 Task: Plan a trip to Kesabpur, Bangladesh from 6th December, 2023 to 8th December, 2023 for 2 adults.1  bedroom having 2 beds and 1 bathroom. Property type can be flat. Amenities needed are: air conditioning. Look for 4 properties as per requirement.
Action: Mouse pressed left at (491, 109)
Screenshot: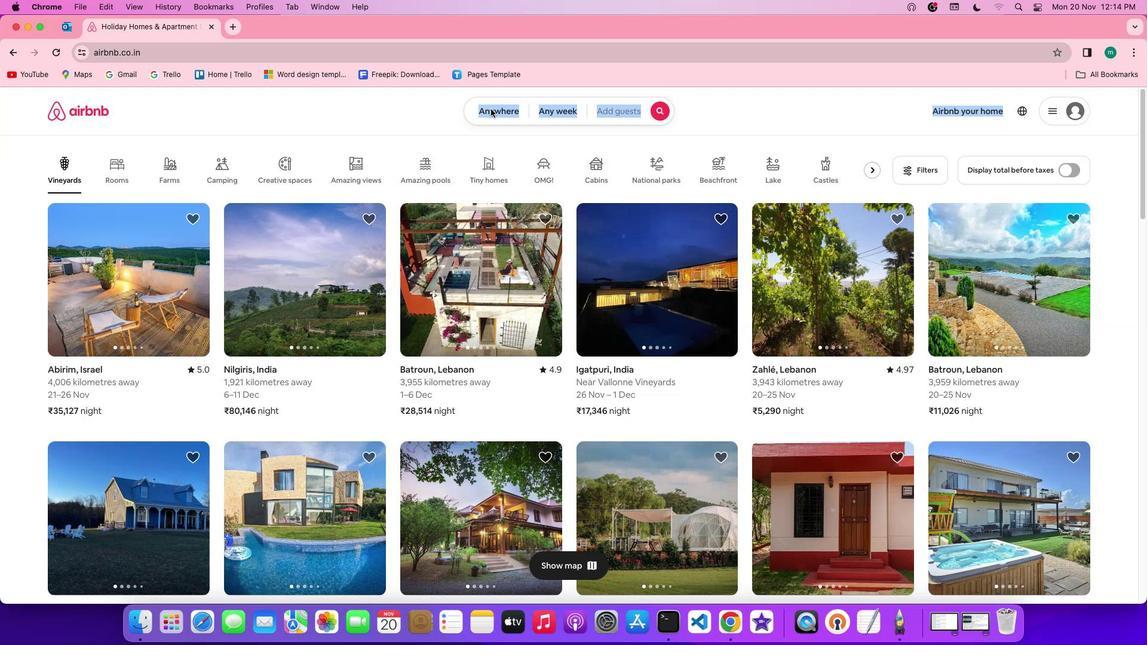 
Action: Mouse pressed left at (491, 109)
Screenshot: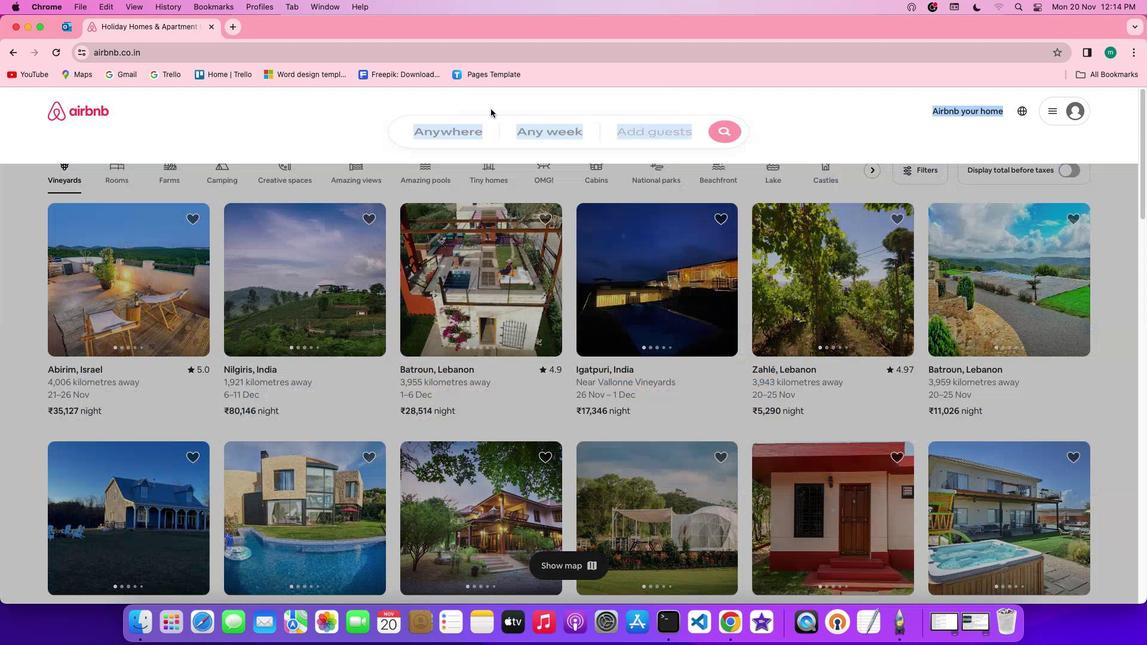 
Action: Mouse moved to (459, 161)
Screenshot: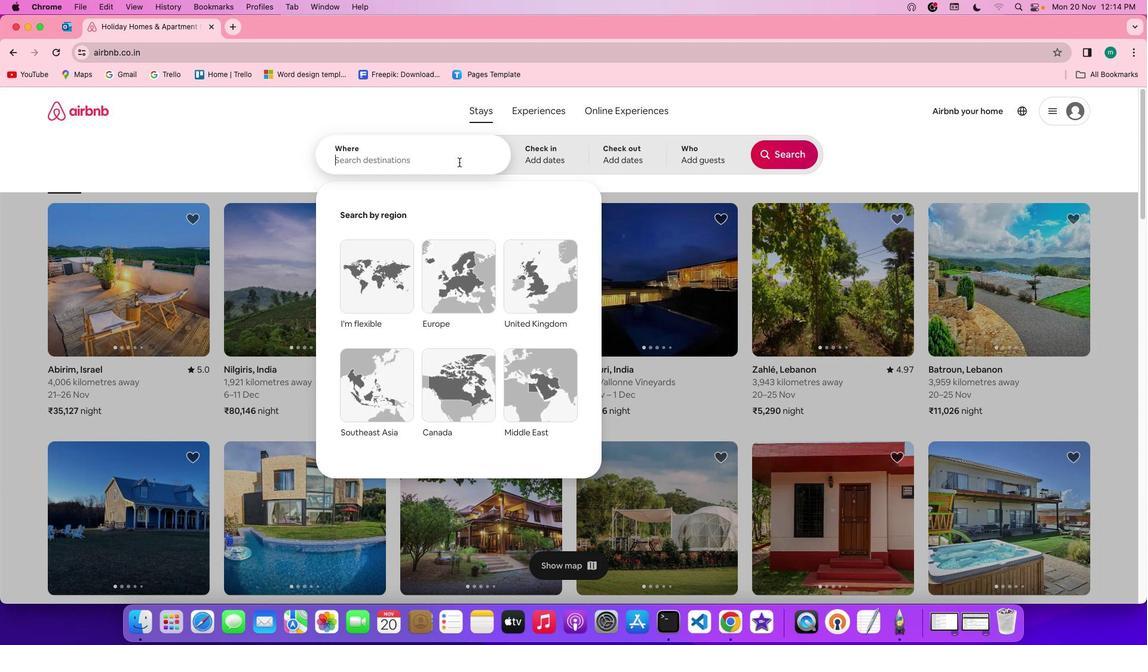 
Action: Mouse pressed left at (459, 161)
Screenshot: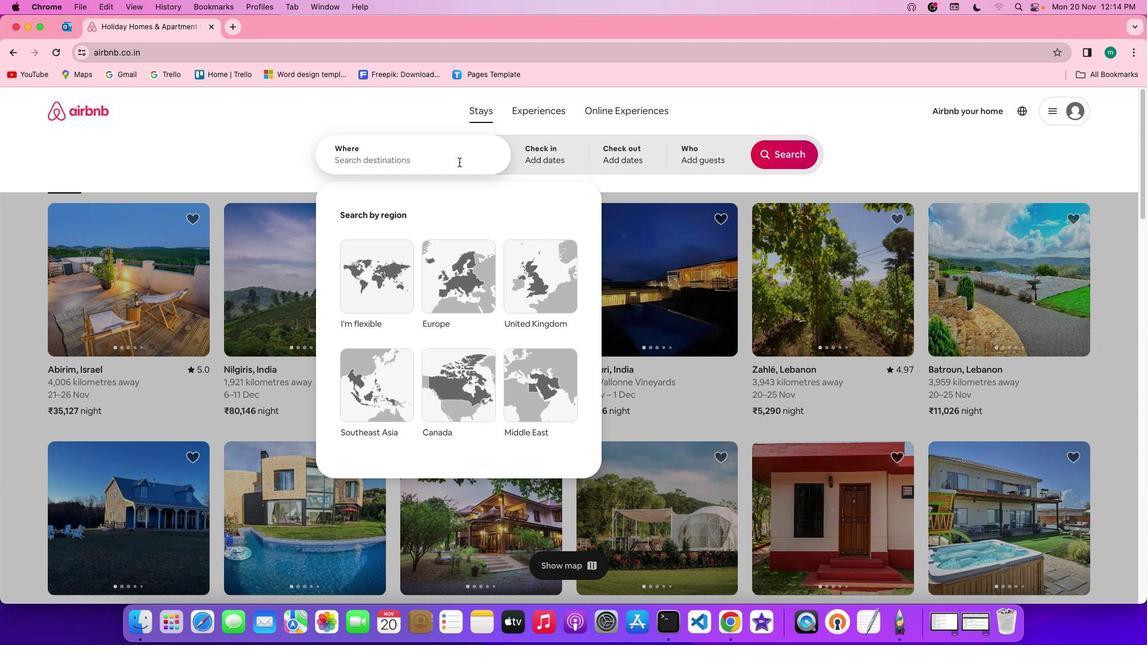 
Action: Mouse moved to (435, 161)
Screenshot: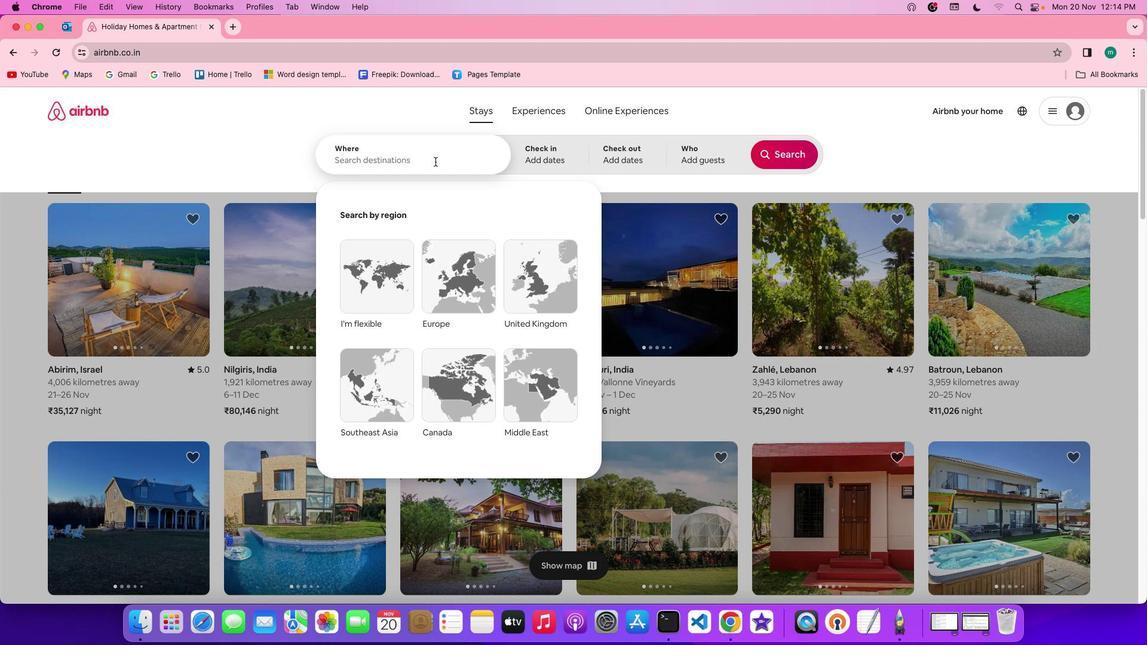 
Action: Key pressed Key.shift'k''e''s''a''b''p''u''r'','Key.spaceKey.shift'b''a''n''g''l''a''d''e''s''h'
Screenshot: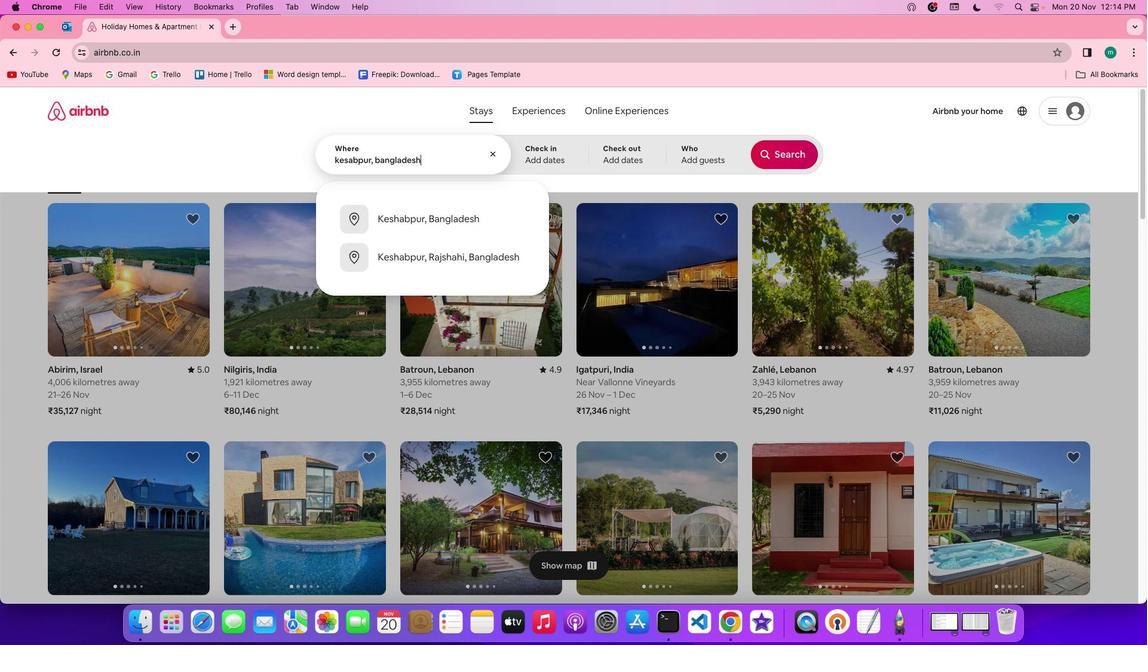 
Action: Mouse moved to (540, 145)
Screenshot: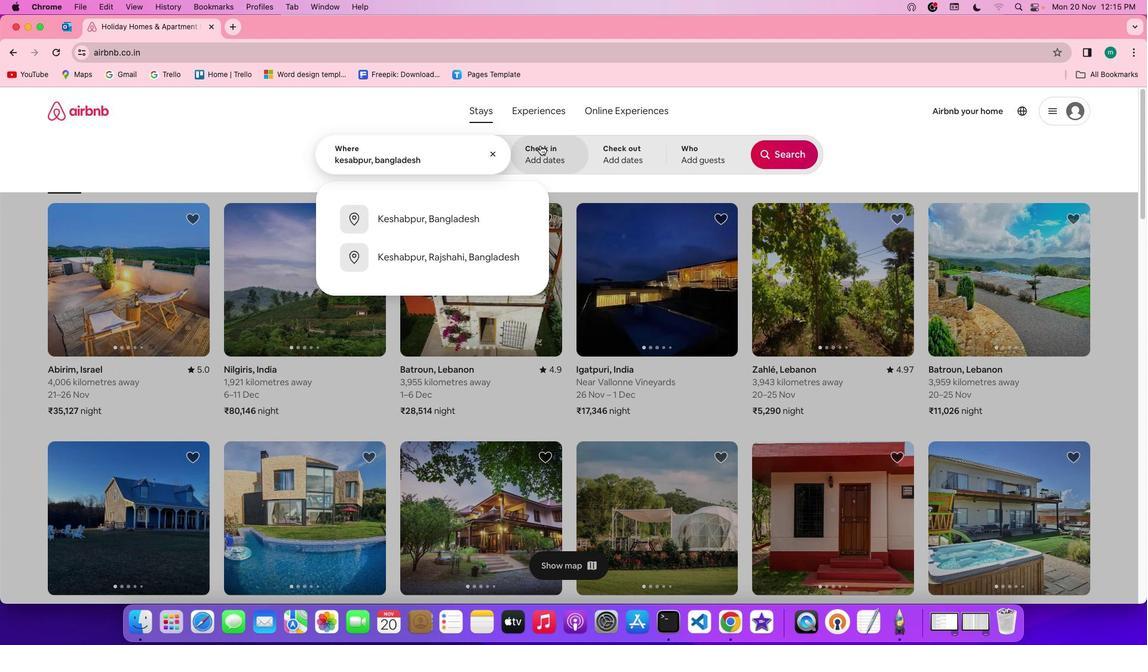 
Action: Mouse pressed left at (540, 145)
Screenshot: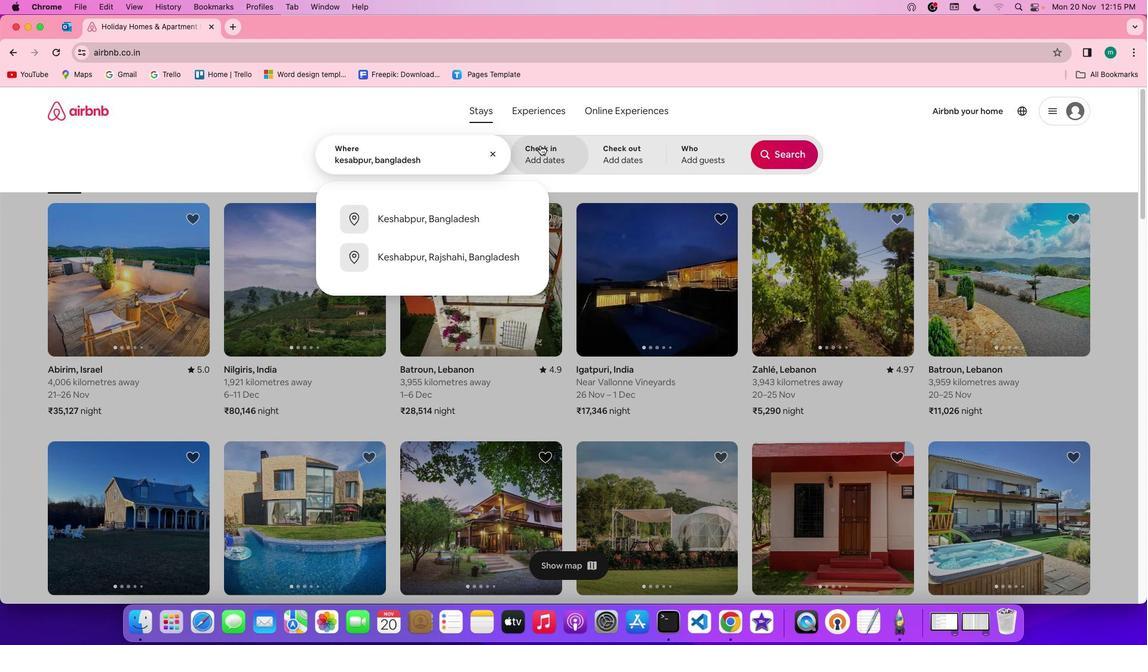 
Action: Mouse moved to (685, 323)
Screenshot: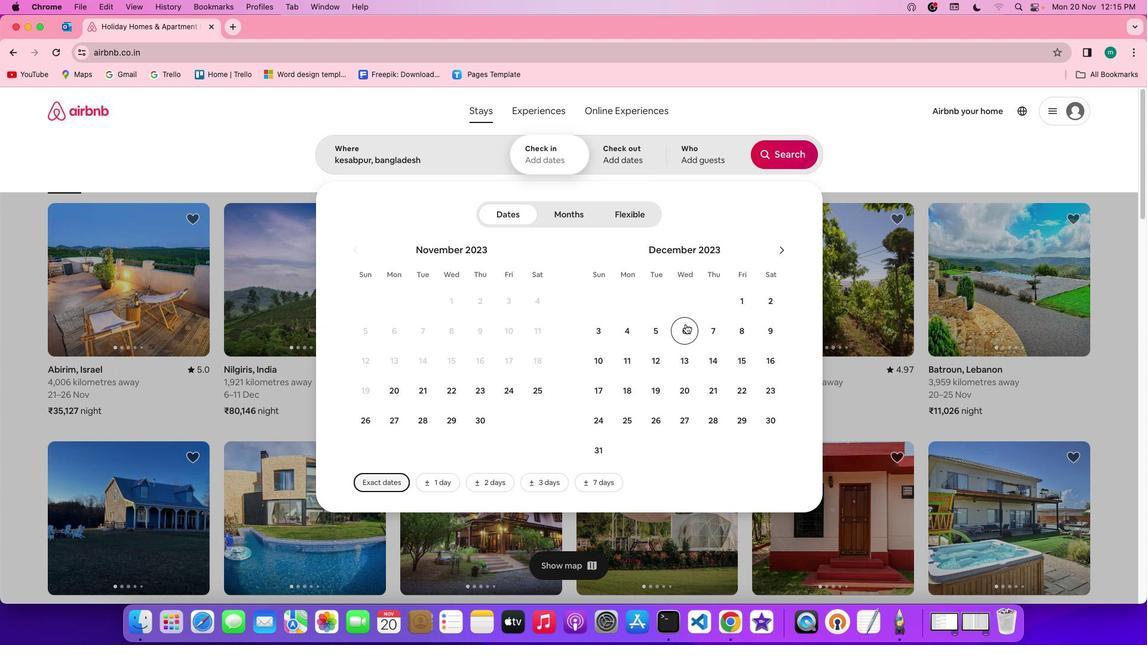 
Action: Mouse pressed left at (685, 323)
Screenshot: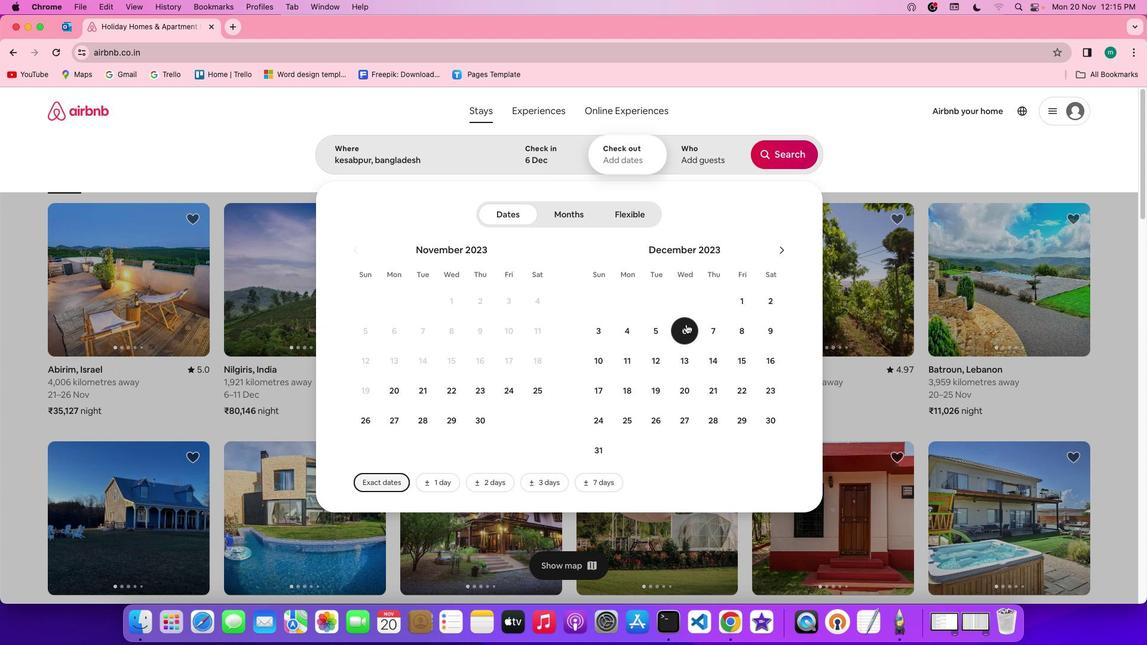 
Action: Mouse moved to (750, 323)
Screenshot: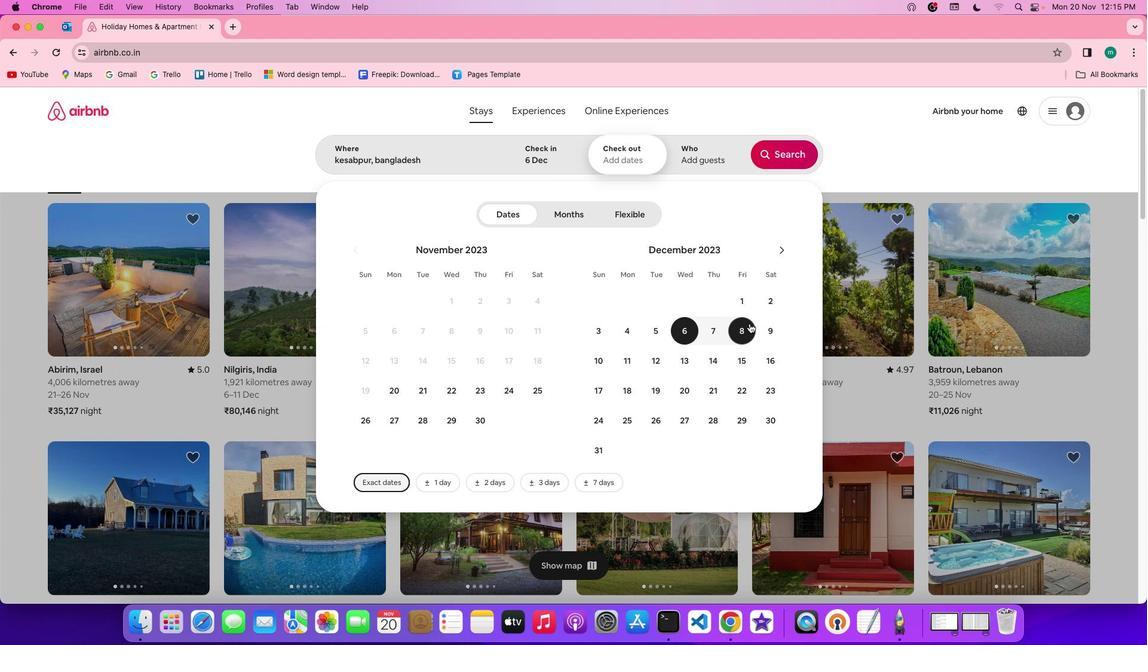 
Action: Mouse pressed left at (750, 323)
Screenshot: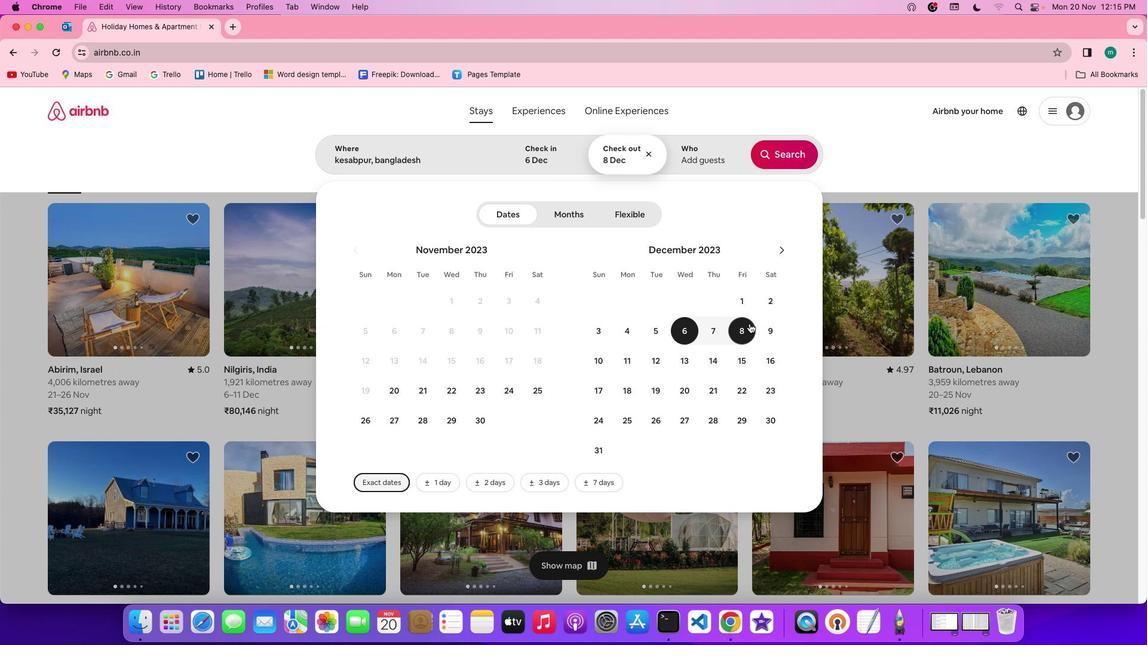 
Action: Mouse moved to (710, 162)
Screenshot: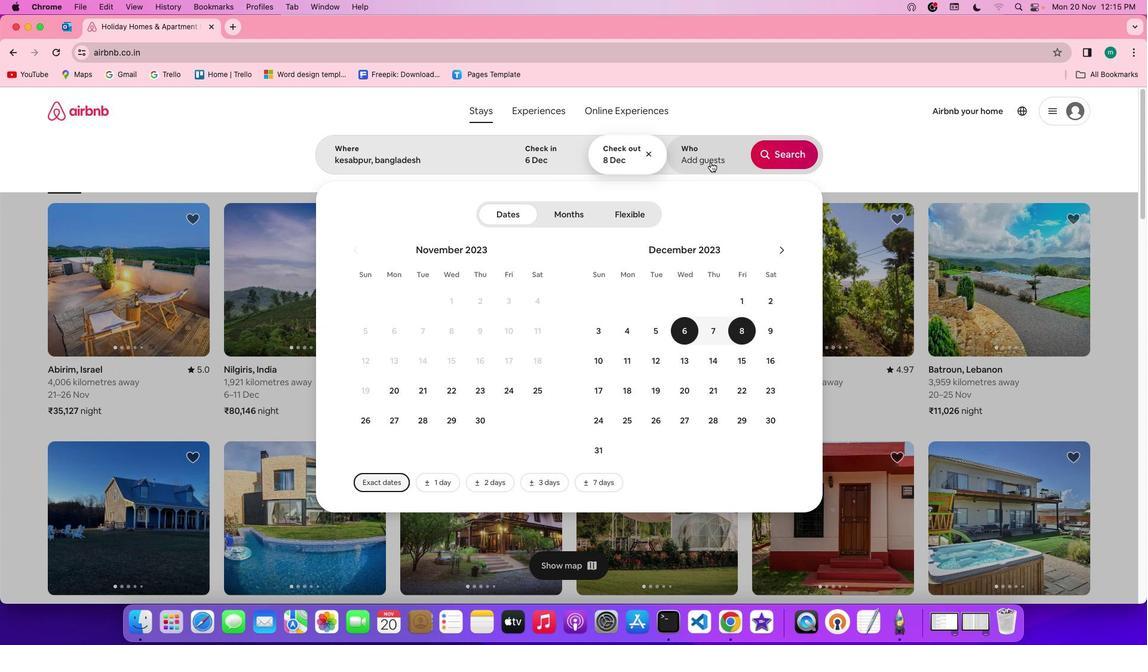 
Action: Mouse pressed left at (710, 162)
Screenshot: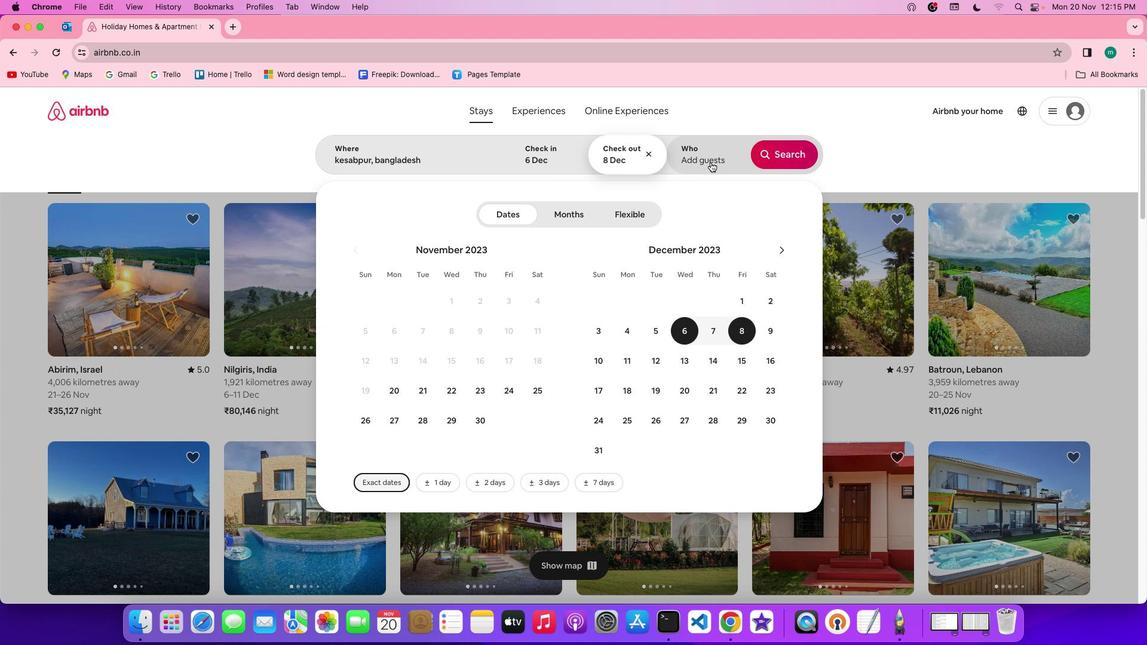 
Action: Mouse moved to (791, 217)
Screenshot: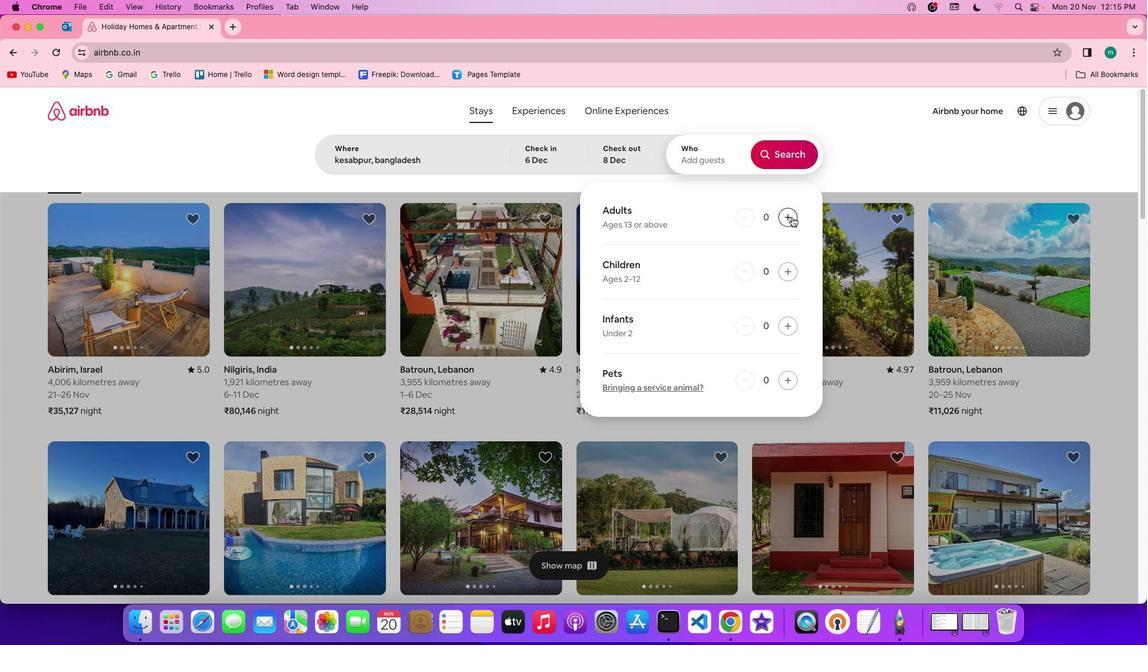 
Action: Mouse pressed left at (791, 217)
Screenshot: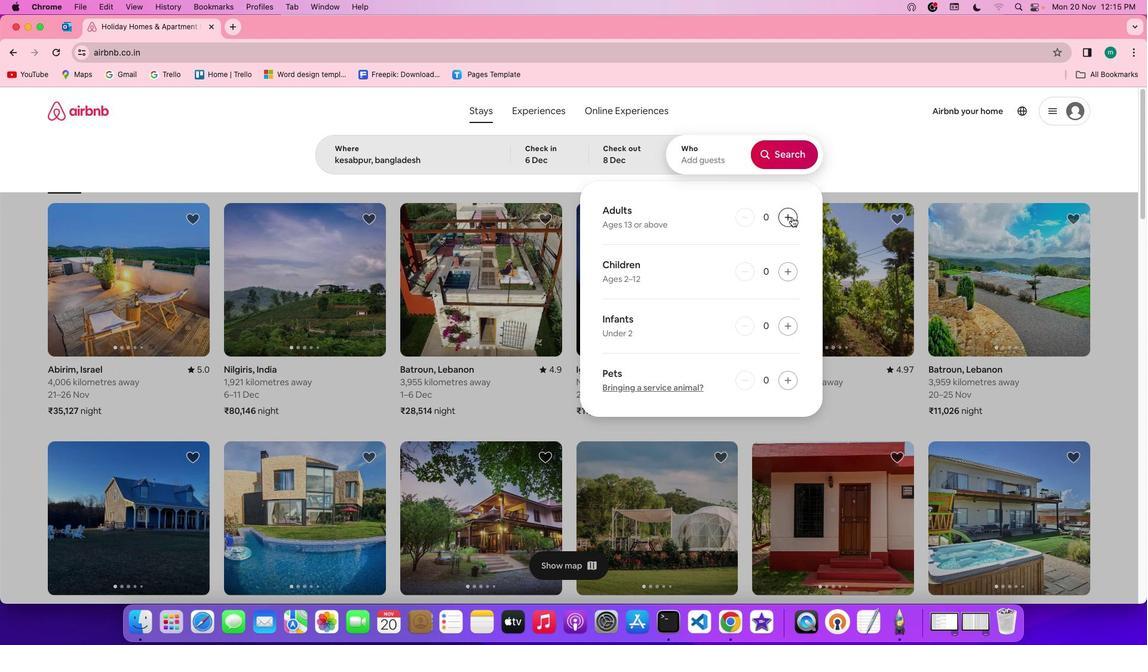 
Action: Mouse pressed left at (791, 217)
Screenshot: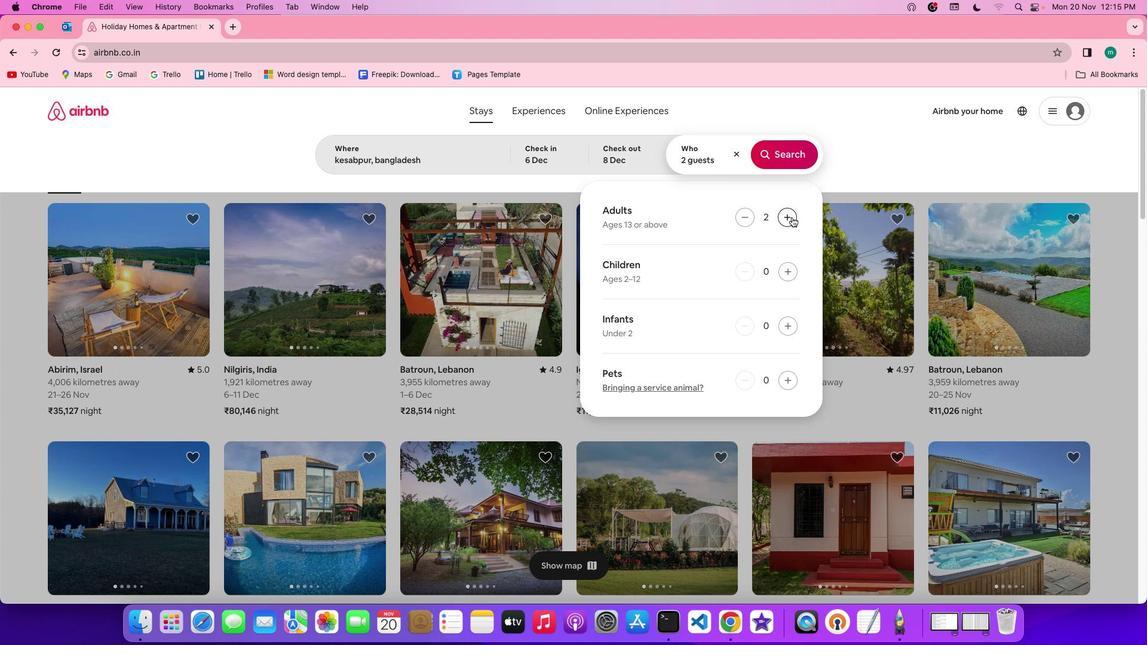 
Action: Mouse moved to (778, 156)
Screenshot: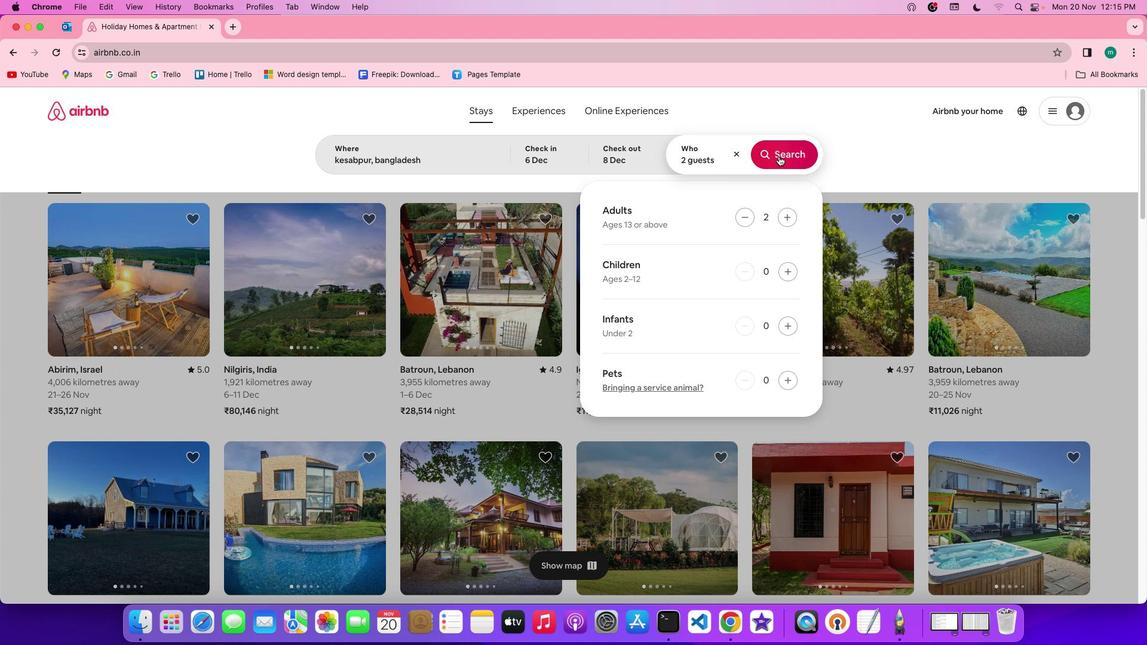 
Action: Mouse pressed left at (778, 156)
Screenshot: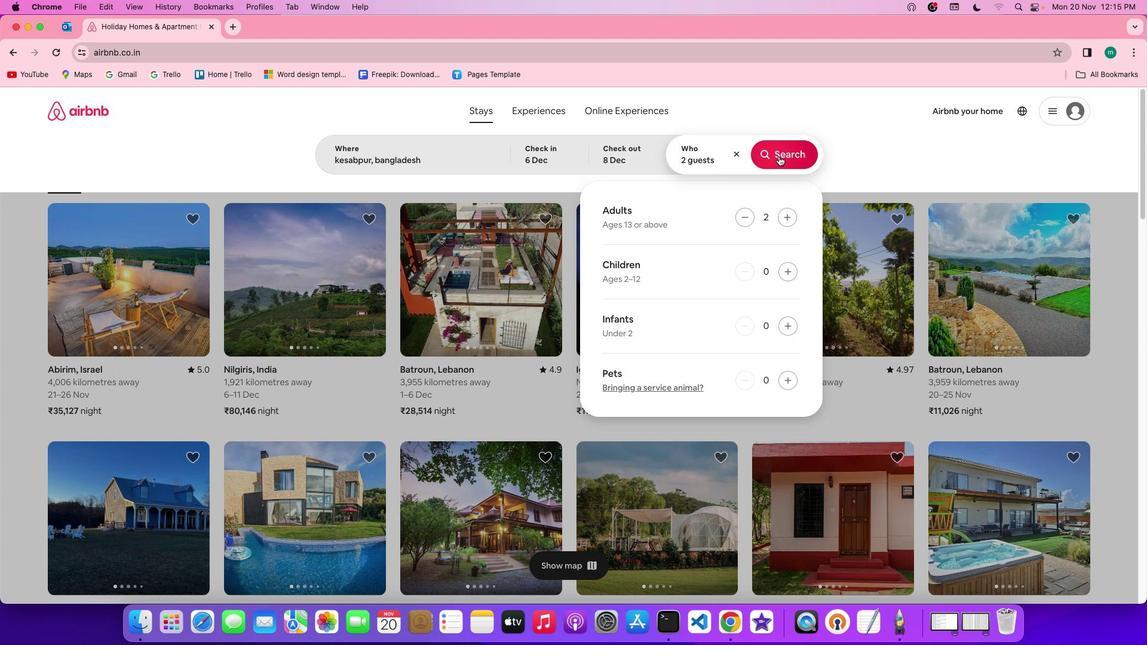 
Action: Mouse moved to (968, 159)
Screenshot: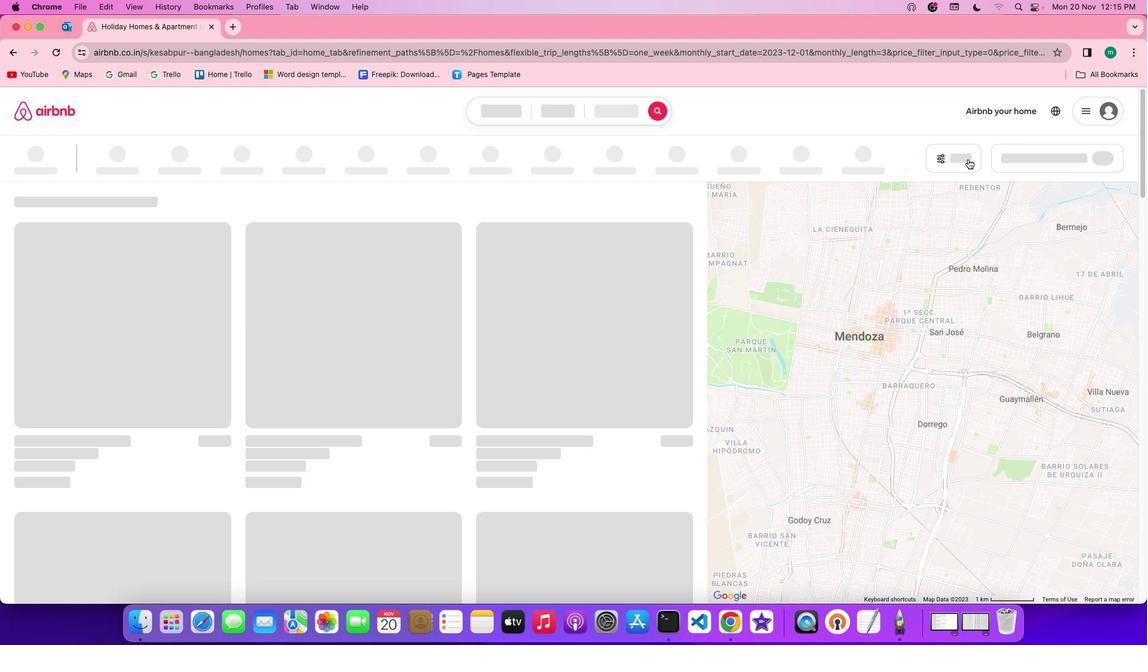 
Action: Mouse pressed left at (968, 159)
Screenshot: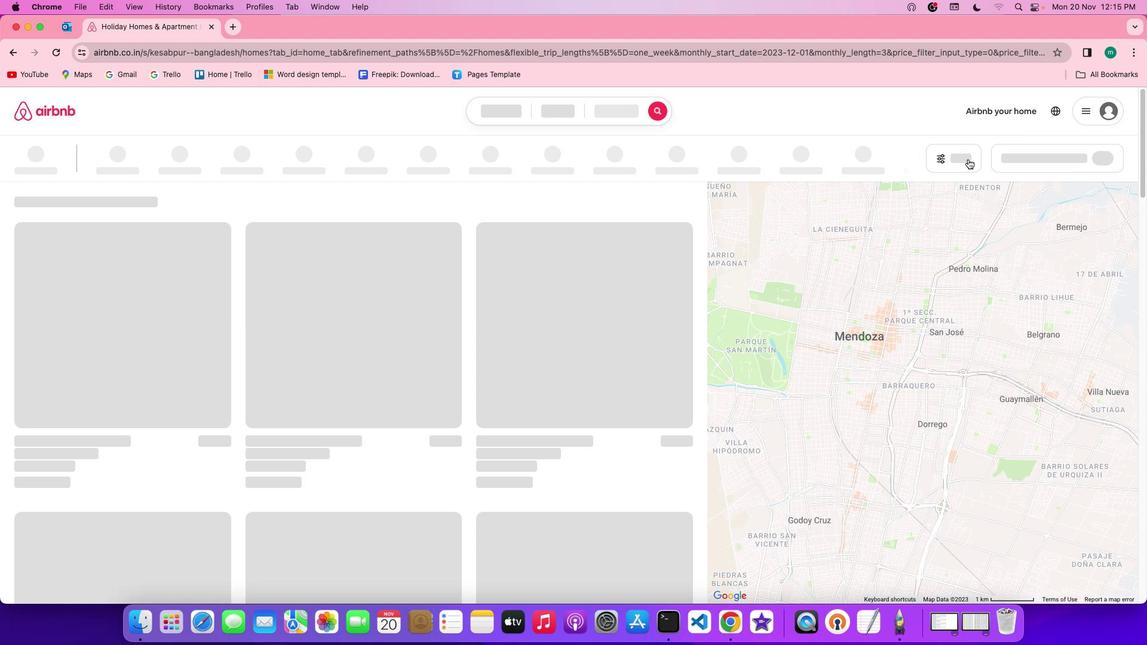 
Action: Mouse moved to (721, 276)
Screenshot: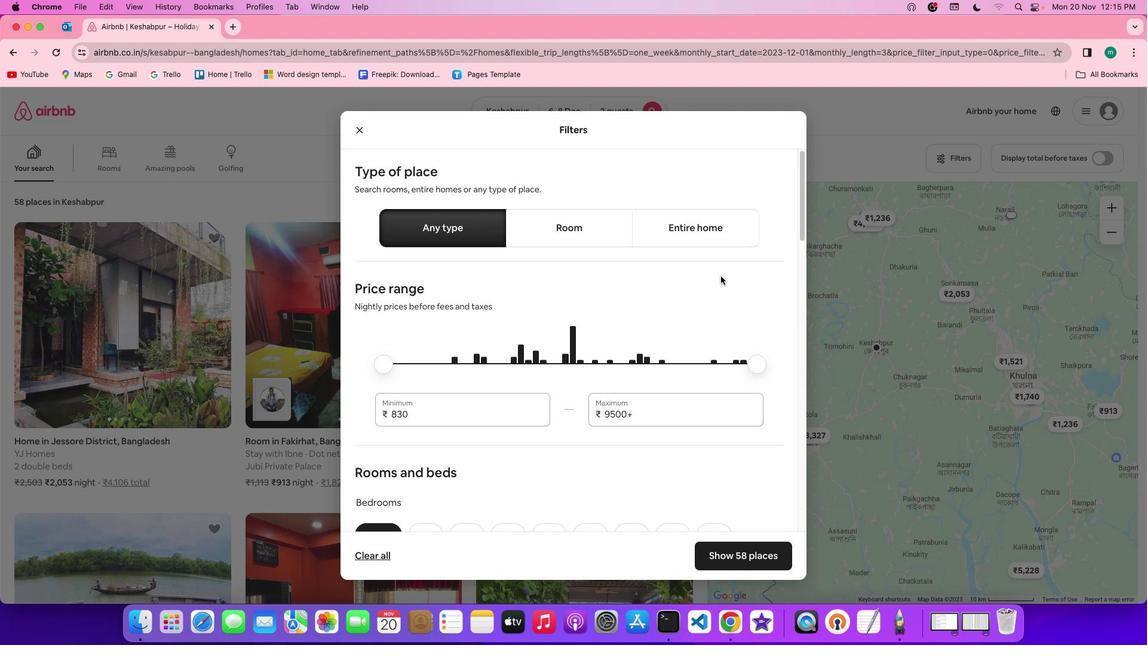 
Action: Mouse scrolled (721, 276) with delta (0, 0)
Screenshot: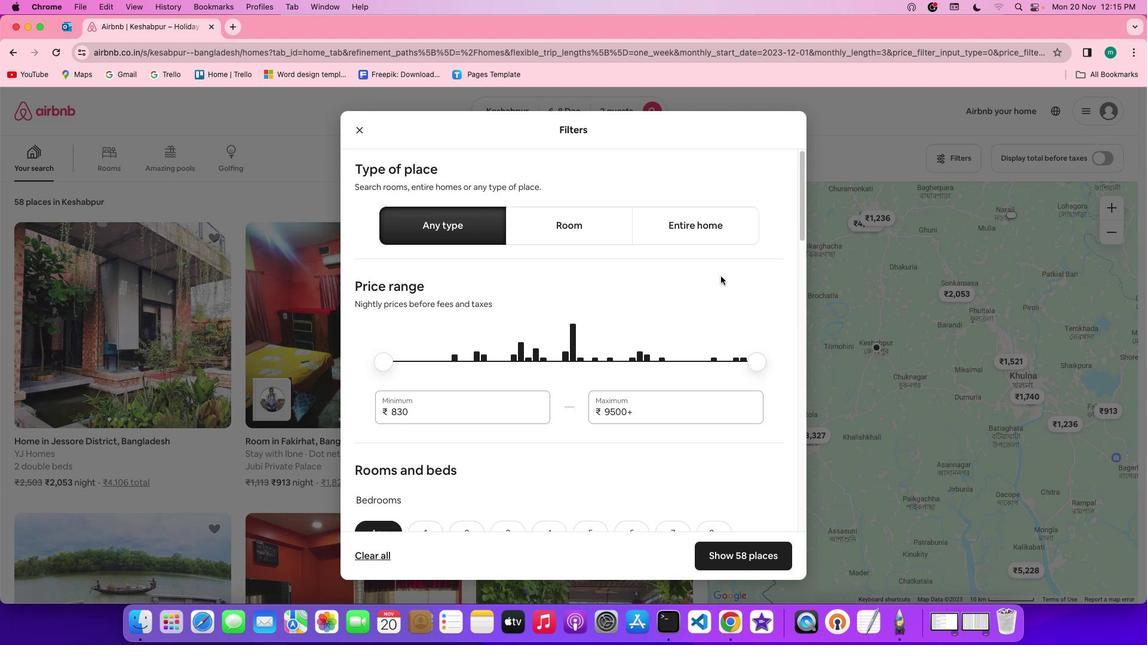 
Action: Mouse scrolled (721, 276) with delta (0, 0)
Screenshot: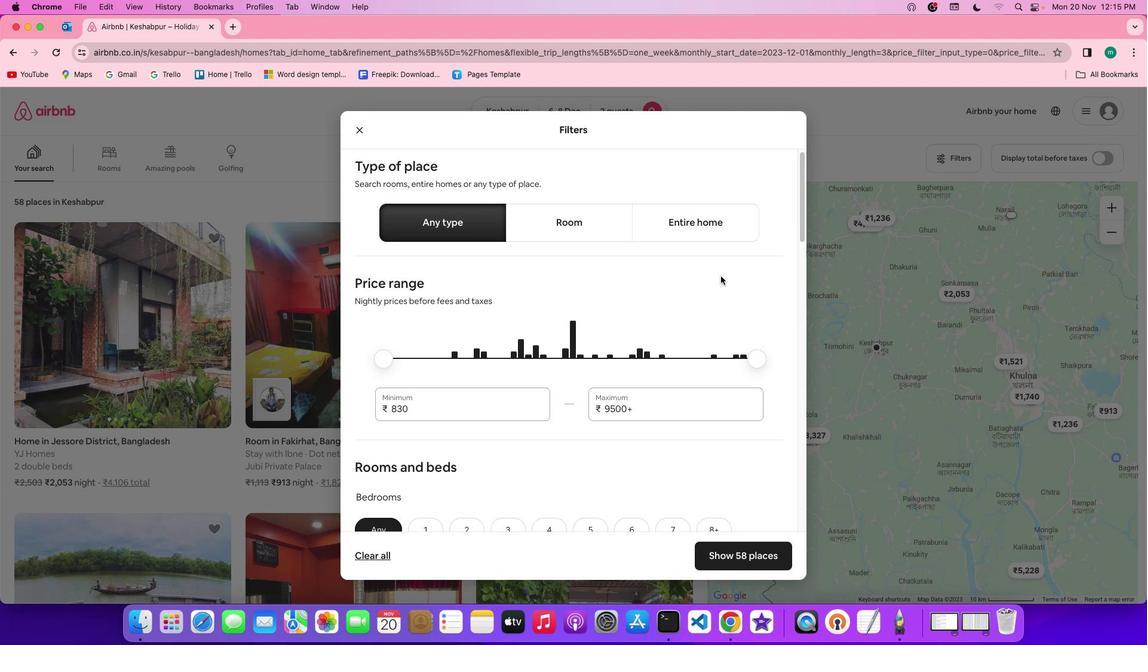 
Action: Mouse scrolled (721, 276) with delta (0, 0)
Screenshot: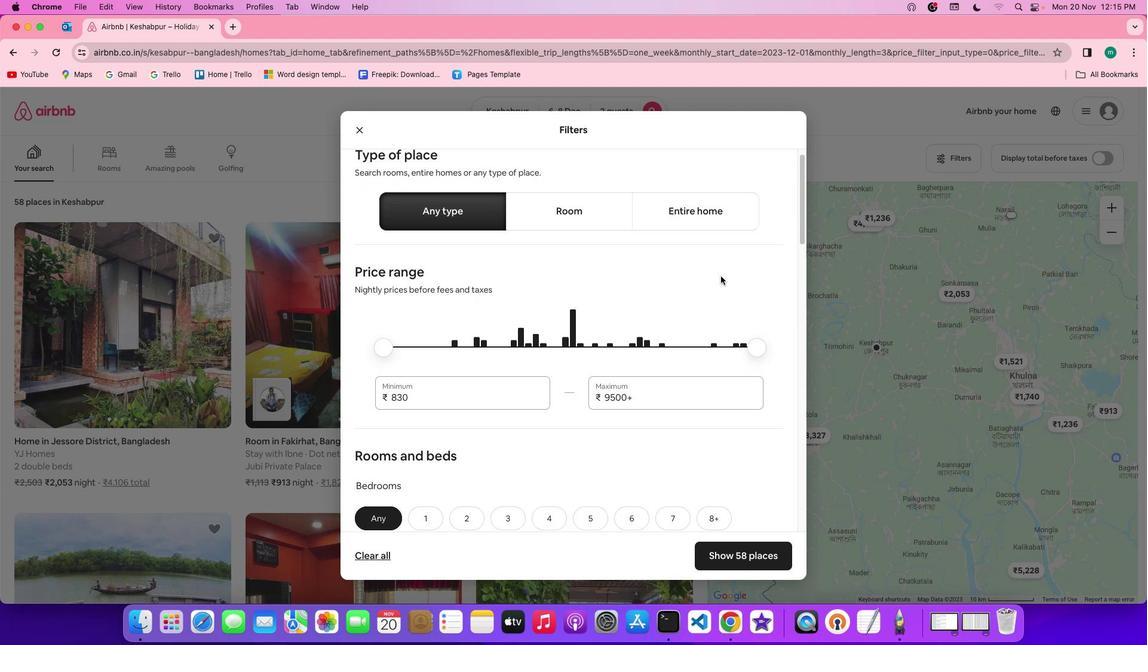 
Action: Mouse scrolled (721, 276) with delta (0, 0)
Screenshot: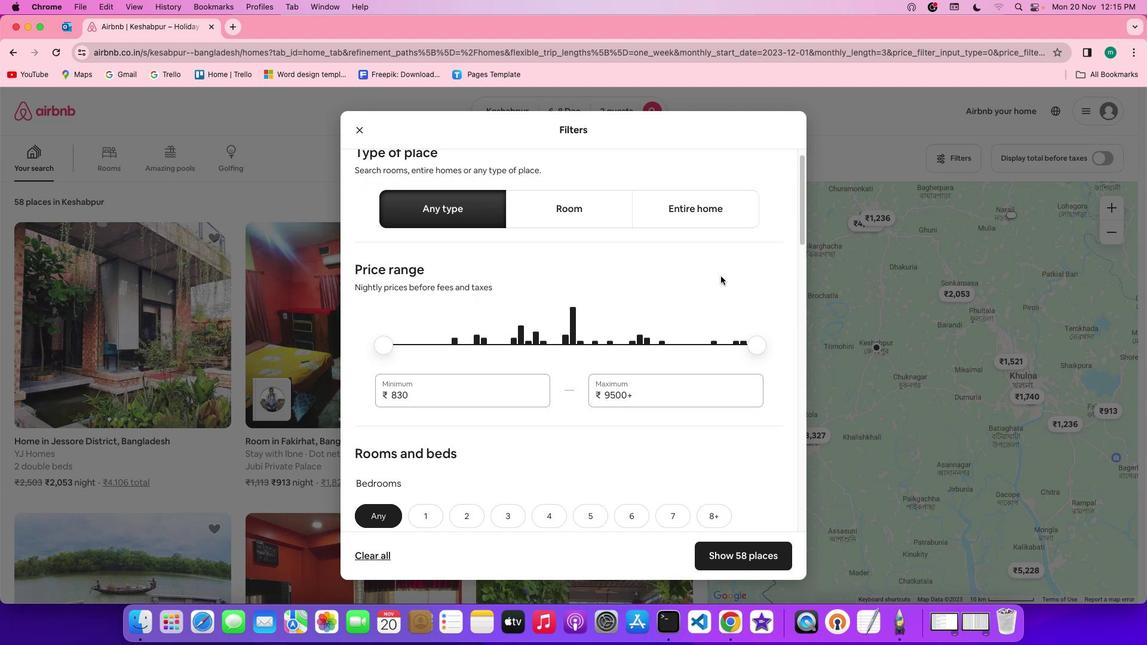 
Action: Mouse scrolled (721, 276) with delta (0, 0)
Screenshot: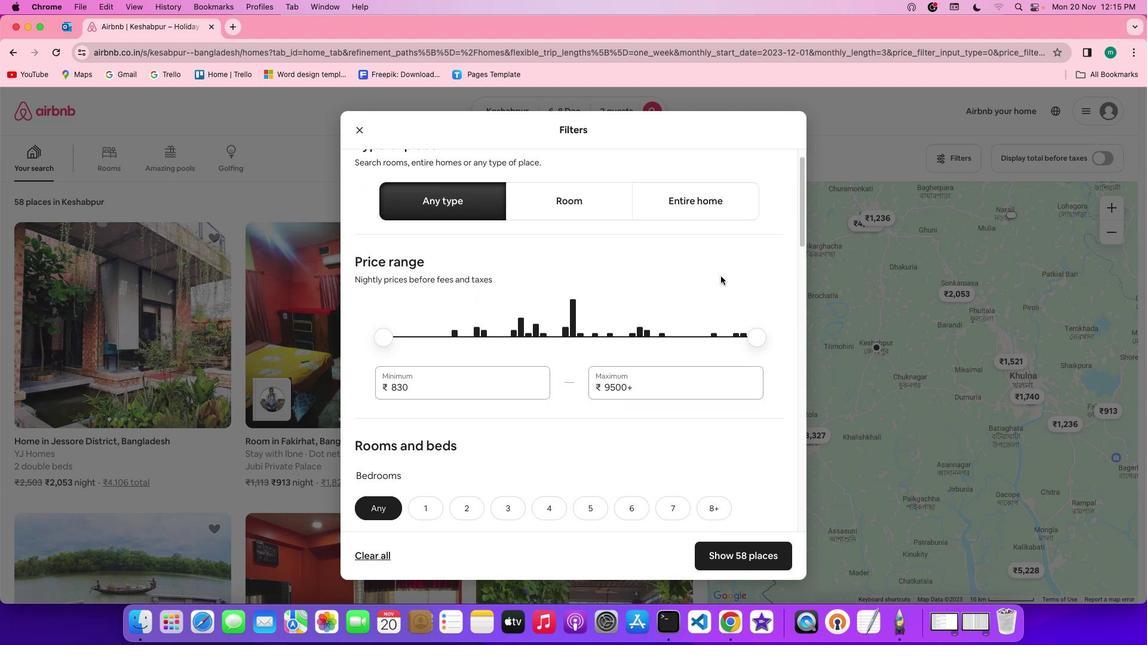 
Action: Mouse scrolled (721, 276) with delta (0, 0)
Screenshot: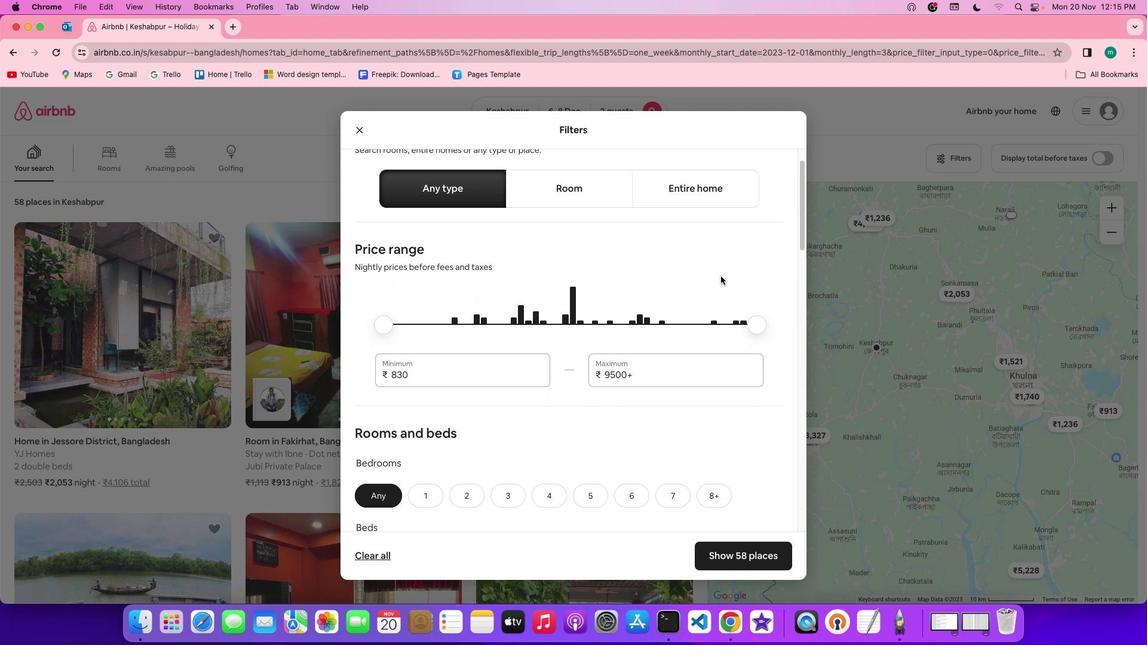 
Action: Mouse scrolled (721, 276) with delta (0, 0)
Screenshot: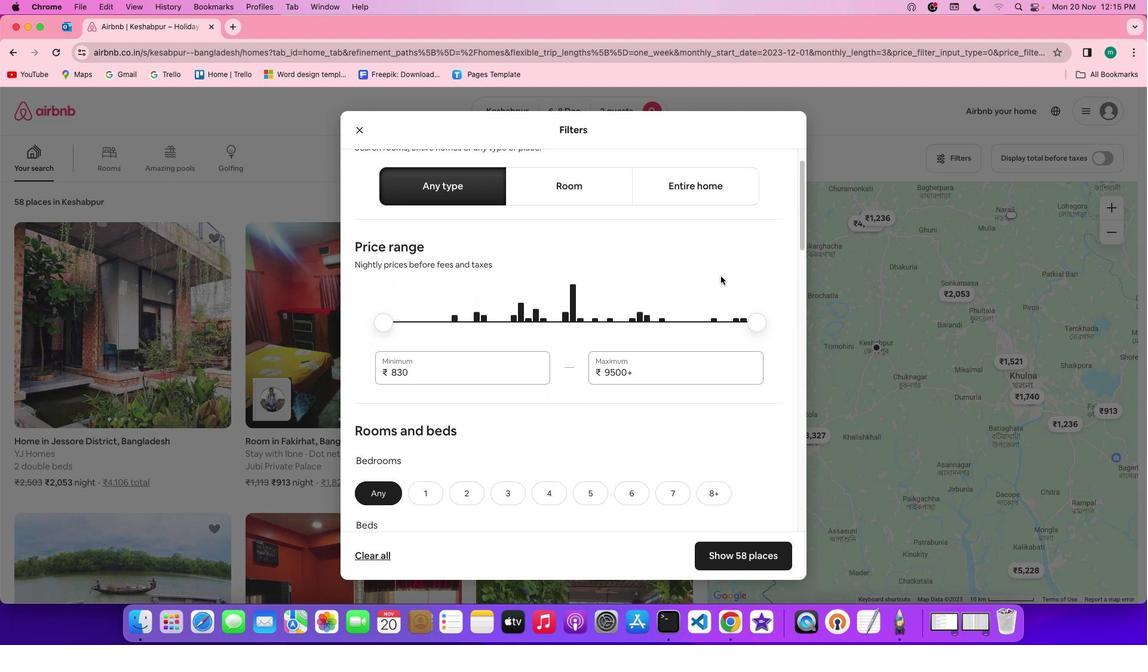 
Action: Mouse scrolled (721, 276) with delta (0, 0)
Screenshot: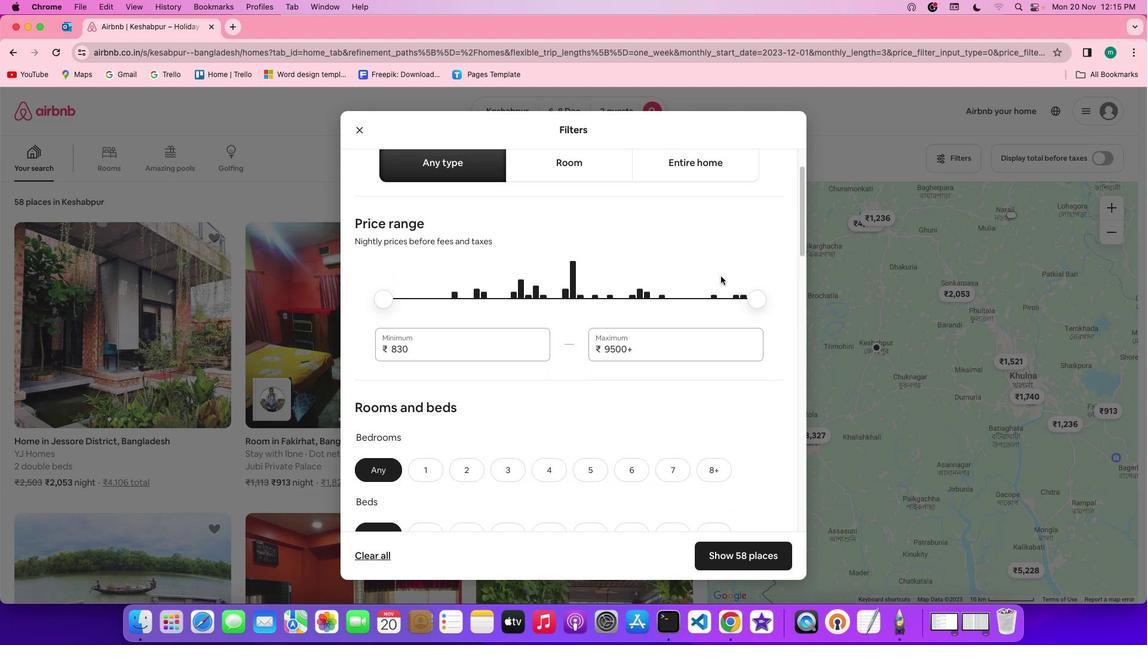 
Action: Mouse scrolled (721, 276) with delta (0, 0)
Screenshot: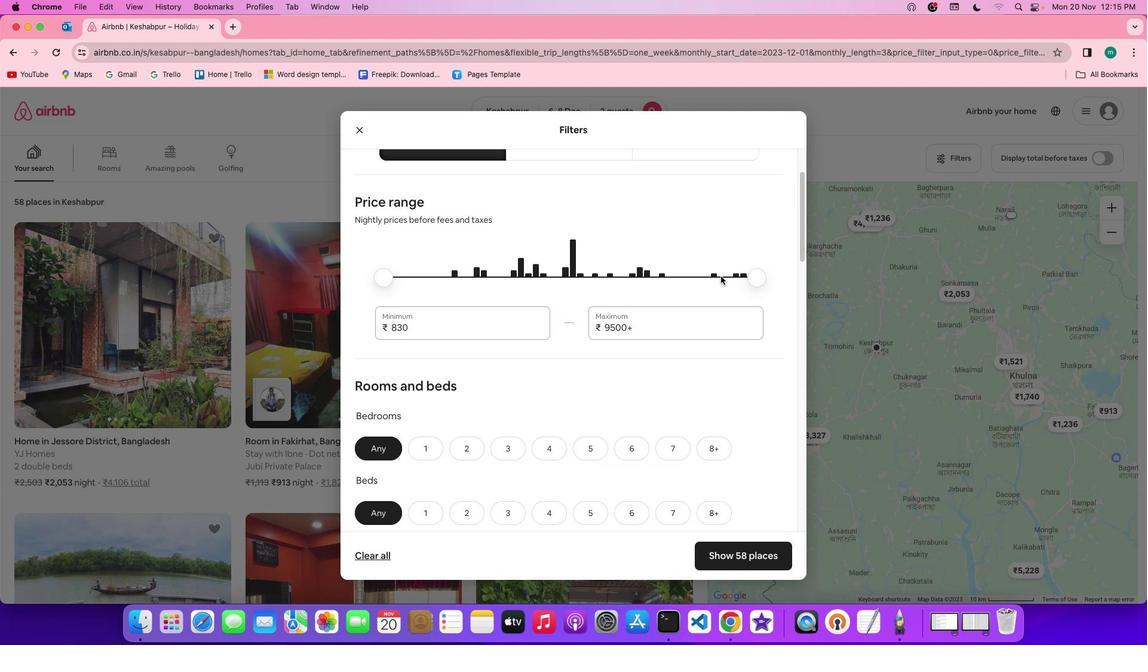 
Action: Mouse scrolled (721, 276) with delta (0, 0)
Screenshot: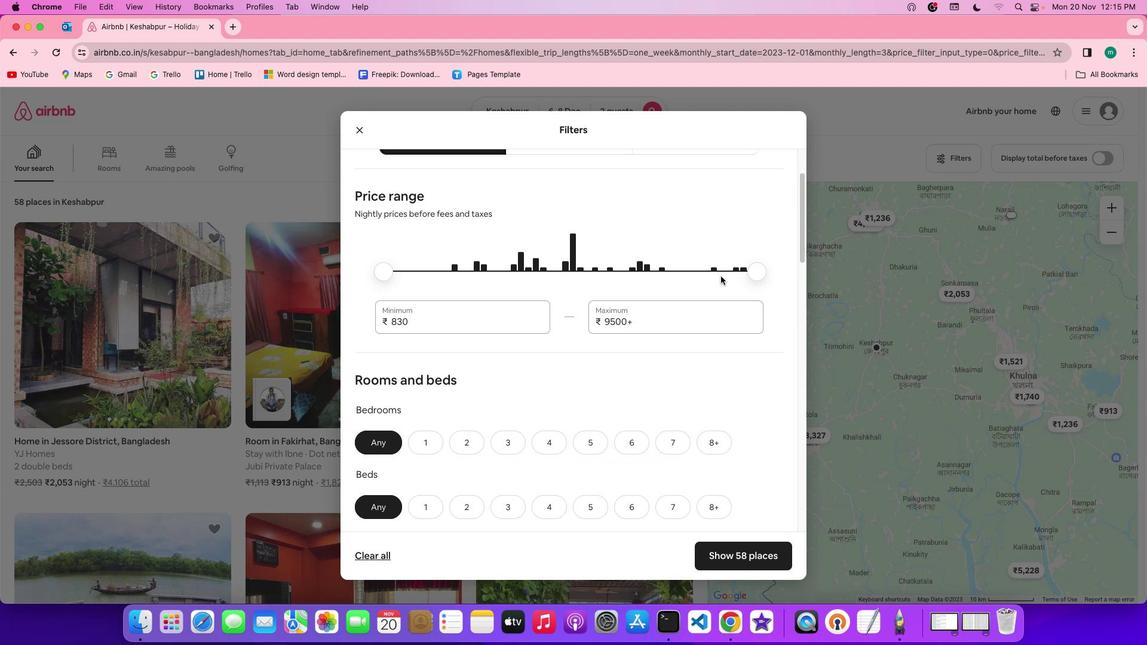 
Action: Mouse scrolled (721, 276) with delta (0, 0)
Screenshot: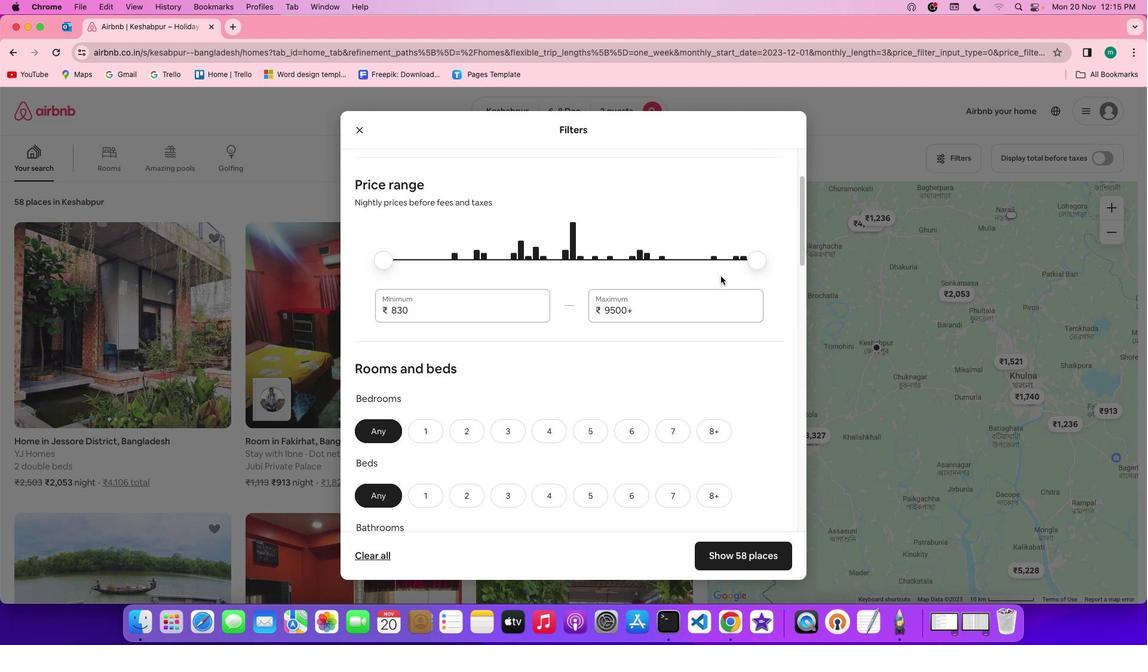 
Action: Mouse scrolled (721, 276) with delta (0, 0)
Screenshot: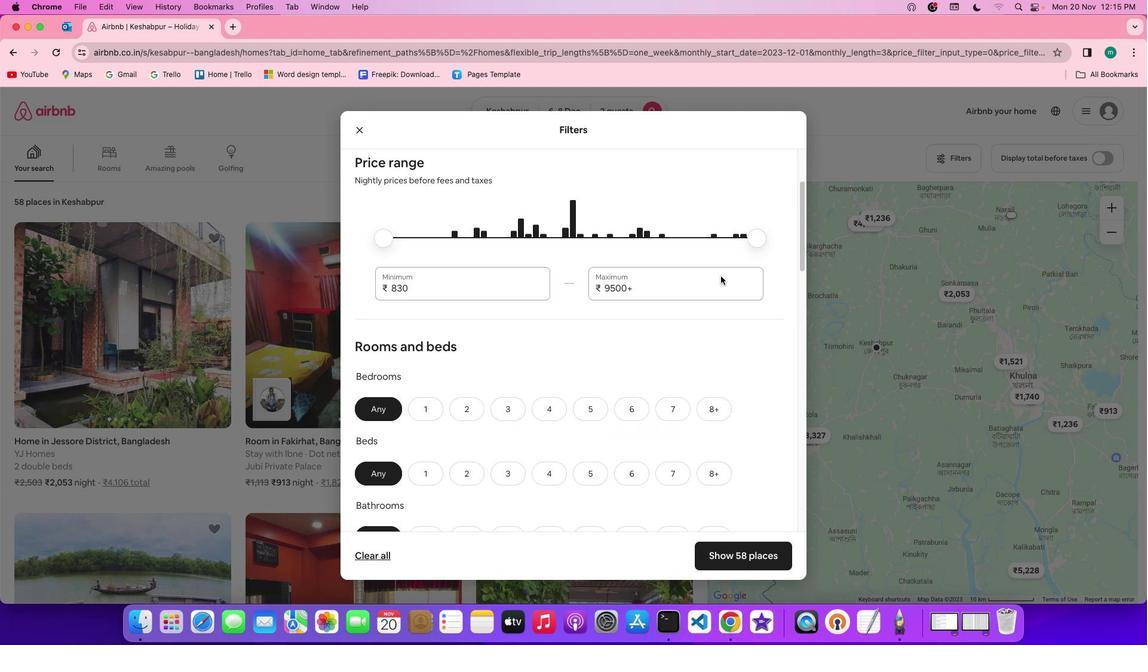 
Action: Mouse scrolled (721, 276) with delta (0, 0)
Screenshot: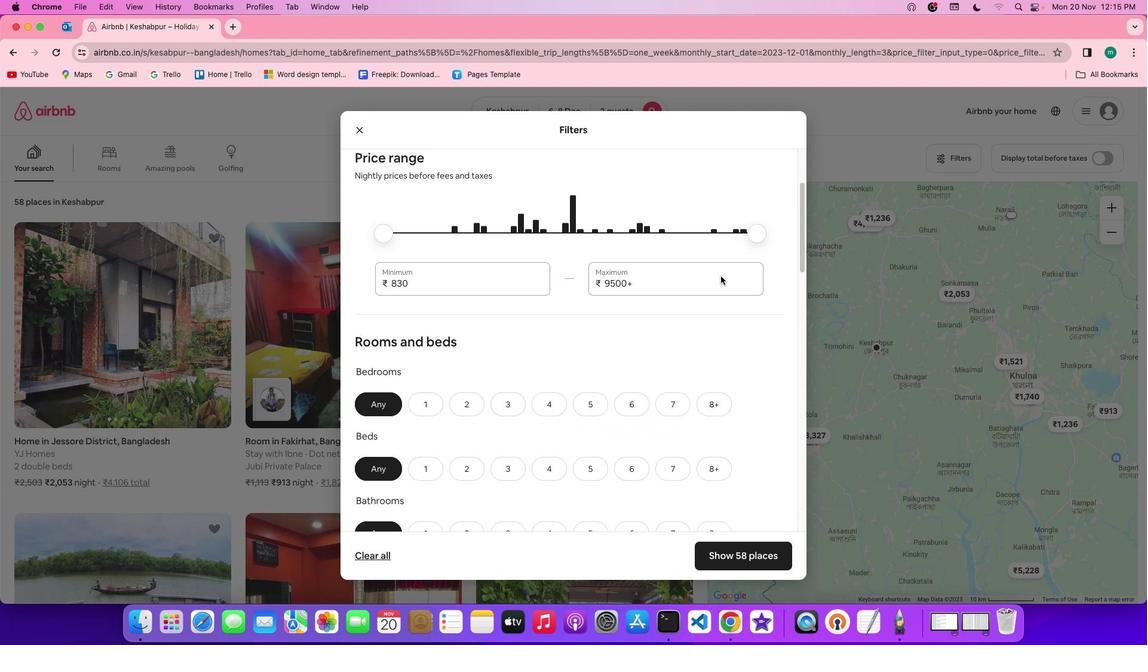 
Action: Mouse scrolled (721, 276) with delta (0, 0)
Screenshot: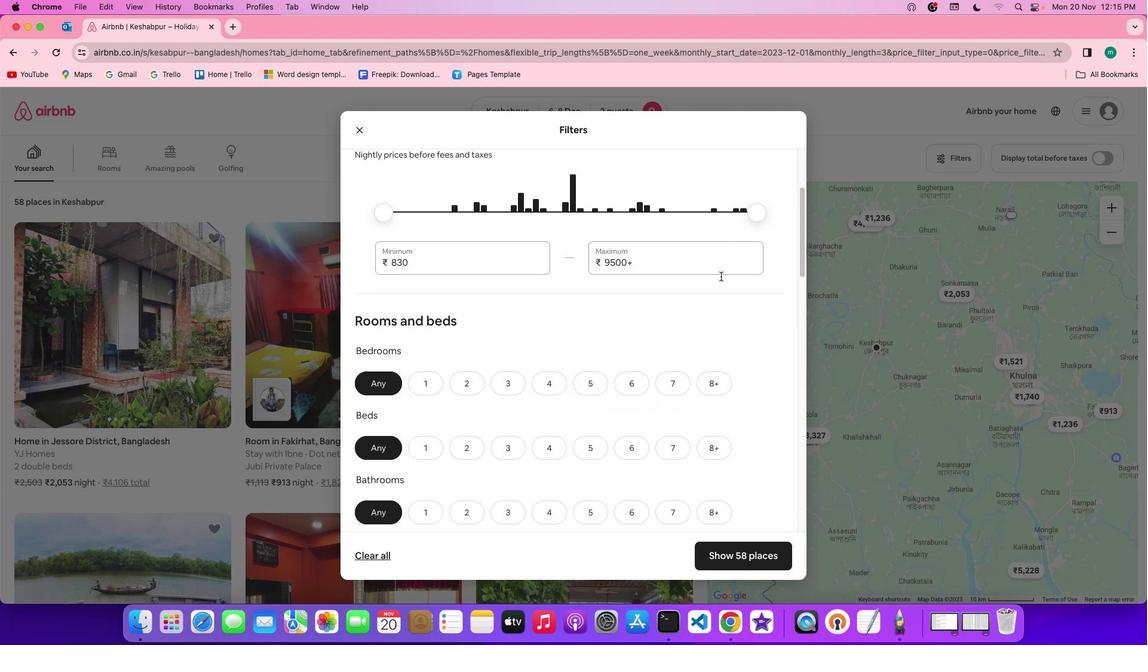 
Action: Mouse moved to (435, 356)
Screenshot: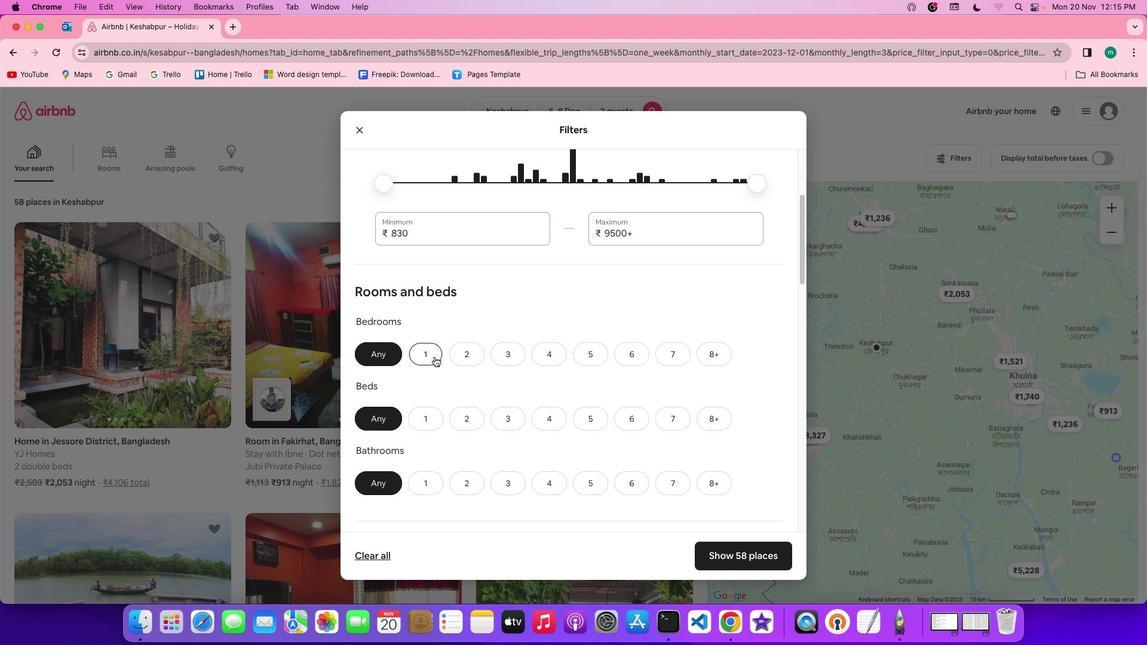
Action: Mouse pressed left at (435, 356)
Screenshot: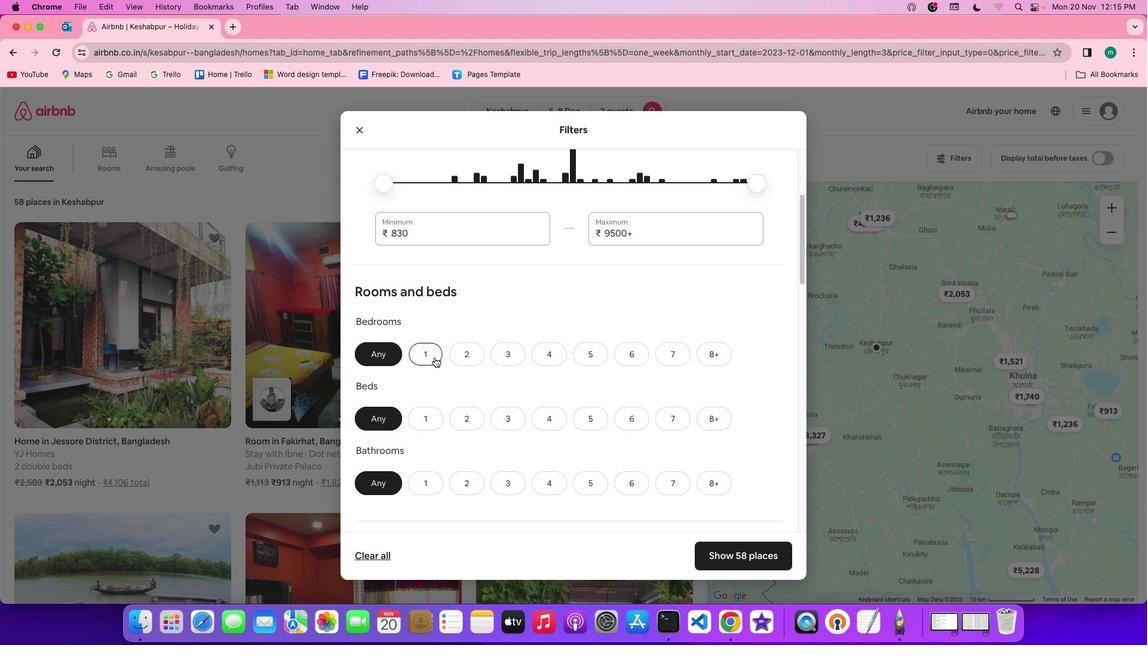 
Action: Mouse moved to (462, 421)
Screenshot: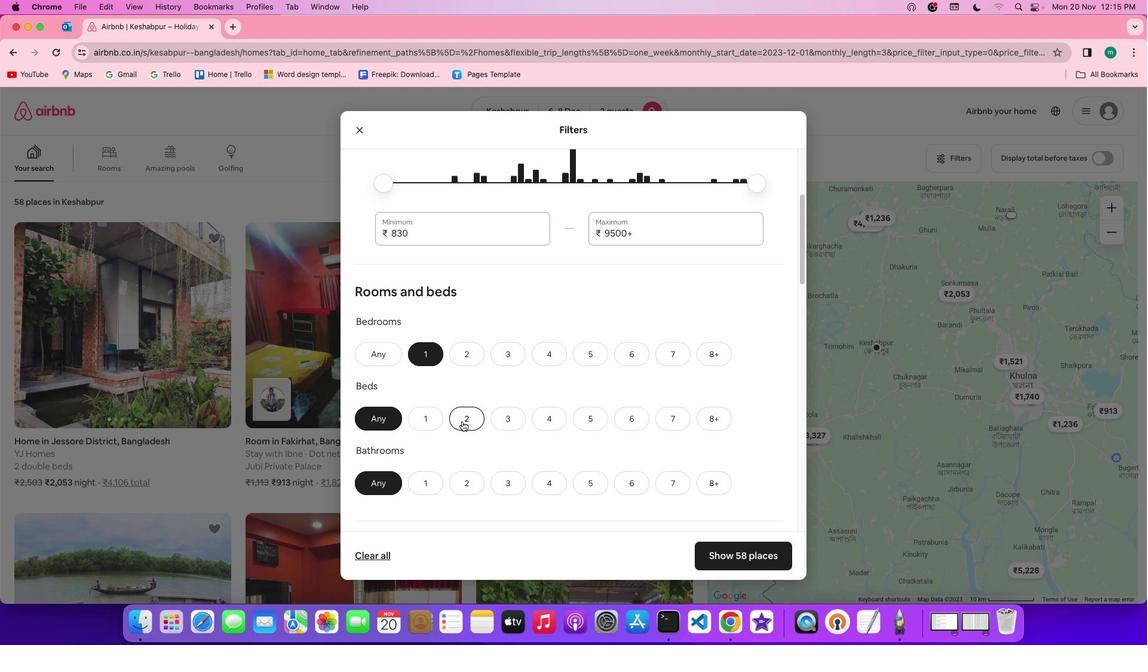 
Action: Mouse pressed left at (462, 421)
Screenshot: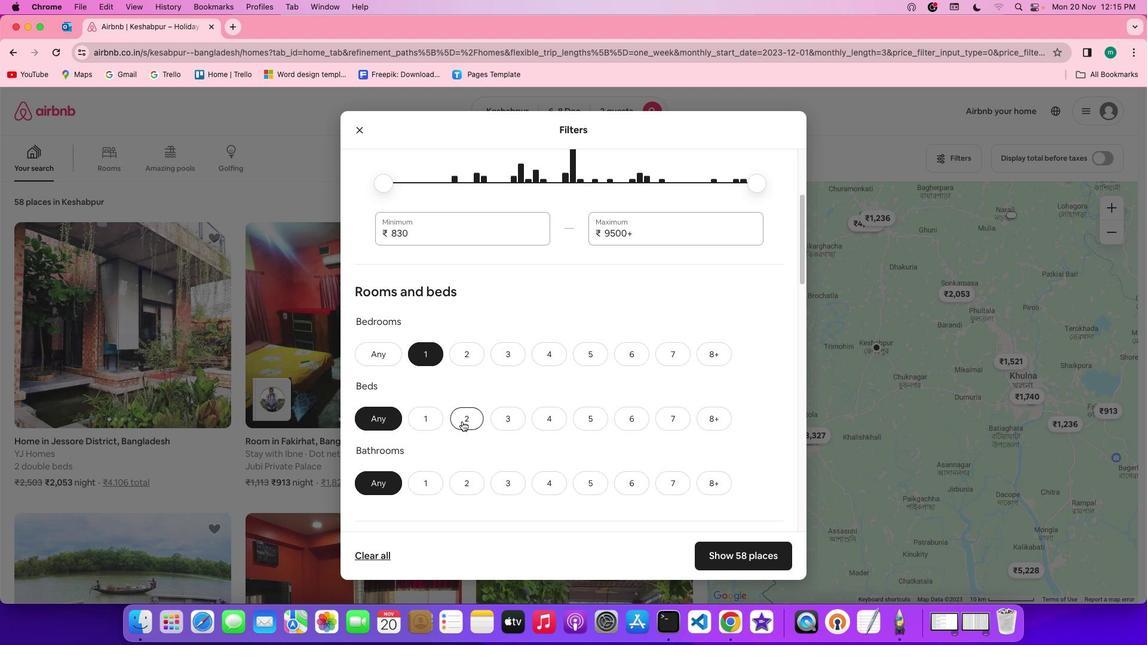 
Action: Mouse moved to (435, 483)
Screenshot: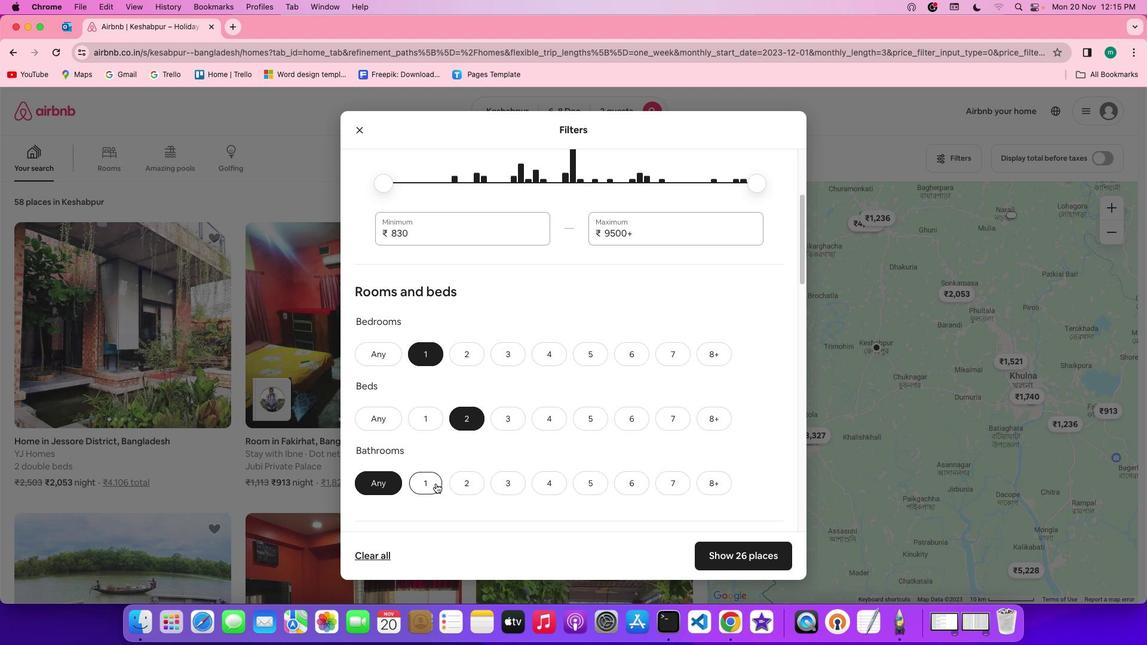 
Action: Mouse pressed left at (435, 483)
Screenshot: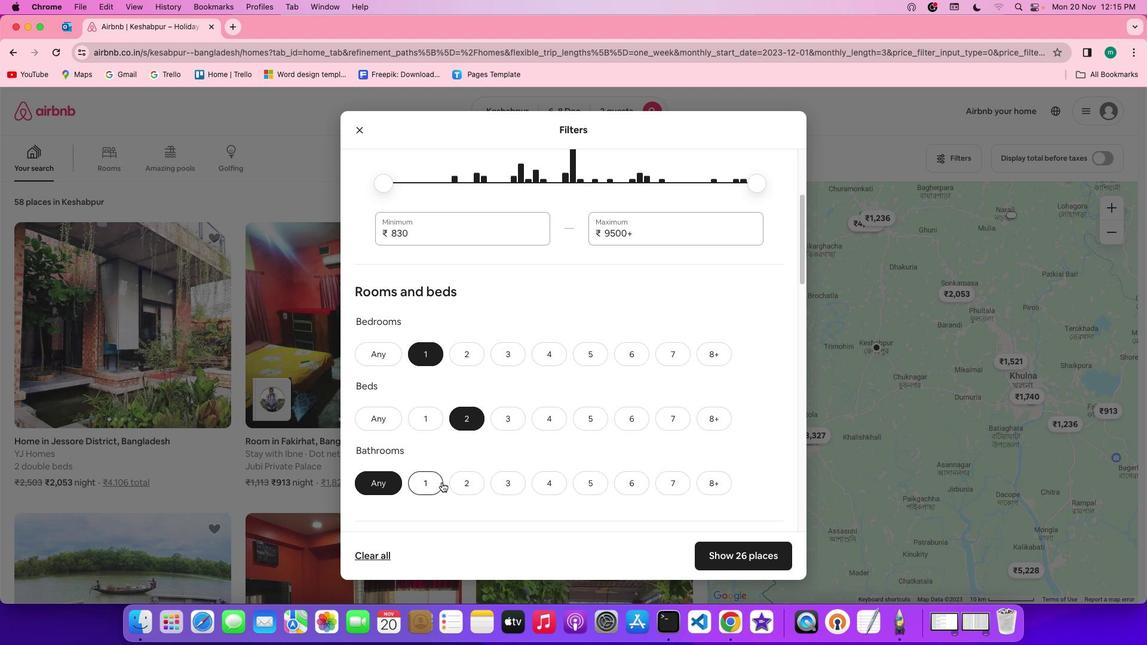 
Action: Mouse moved to (563, 462)
Screenshot: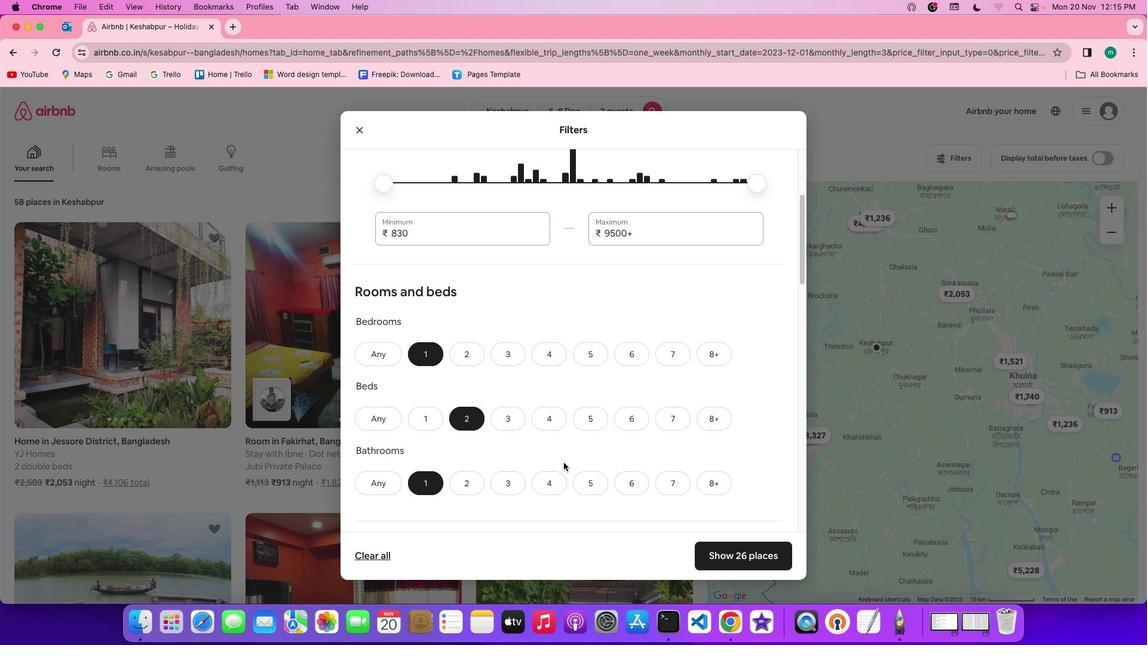 
Action: Mouse scrolled (563, 462) with delta (0, 0)
Screenshot: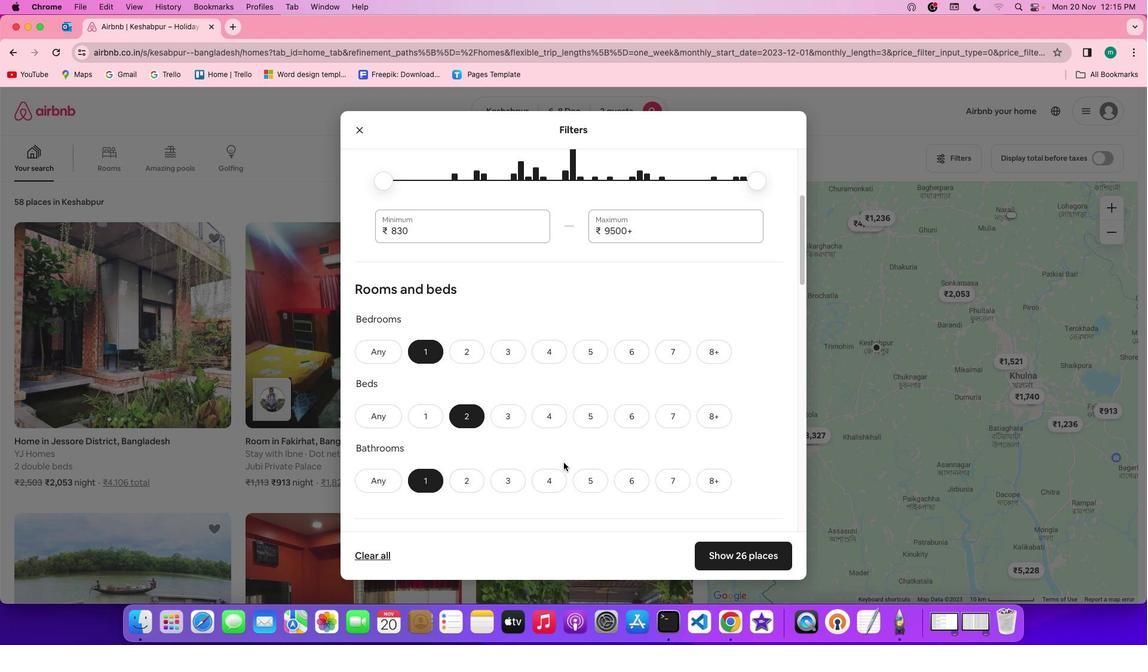 
Action: Mouse scrolled (563, 462) with delta (0, 0)
Screenshot: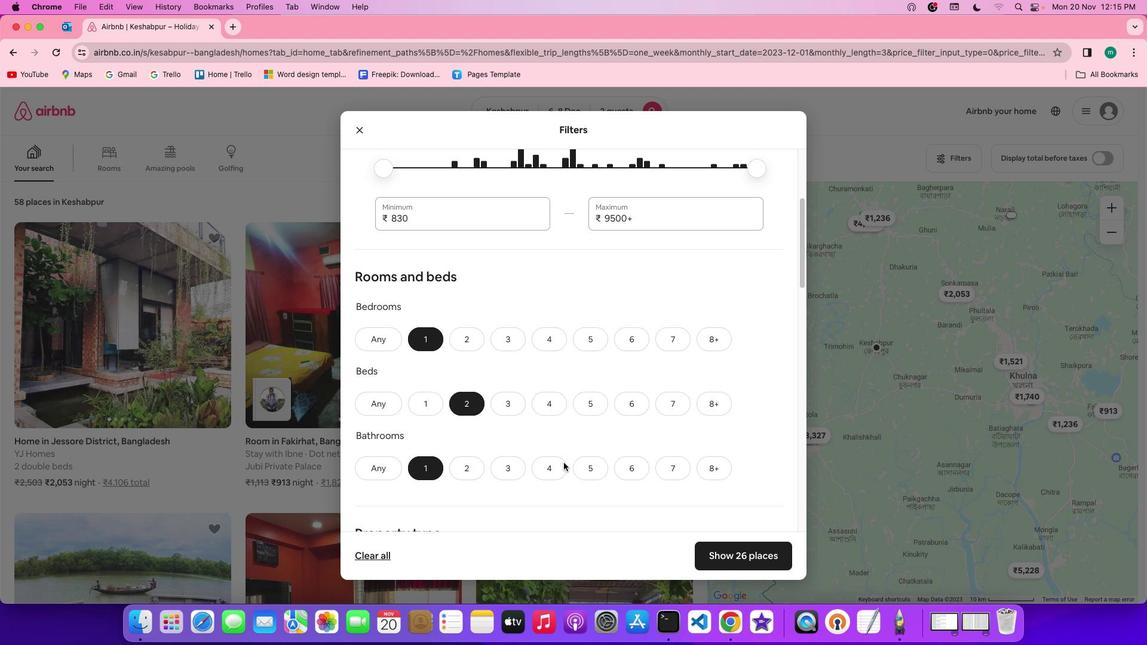 
Action: Mouse scrolled (563, 462) with delta (0, -1)
Screenshot: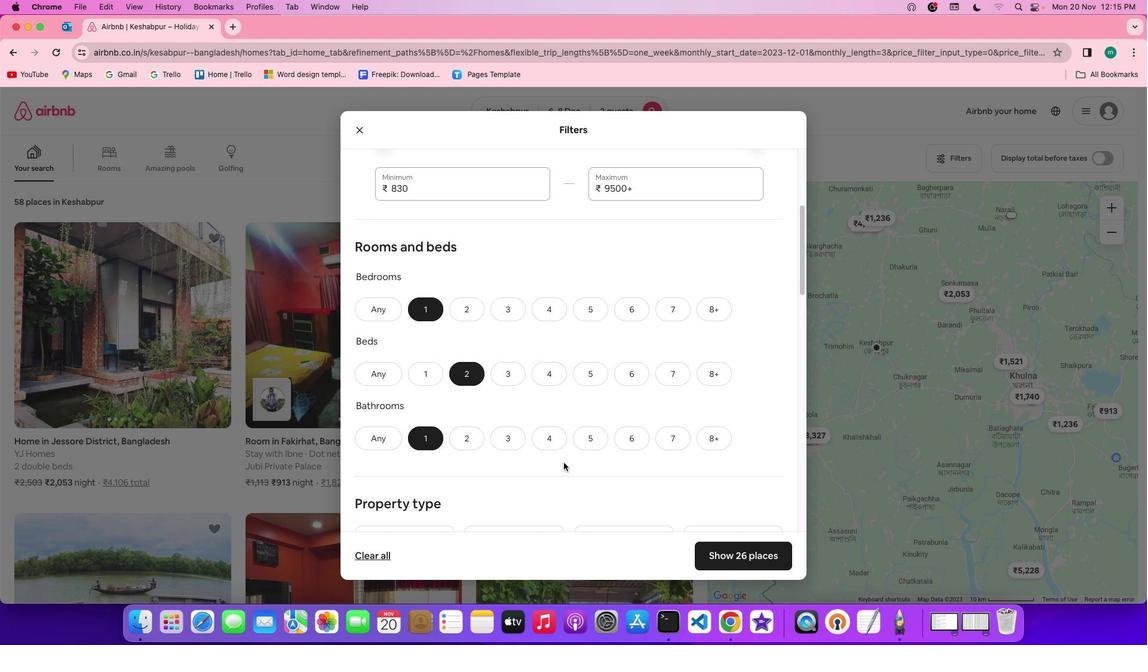 
Action: Mouse scrolled (563, 462) with delta (0, 0)
Screenshot: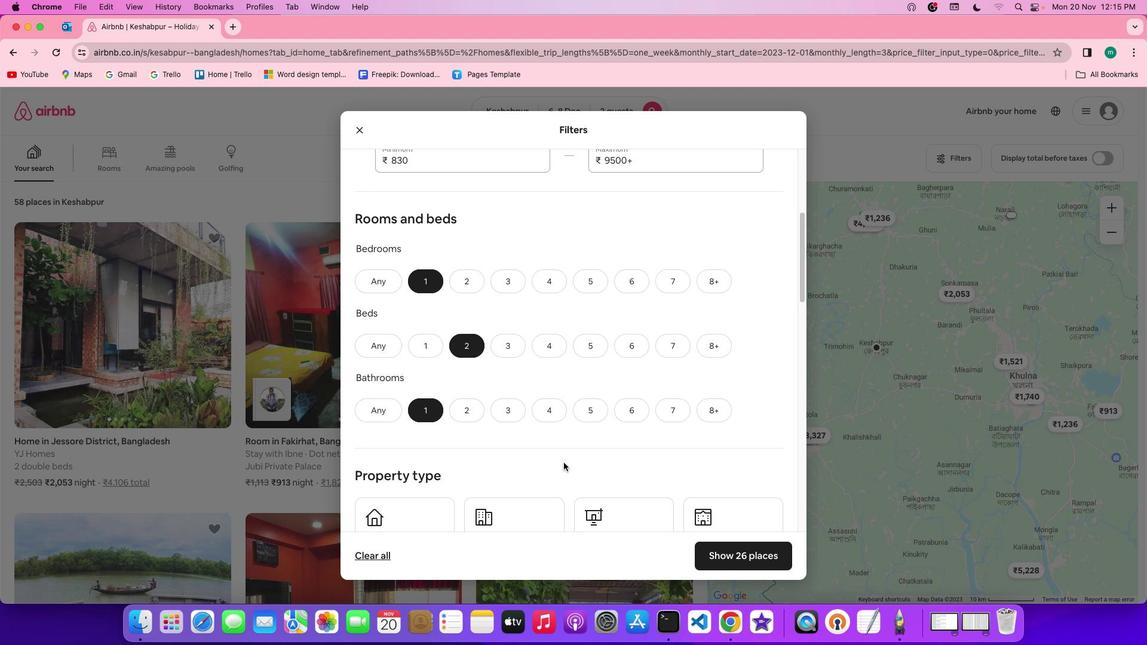 
Action: Mouse moved to (563, 462)
Screenshot: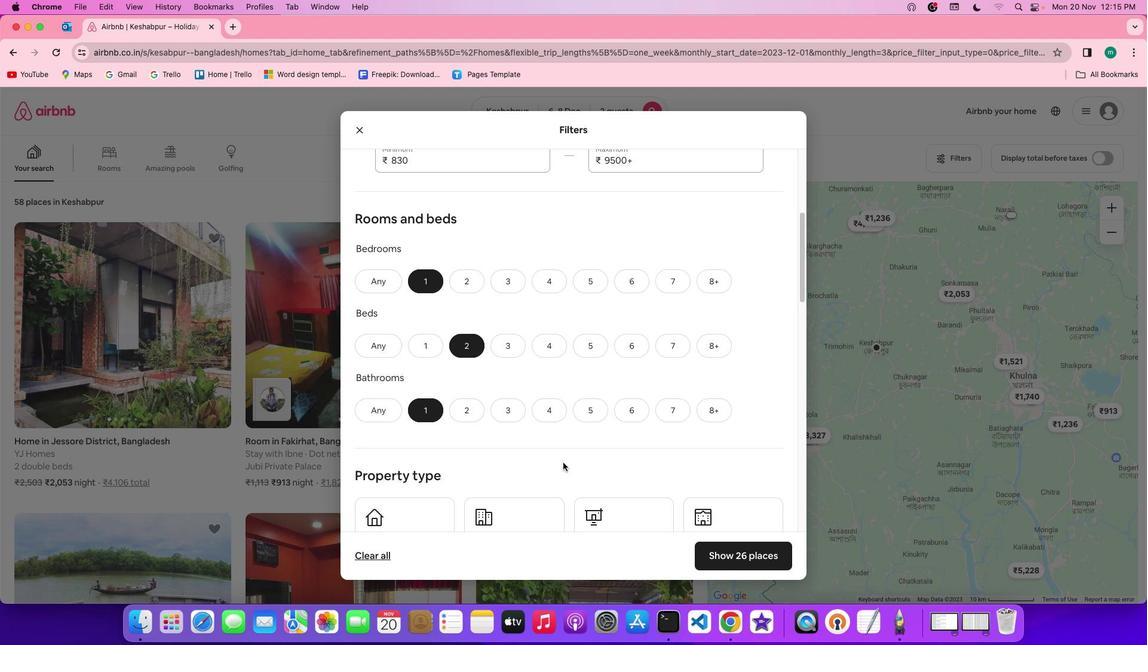
Action: Mouse scrolled (563, 462) with delta (0, 0)
Screenshot: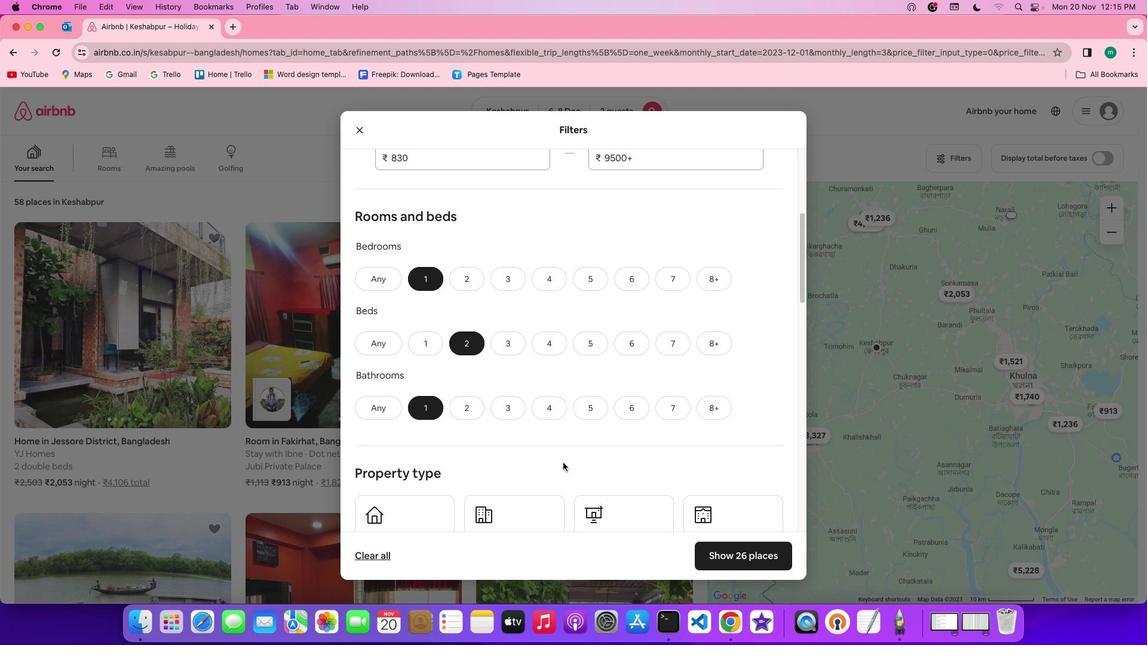 
Action: Mouse scrolled (563, 462) with delta (0, 0)
Screenshot: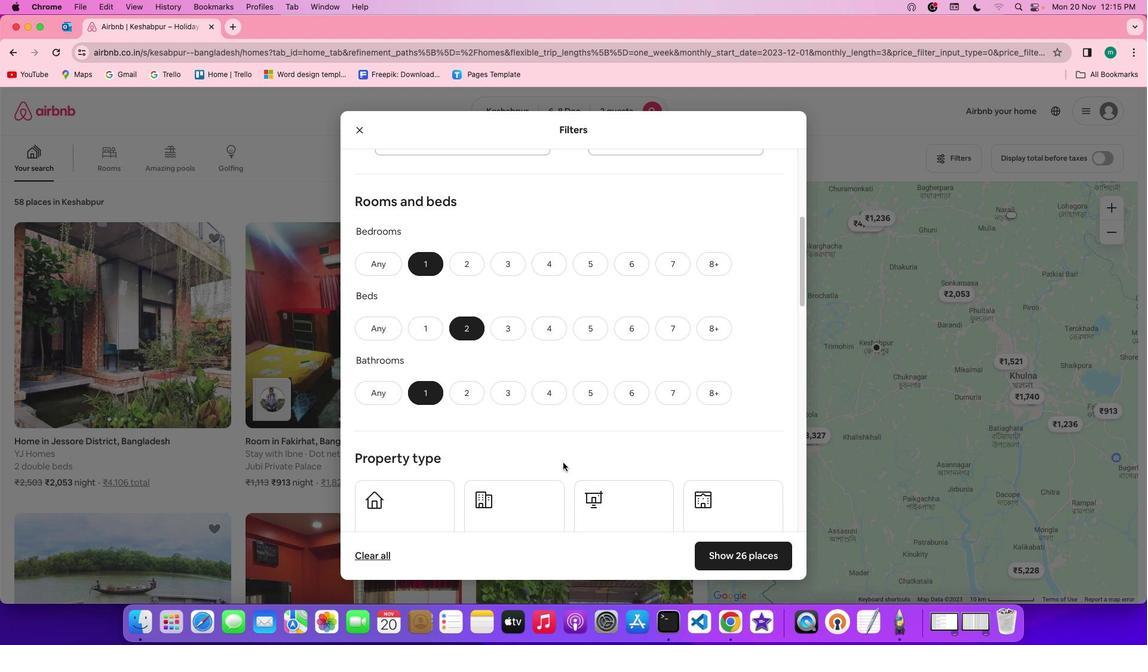 
Action: Mouse scrolled (563, 462) with delta (0, -1)
Screenshot: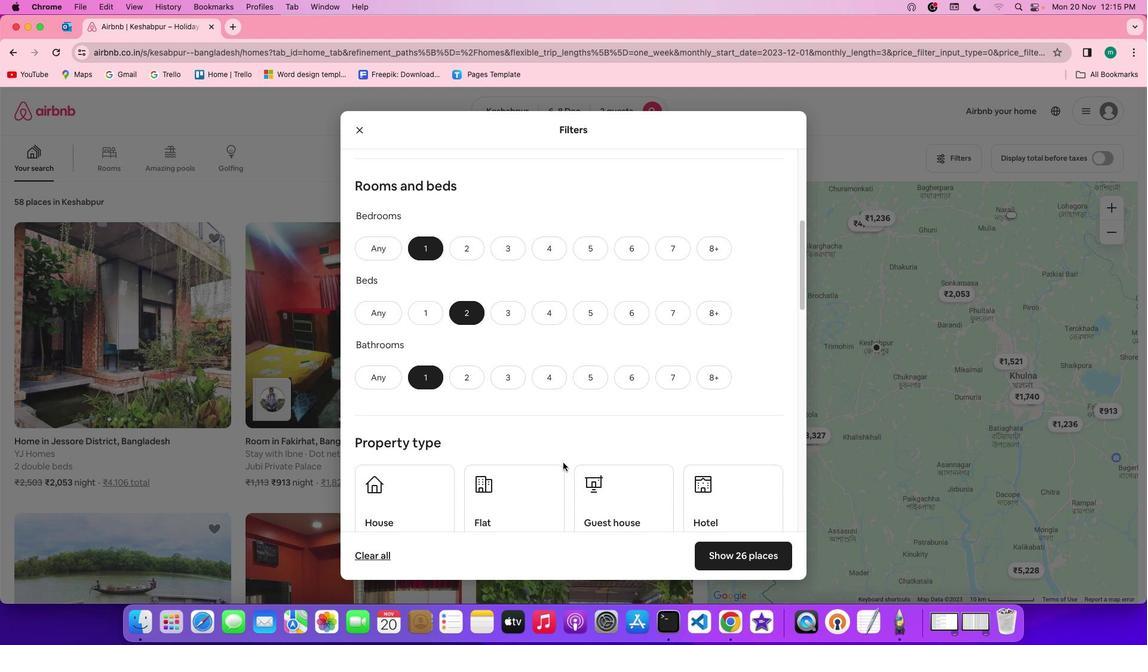 
Action: Mouse scrolled (563, 462) with delta (0, 0)
Screenshot: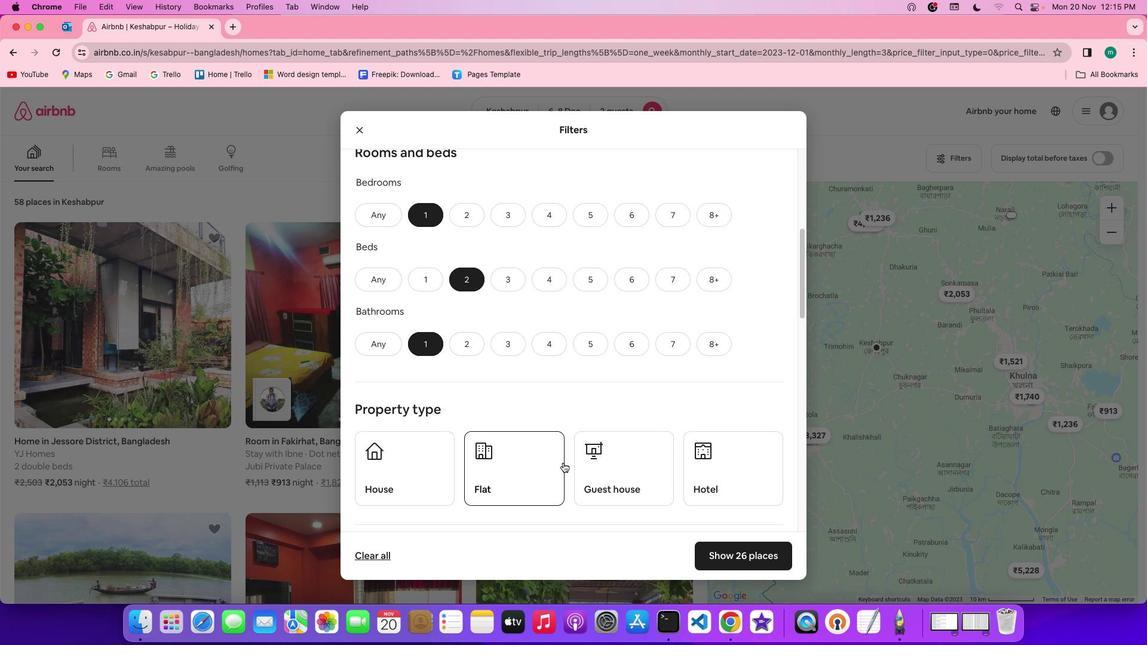 
Action: Mouse scrolled (563, 462) with delta (0, 0)
Screenshot: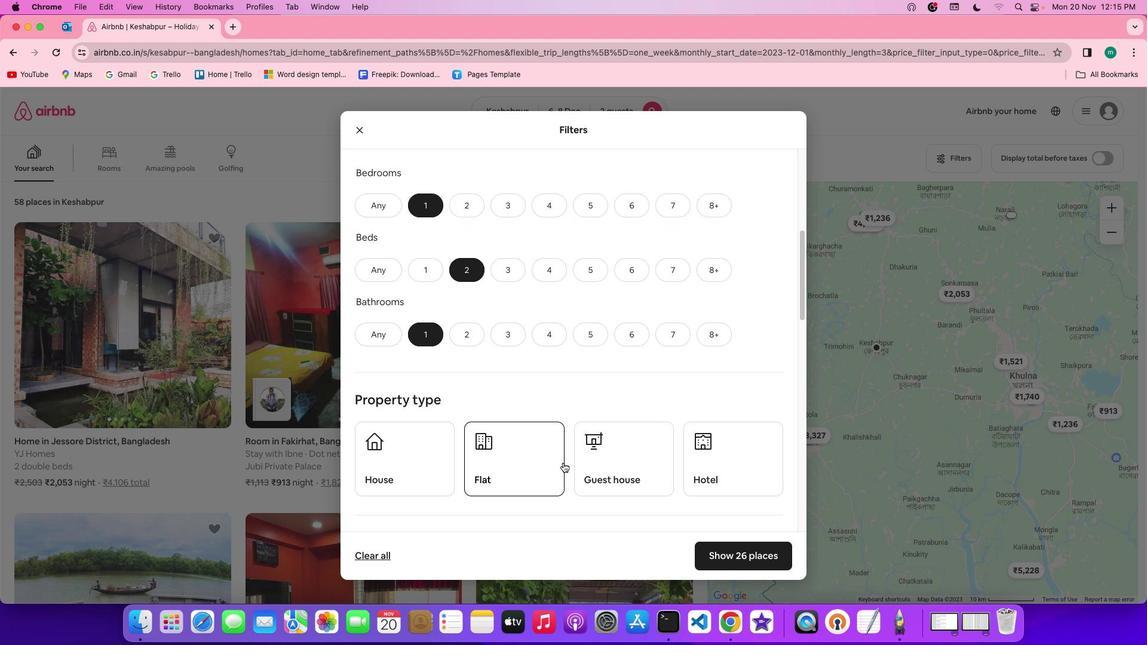 
Action: Mouse scrolled (563, 462) with delta (0, 0)
Screenshot: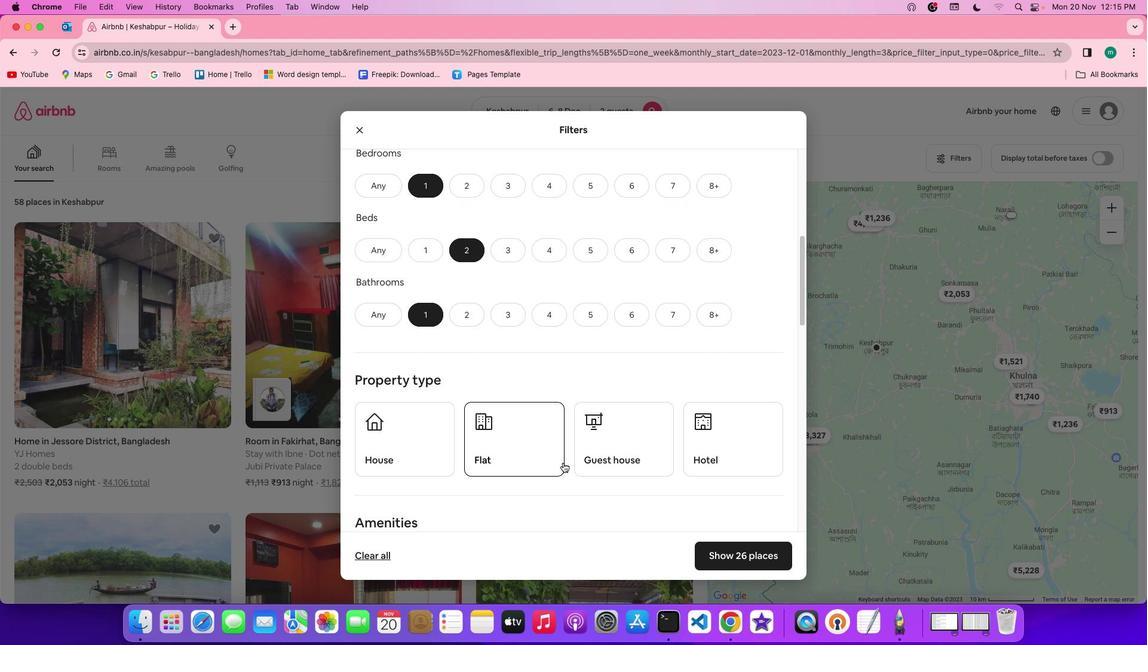 
Action: Mouse scrolled (563, 462) with delta (0, 0)
Screenshot: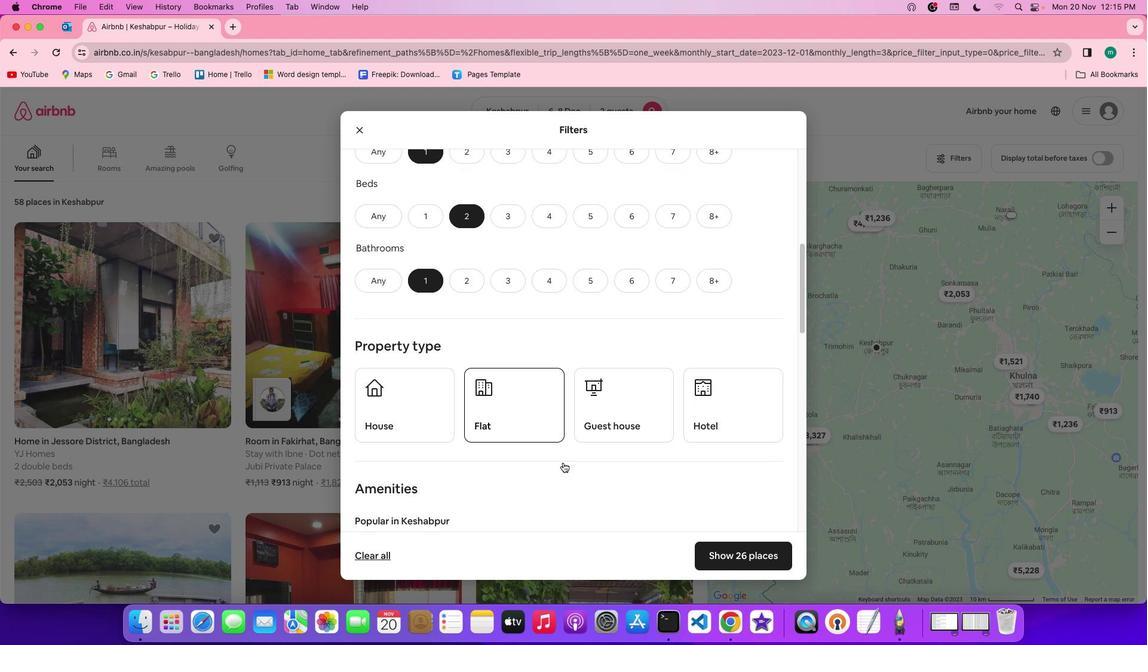 
Action: Mouse moved to (525, 404)
Screenshot: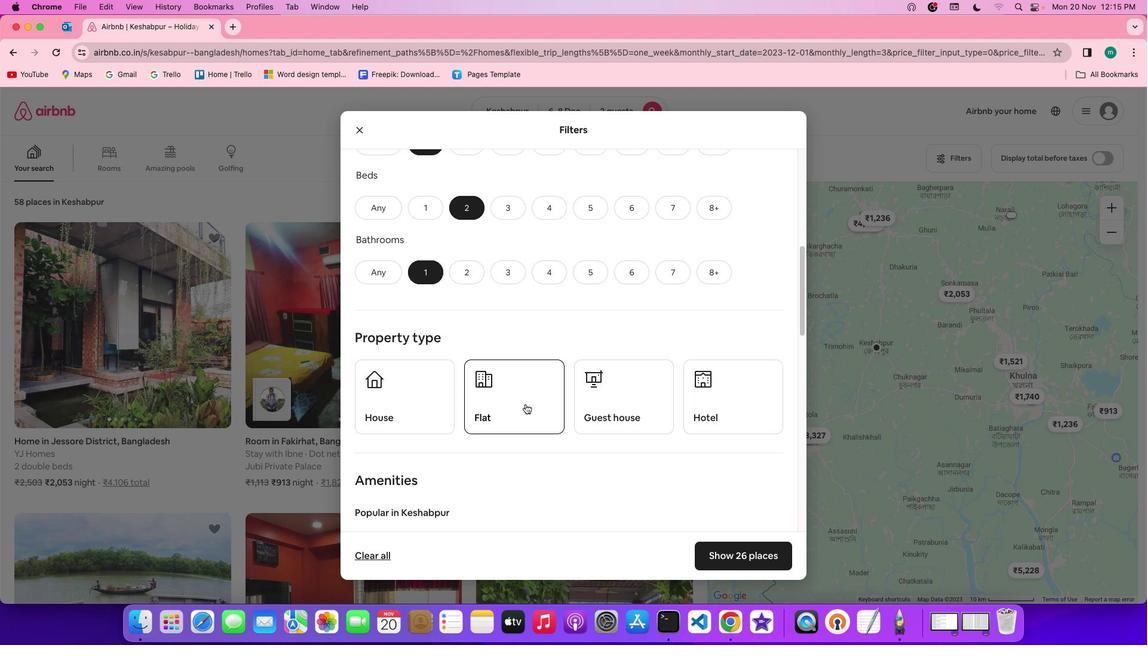 
Action: Mouse pressed left at (525, 404)
Screenshot: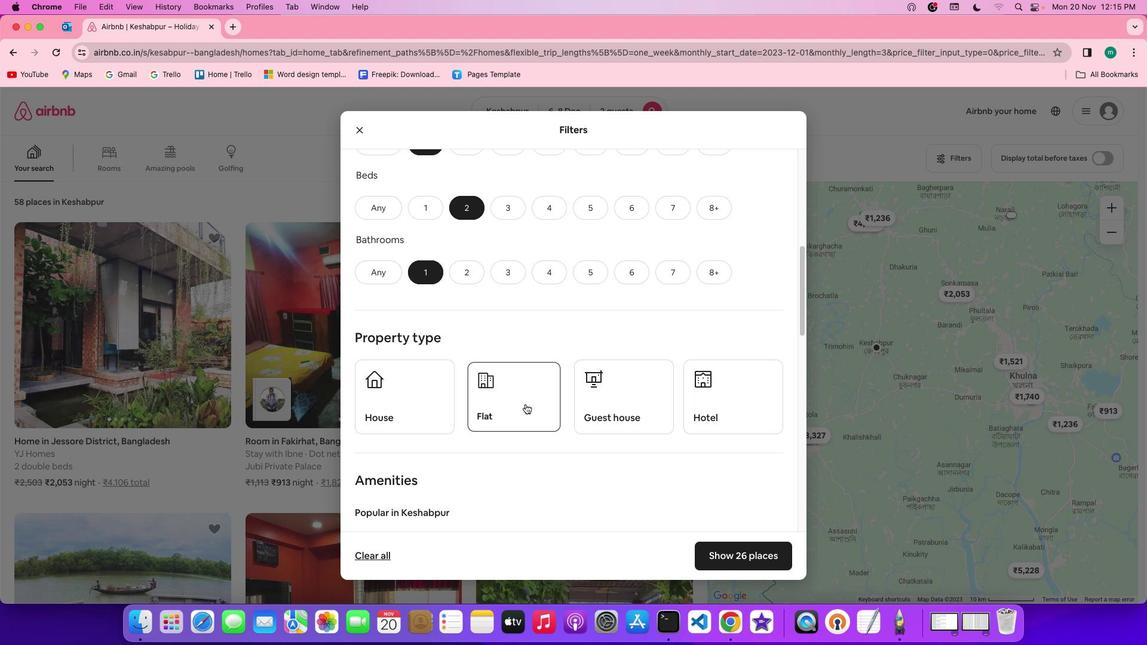 
Action: Mouse moved to (629, 411)
Screenshot: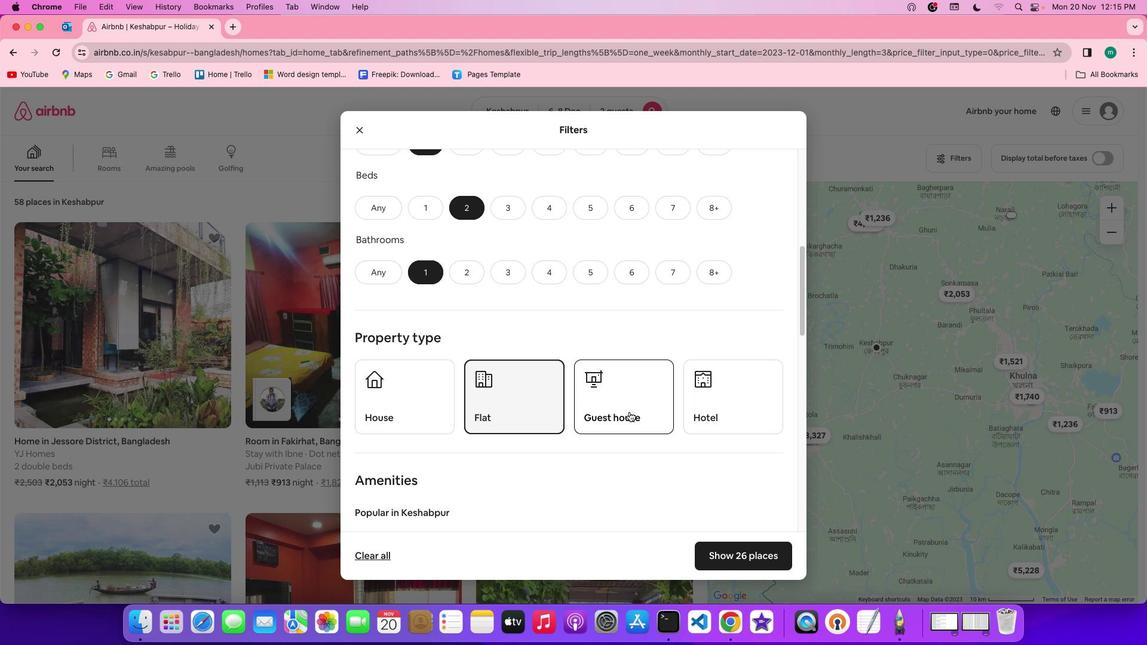 
Action: Mouse scrolled (629, 411) with delta (0, 0)
Screenshot: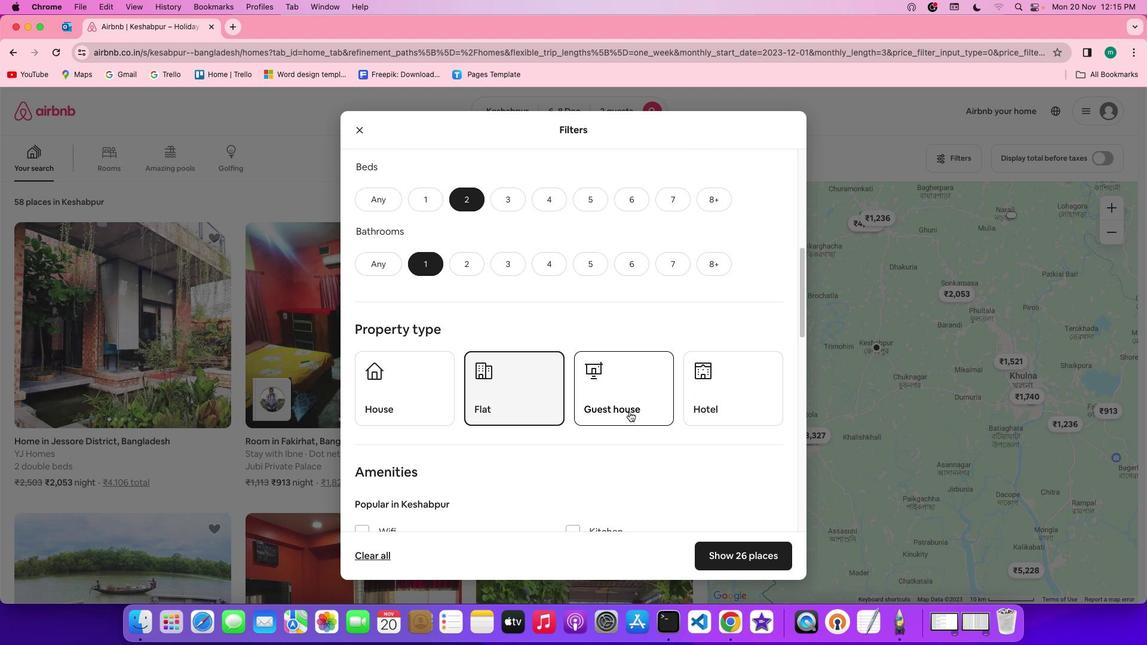 
Action: Mouse scrolled (629, 411) with delta (0, 0)
Screenshot: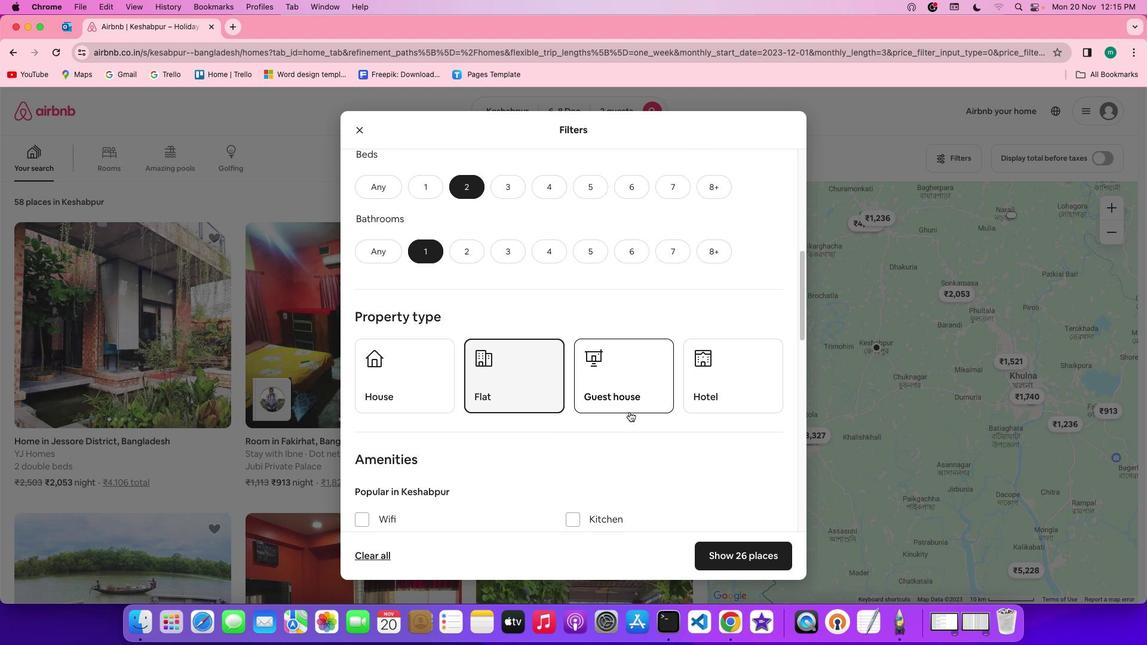 
Action: Mouse scrolled (629, 411) with delta (0, -1)
Screenshot: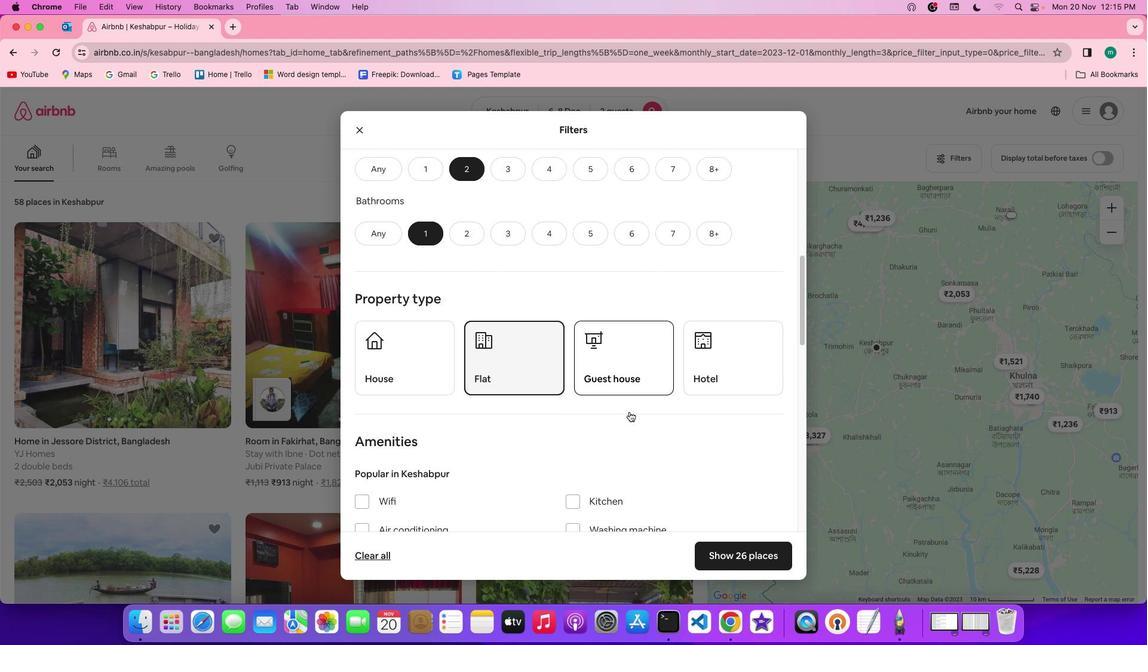 
Action: Mouse scrolled (629, 411) with delta (0, 0)
Screenshot: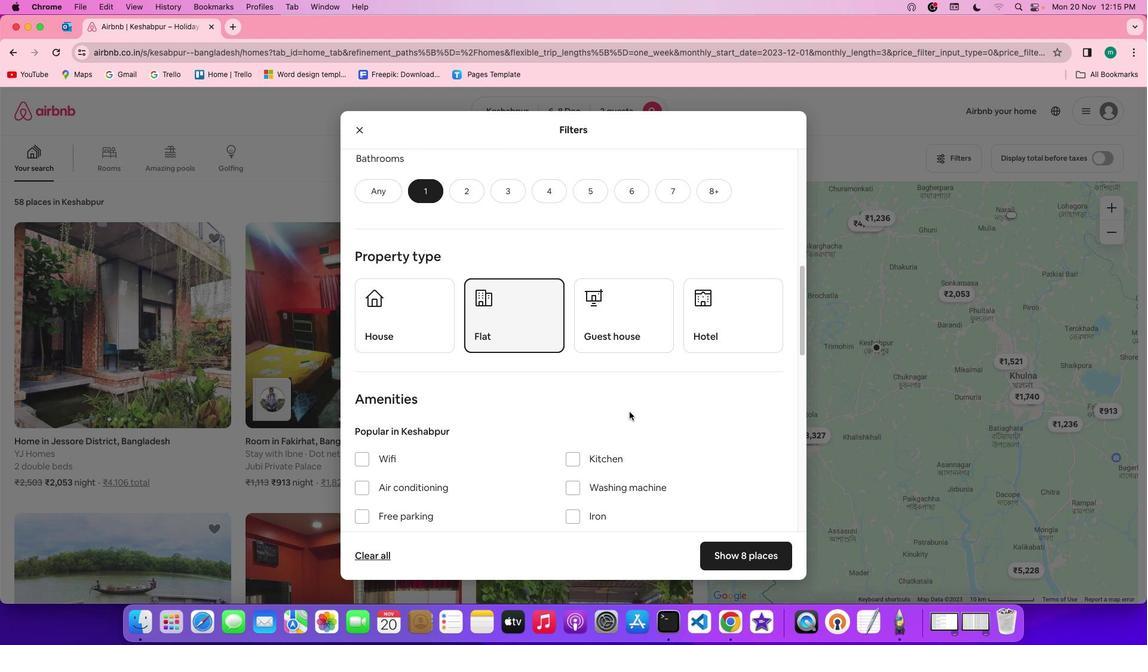 
Action: Mouse scrolled (629, 411) with delta (0, 0)
Screenshot: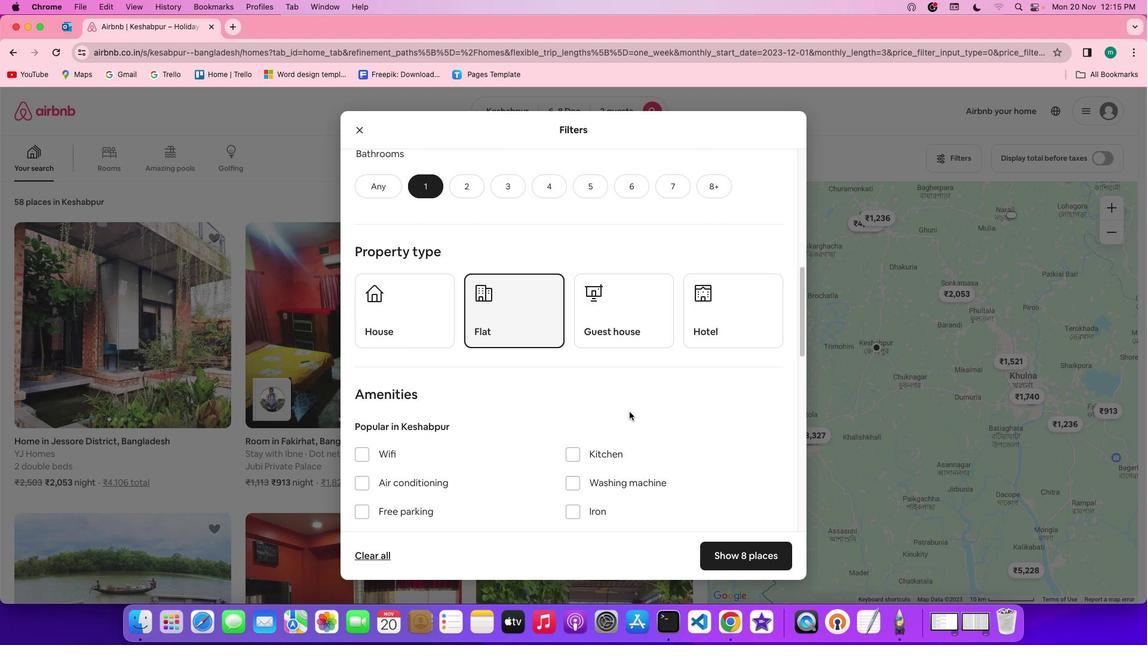 
Action: Mouse scrolled (629, 411) with delta (0, 0)
Screenshot: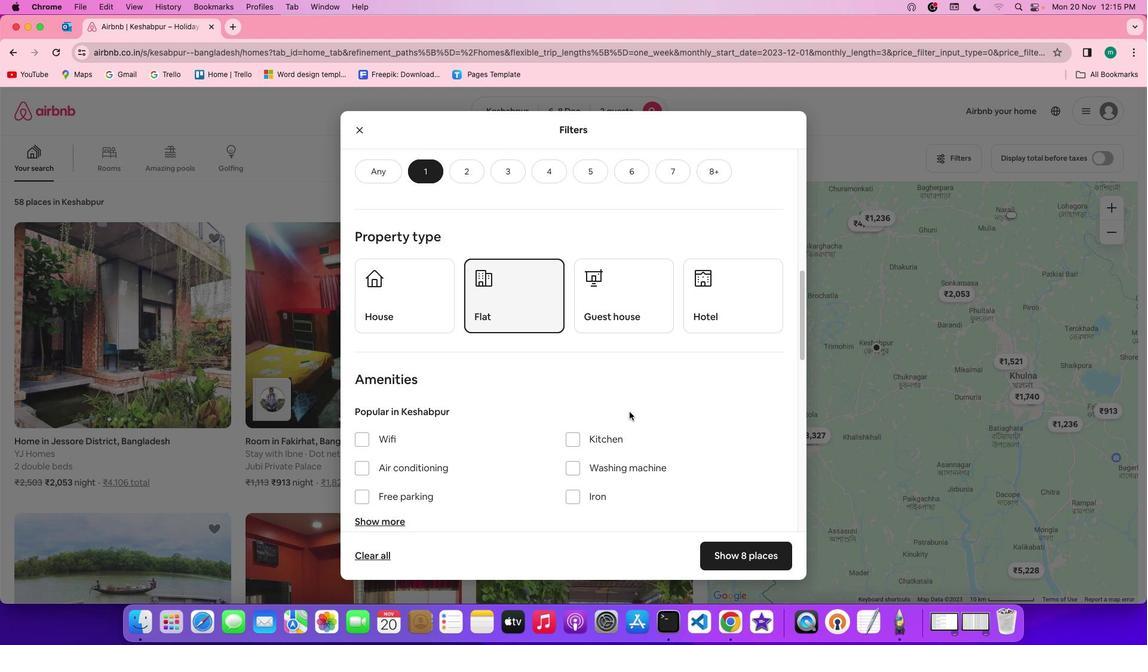 
Action: Mouse scrolled (629, 411) with delta (0, 0)
Screenshot: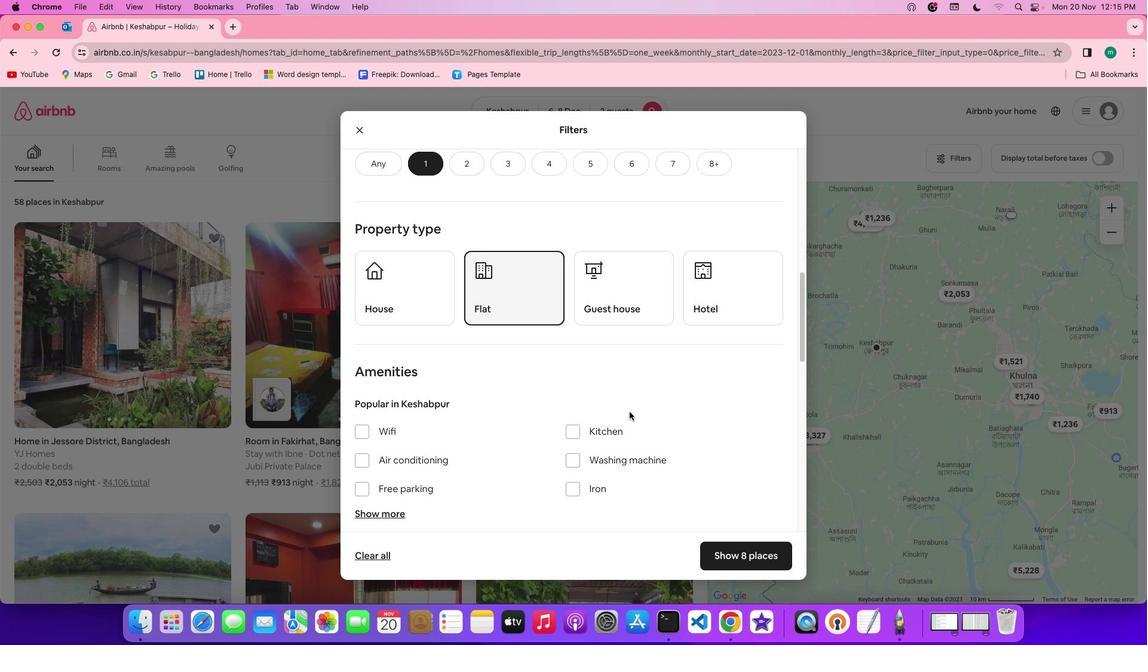 
Action: Mouse scrolled (629, 411) with delta (0, 0)
Screenshot: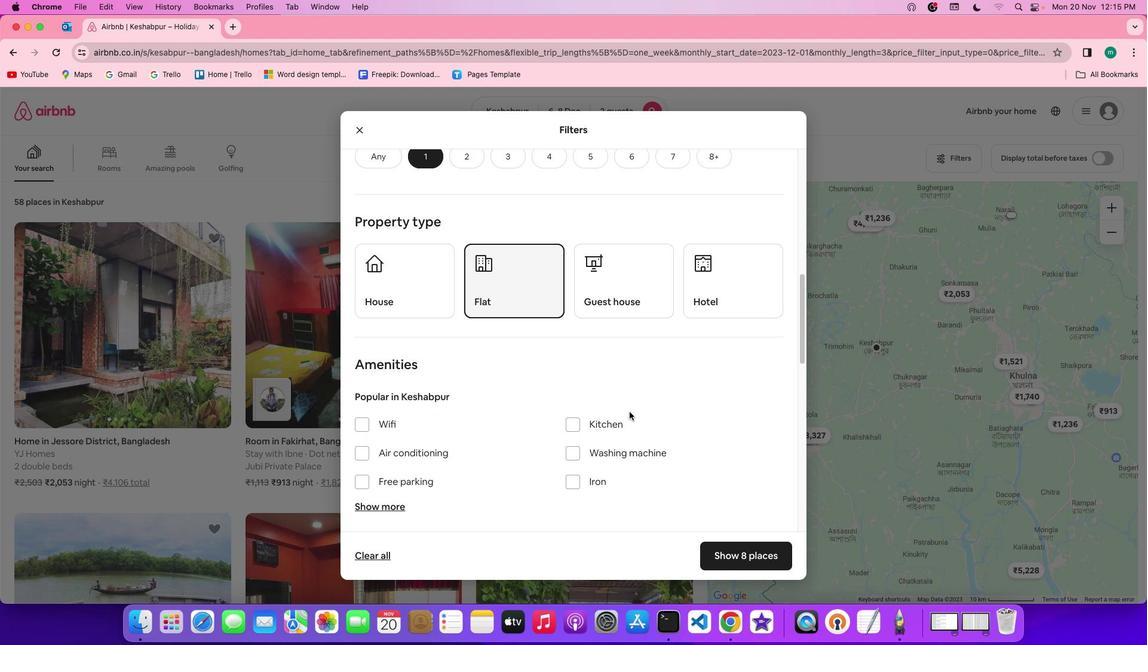 
Action: Mouse scrolled (629, 411) with delta (0, 0)
Screenshot: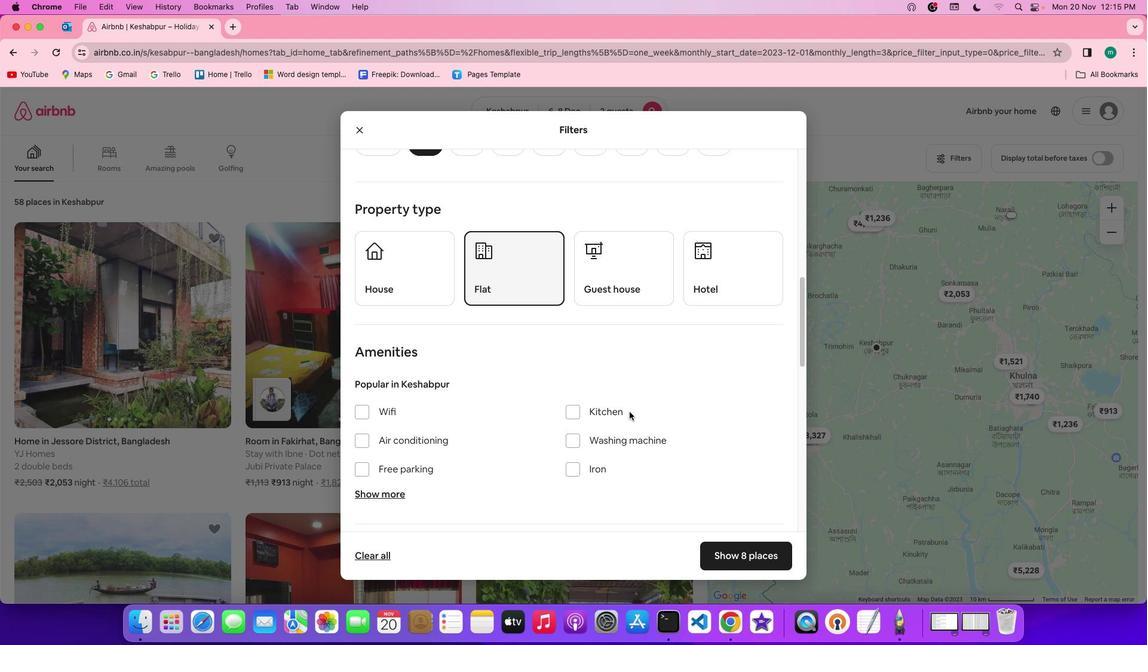 
Action: Mouse scrolled (629, 411) with delta (0, 0)
Screenshot: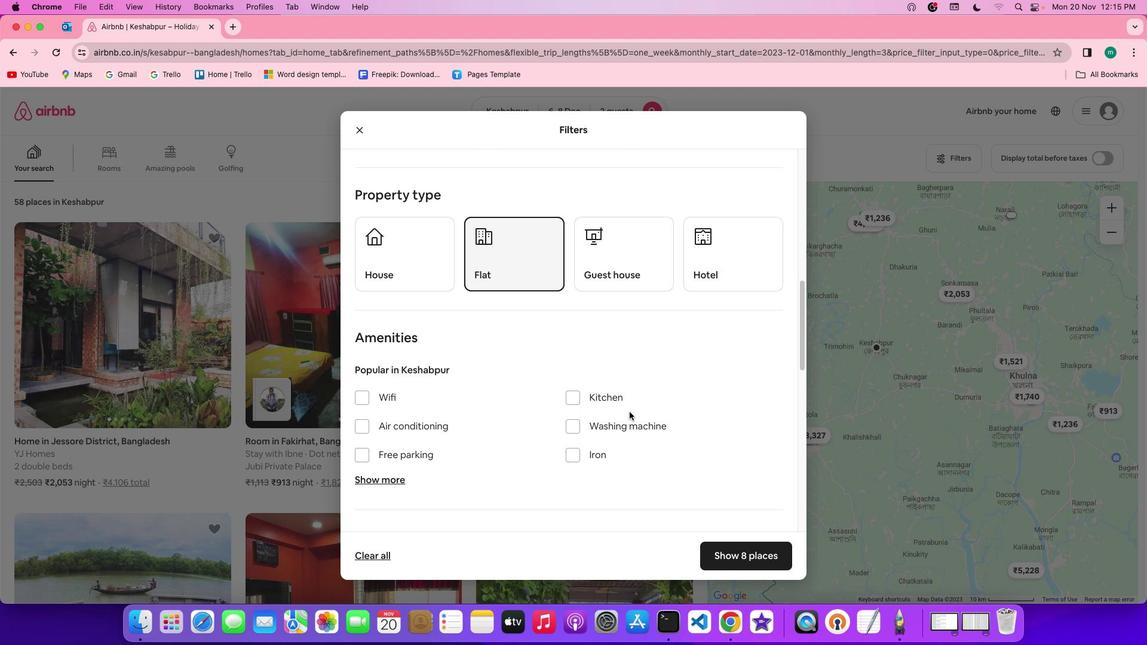 
Action: Mouse moved to (629, 411)
Screenshot: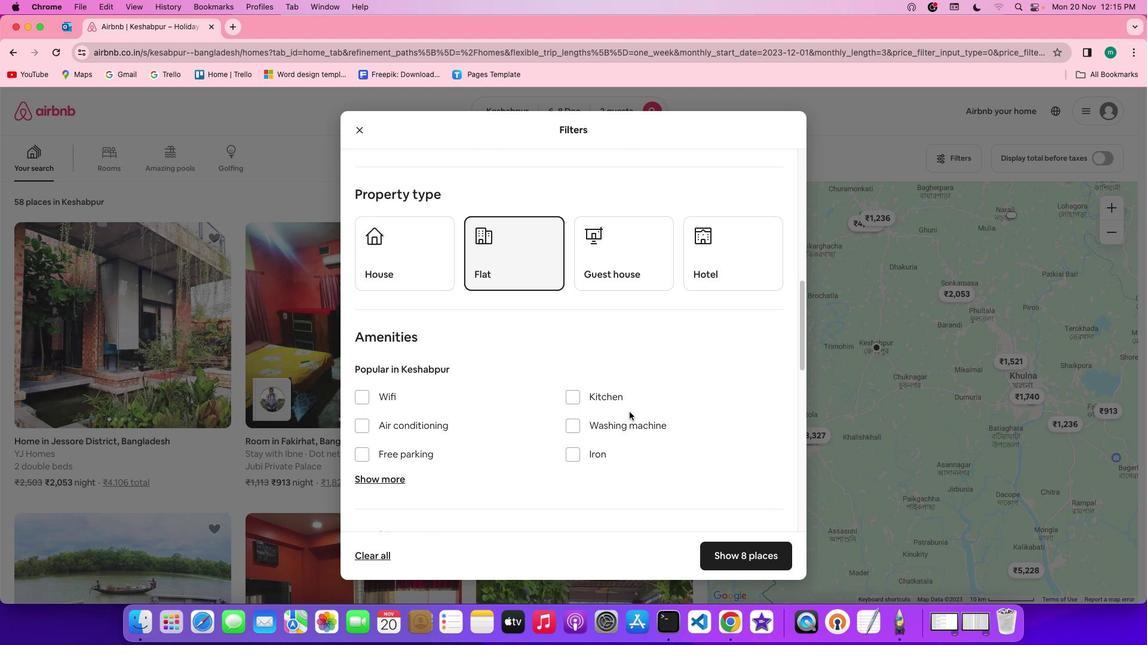 
Action: Mouse scrolled (629, 411) with delta (0, 0)
Screenshot: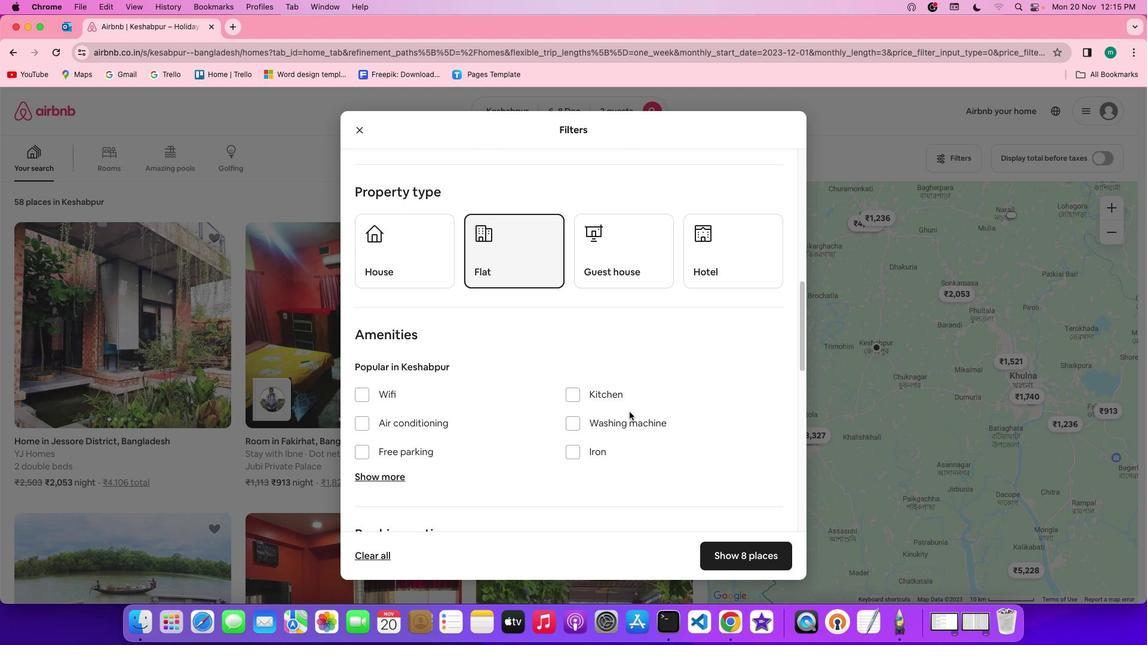 
Action: Mouse scrolled (629, 411) with delta (0, 0)
Screenshot: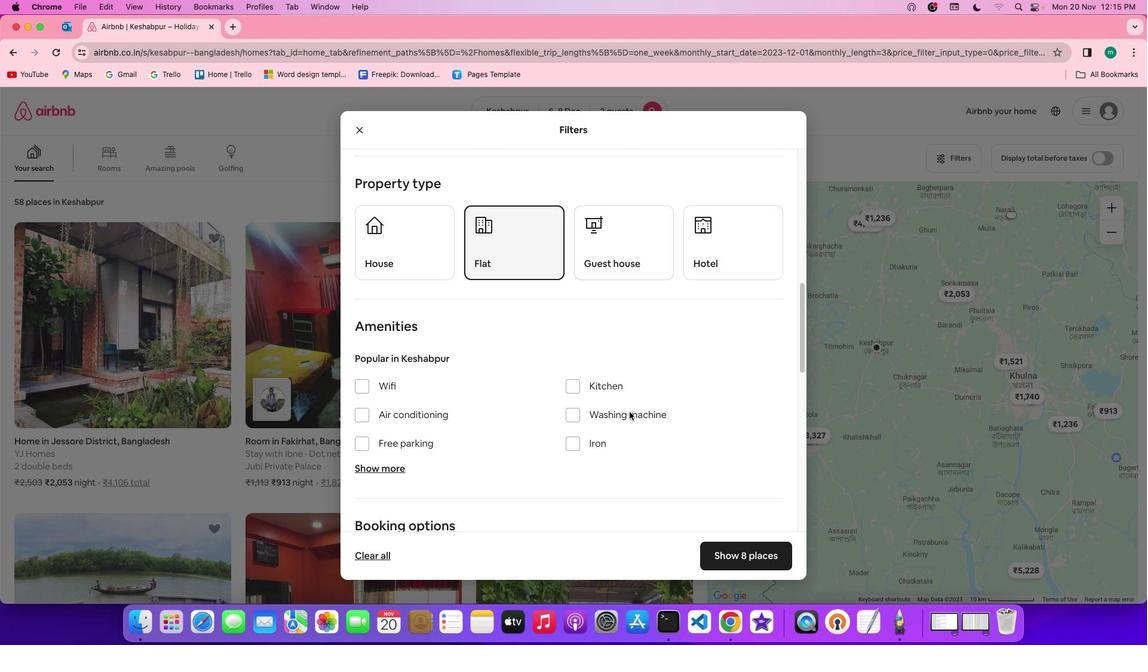 
Action: Mouse scrolled (629, 411) with delta (0, 0)
Screenshot: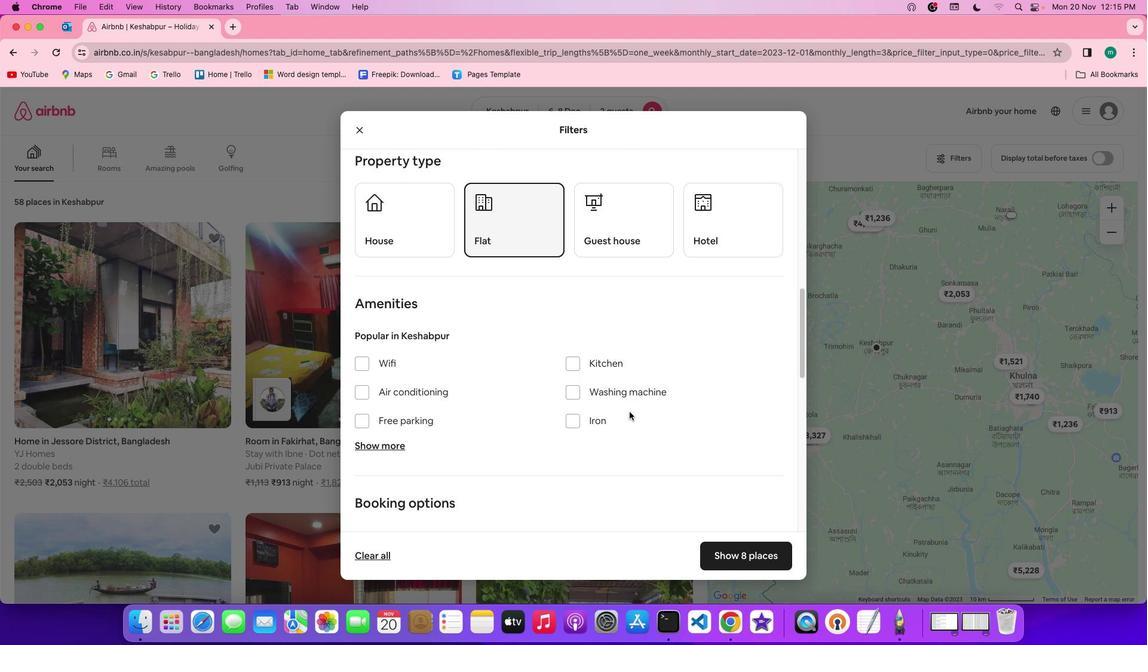 
Action: Mouse scrolled (629, 411) with delta (0, 0)
Screenshot: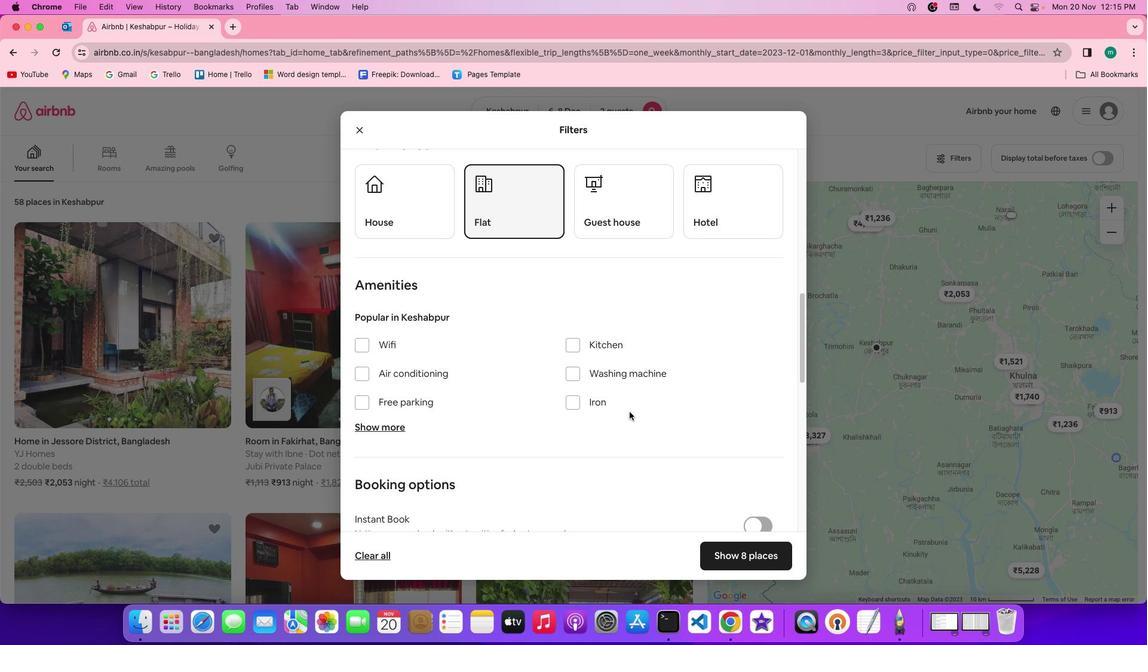 
Action: Mouse scrolled (629, 411) with delta (0, 0)
Screenshot: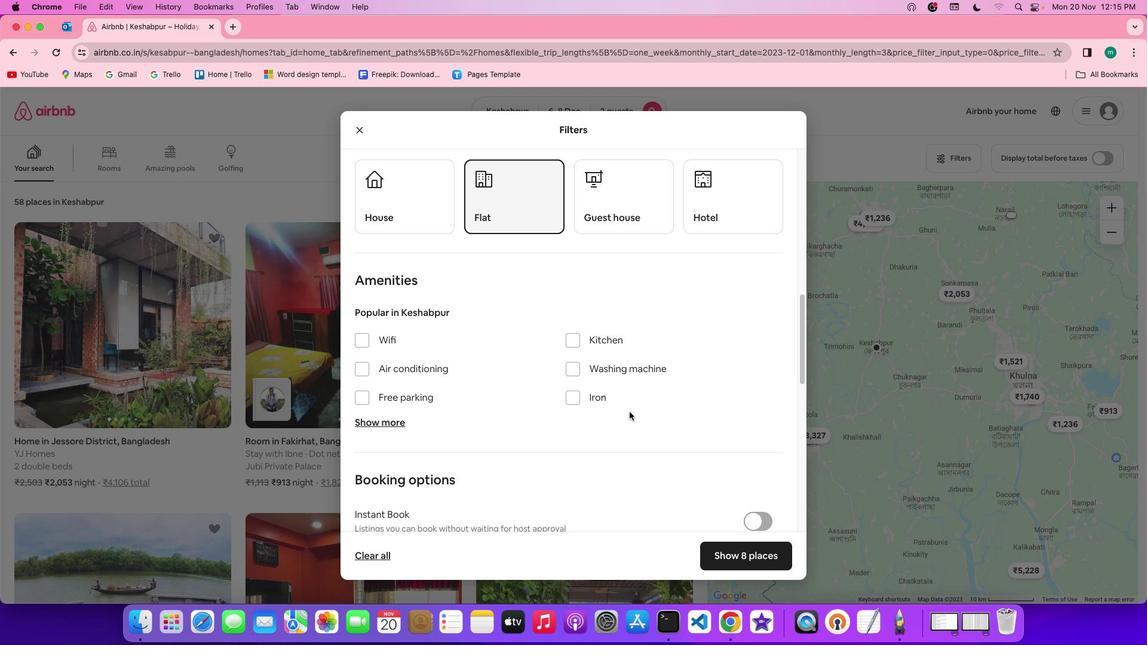
Action: Mouse scrolled (629, 411) with delta (0, 0)
Screenshot: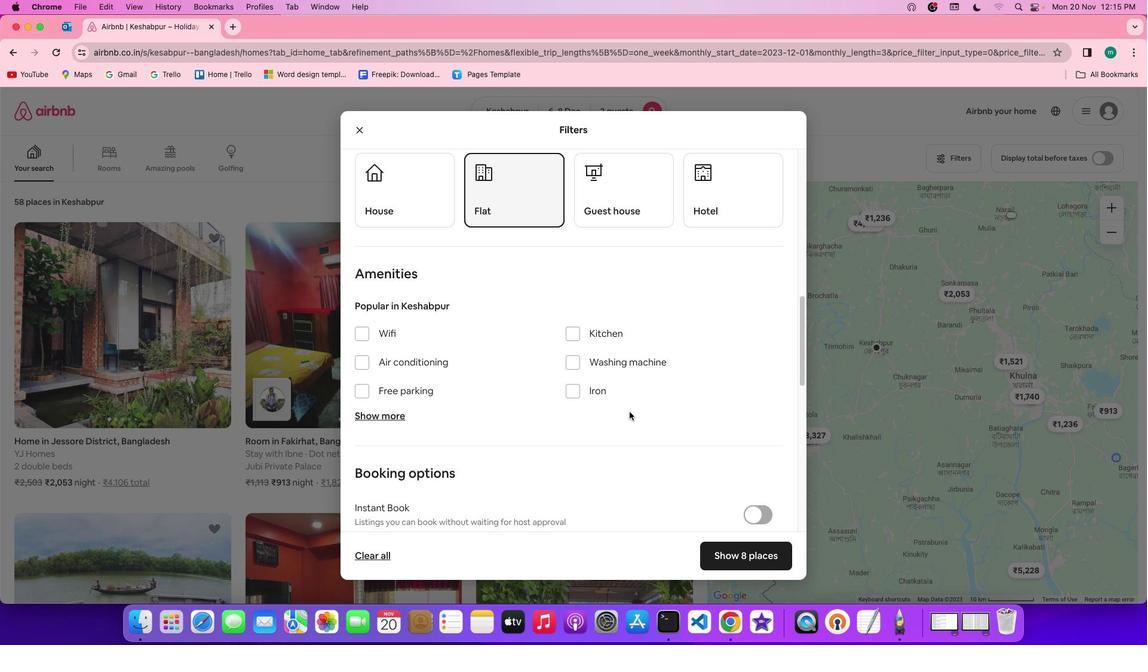 
Action: Mouse scrolled (629, 411) with delta (0, 0)
Screenshot: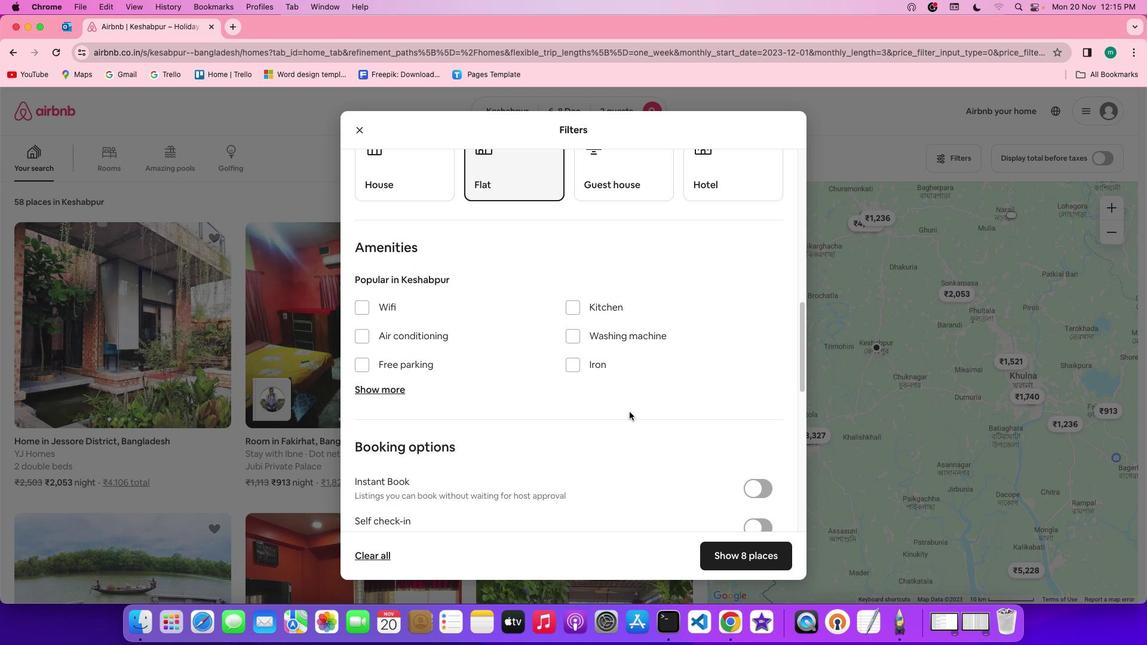 
Action: Mouse moved to (419, 312)
Screenshot: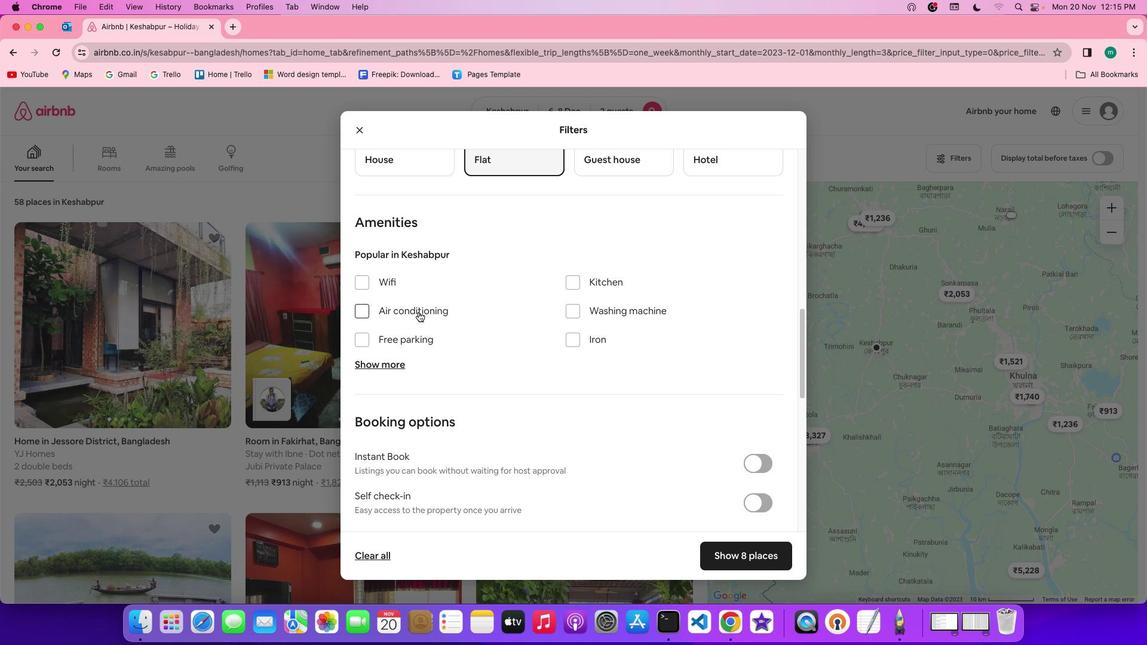 
Action: Mouse pressed left at (419, 312)
Screenshot: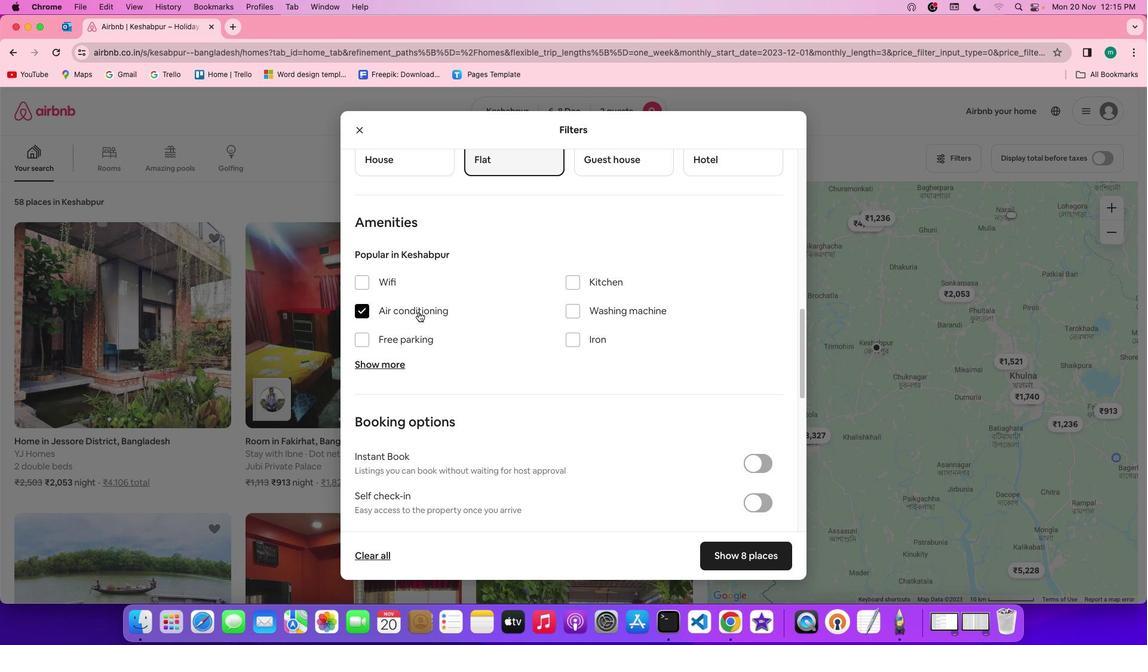 
Action: Mouse moved to (591, 410)
Screenshot: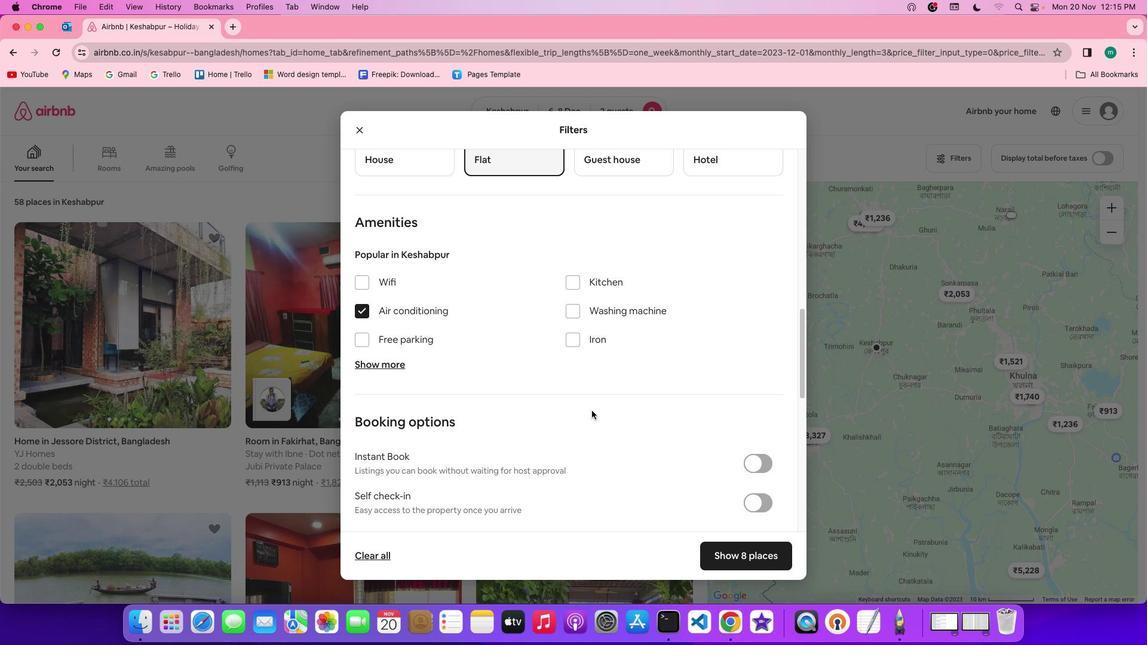 
Action: Mouse scrolled (591, 410) with delta (0, 0)
Screenshot: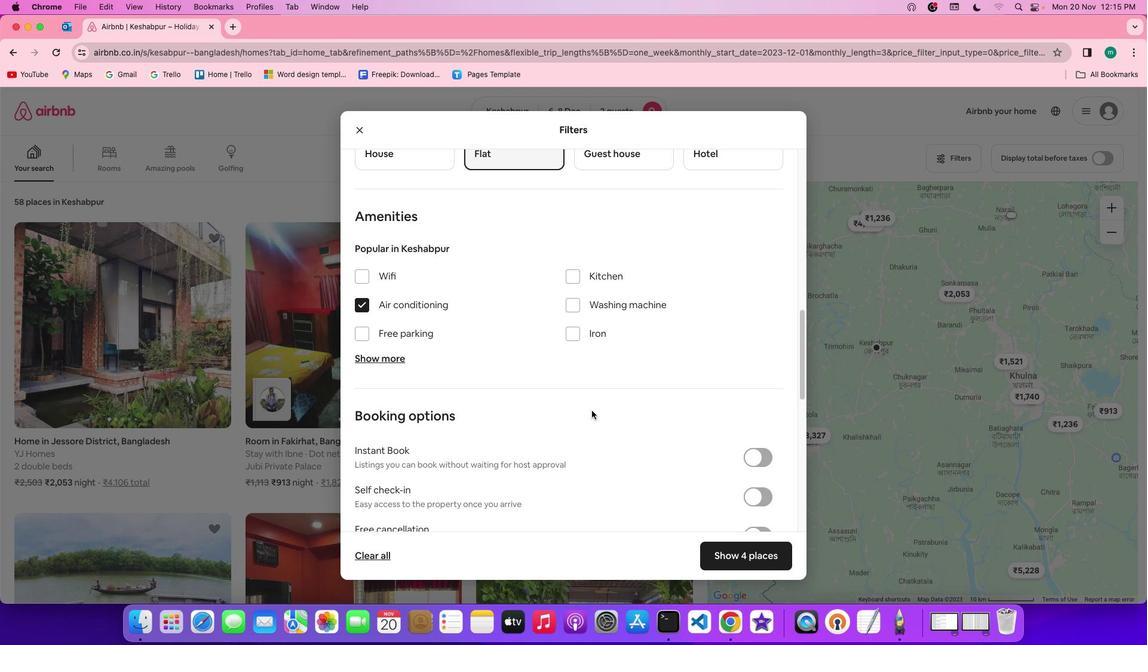 
Action: Mouse scrolled (591, 410) with delta (0, 0)
Screenshot: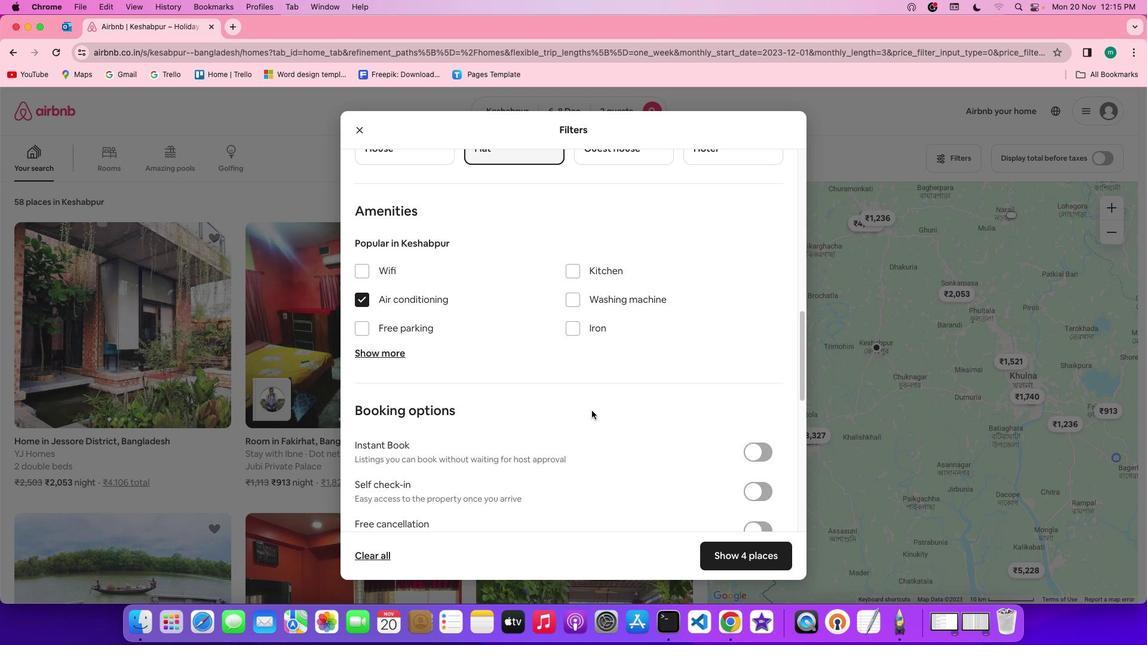 
Action: Mouse scrolled (591, 410) with delta (0, 0)
Screenshot: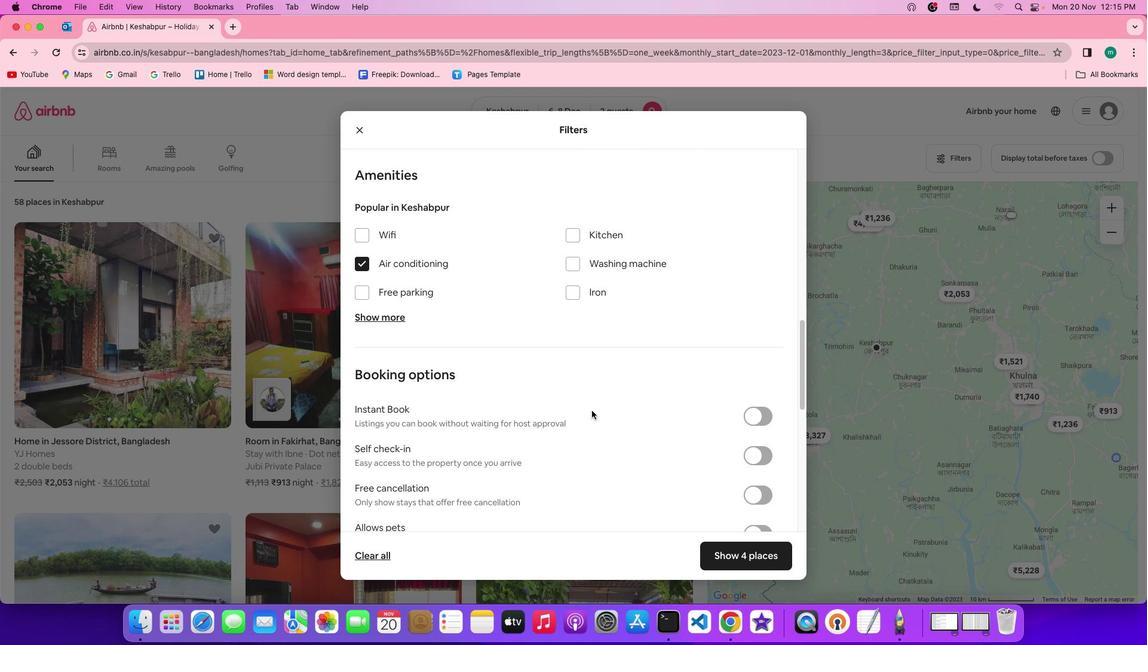 
Action: Mouse scrolled (591, 410) with delta (0, 0)
Screenshot: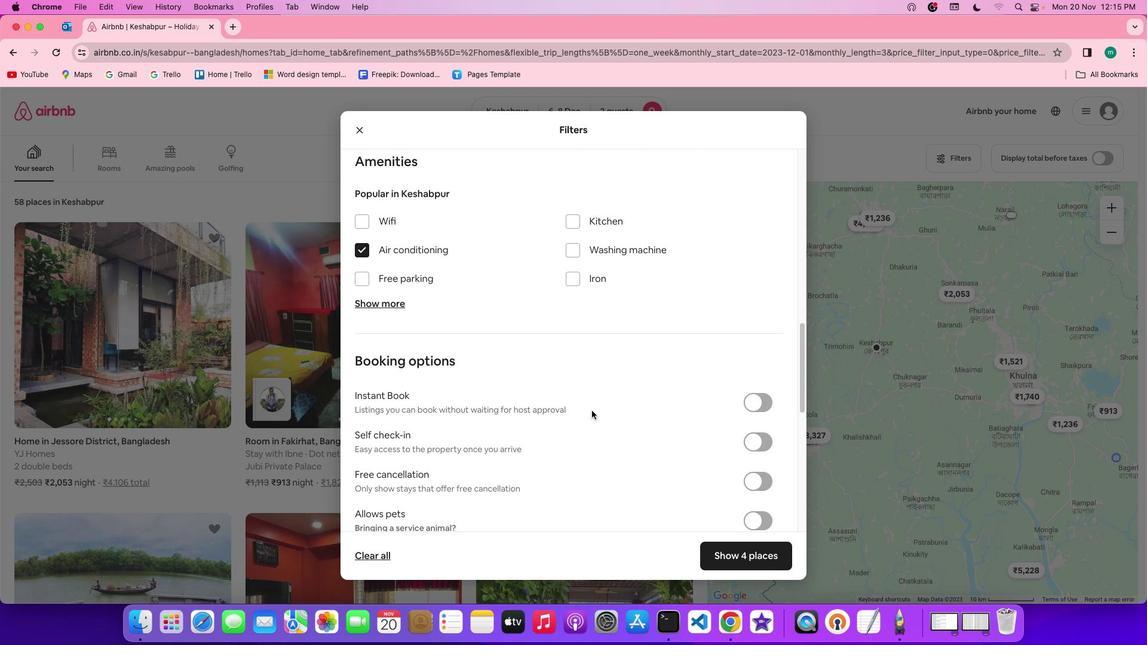 
Action: Mouse scrolled (591, 410) with delta (0, 0)
Screenshot: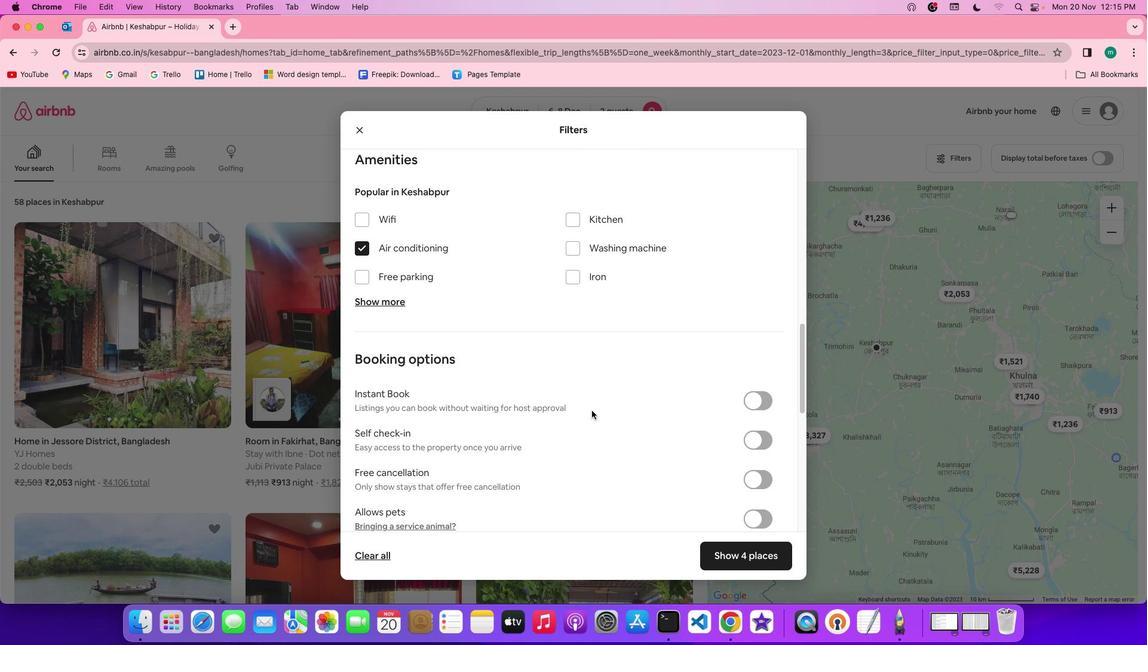 
Action: Mouse scrolled (591, 410) with delta (0, 0)
Screenshot: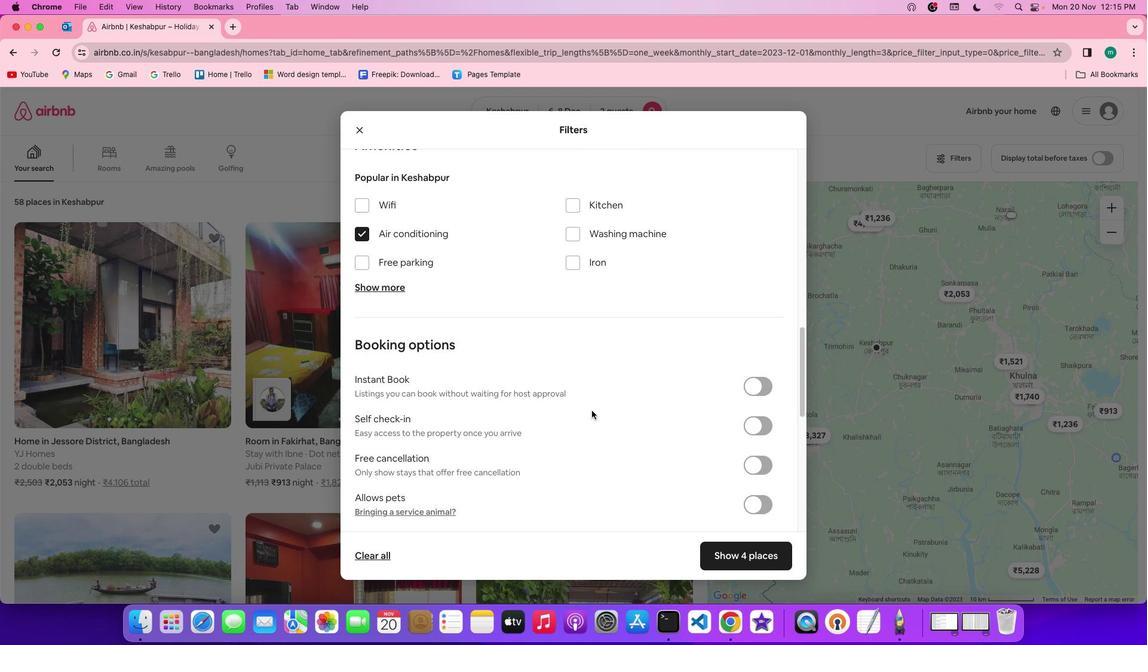
Action: Mouse scrolled (591, 410) with delta (0, -1)
Screenshot: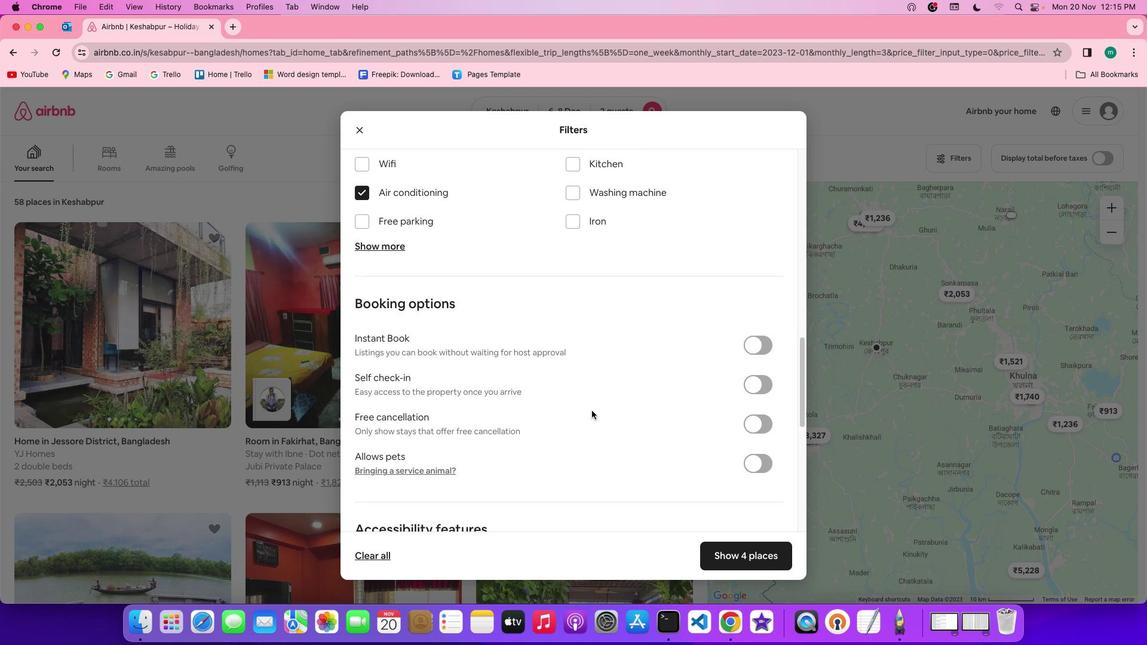 
Action: Mouse scrolled (591, 410) with delta (0, -1)
Screenshot: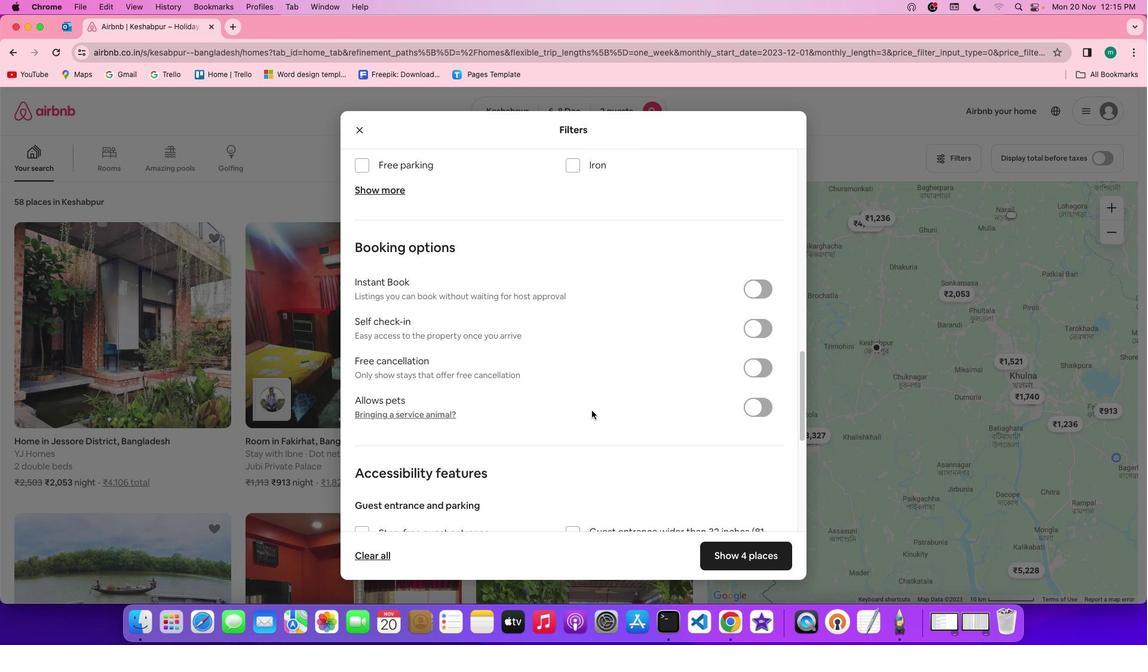 
Action: Mouse scrolled (591, 410) with delta (0, 0)
Screenshot: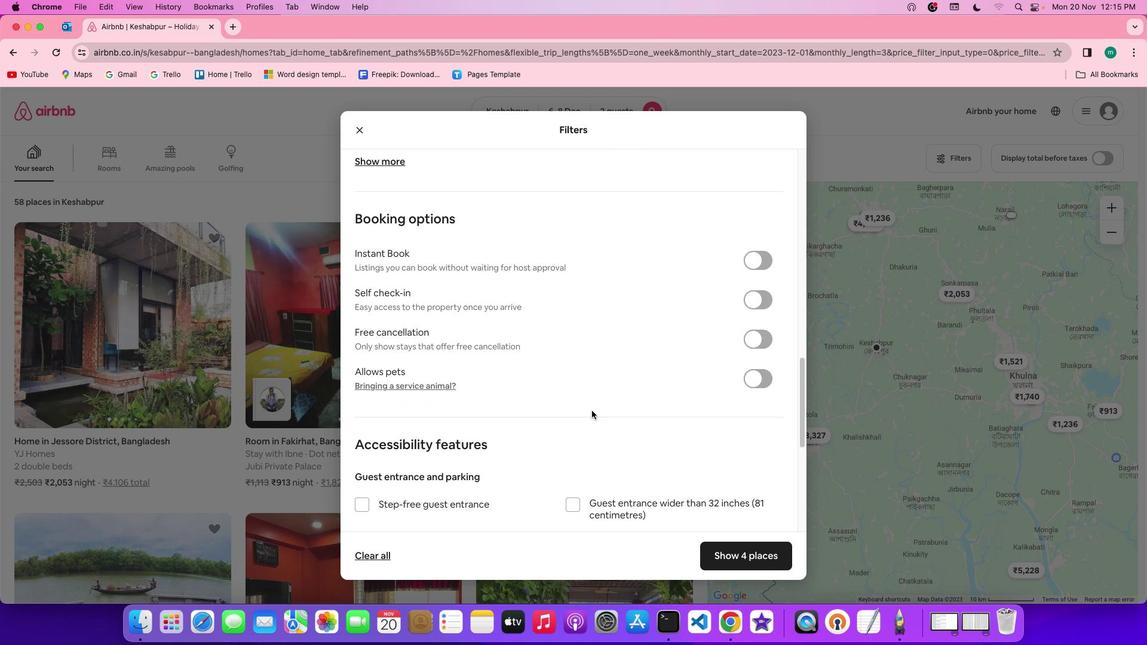 
Action: Mouse scrolled (591, 410) with delta (0, 0)
Screenshot: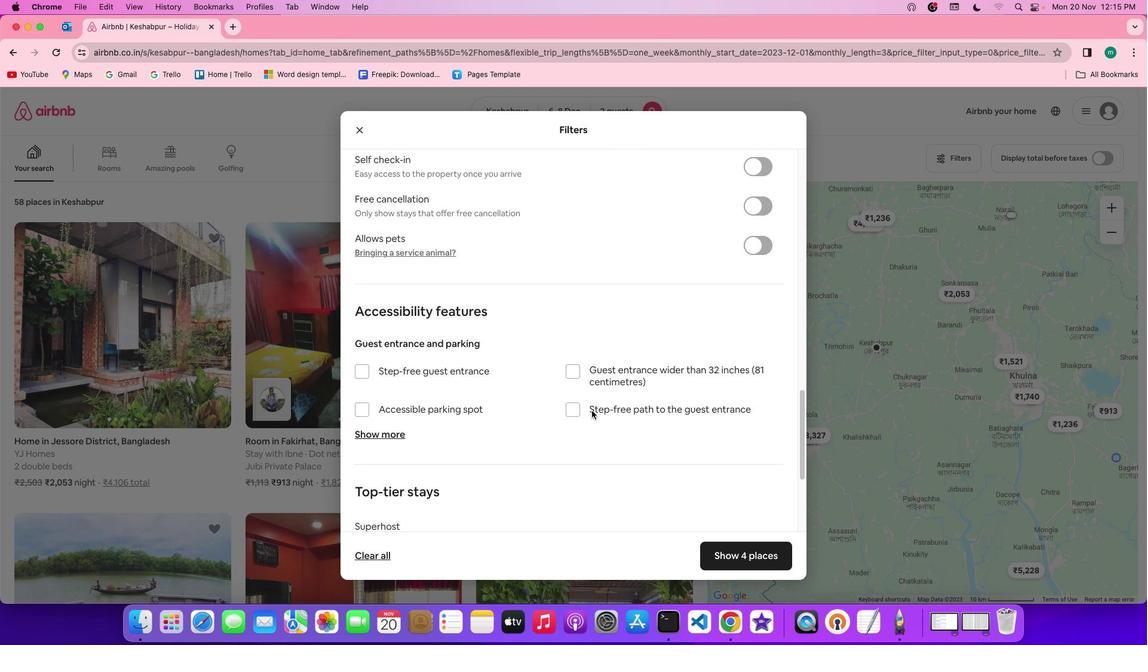 
Action: Mouse scrolled (591, 410) with delta (0, -1)
Screenshot: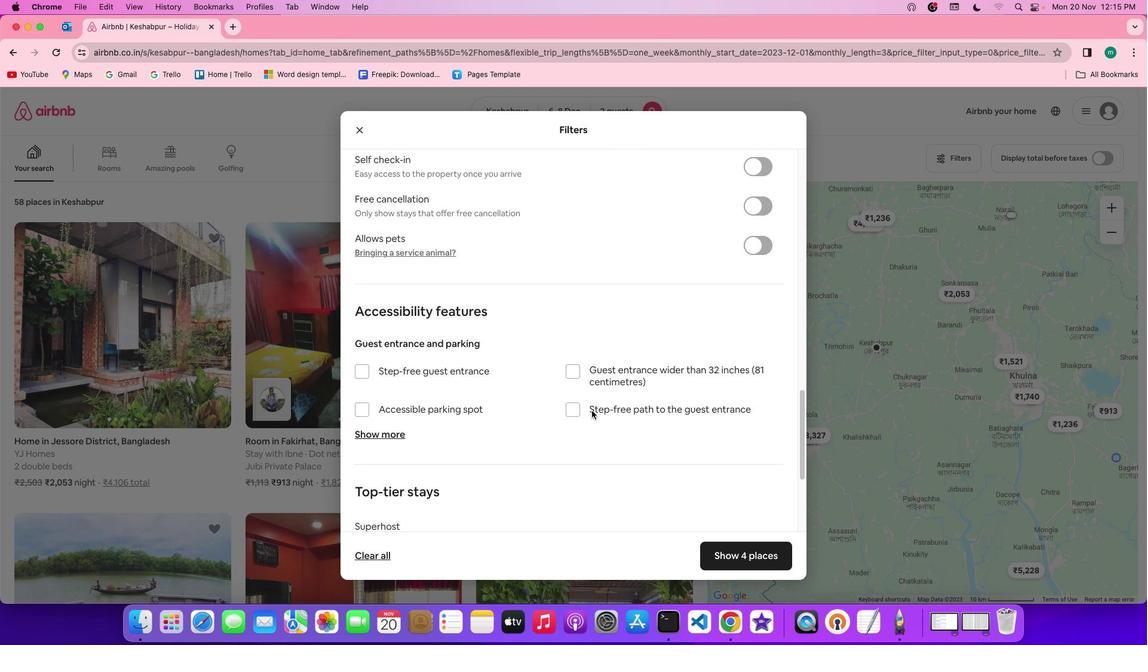 
Action: Mouse scrolled (591, 410) with delta (0, -2)
Screenshot: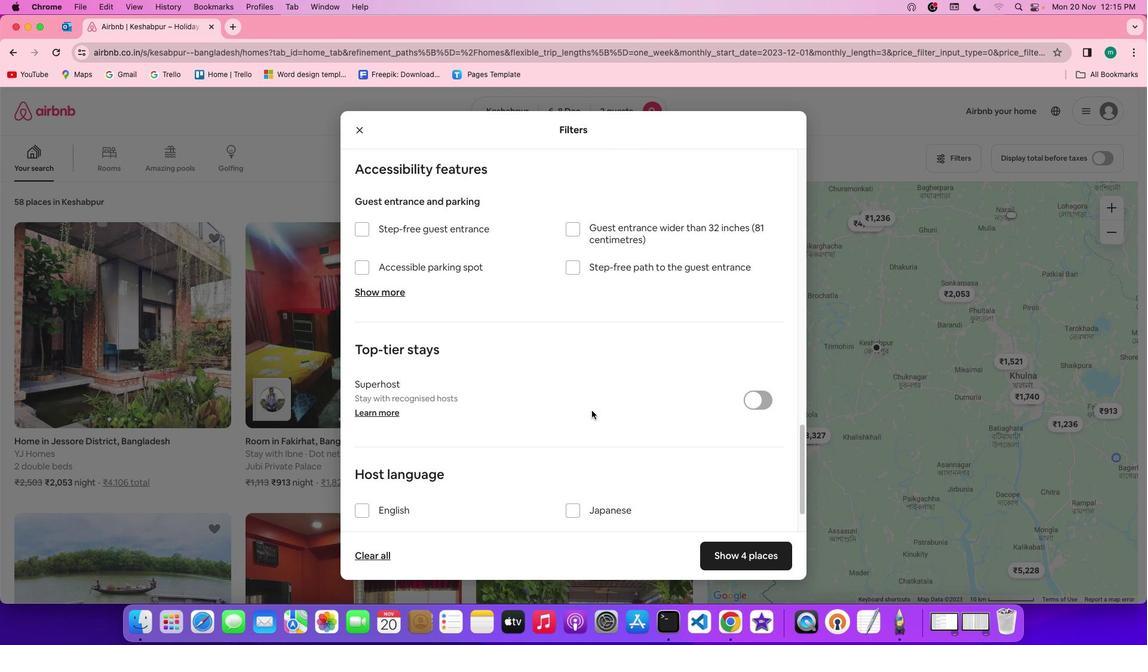 
Action: Mouse scrolled (591, 410) with delta (0, -2)
Screenshot: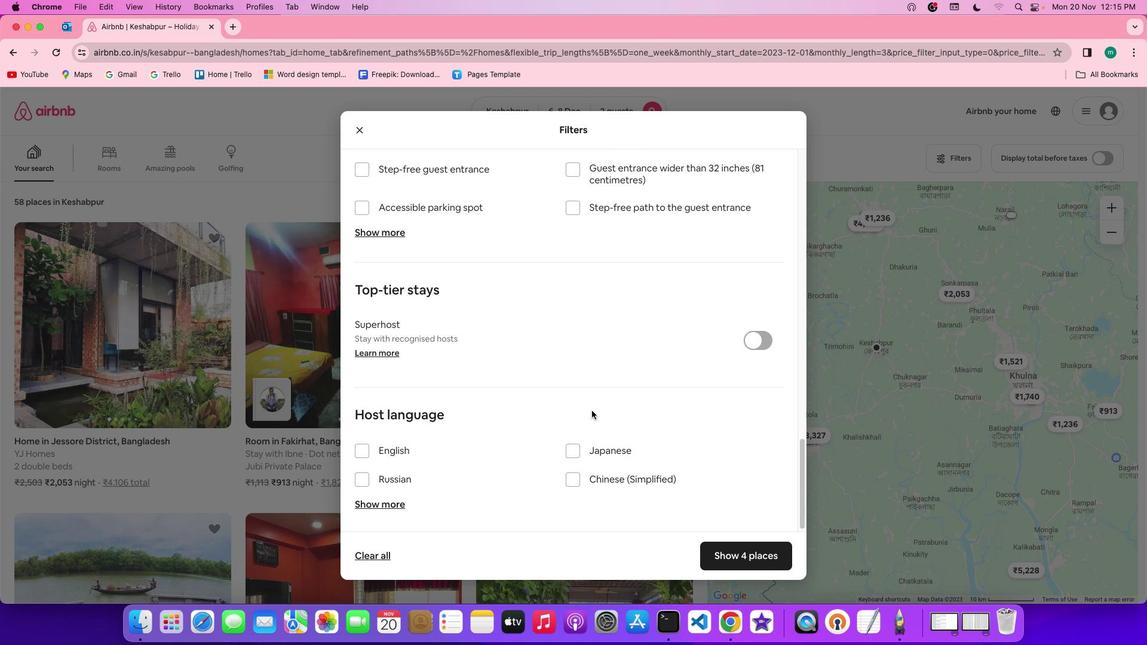 
Action: Mouse scrolled (591, 410) with delta (0, -2)
Screenshot: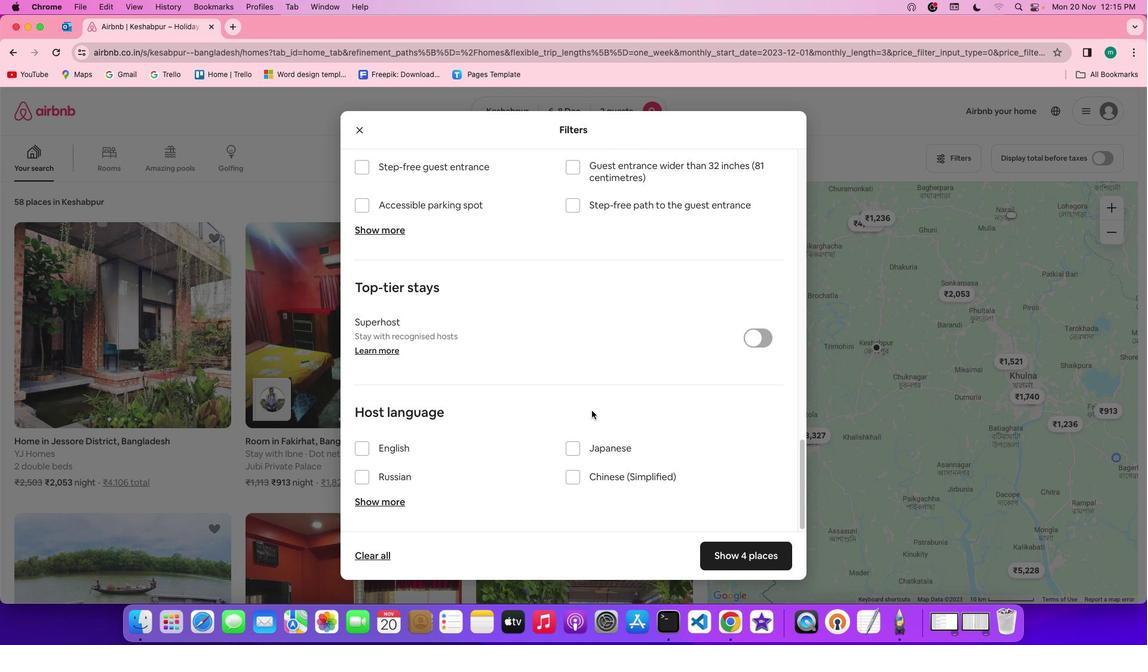 
Action: Mouse scrolled (591, 410) with delta (0, 0)
Screenshot: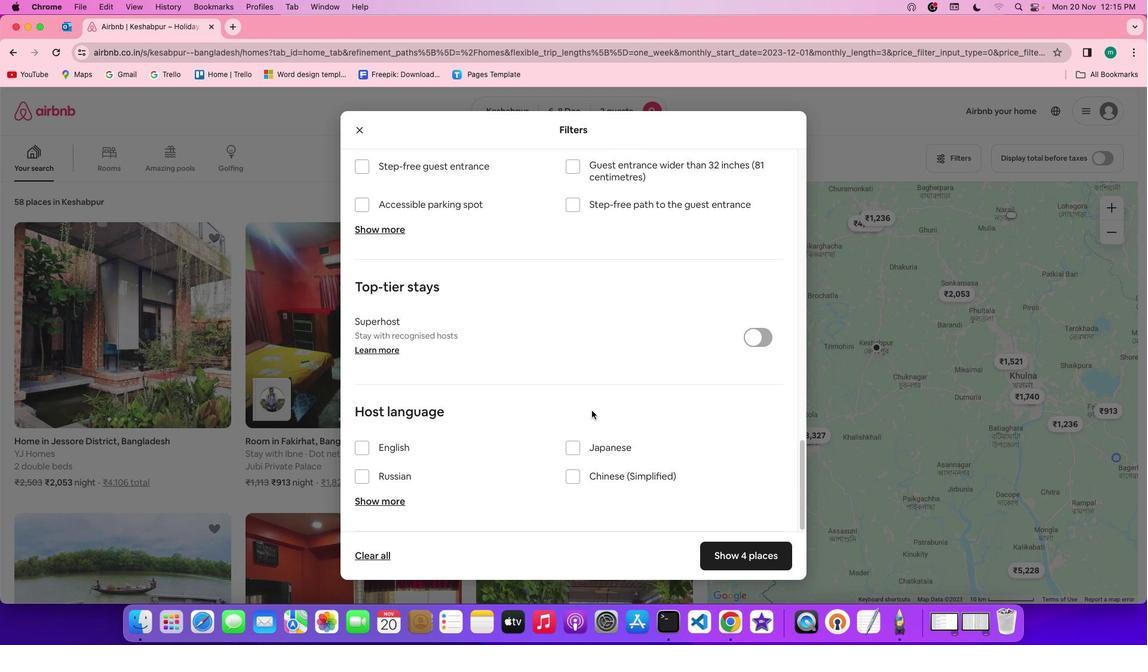 
Action: Mouse scrolled (591, 410) with delta (0, 0)
Screenshot: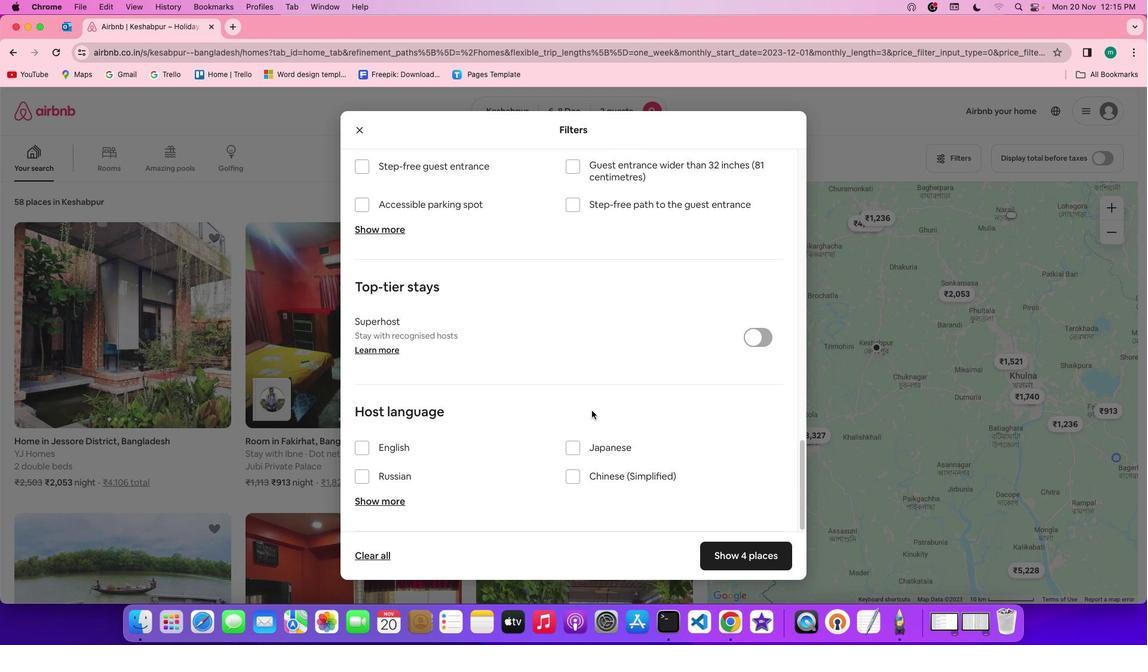 
Action: Mouse scrolled (591, 410) with delta (0, -1)
Screenshot: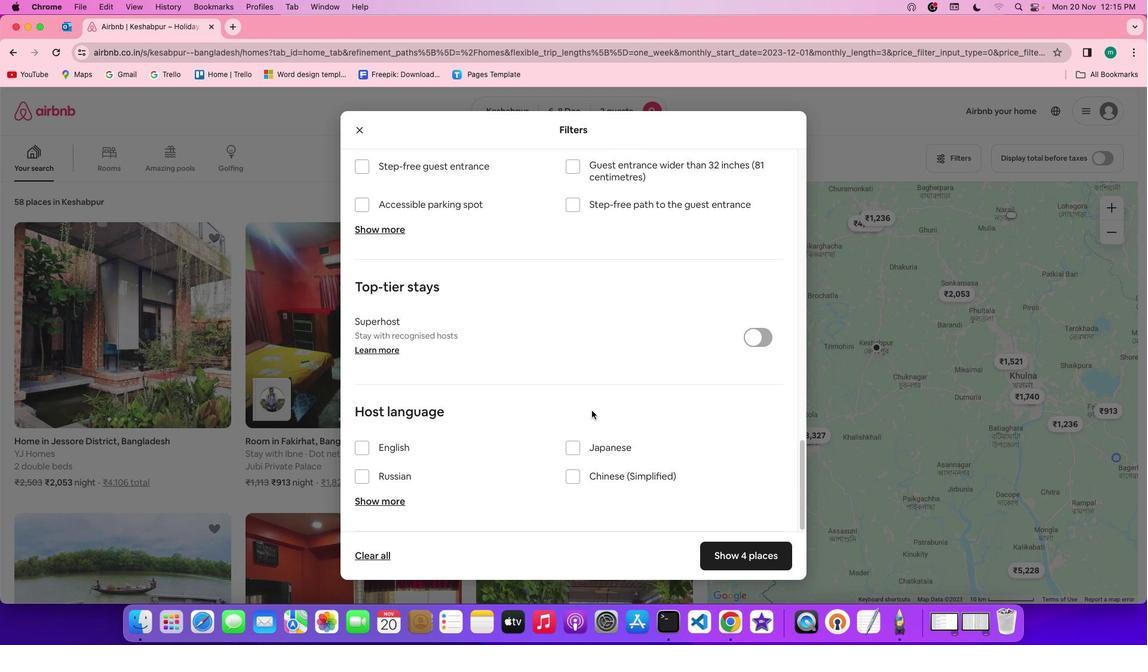 
Action: Mouse scrolled (591, 410) with delta (0, -2)
Screenshot: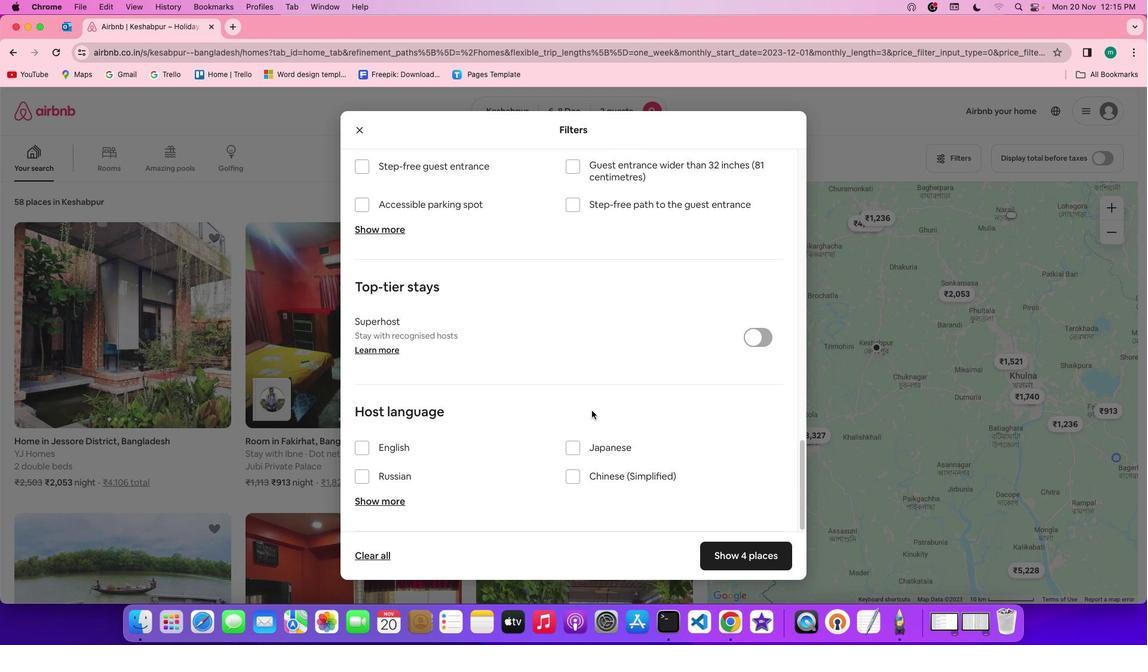 
Action: Mouse scrolled (591, 410) with delta (0, -3)
Screenshot: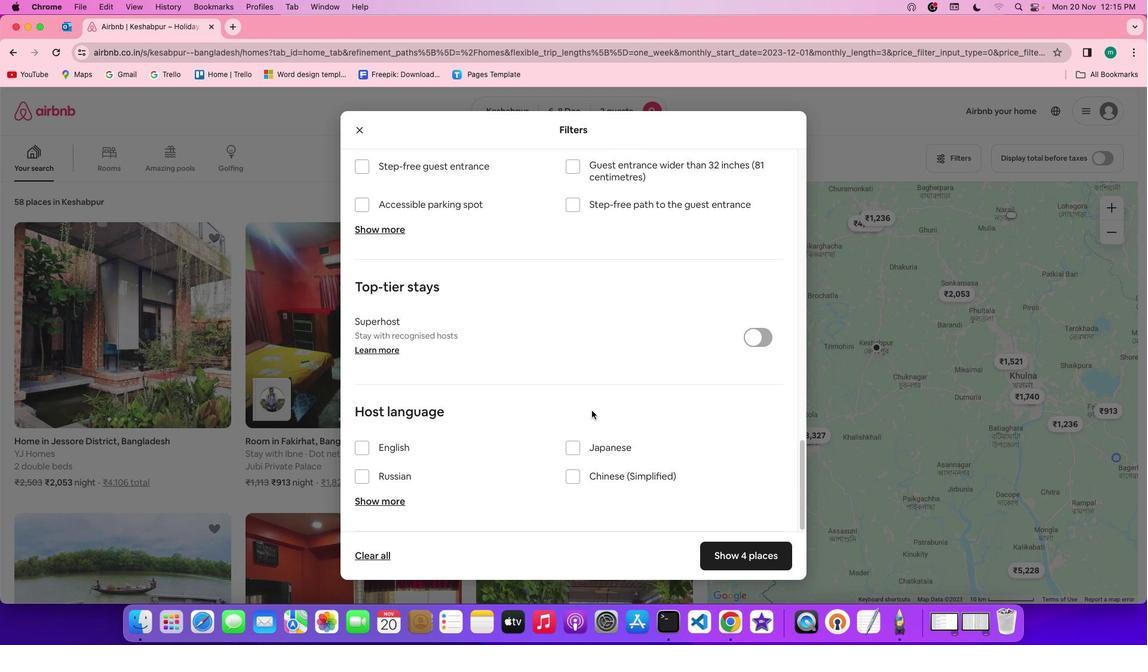
Action: Mouse scrolled (591, 410) with delta (0, -3)
Screenshot: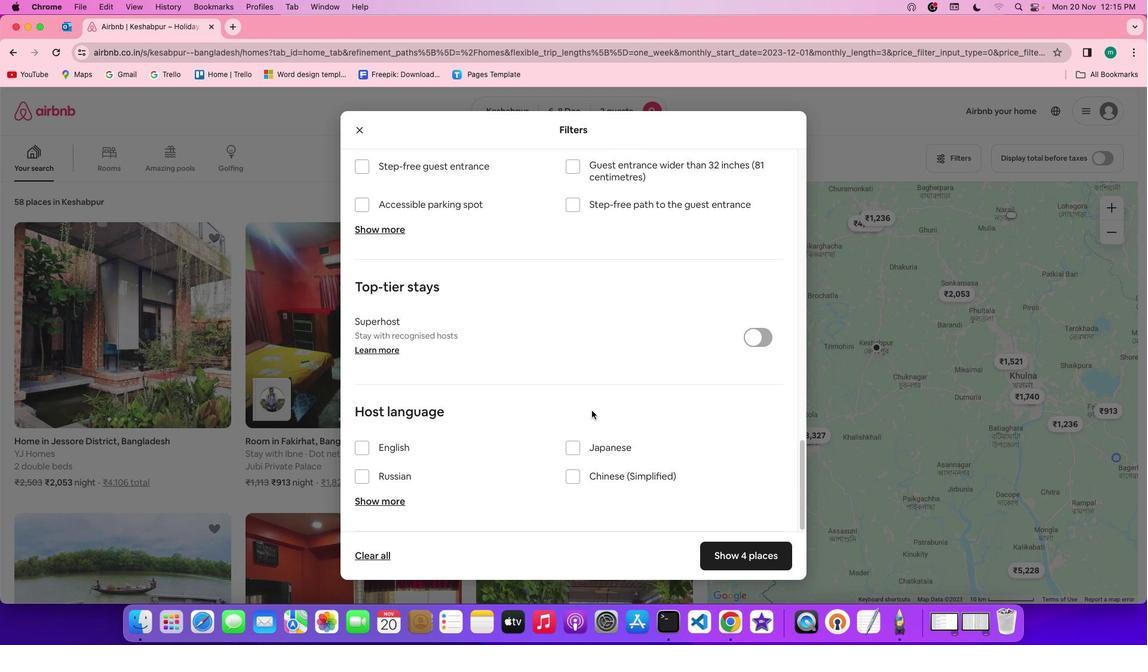 
Action: Mouse moved to (720, 553)
Screenshot: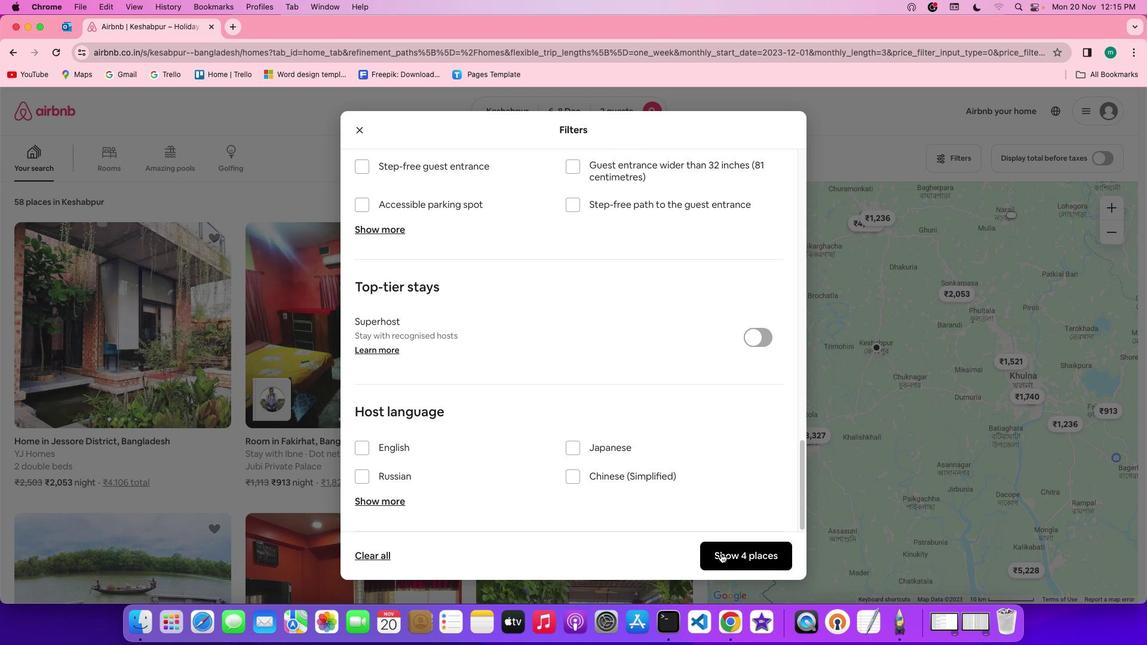 
Action: Mouse pressed left at (720, 553)
Screenshot: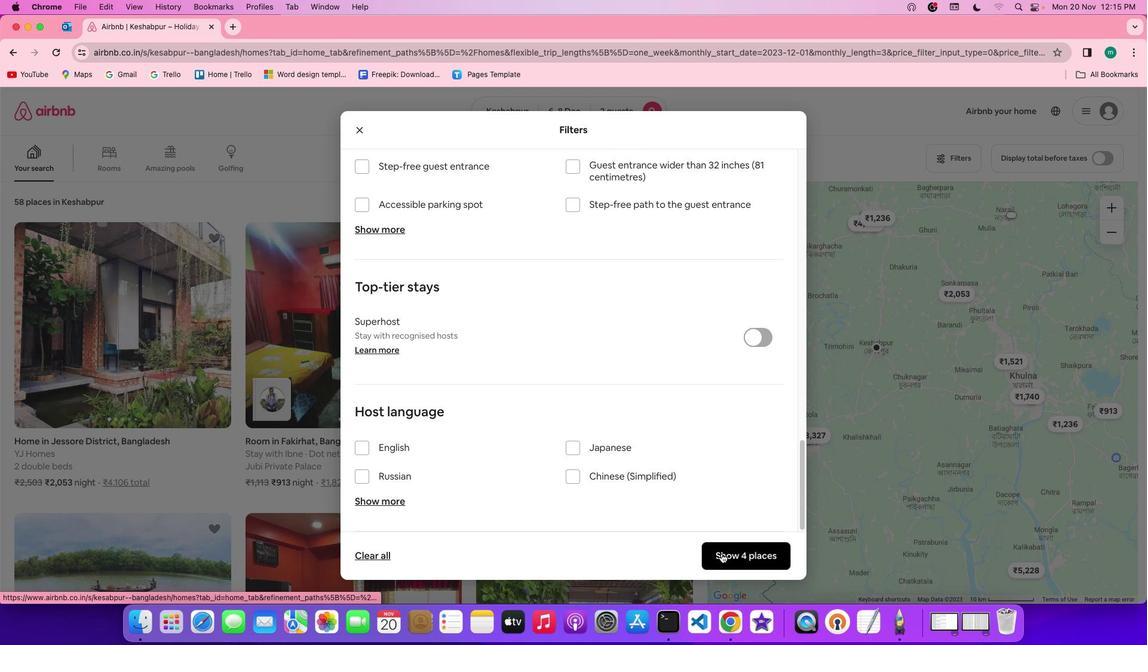 
Action: Mouse moved to (144, 326)
Screenshot: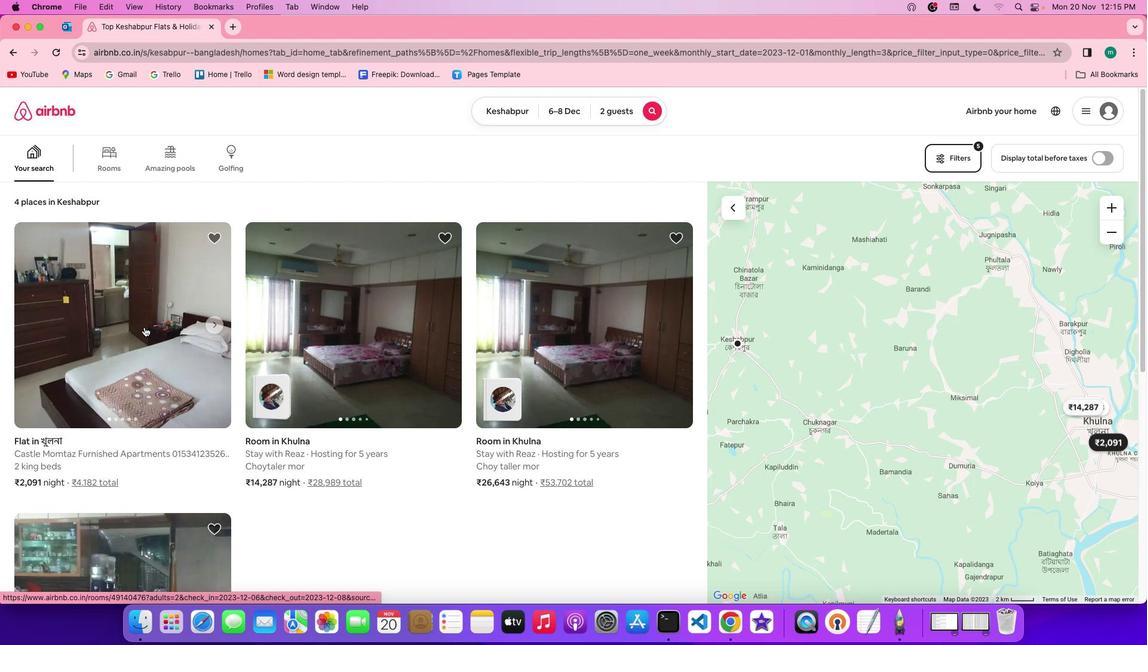 
Action: Mouse pressed left at (144, 326)
Screenshot: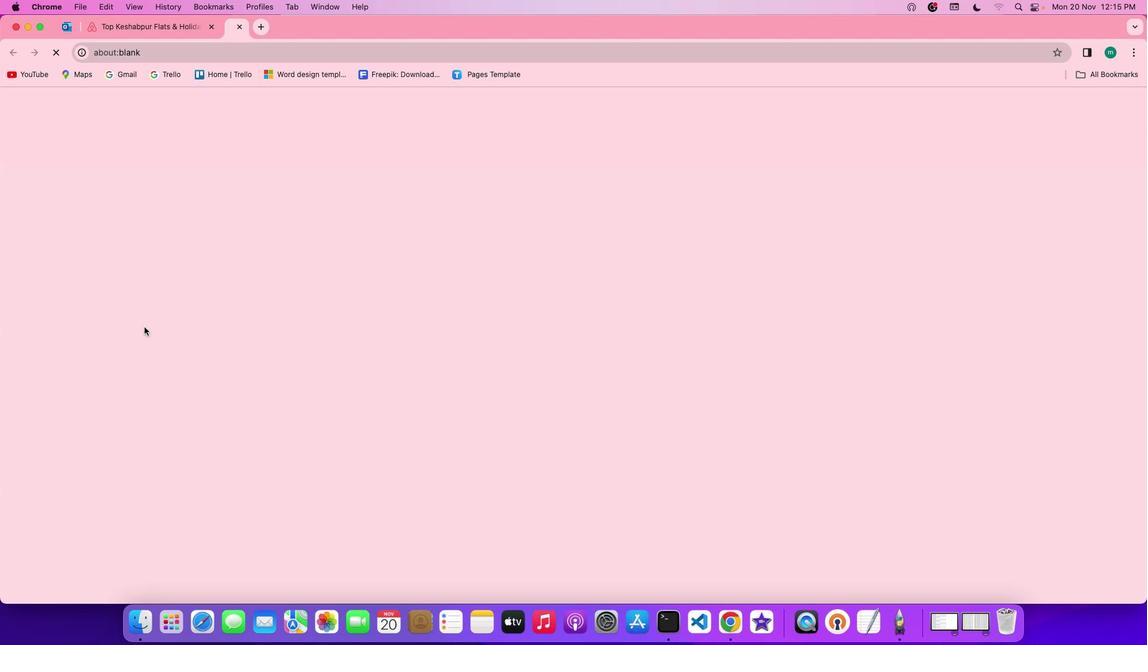 
Action: Mouse moved to (148, 342)
Screenshot: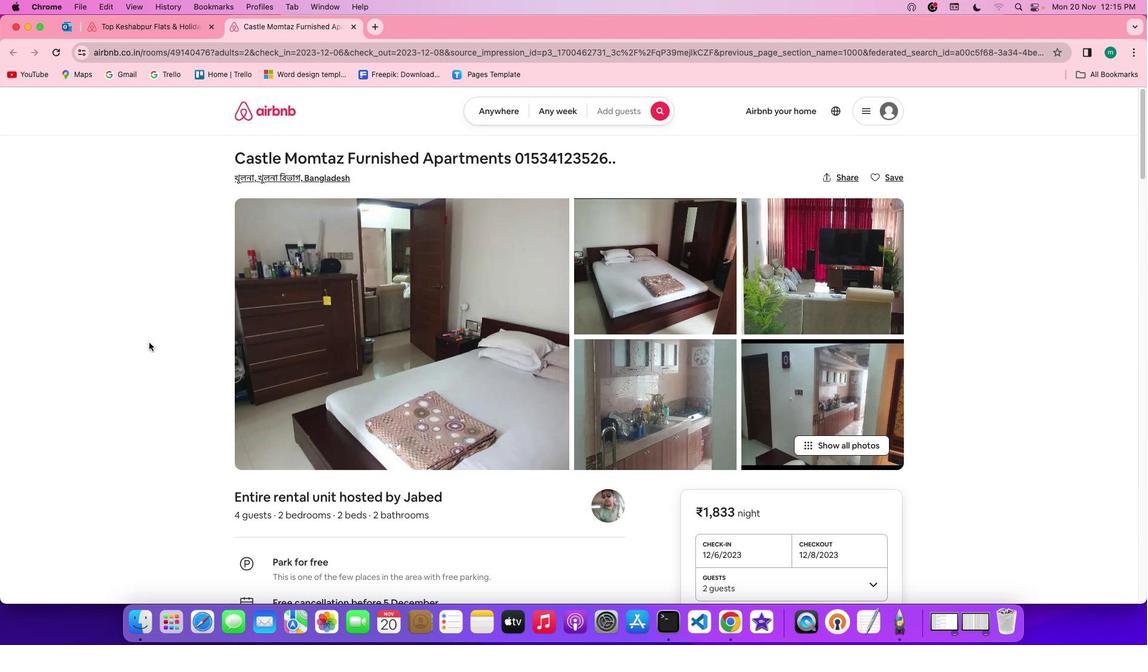 
Action: Mouse scrolled (148, 342) with delta (0, 0)
Screenshot: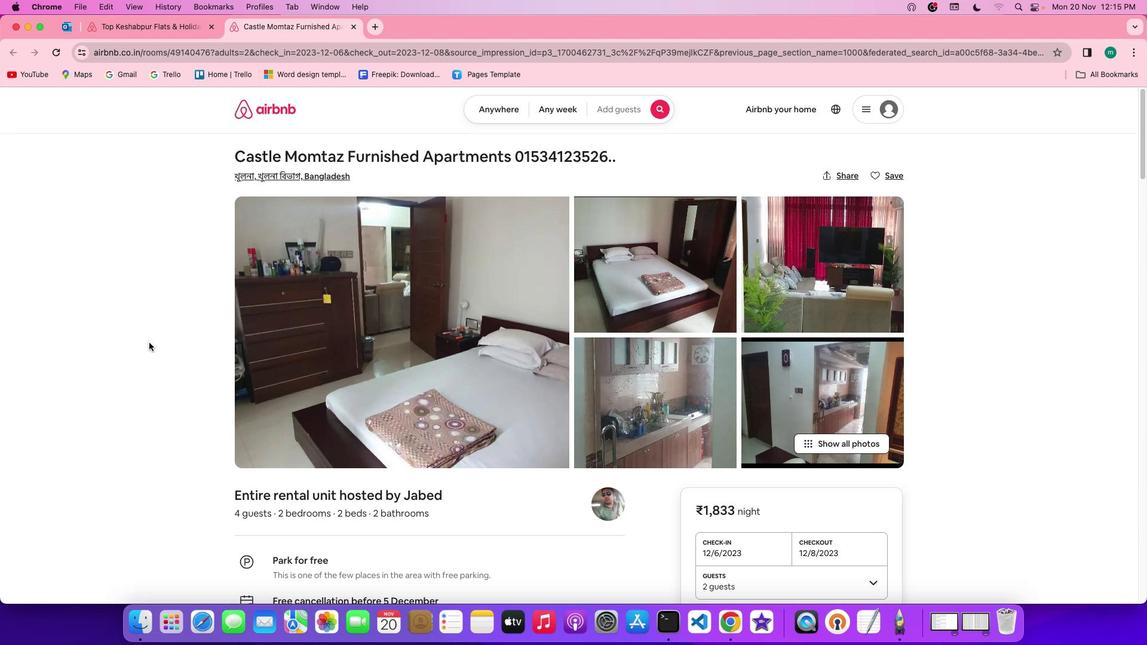 
Action: Mouse scrolled (148, 342) with delta (0, 0)
Screenshot: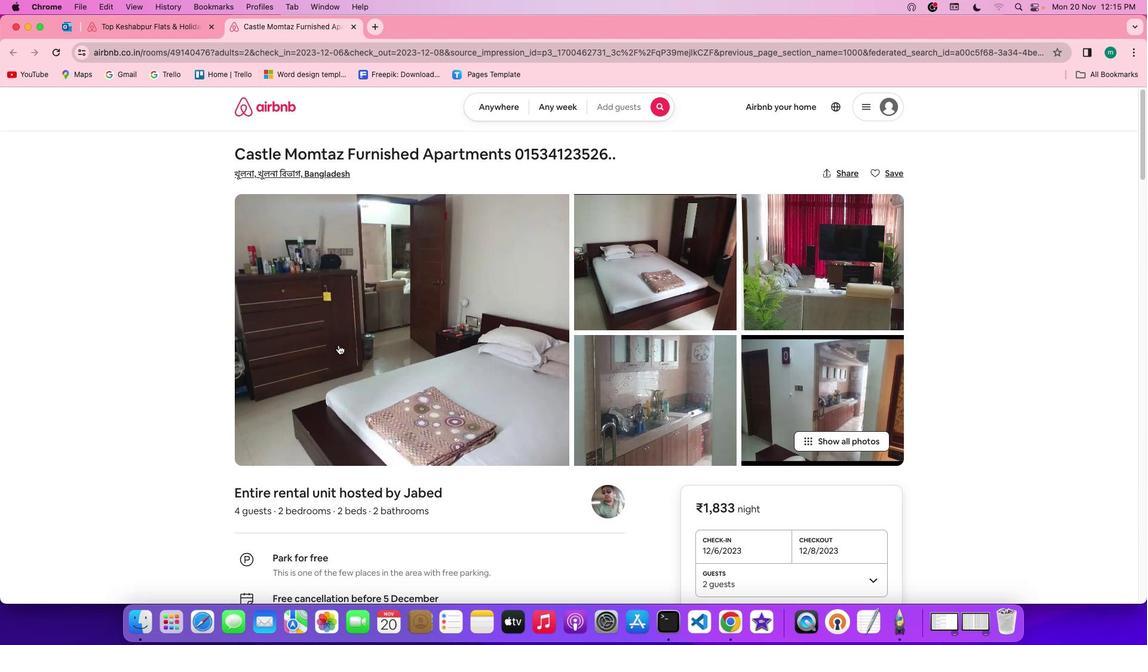 
Action: Mouse moved to (827, 435)
Screenshot: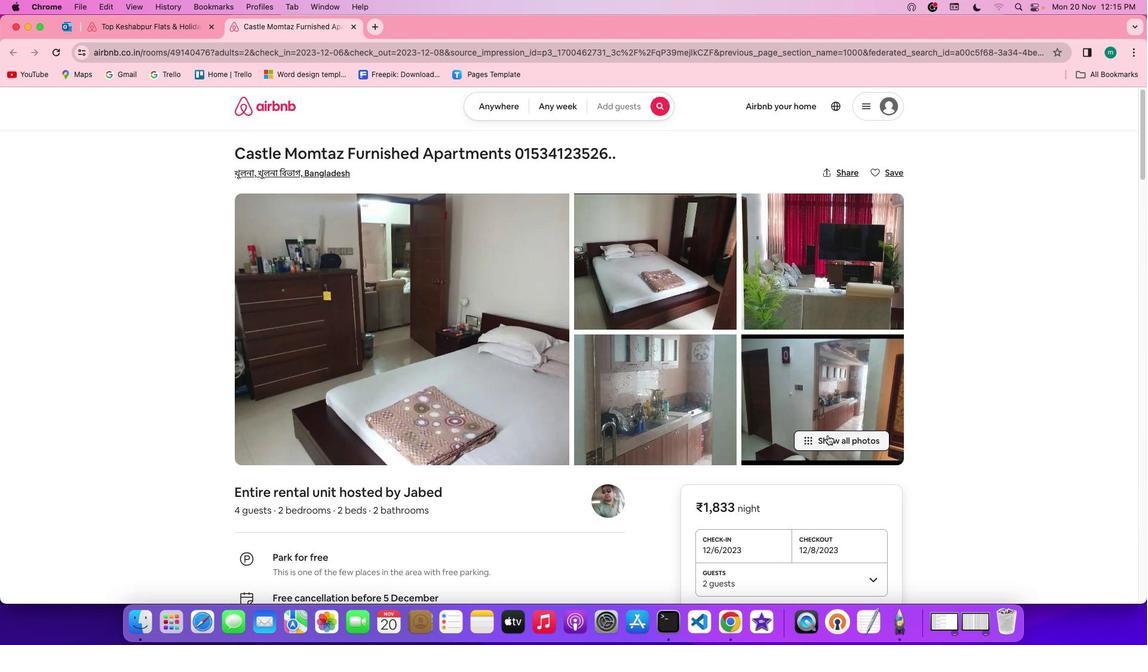 
Action: Mouse pressed left at (827, 435)
Screenshot: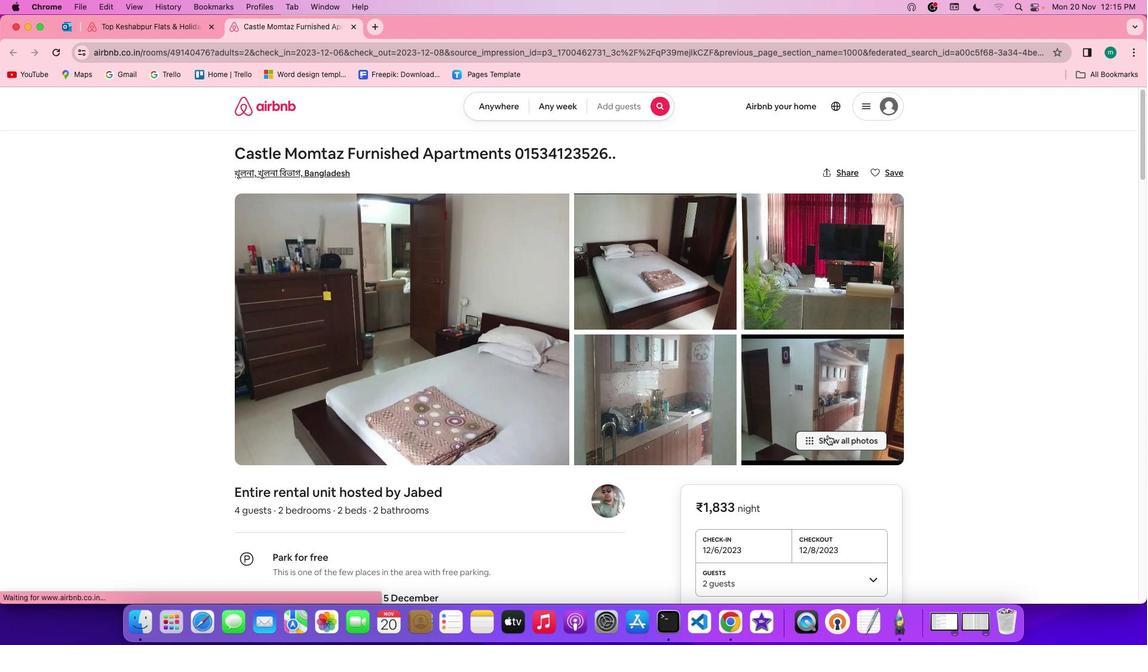 
Action: Mouse moved to (695, 465)
Screenshot: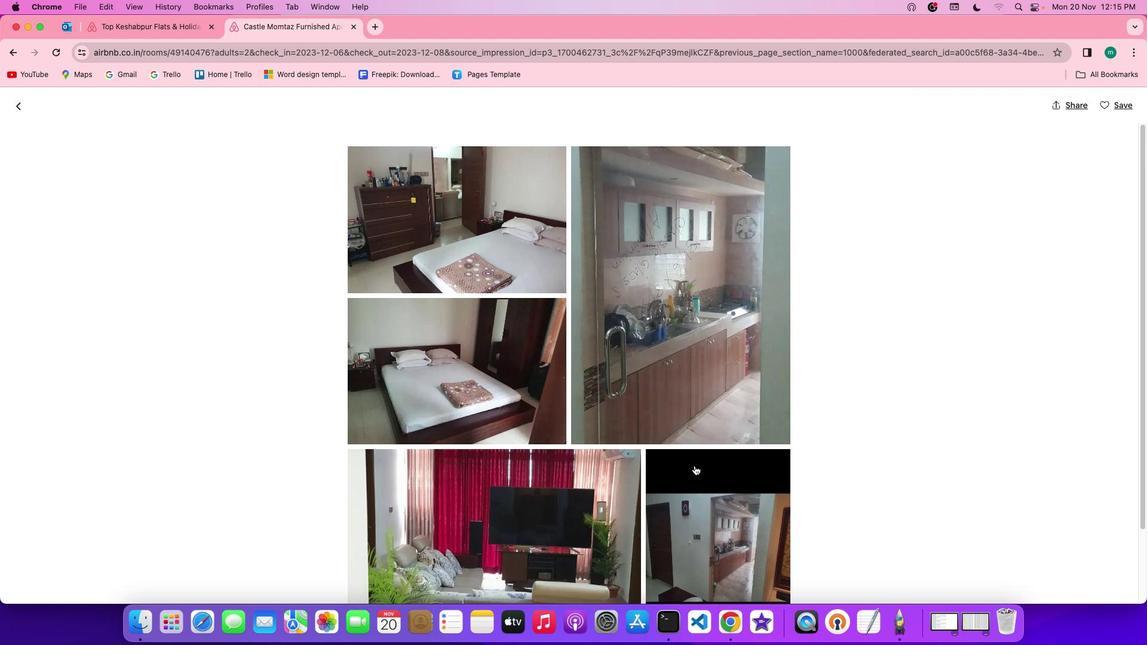
Action: Mouse scrolled (695, 465) with delta (0, 0)
Screenshot: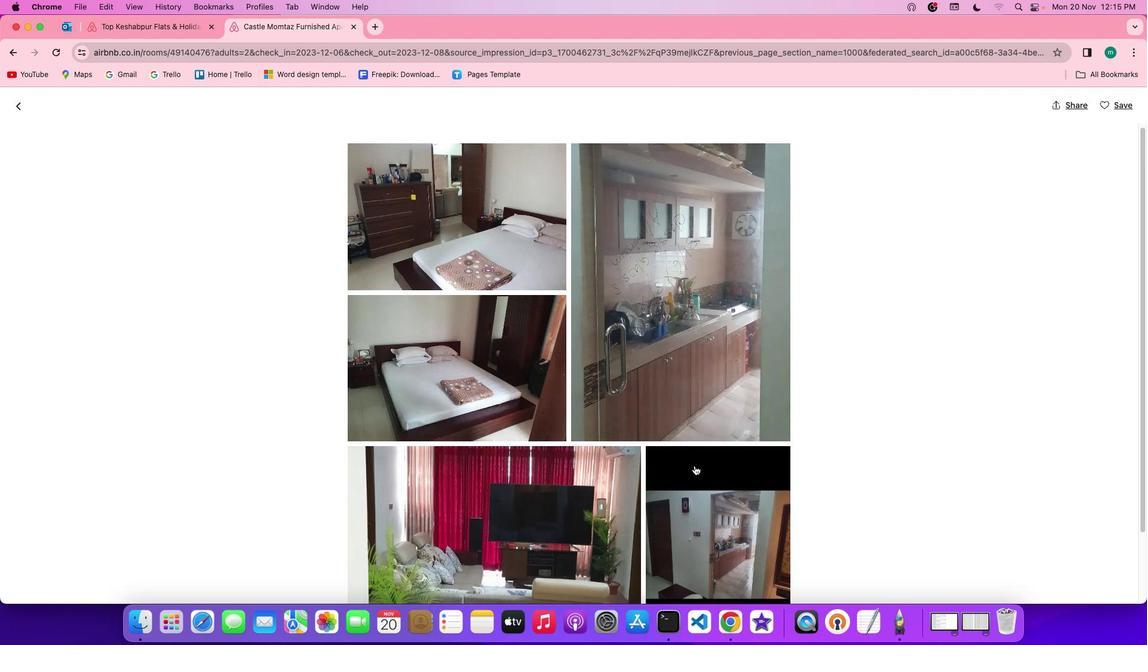 
Action: Mouse scrolled (695, 465) with delta (0, 0)
Screenshot: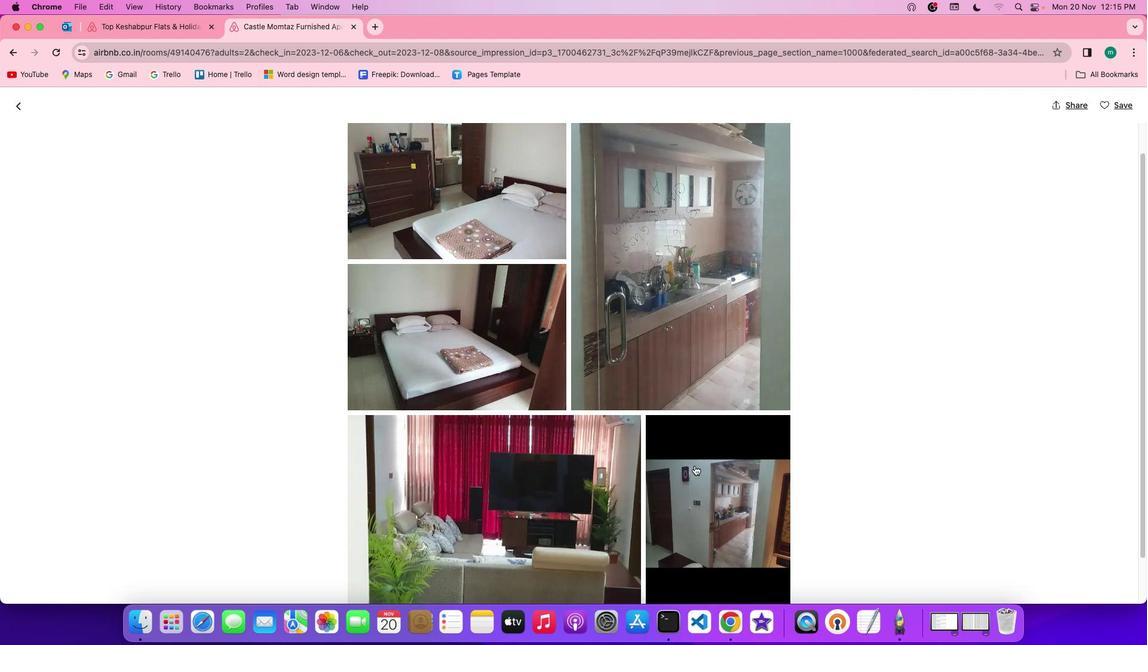 
Action: Mouse scrolled (695, 465) with delta (0, -1)
Screenshot: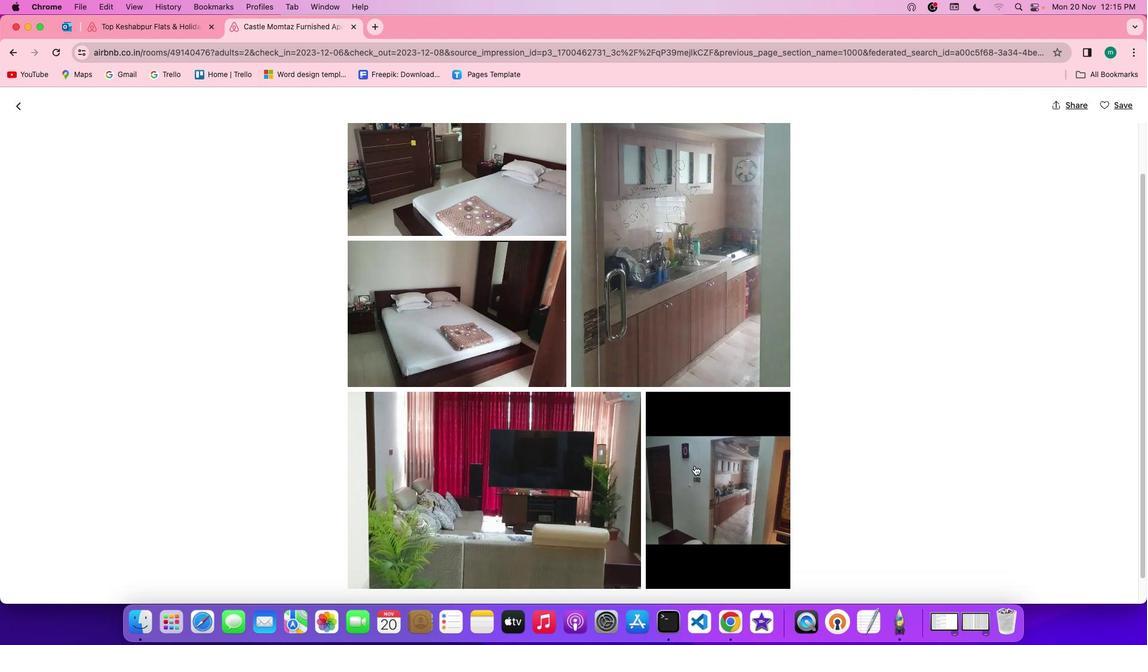
Action: Mouse scrolled (695, 465) with delta (0, -2)
Screenshot: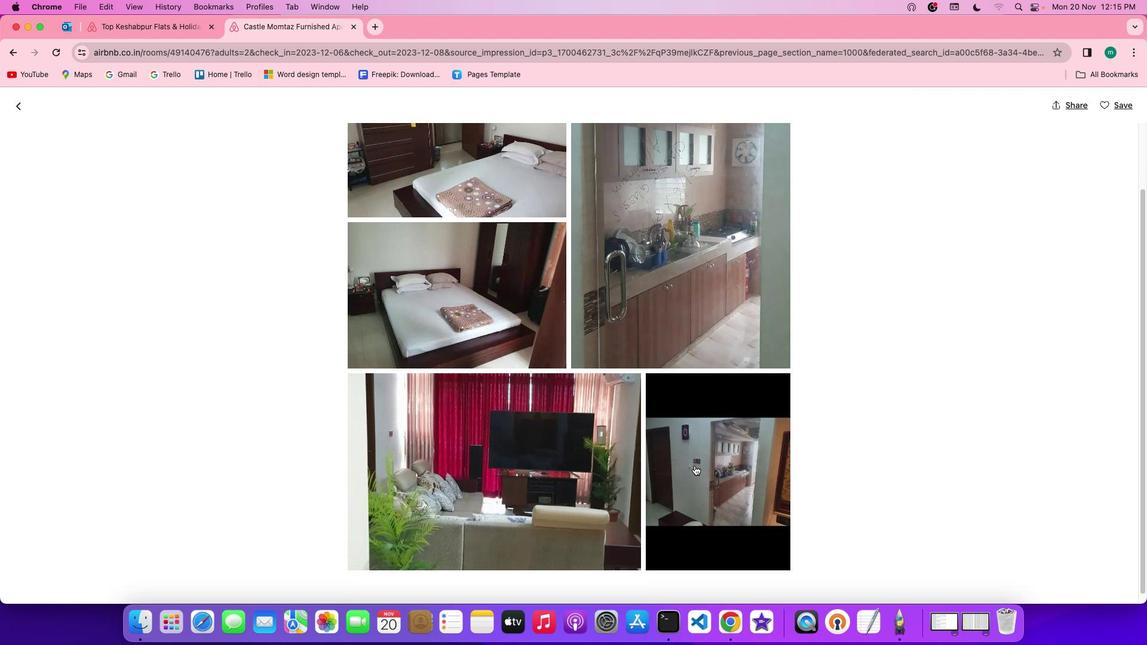 
Action: Mouse scrolled (695, 465) with delta (0, 0)
Screenshot: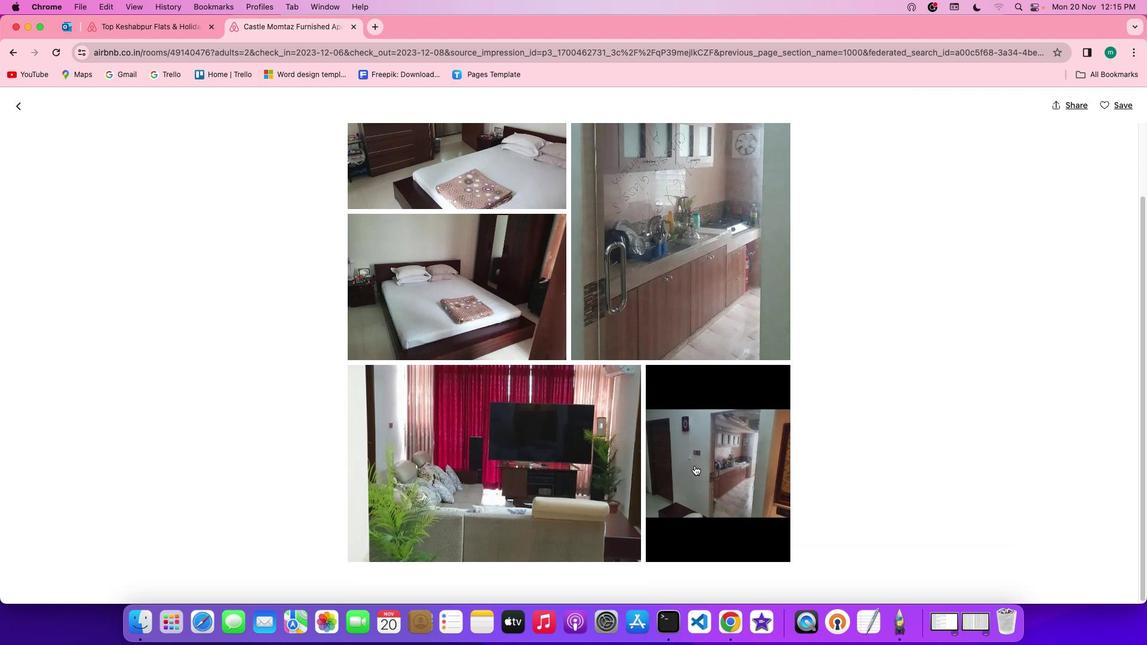 
Action: Mouse scrolled (695, 465) with delta (0, 0)
Screenshot: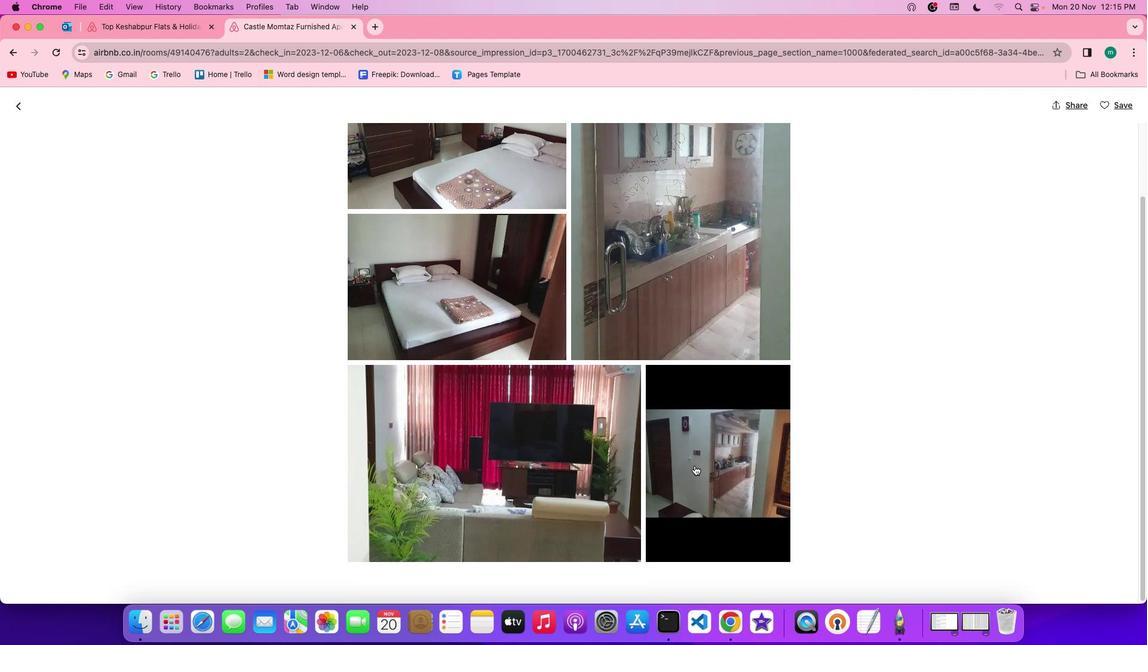 
Action: Mouse scrolled (695, 465) with delta (0, 0)
Screenshot: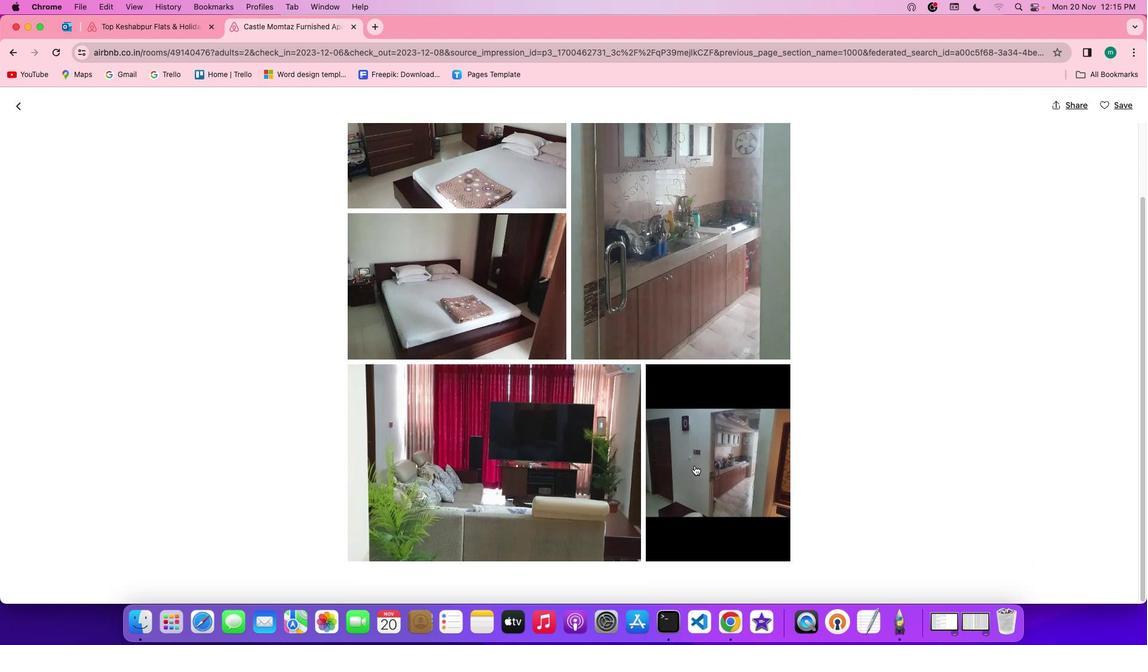 
Action: Mouse scrolled (695, 465) with delta (0, -1)
Screenshot: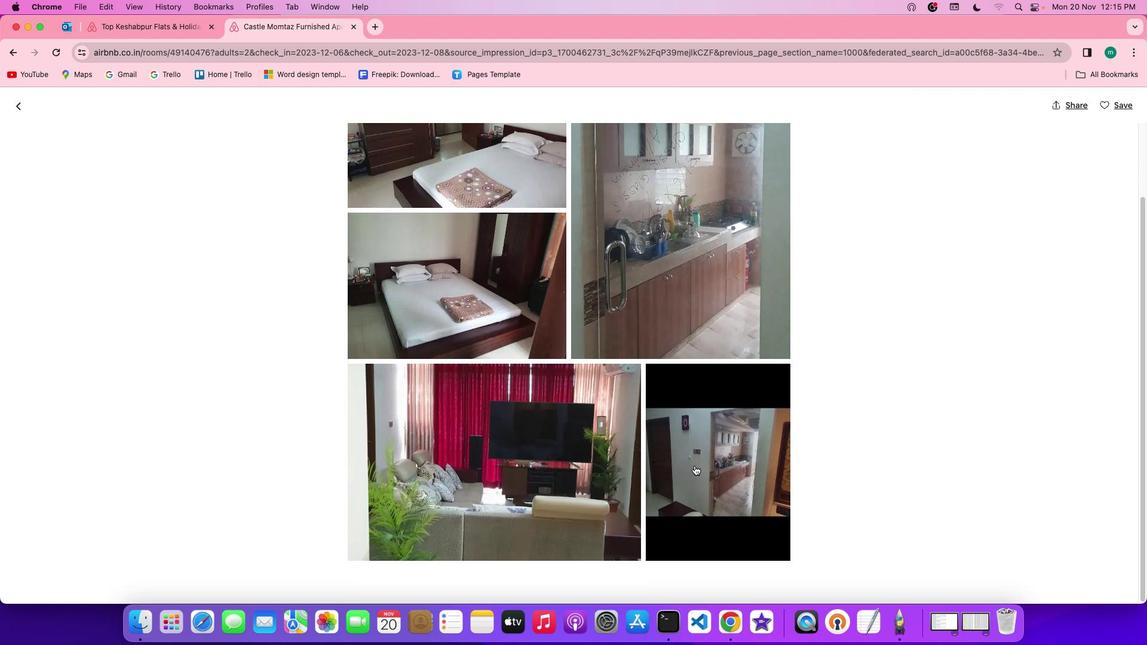 
Action: Mouse scrolled (695, 465) with delta (0, -1)
Screenshot: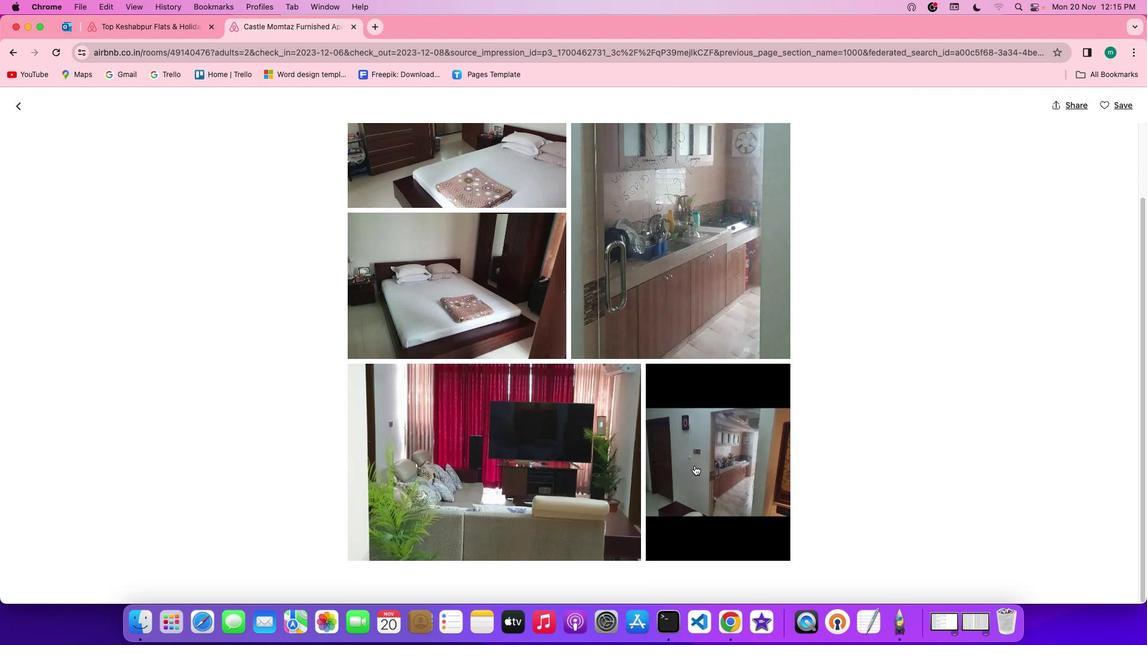 
Action: Mouse scrolled (695, 465) with delta (0, 0)
Screenshot: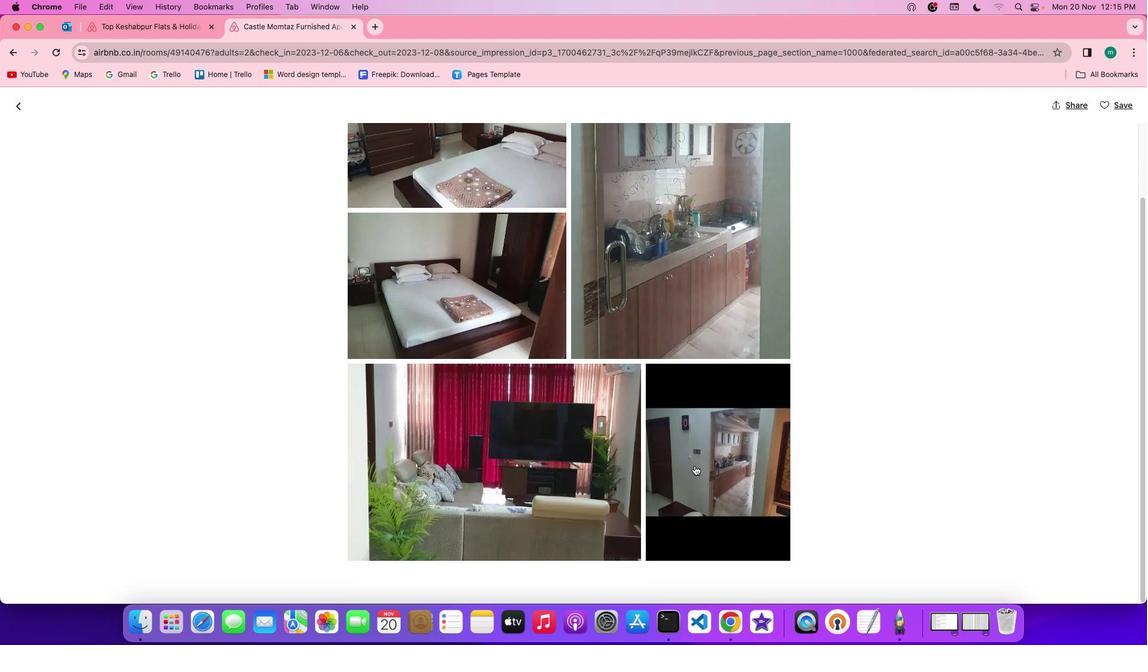 
Action: Mouse scrolled (695, 465) with delta (0, 0)
Screenshot: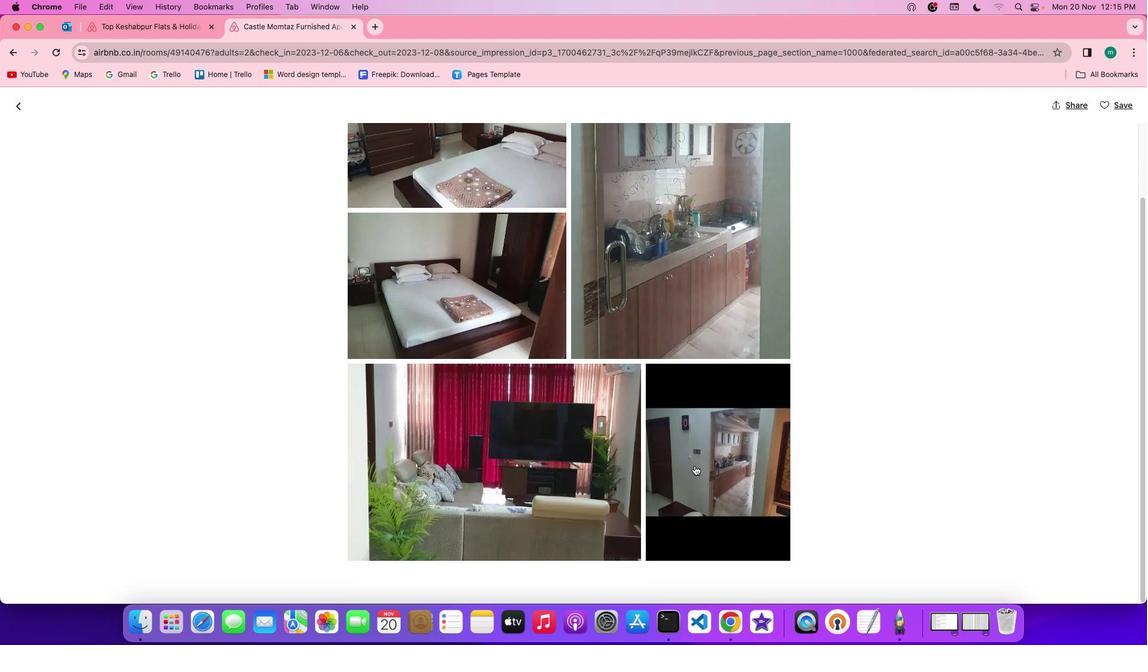 
Action: Mouse scrolled (695, 465) with delta (0, -1)
Screenshot: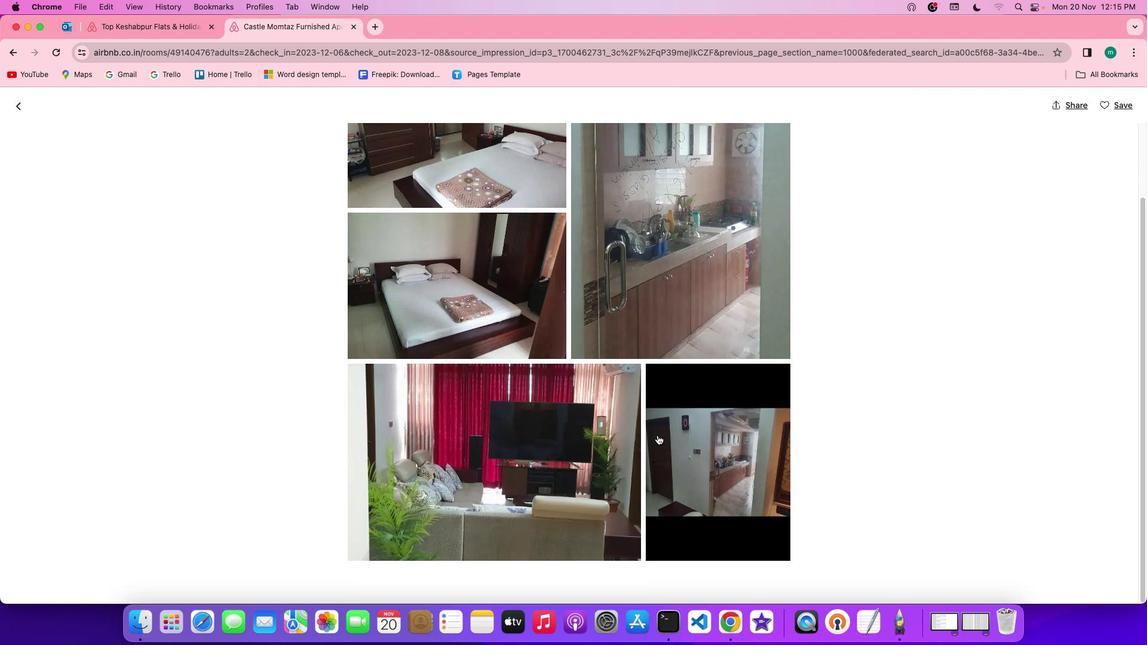 
Action: Mouse scrolled (695, 465) with delta (0, -2)
Screenshot: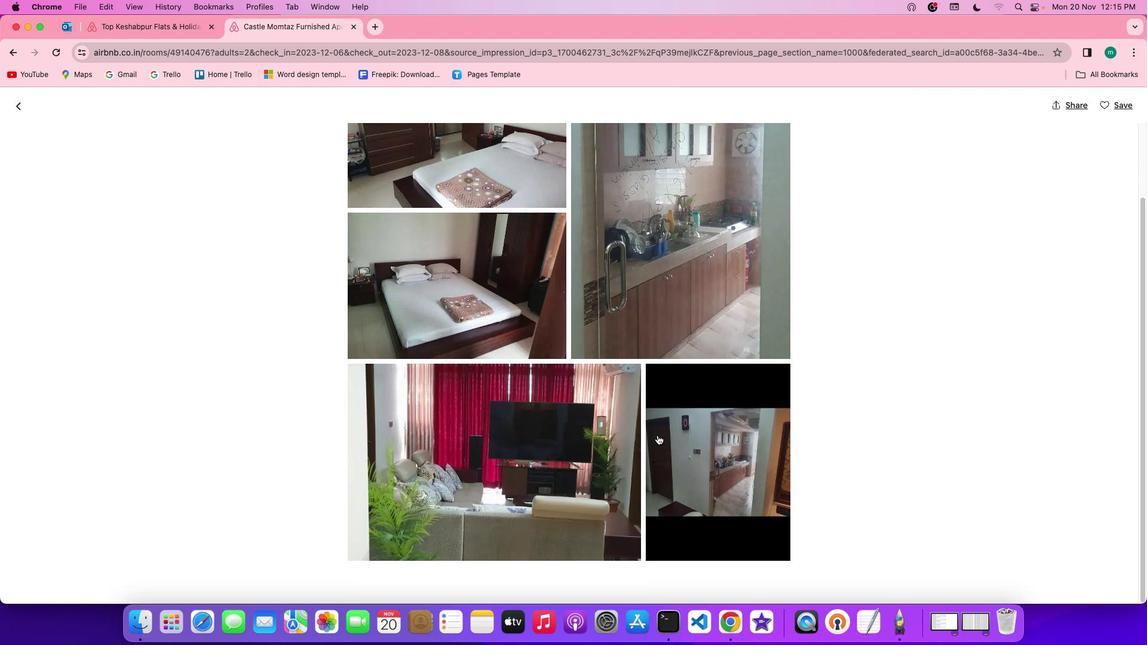 
Action: Mouse moved to (18, 110)
Screenshot: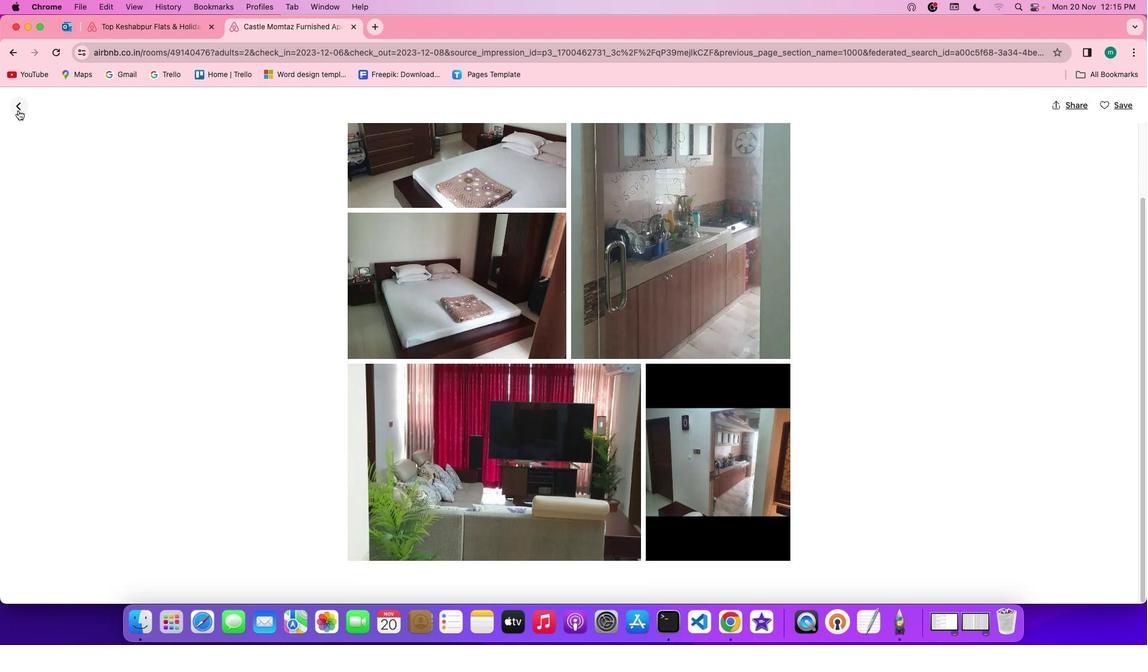 
Action: Mouse pressed left at (18, 110)
Screenshot: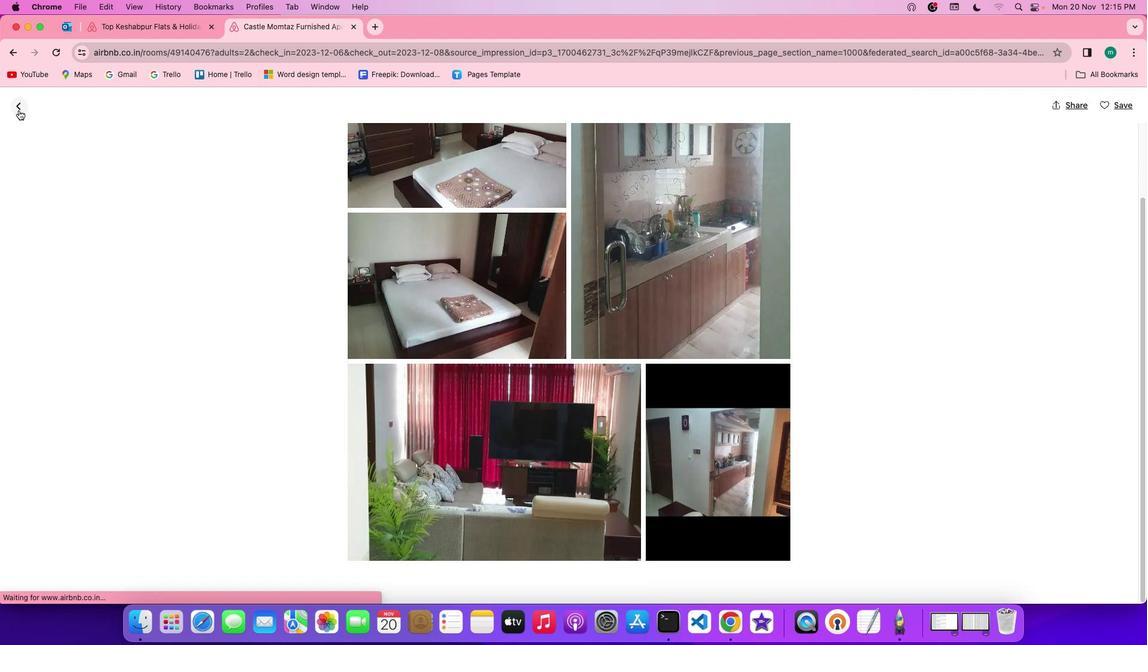 
Action: Mouse moved to (462, 345)
Screenshot: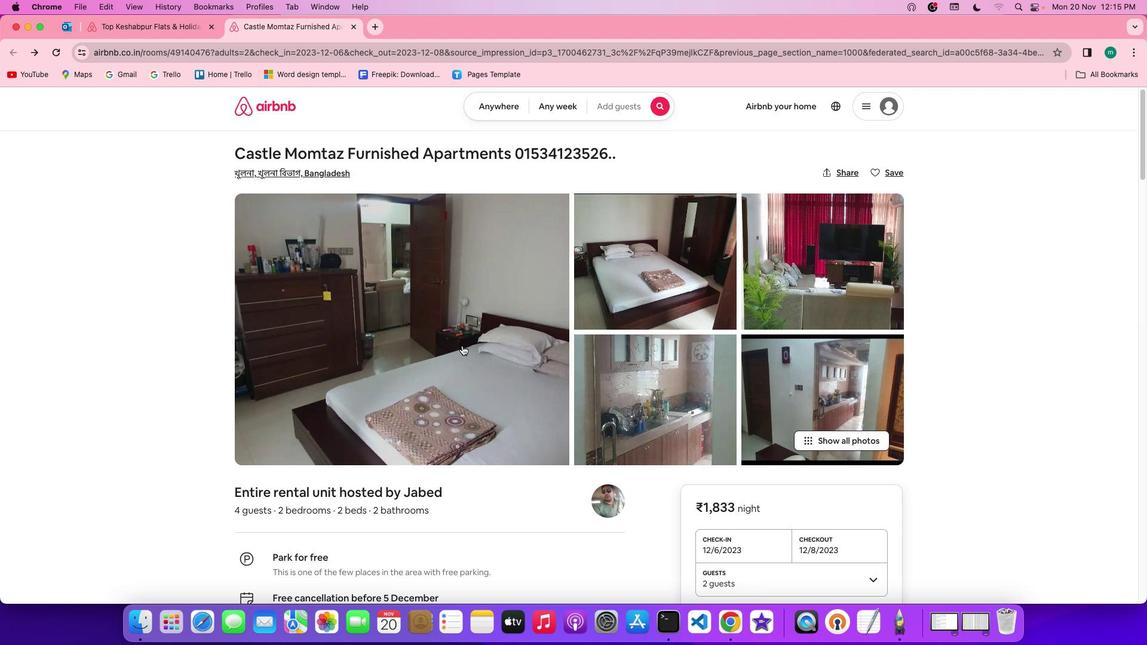 
Action: Mouse scrolled (462, 345) with delta (0, 0)
Screenshot: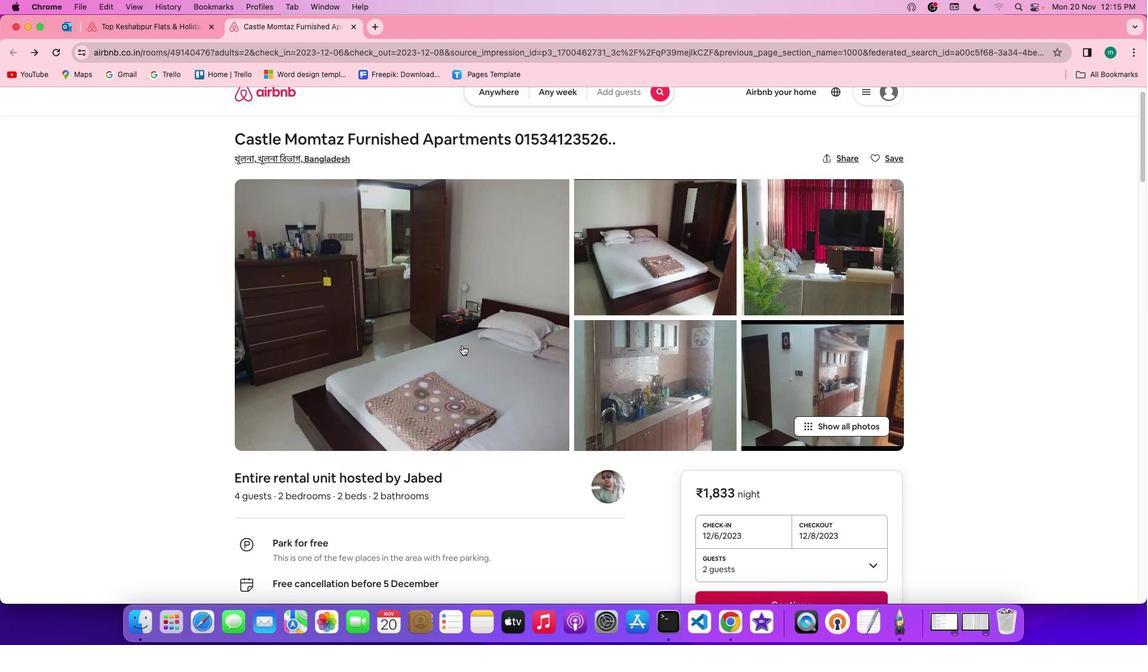 
Action: Mouse scrolled (462, 345) with delta (0, 0)
Screenshot: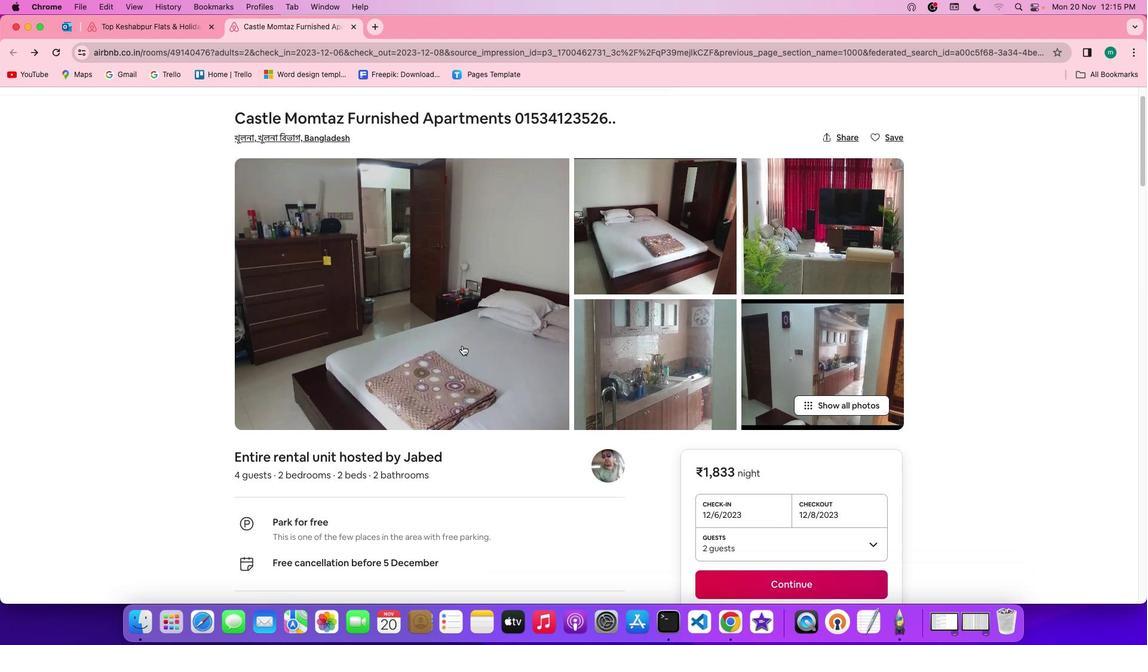 
Action: Mouse scrolled (462, 345) with delta (0, -1)
Screenshot: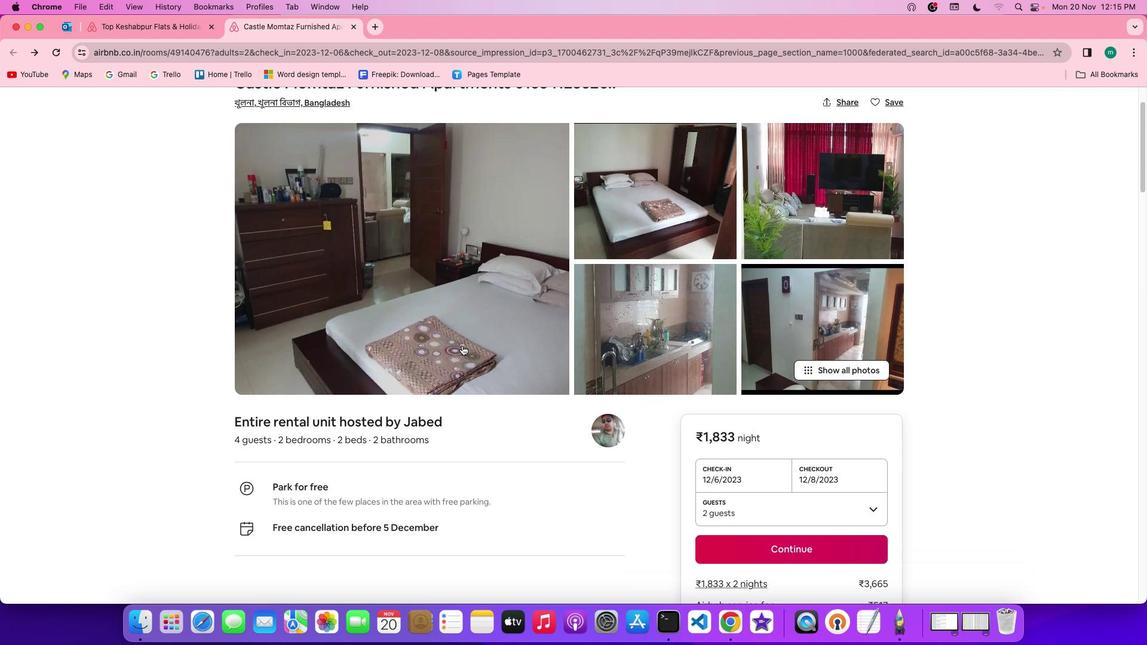 
Action: Mouse scrolled (462, 345) with delta (0, -1)
Screenshot: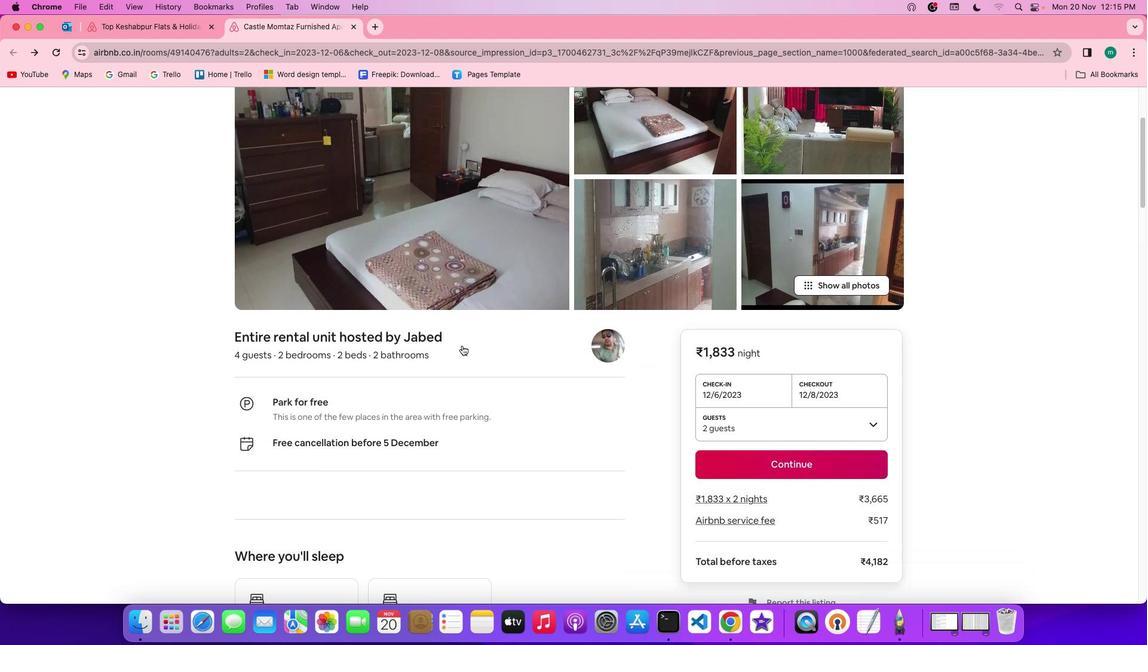 
Action: Mouse moved to (462, 346)
Screenshot: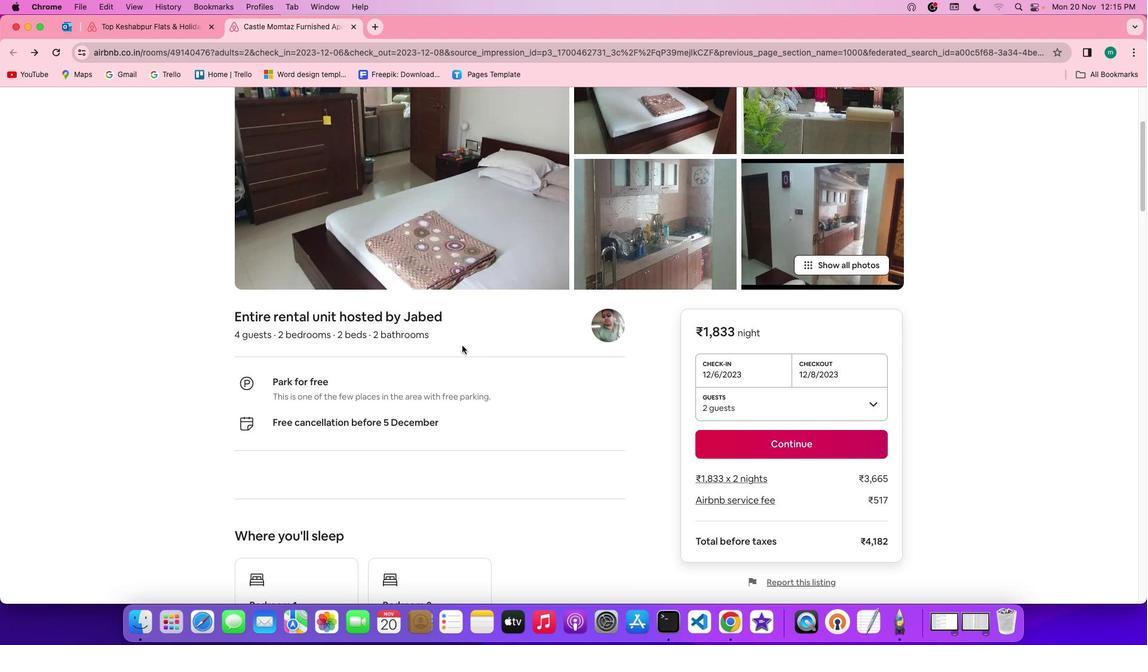 
Action: Mouse scrolled (462, 346) with delta (0, 0)
Screenshot: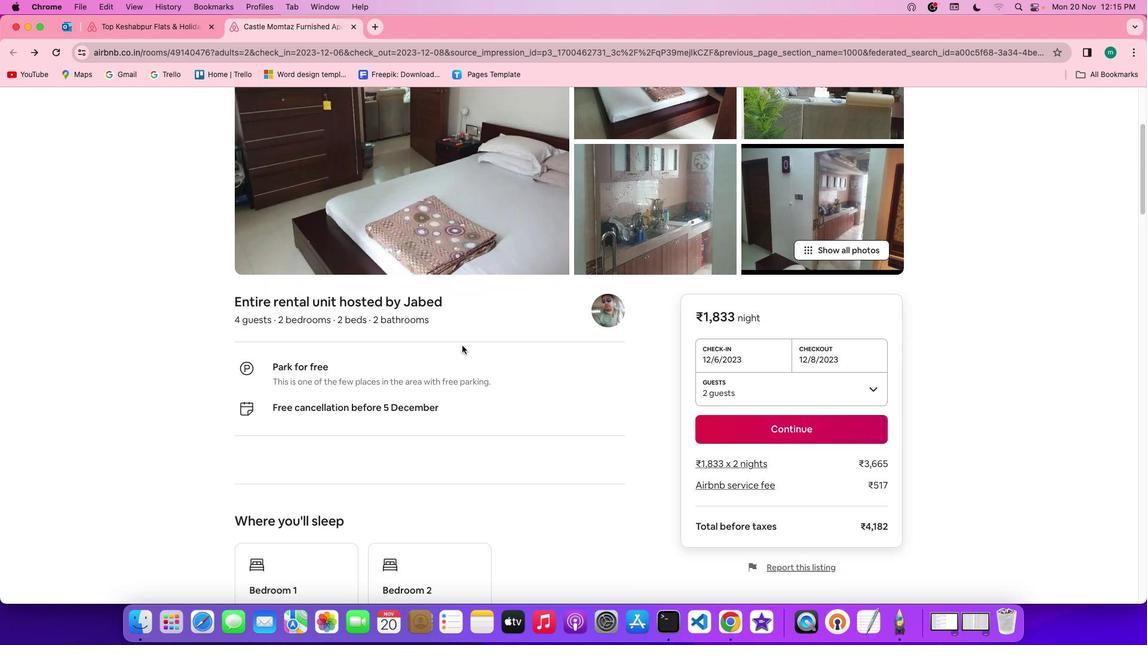 
Action: Mouse scrolled (462, 346) with delta (0, 0)
Screenshot: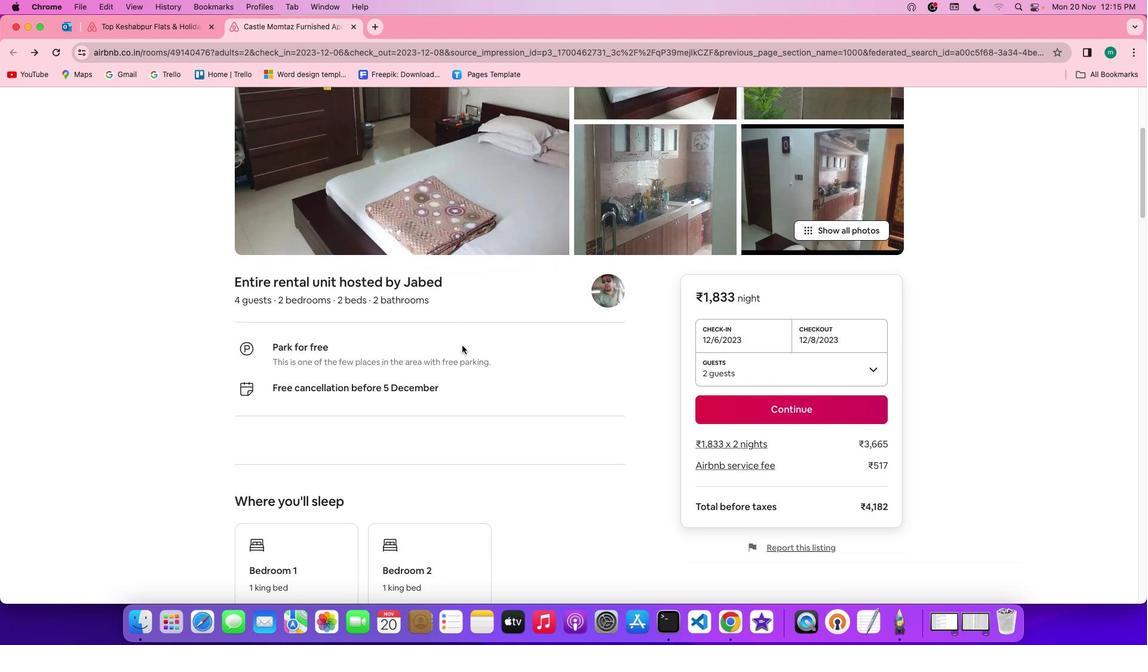 
Action: Mouse scrolled (462, 346) with delta (0, -1)
Screenshot: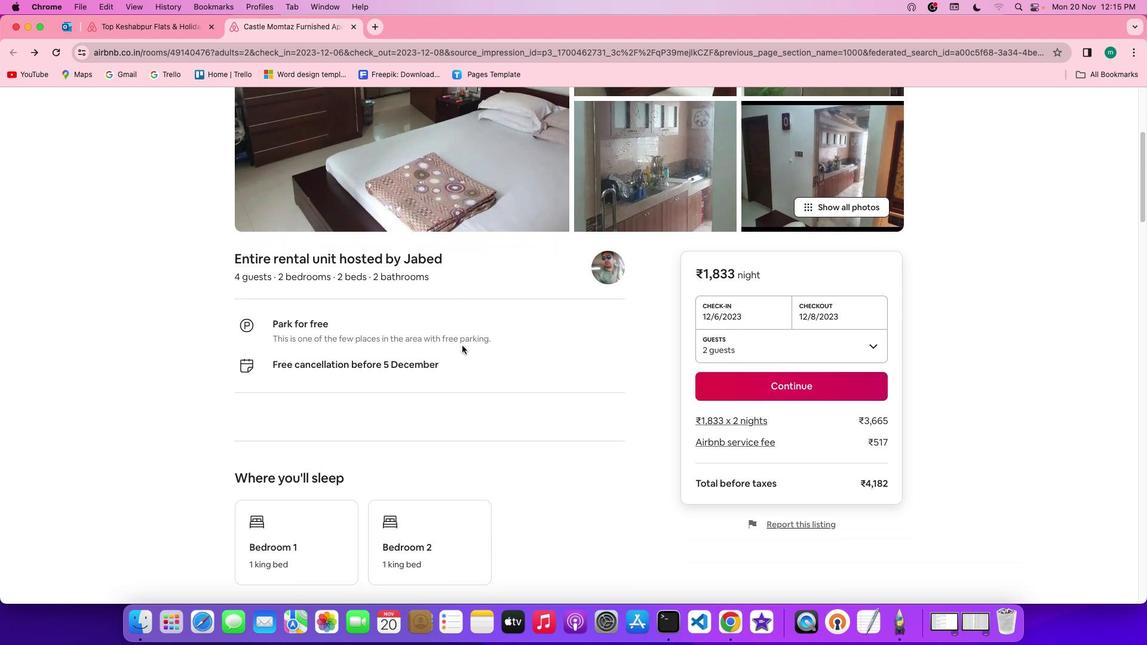 
Action: Mouse scrolled (462, 346) with delta (0, -1)
Screenshot: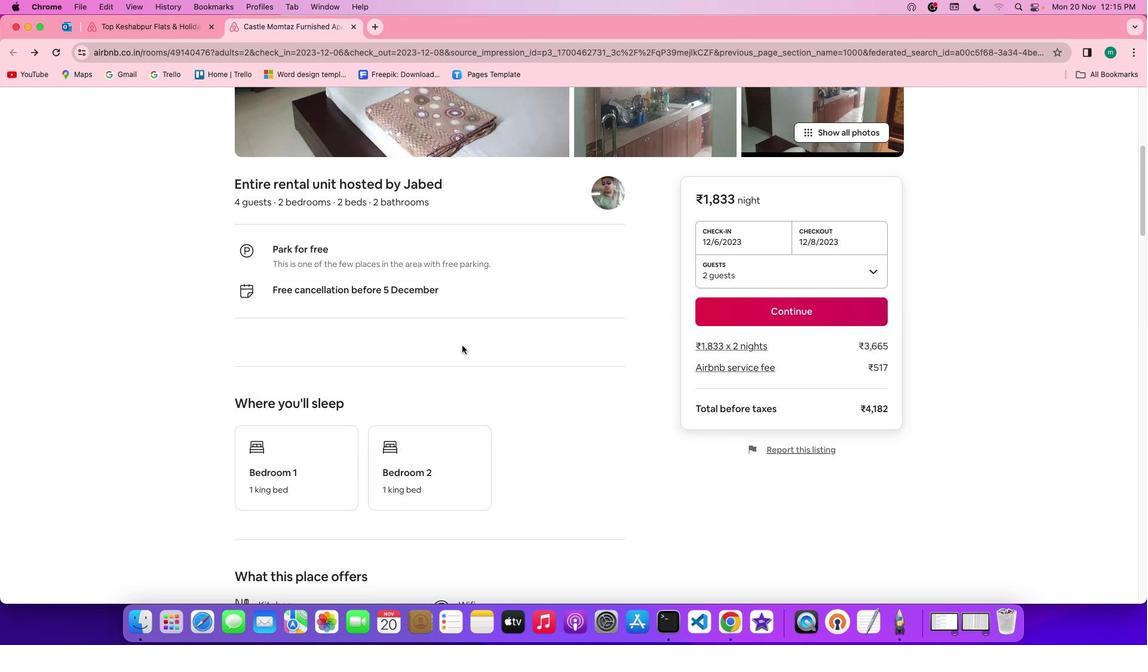 
Action: Mouse scrolled (462, 346) with delta (0, 0)
Screenshot: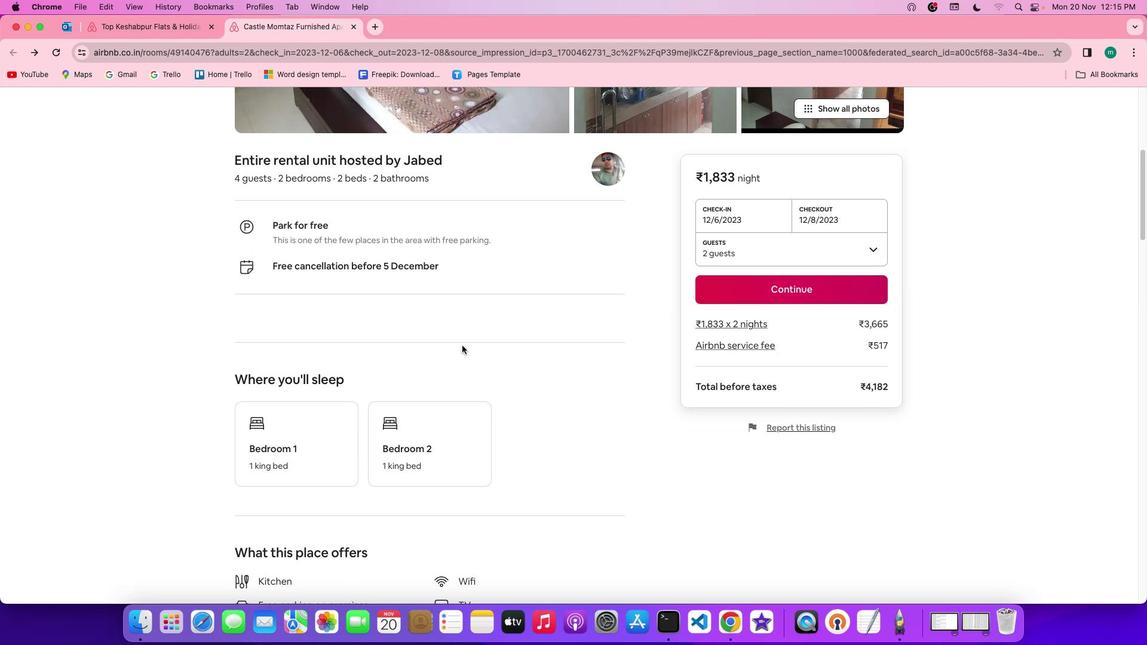
Action: Mouse scrolled (462, 346) with delta (0, 0)
Screenshot: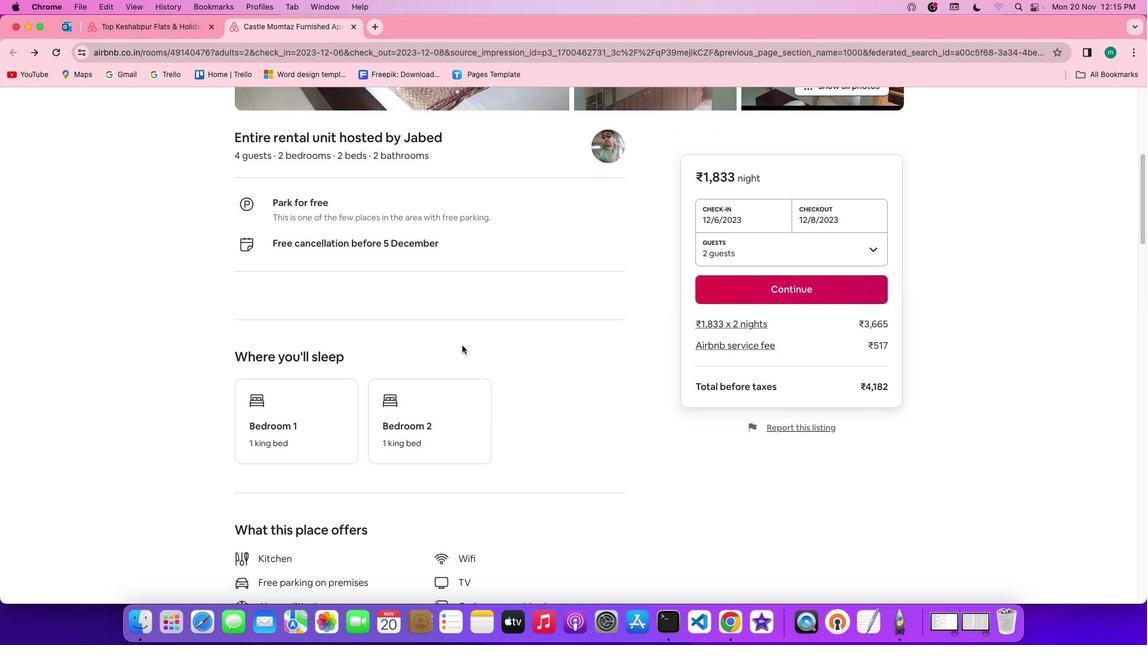 
Action: Mouse scrolled (462, 346) with delta (0, -1)
Screenshot: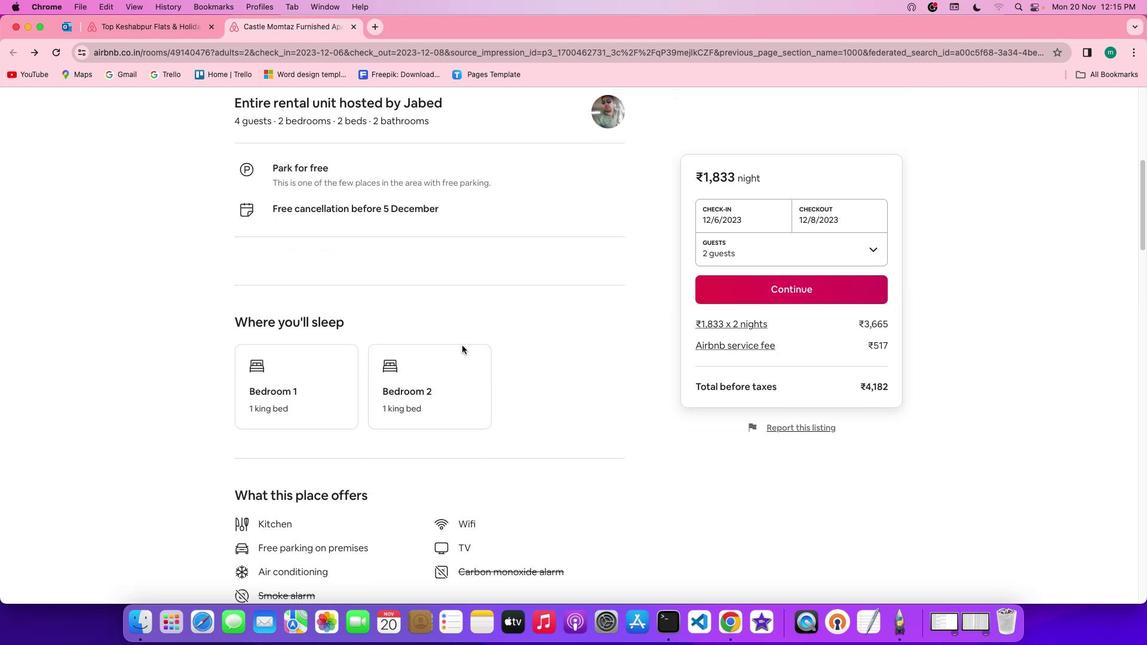 
Action: Mouse scrolled (462, 346) with delta (0, -1)
Screenshot: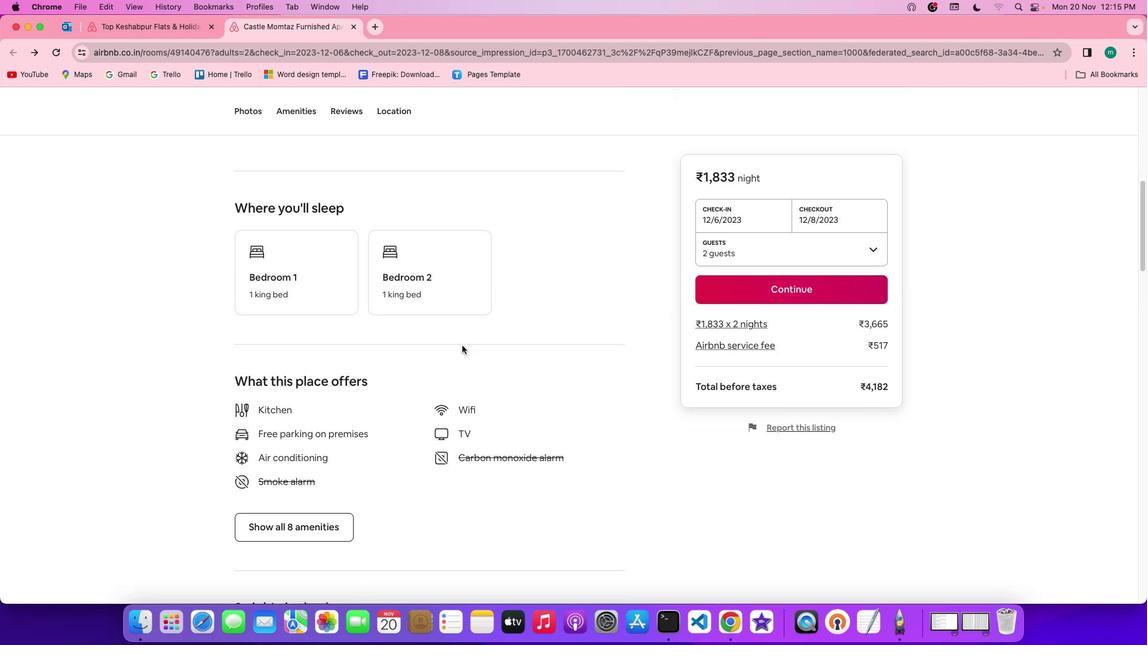 
Action: Mouse moved to (460, 347)
Screenshot: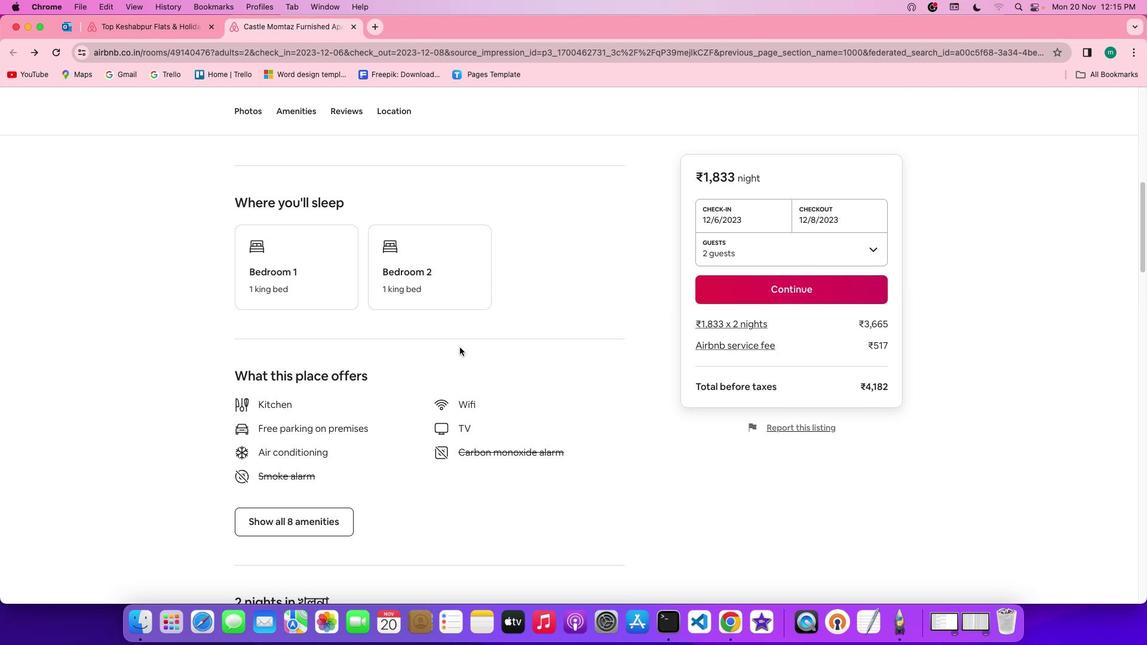 
Action: Mouse scrolled (460, 347) with delta (0, 0)
Screenshot: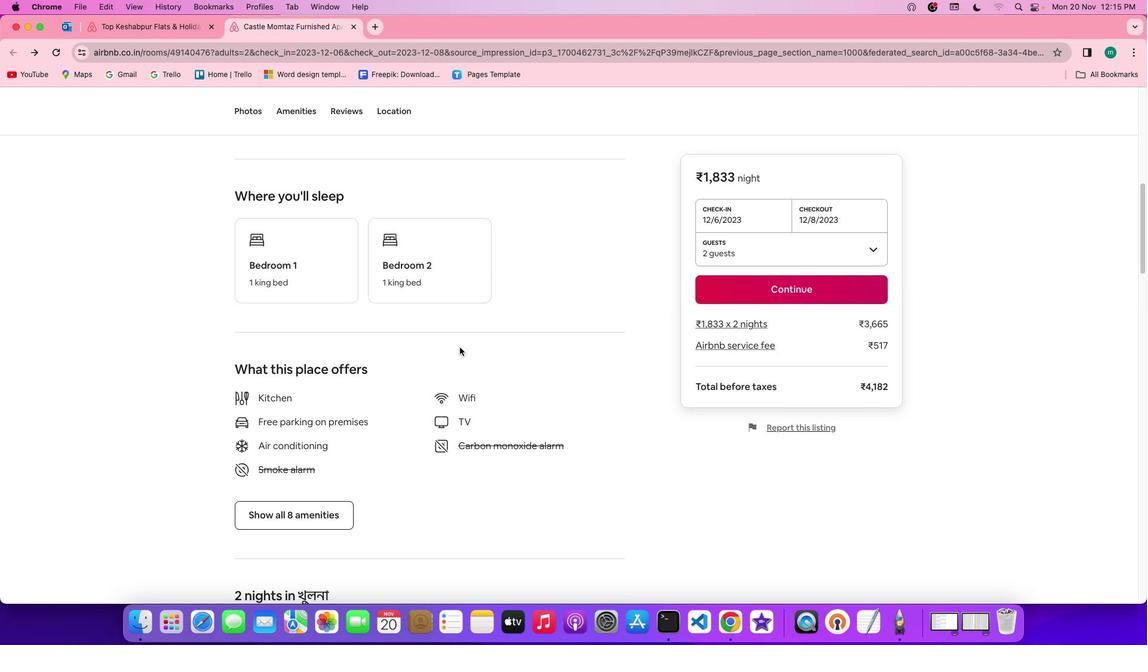 
Action: Mouse scrolled (460, 347) with delta (0, 0)
Screenshot: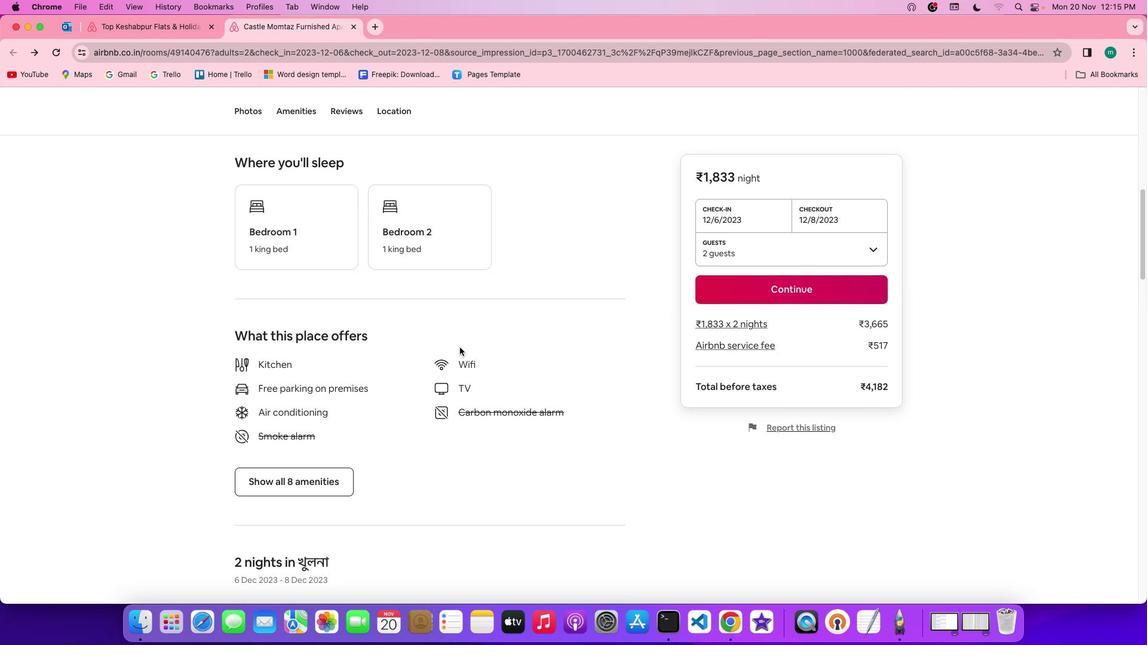
Action: Mouse scrolled (460, 347) with delta (0, -1)
Screenshot: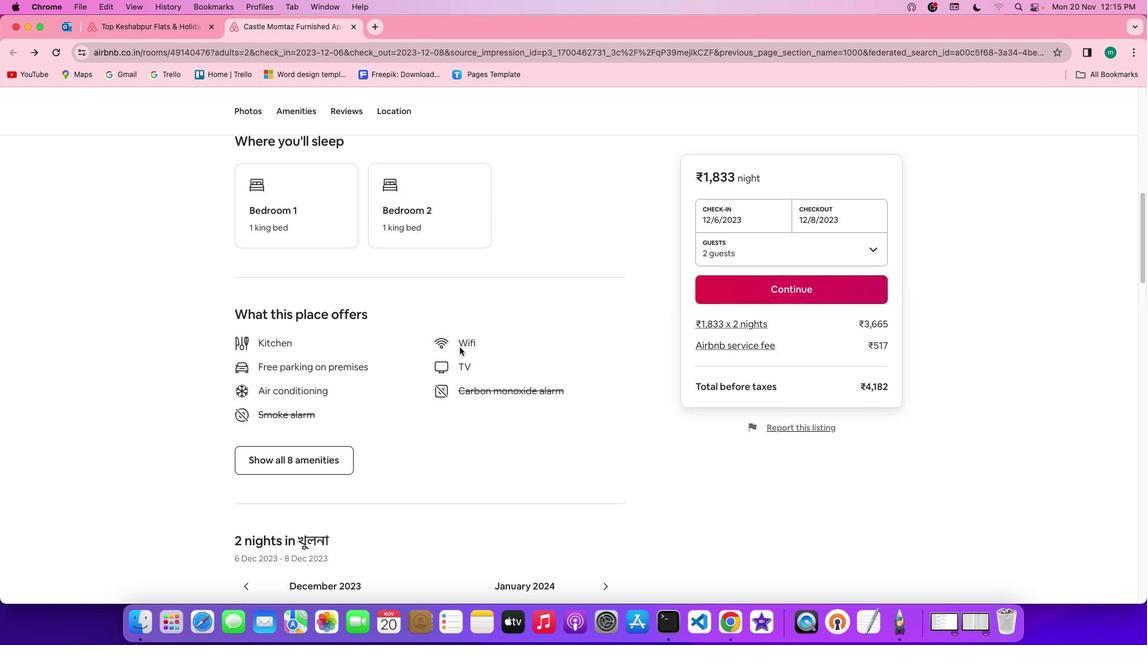 
Action: Mouse moved to (297, 438)
Screenshot: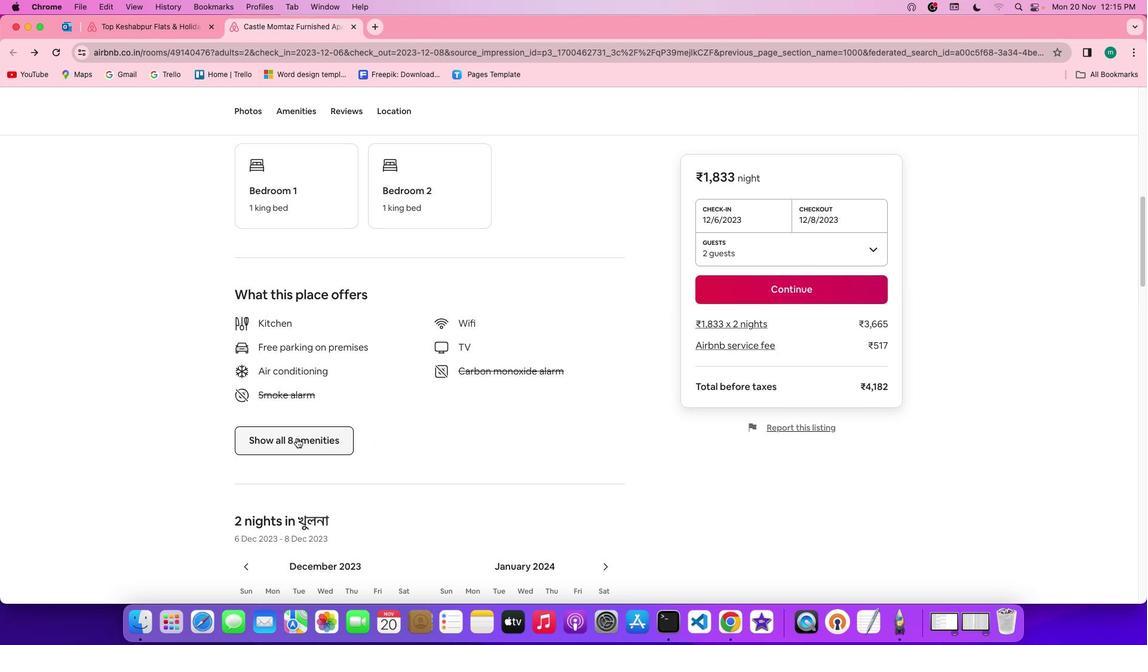 
Action: Mouse pressed left at (297, 438)
Screenshot: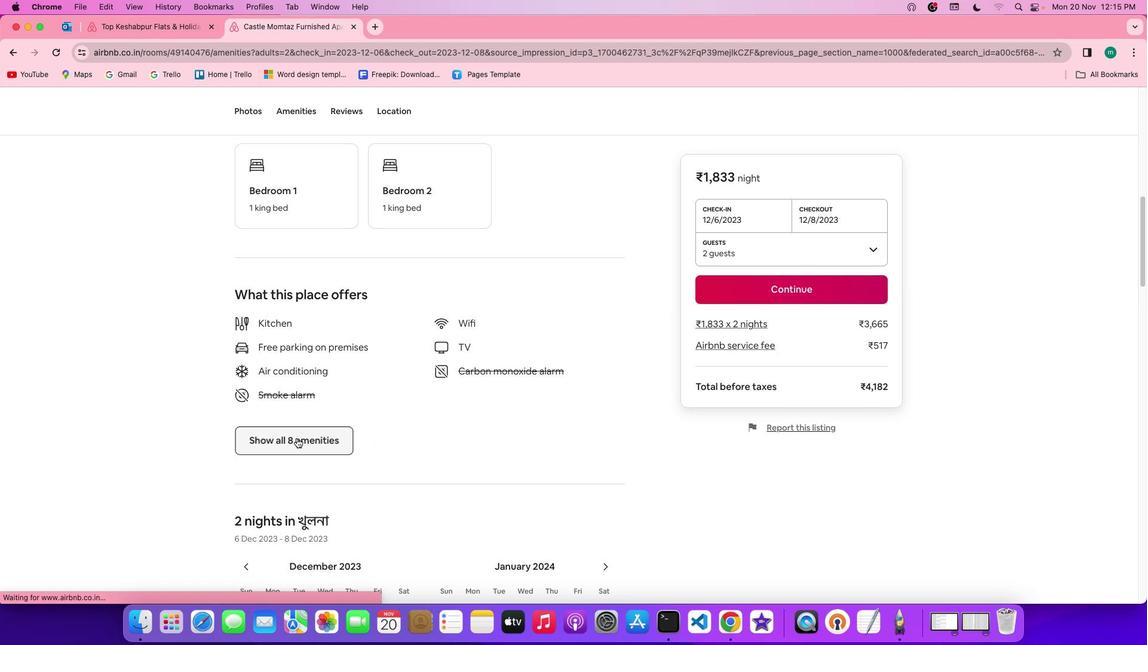 
Action: Mouse moved to (472, 436)
Screenshot: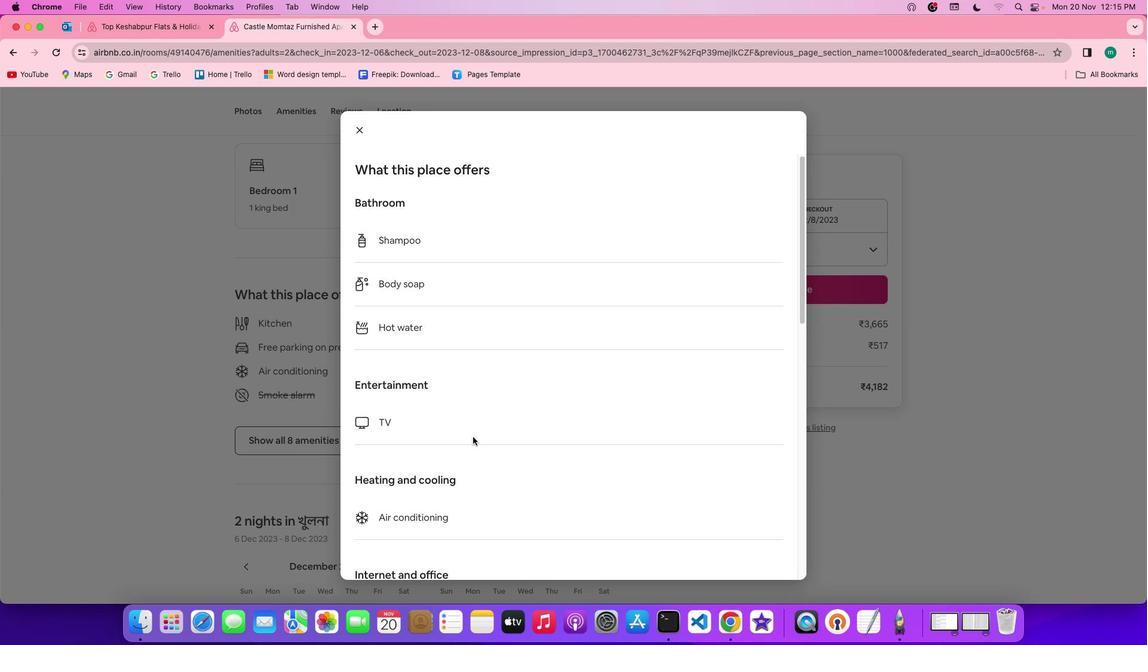 
Action: Mouse scrolled (472, 436) with delta (0, 0)
Screenshot: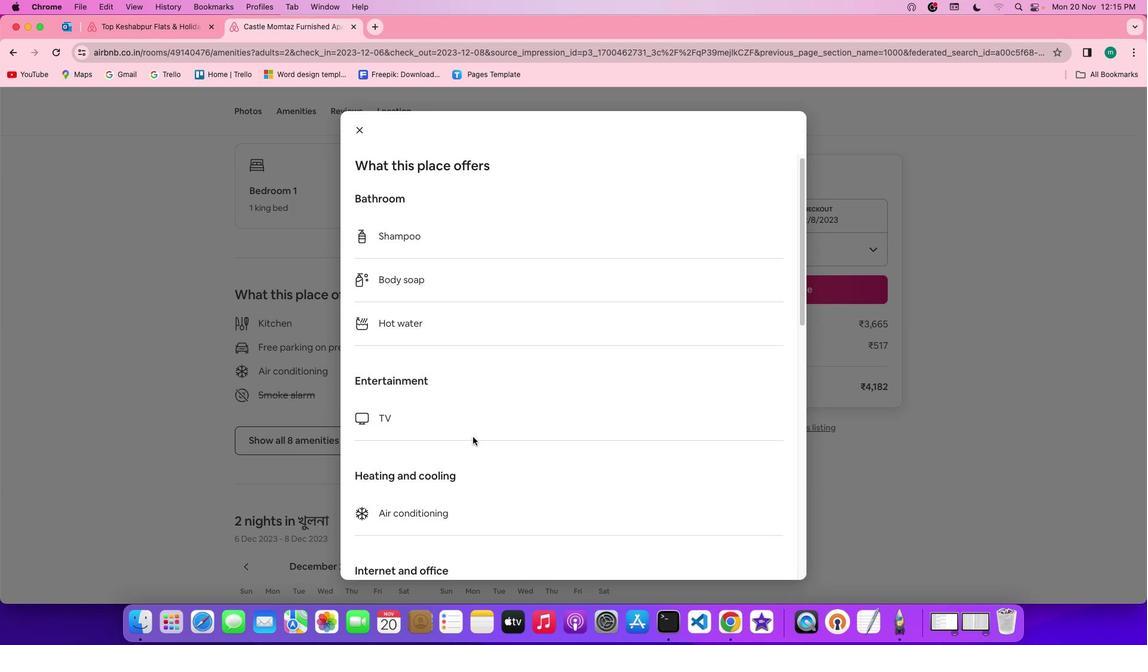 
Action: Mouse scrolled (472, 436) with delta (0, 0)
Screenshot: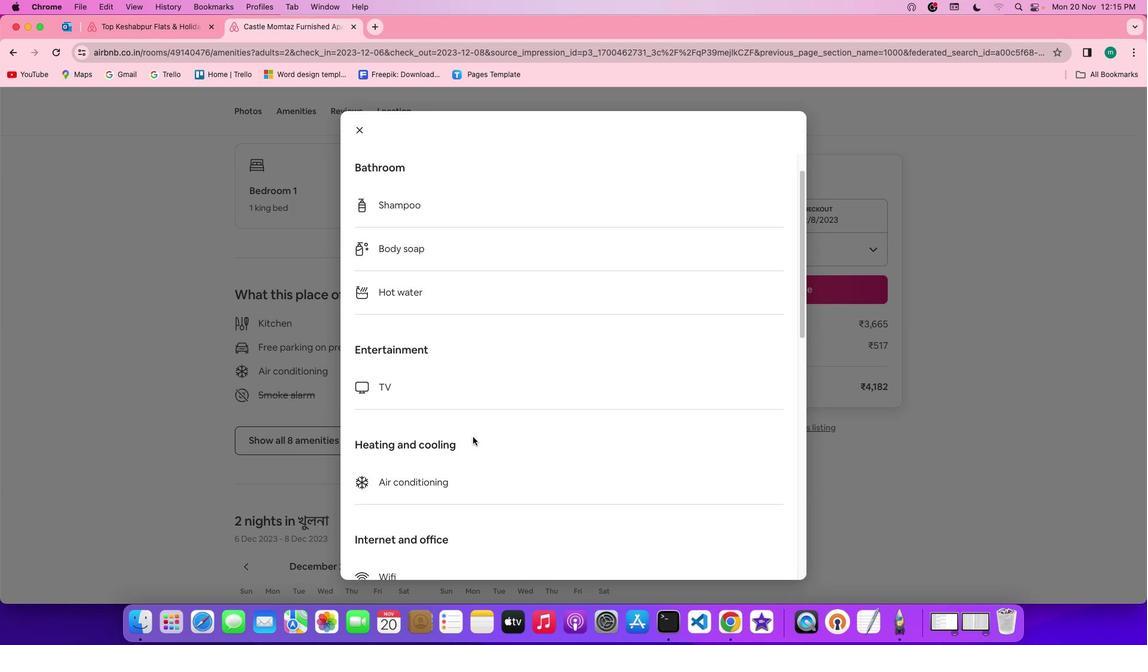 
Action: Mouse scrolled (472, 436) with delta (0, -1)
Screenshot: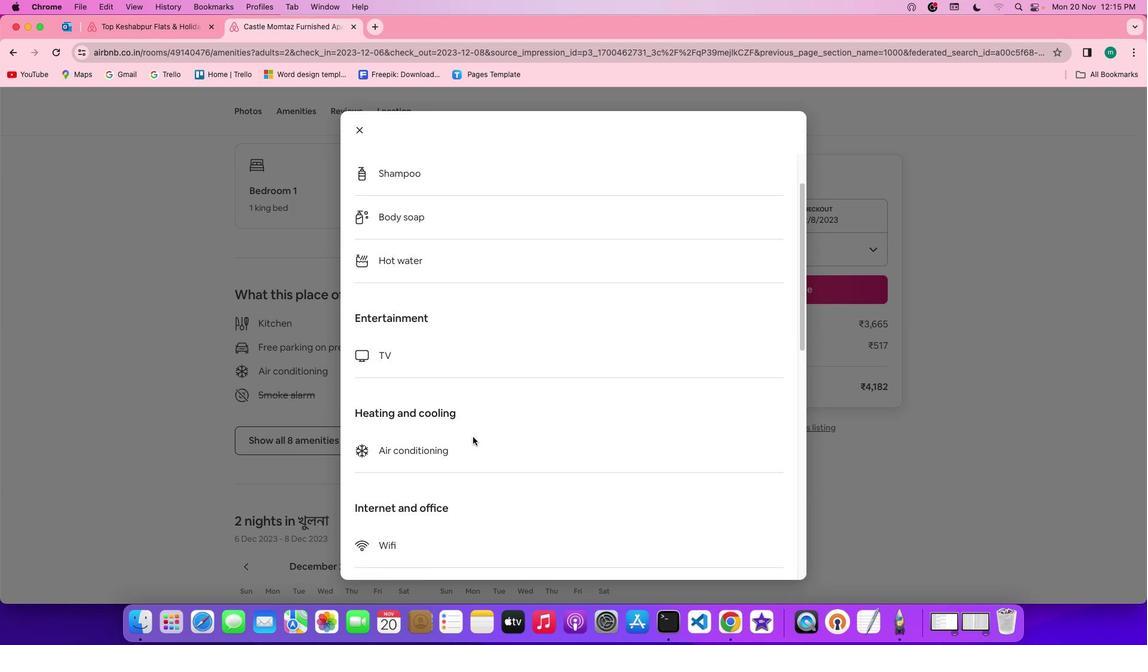 
Action: Mouse scrolled (472, 436) with delta (0, -1)
Screenshot: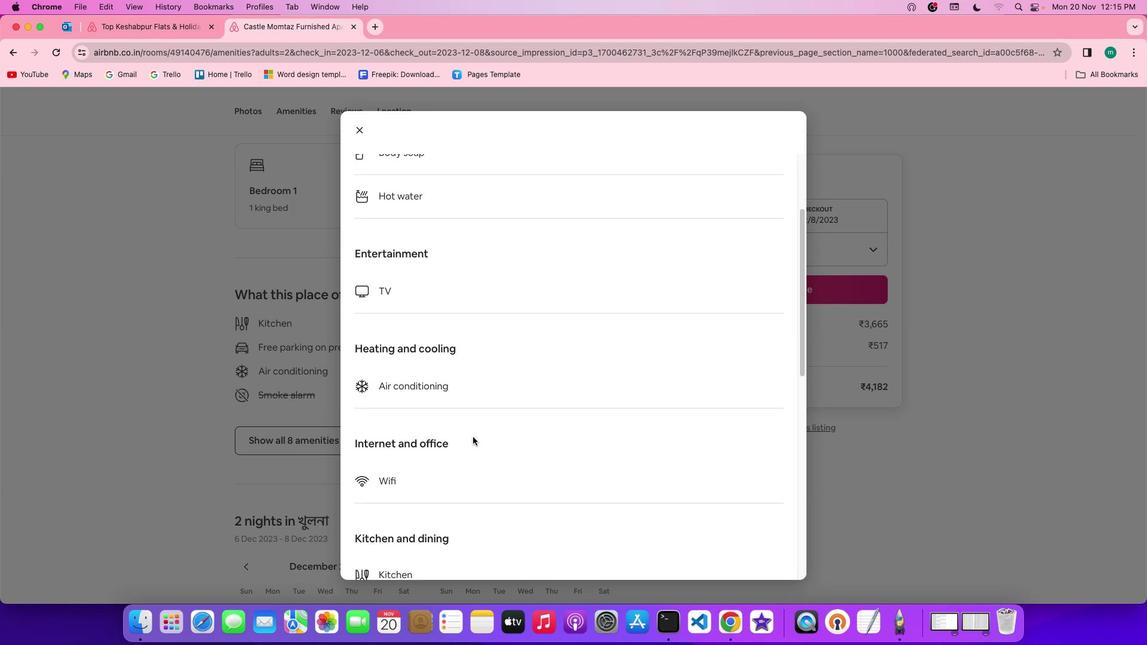 
Action: Mouse scrolled (472, 436) with delta (0, -1)
Screenshot: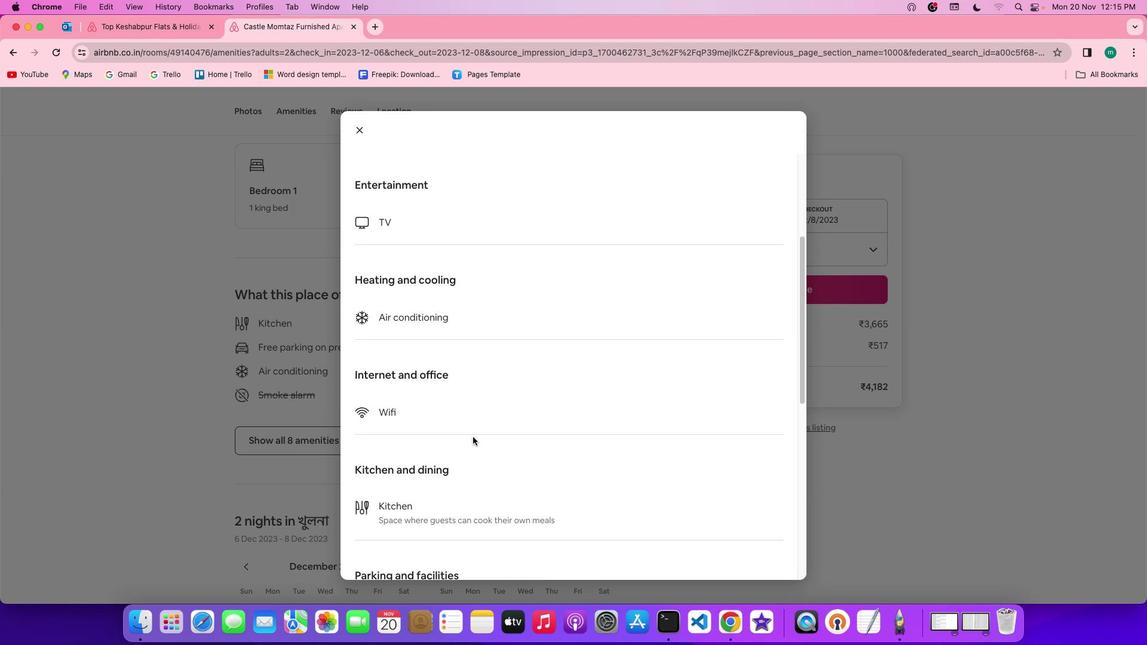 
Action: Mouse scrolled (472, 436) with delta (0, 0)
Screenshot: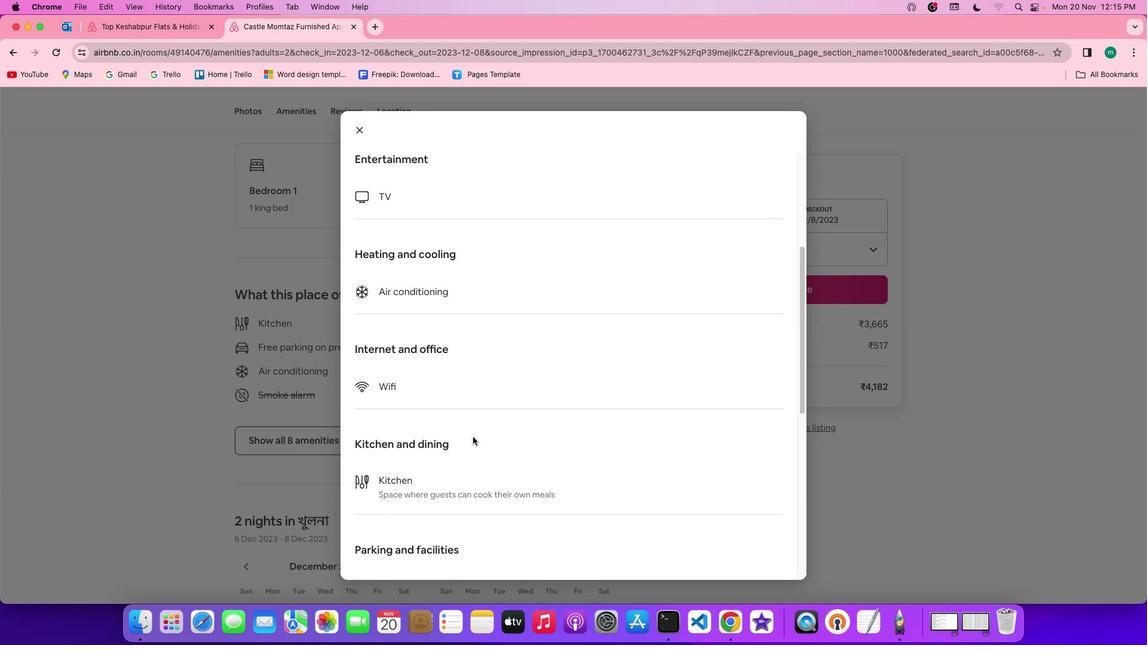 
Action: Mouse scrolled (472, 436) with delta (0, 0)
Screenshot: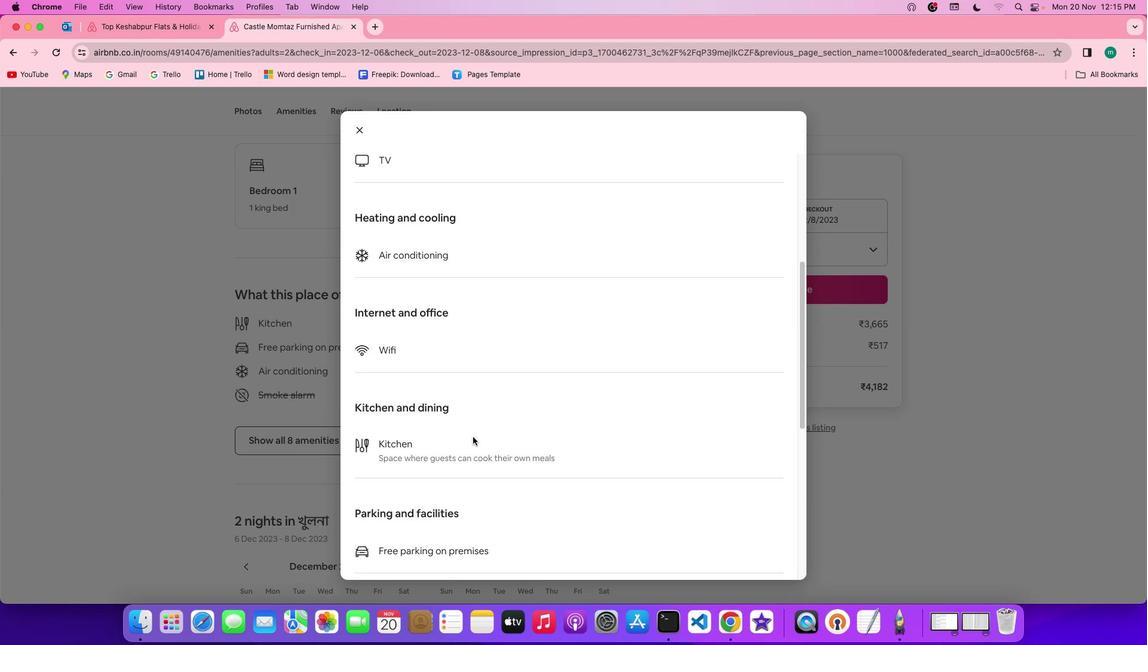 
Action: Mouse scrolled (472, 436) with delta (0, -1)
Screenshot: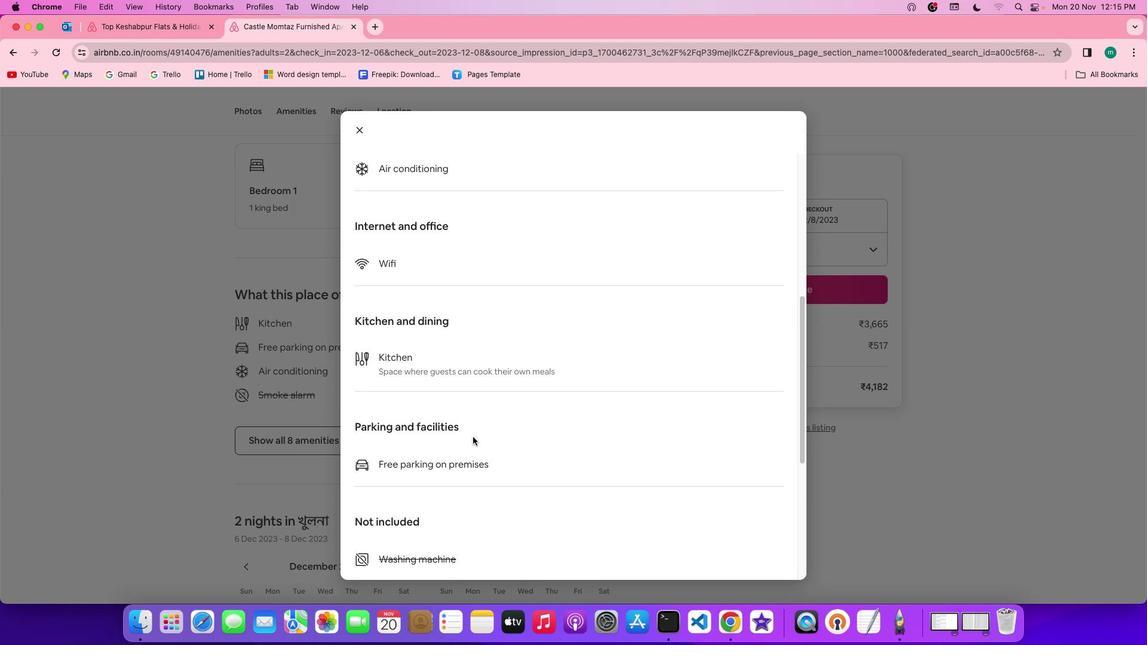
Action: Mouse scrolled (472, 436) with delta (0, -2)
Screenshot: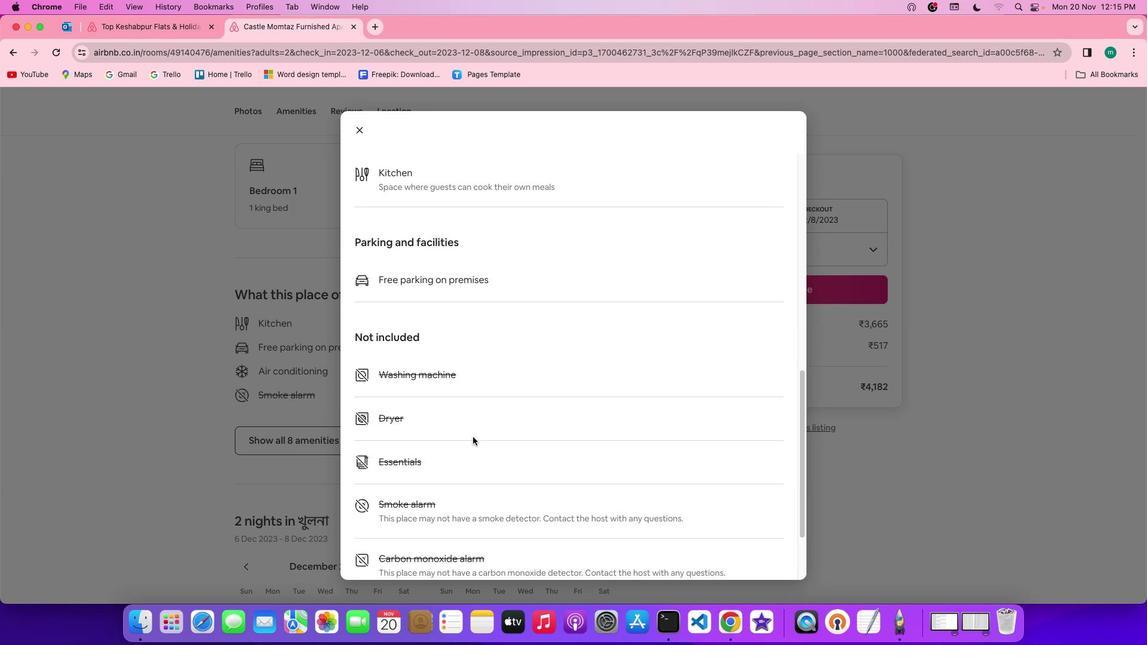 
Action: Mouse scrolled (472, 436) with delta (0, -2)
Screenshot: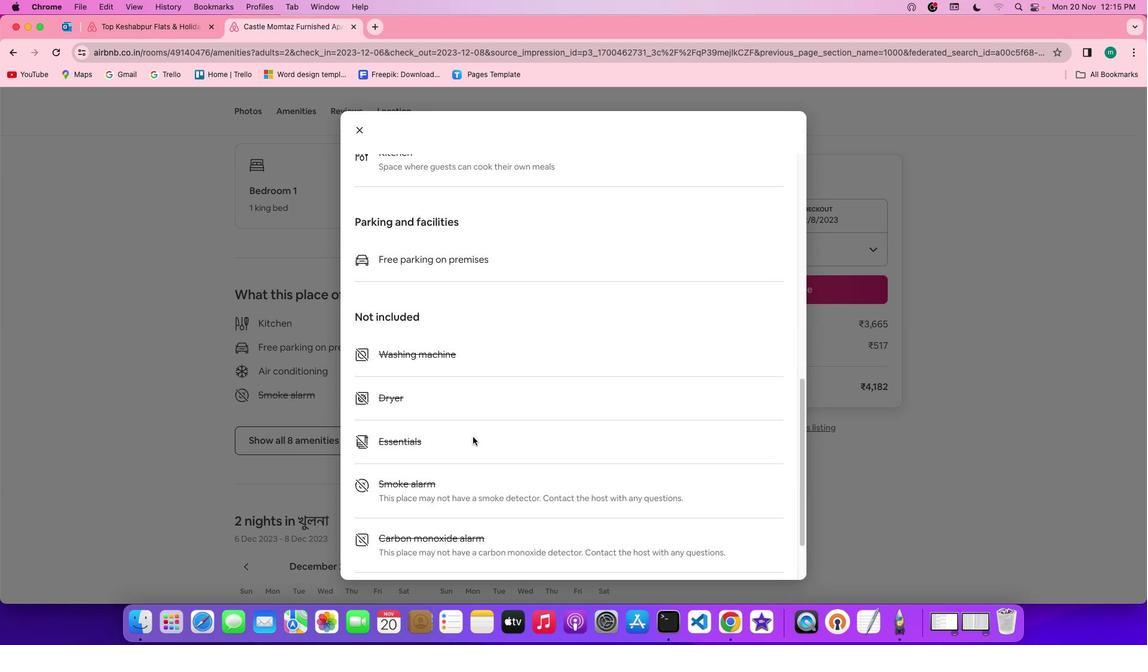 
Action: Mouse scrolled (472, 436) with delta (0, -2)
Screenshot: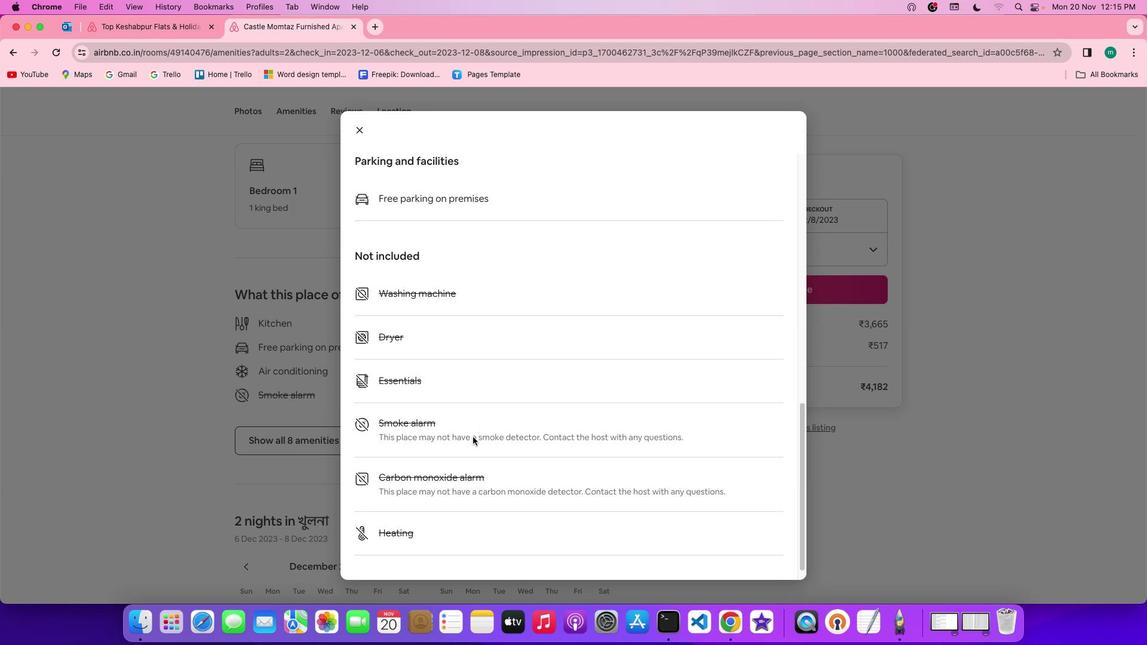 
Action: Mouse scrolled (472, 436) with delta (0, 0)
Screenshot: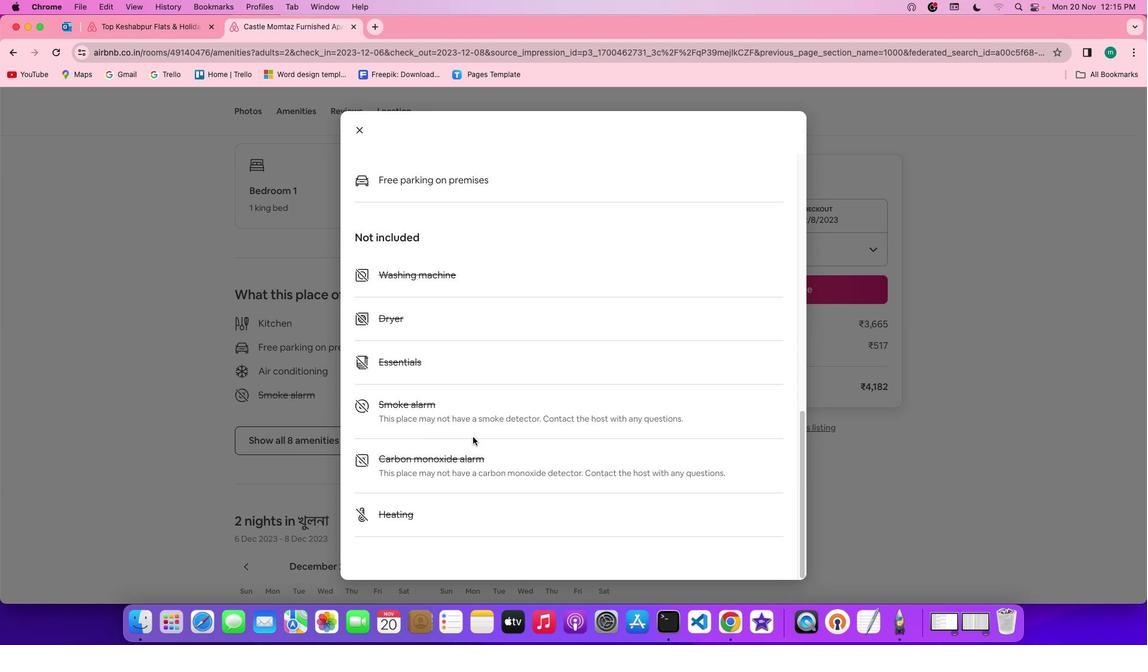 
Action: Mouse scrolled (472, 436) with delta (0, 0)
Screenshot: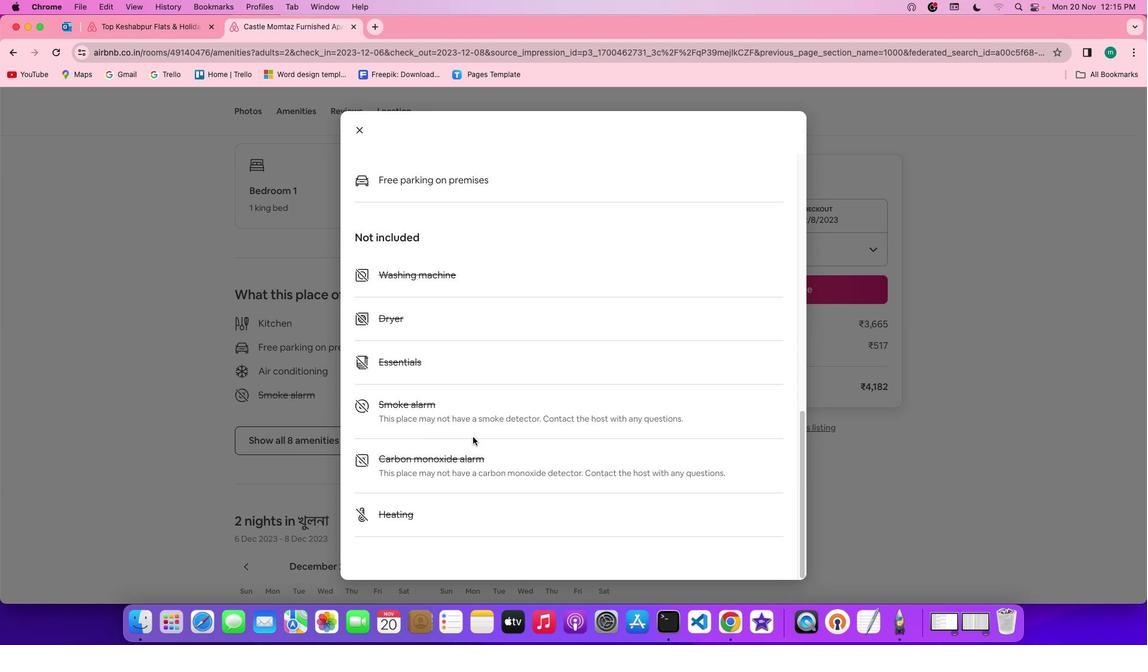 
Action: Mouse scrolled (472, 436) with delta (0, -1)
Screenshot: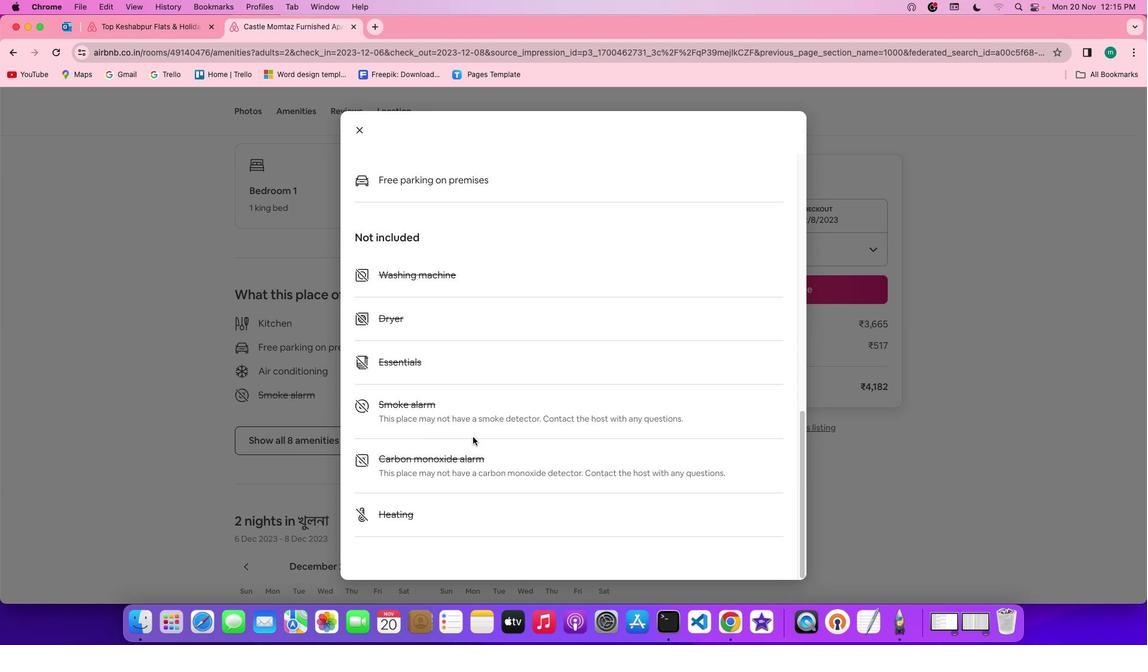 
Action: Mouse scrolled (472, 436) with delta (0, -2)
Screenshot: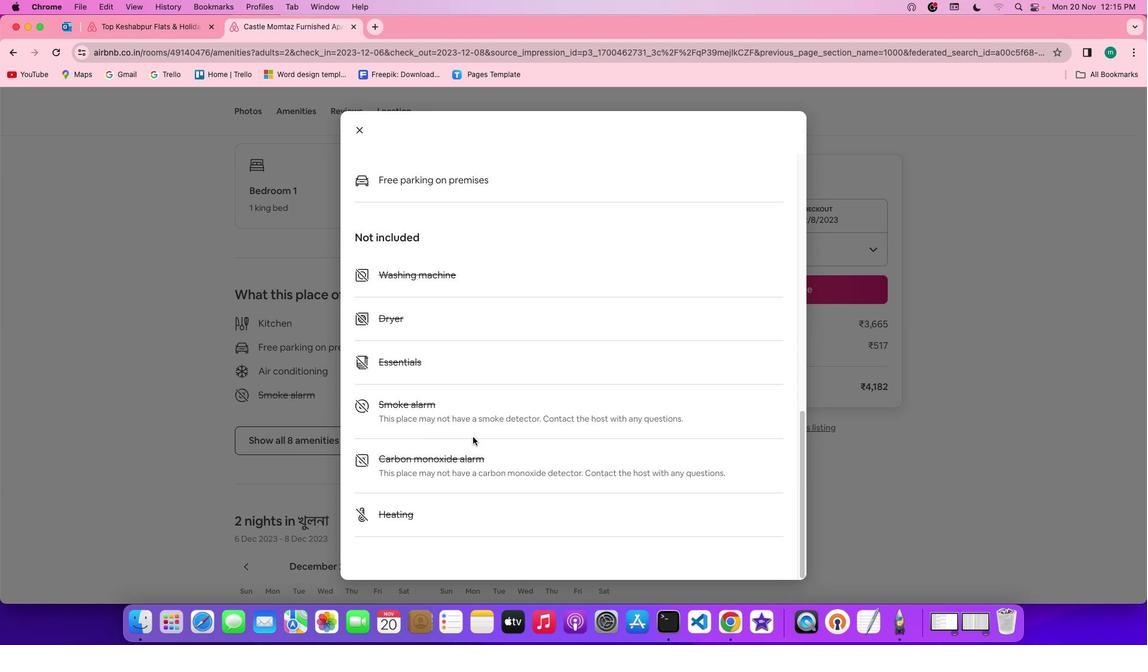 
Action: Mouse scrolled (472, 436) with delta (0, -2)
Screenshot: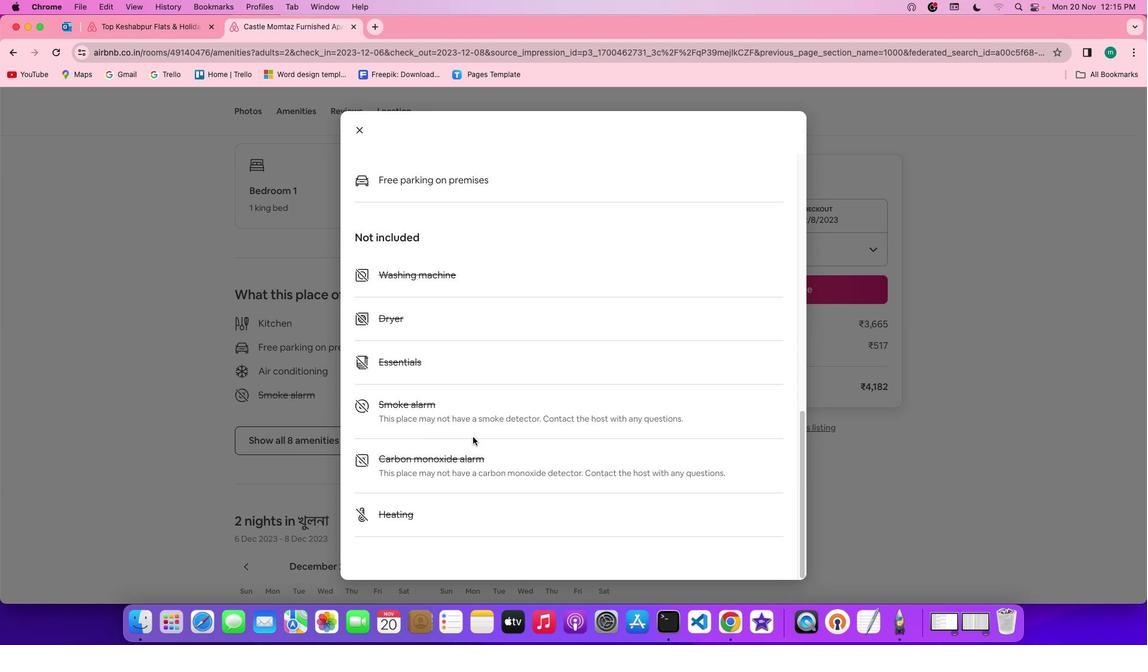 
Action: Mouse scrolled (472, 436) with delta (0, -3)
Screenshot: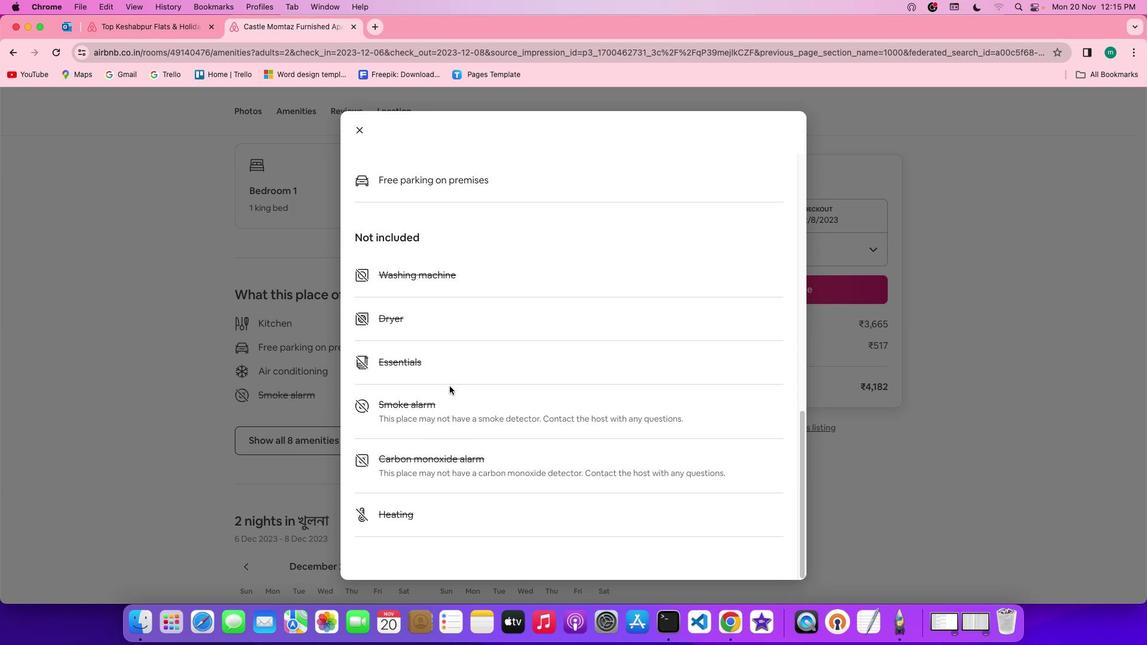 
Action: Mouse moved to (355, 126)
Screenshot: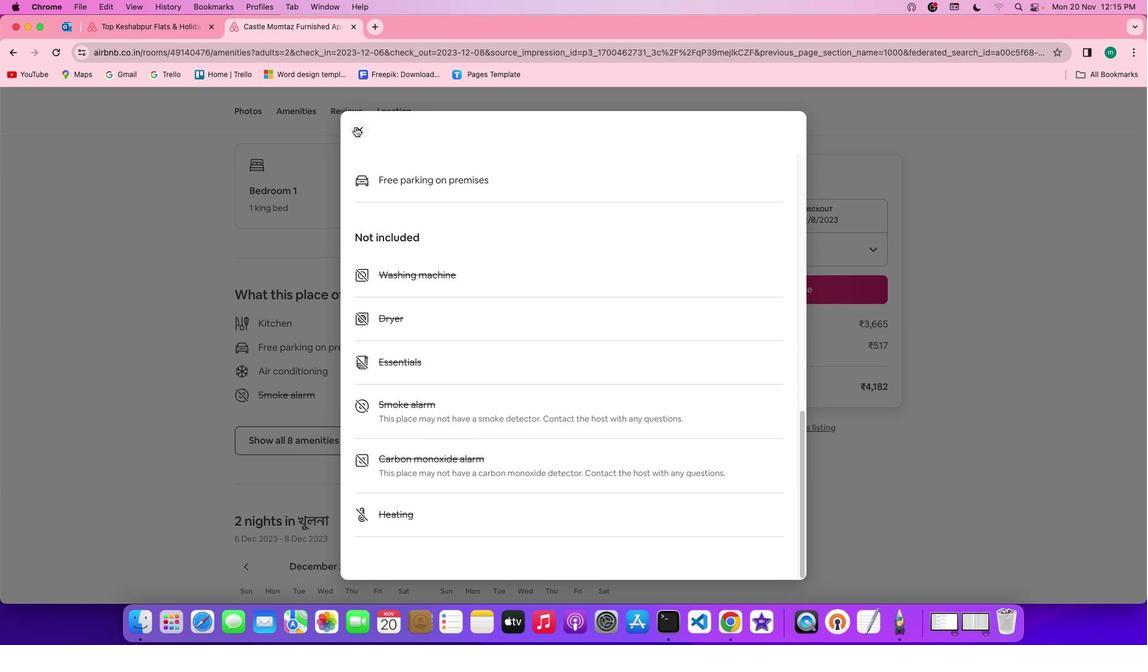 
Action: Mouse pressed left at (355, 126)
Screenshot: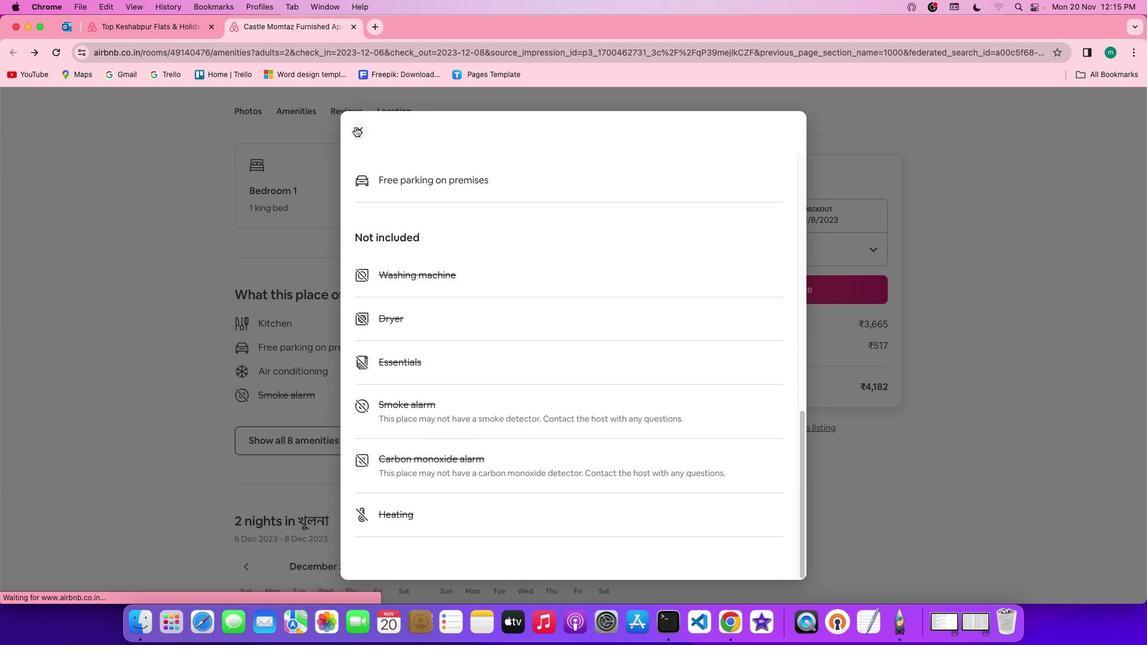 
Action: Mouse moved to (463, 449)
Screenshot: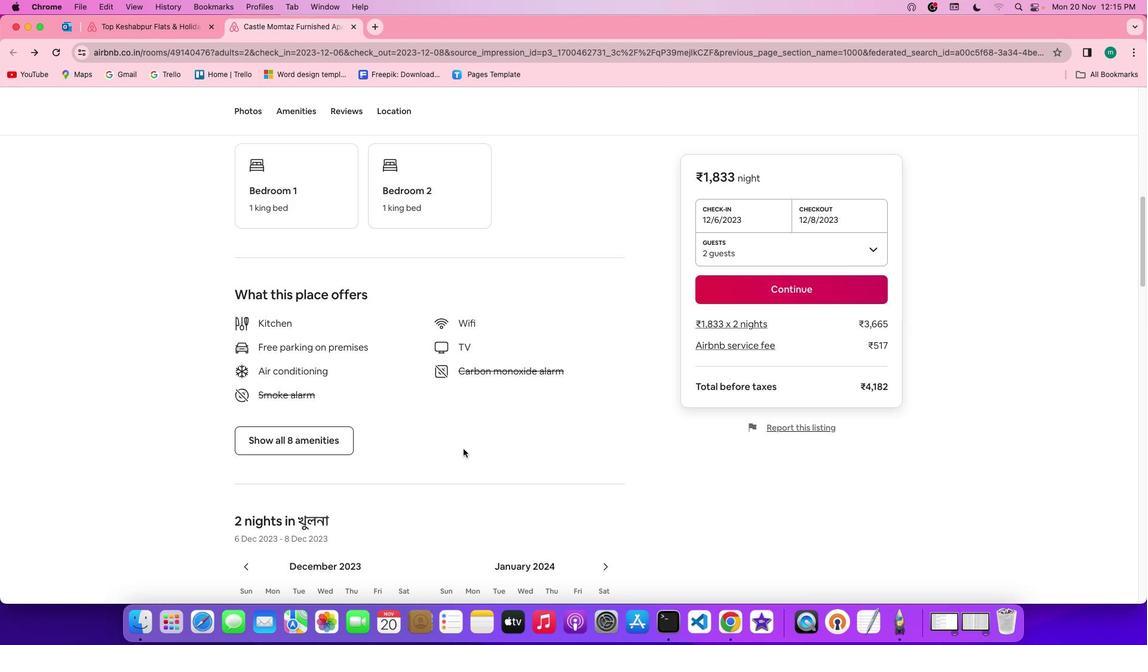
Action: Mouse scrolled (463, 449) with delta (0, 0)
Screenshot: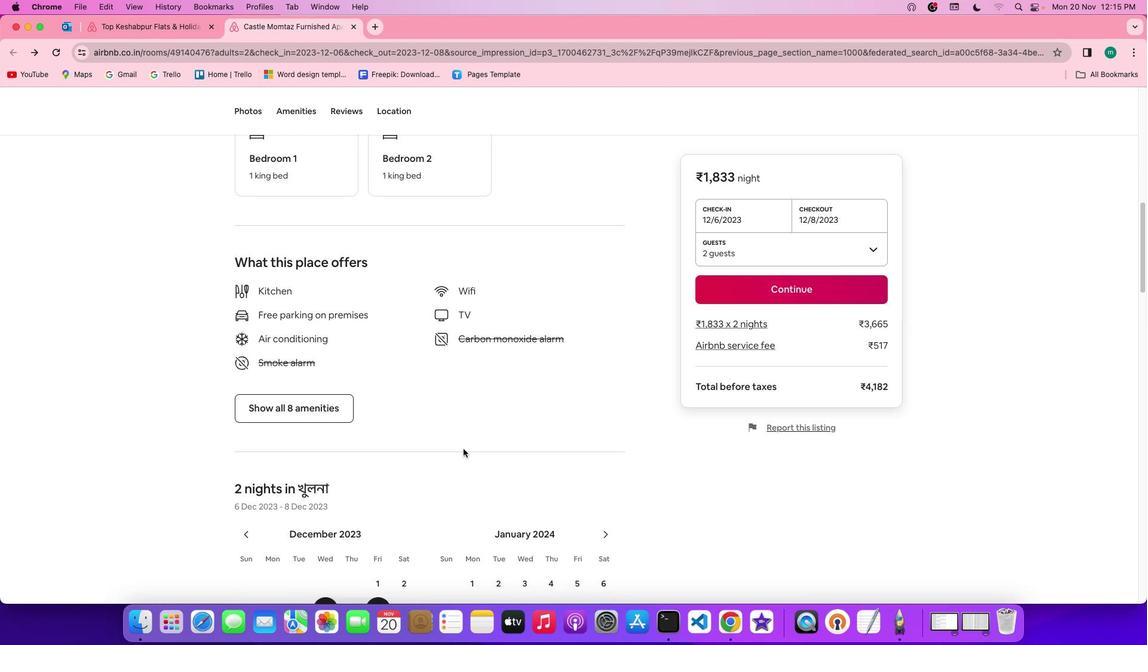 
Action: Mouse scrolled (463, 449) with delta (0, 0)
Screenshot: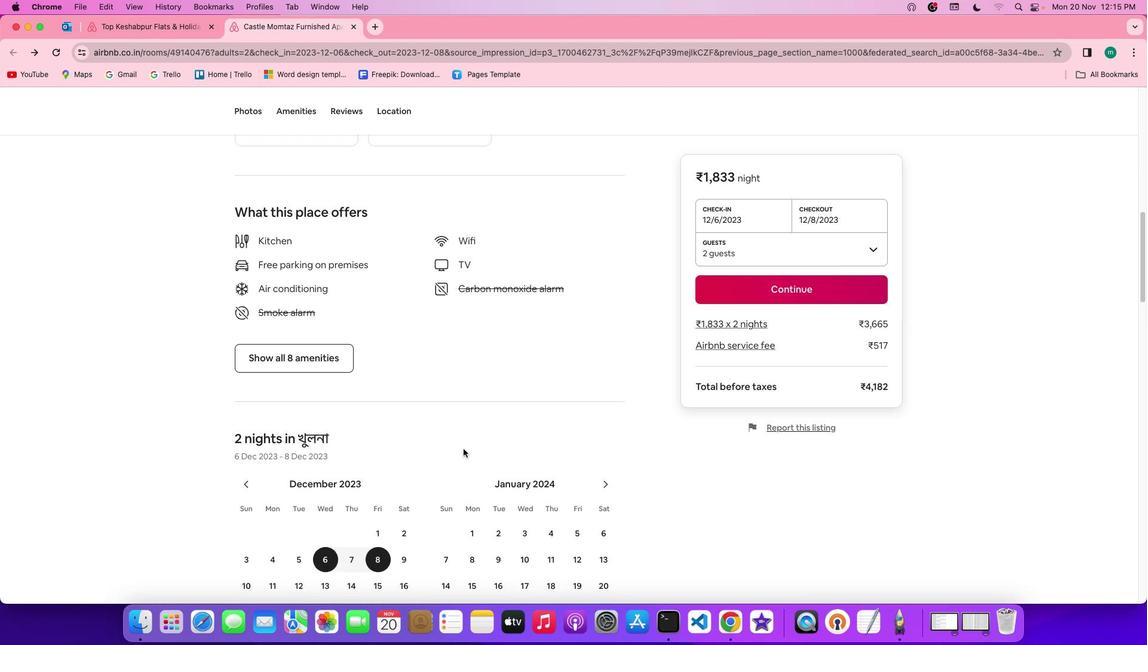 
Action: Mouse scrolled (463, 449) with delta (0, -1)
Screenshot: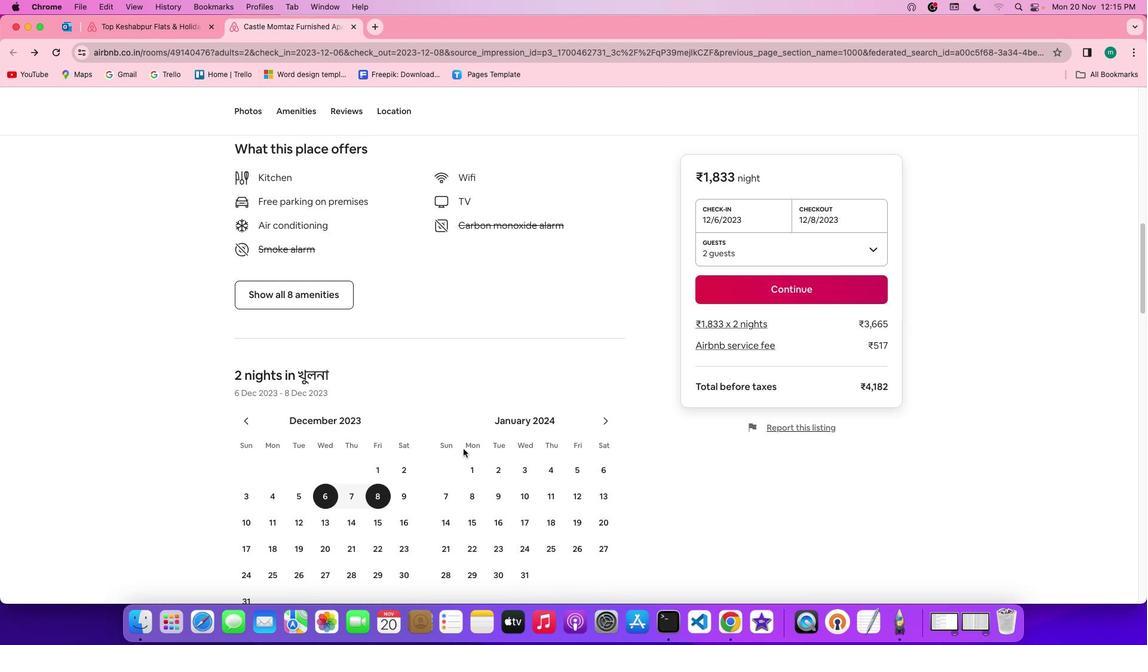 
Action: Mouse scrolled (463, 449) with delta (0, -2)
Screenshot: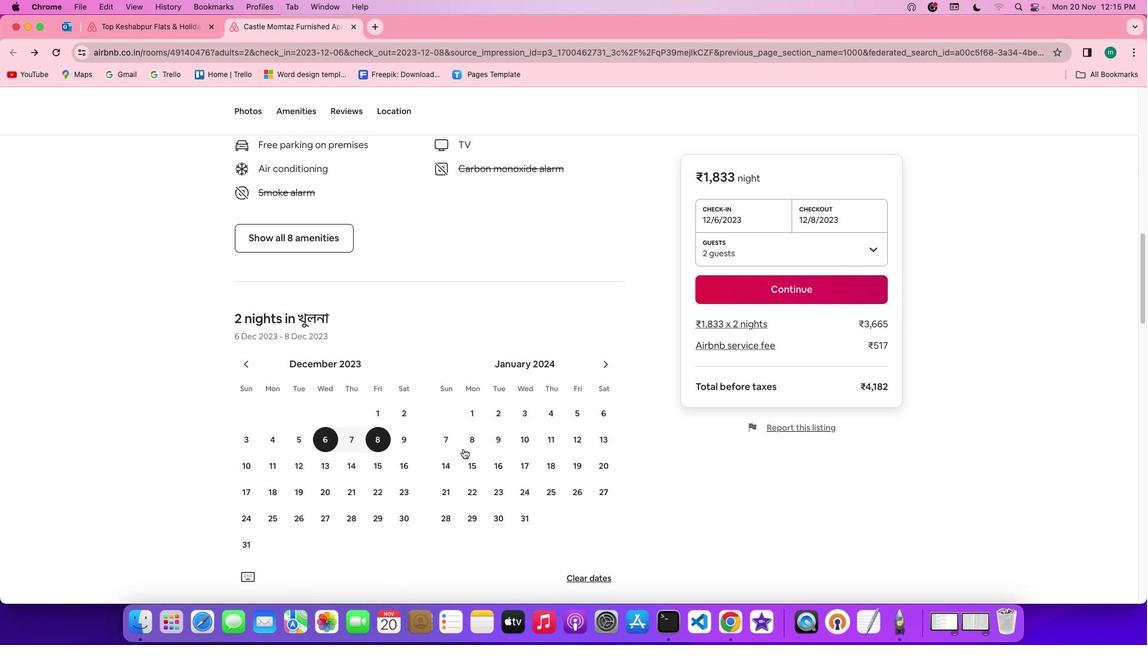 
Action: Mouse scrolled (463, 449) with delta (0, -2)
Screenshot: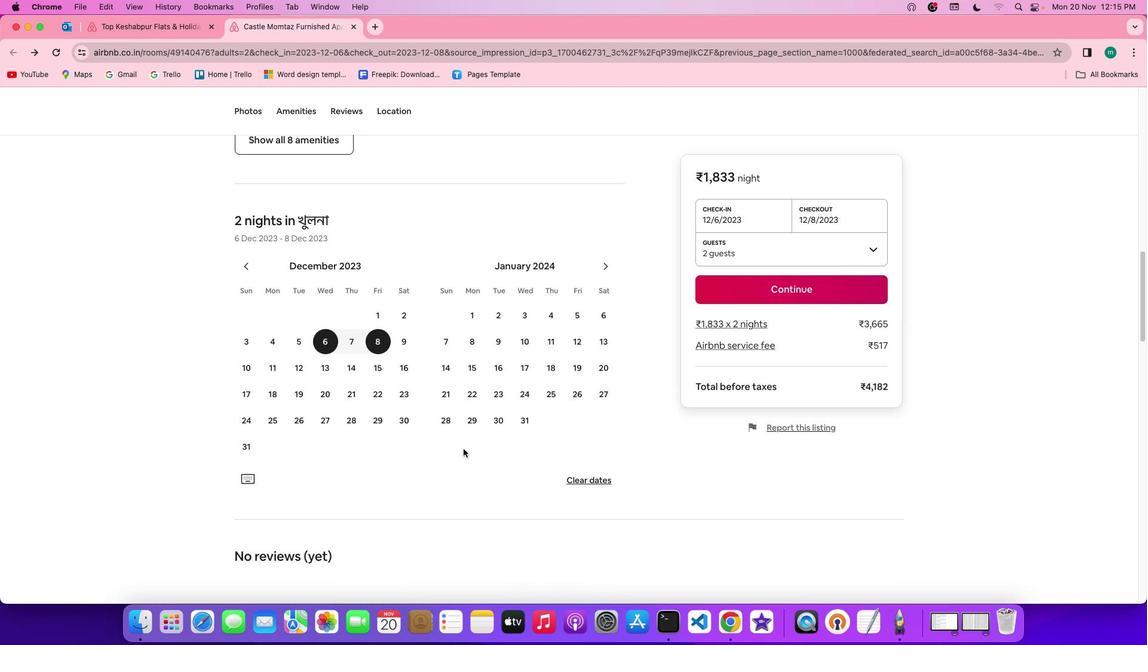 
Action: Mouse scrolled (463, 449) with delta (0, 0)
Screenshot: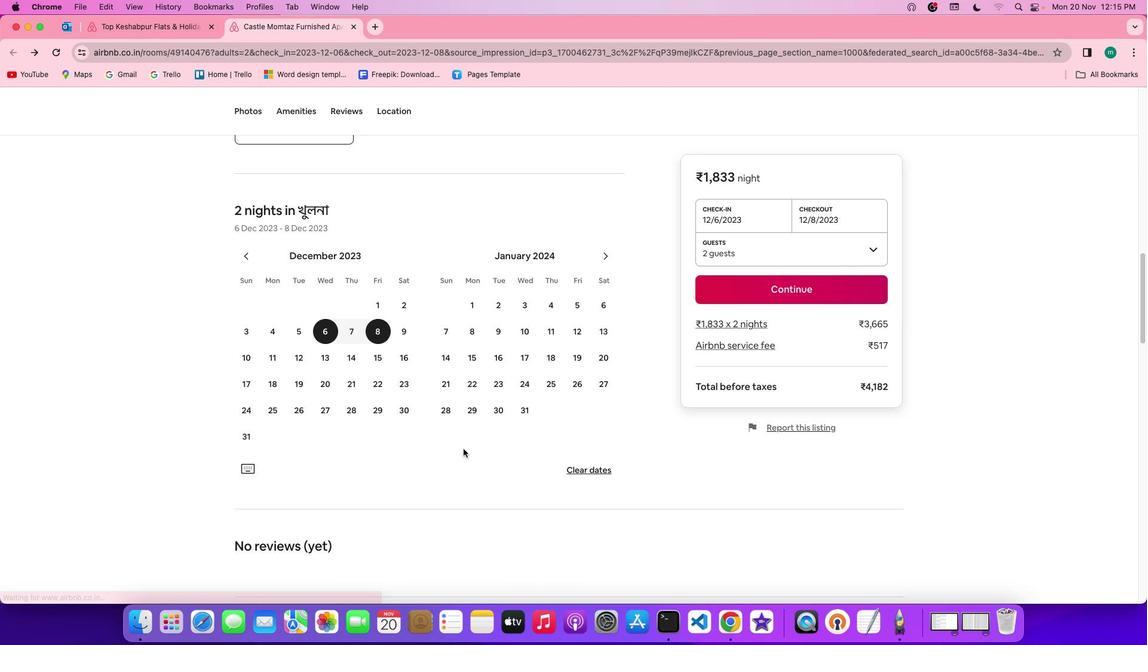 
Action: Mouse scrolled (463, 449) with delta (0, 0)
Screenshot: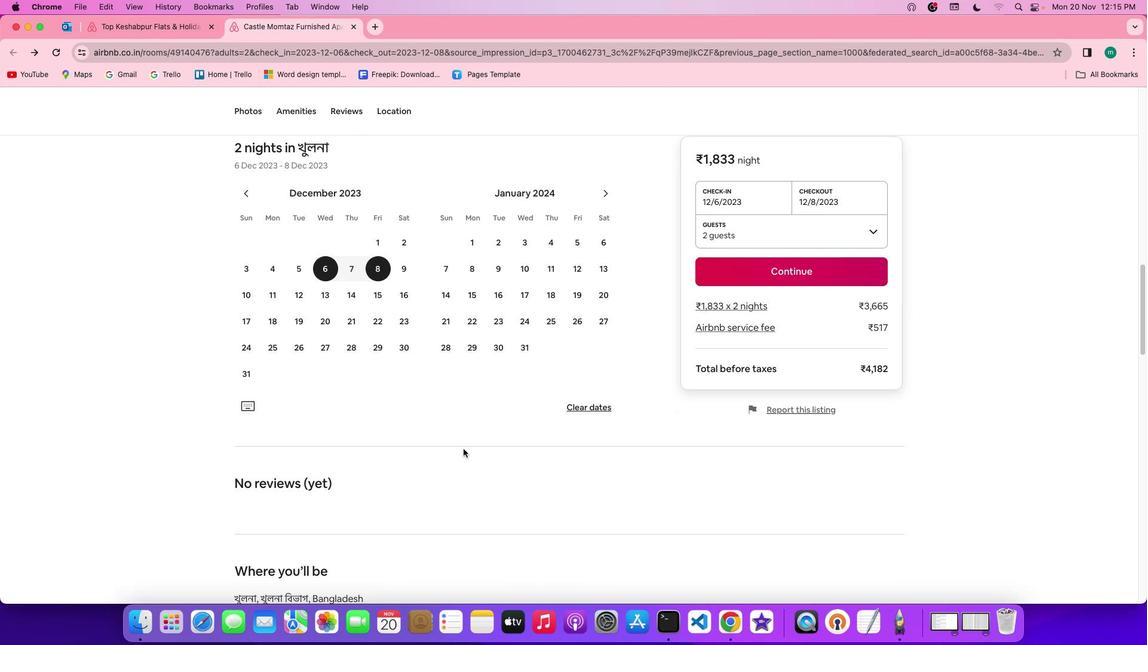 
Action: Mouse scrolled (463, 449) with delta (0, -1)
Screenshot: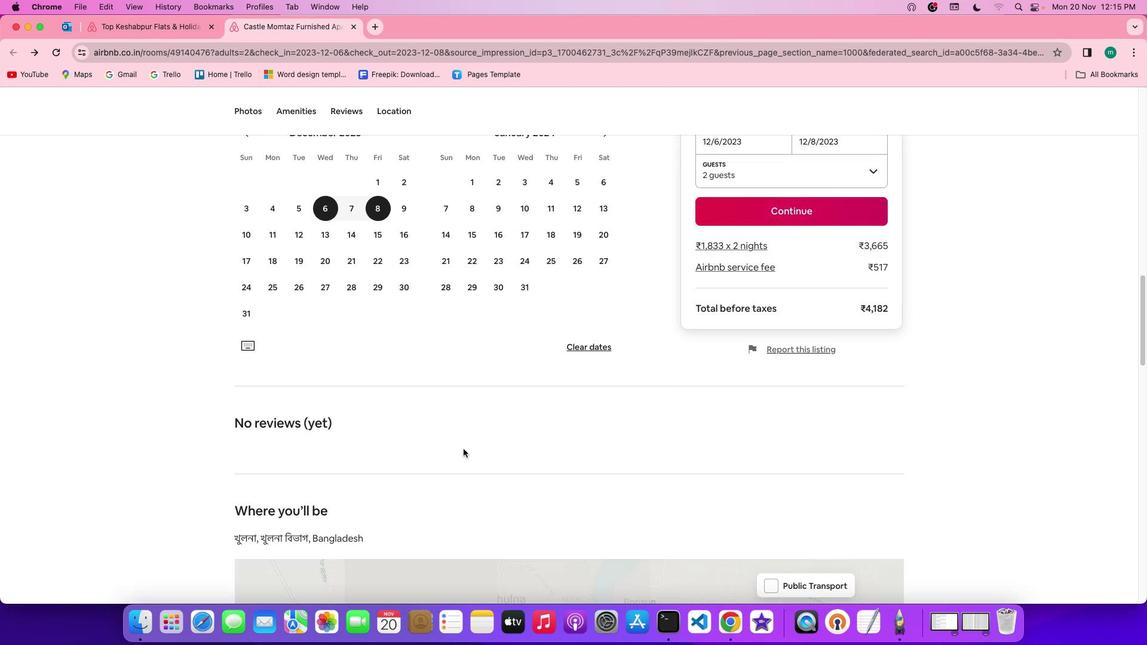 
Action: Mouse scrolled (463, 449) with delta (0, -2)
Screenshot: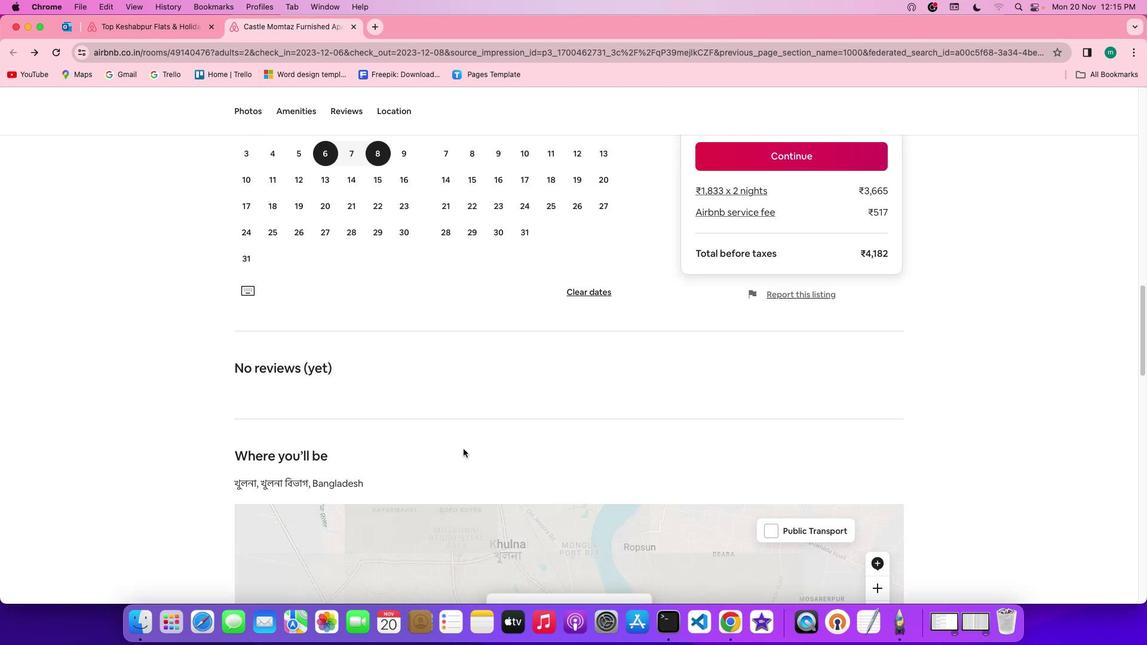 
Action: Mouse scrolled (463, 449) with delta (0, 0)
Screenshot: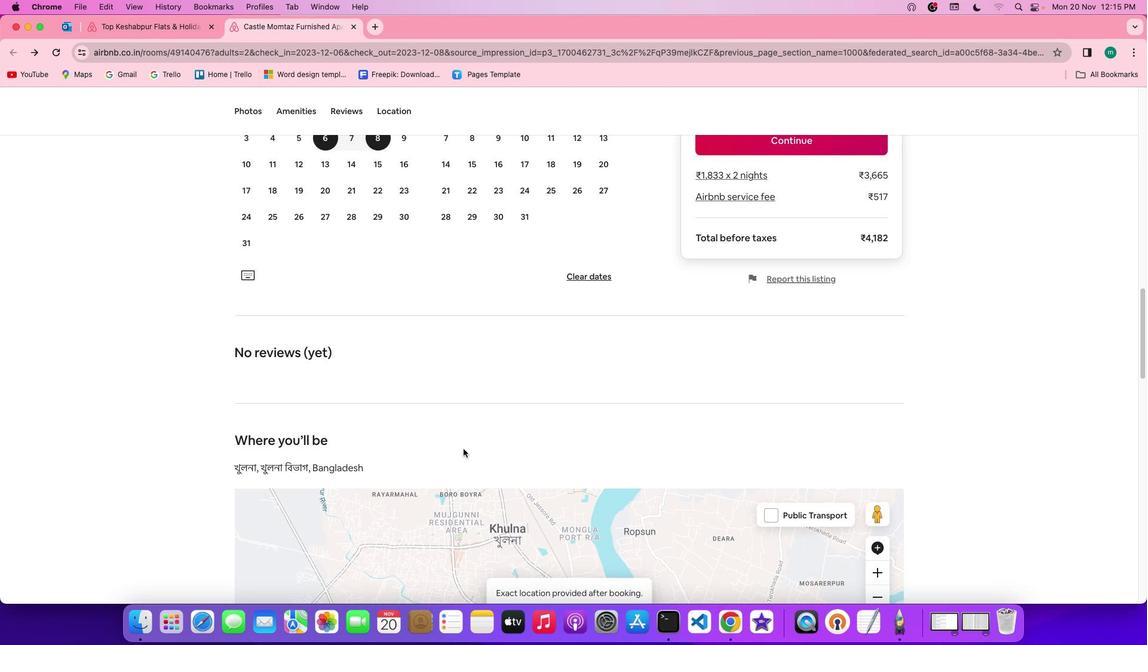 
Action: Mouse scrolled (463, 449) with delta (0, 0)
Screenshot: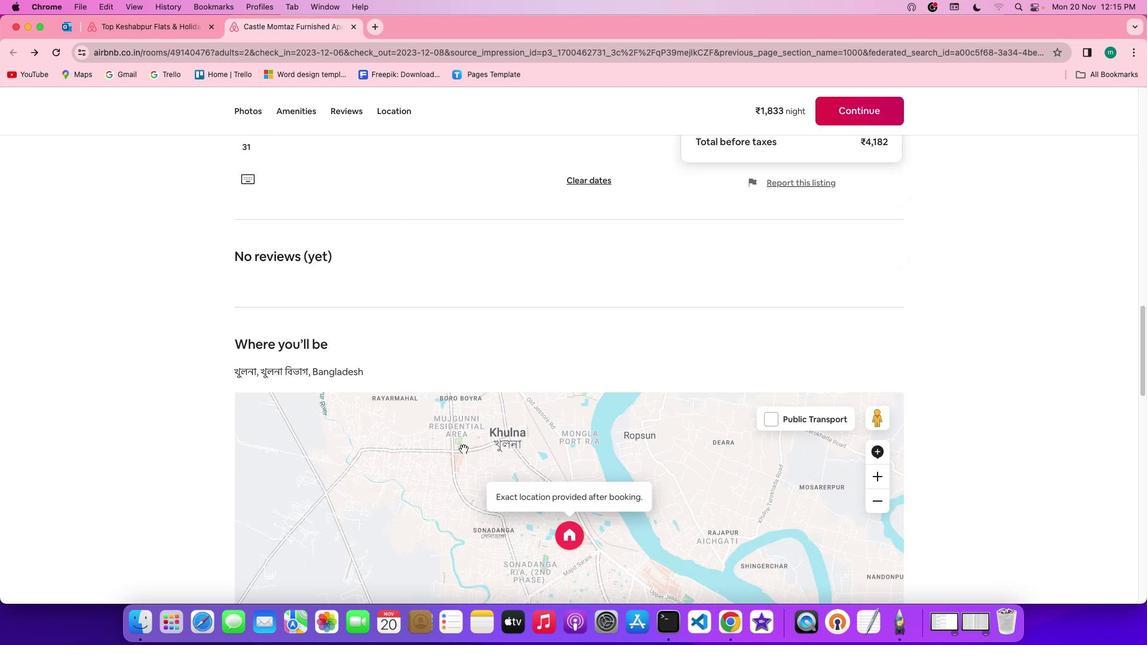
Action: Mouse scrolled (463, 449) with delta (0, -1)
Screenshot: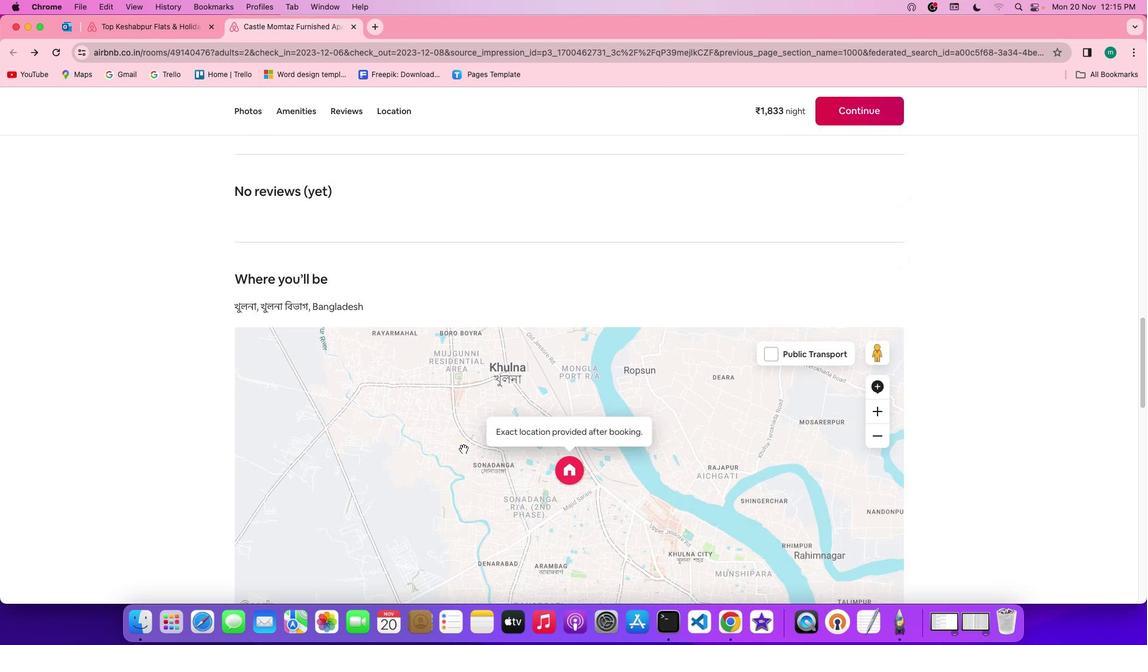 
Action: Mouse scrolled (463, 449) with delta (0, -2)
Screenshot: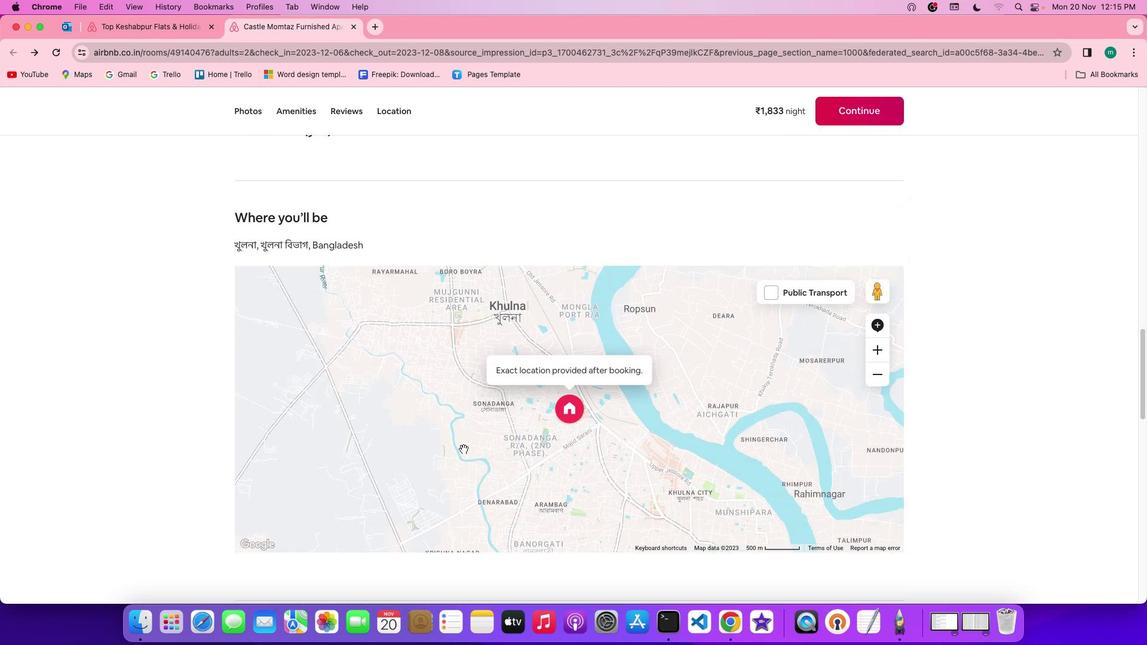 
Action: Mouse scrolled (463, 449) with delta (0, -2)
Screenshot: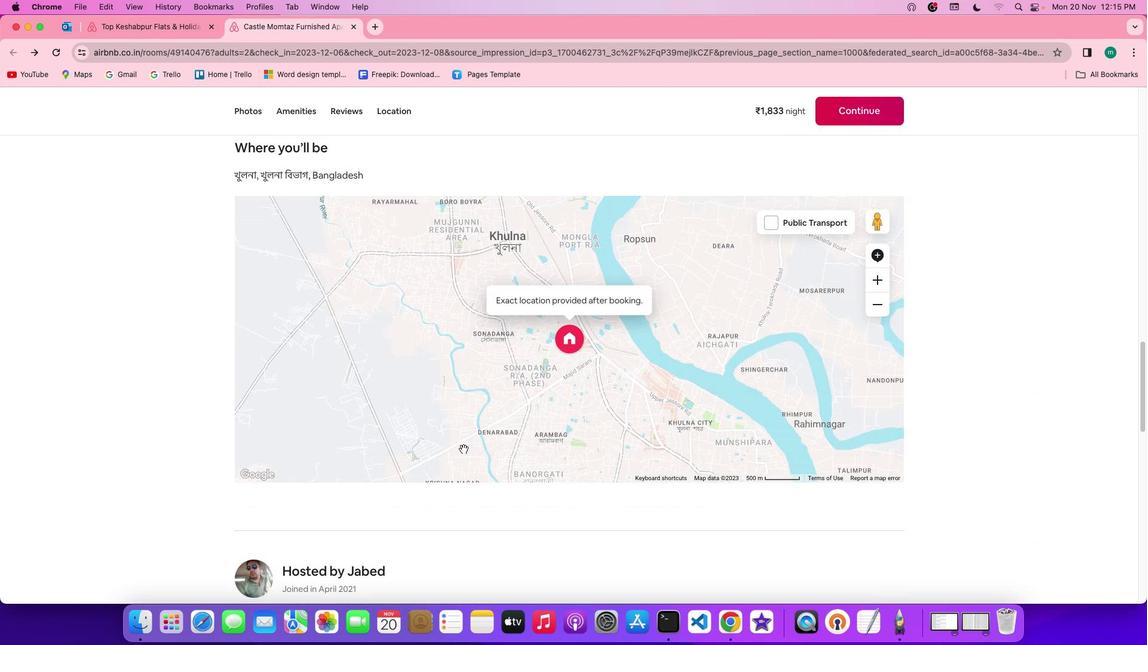 
Action: Mouse scrolled (463, 449) with delta (0, 0)
Screenshot: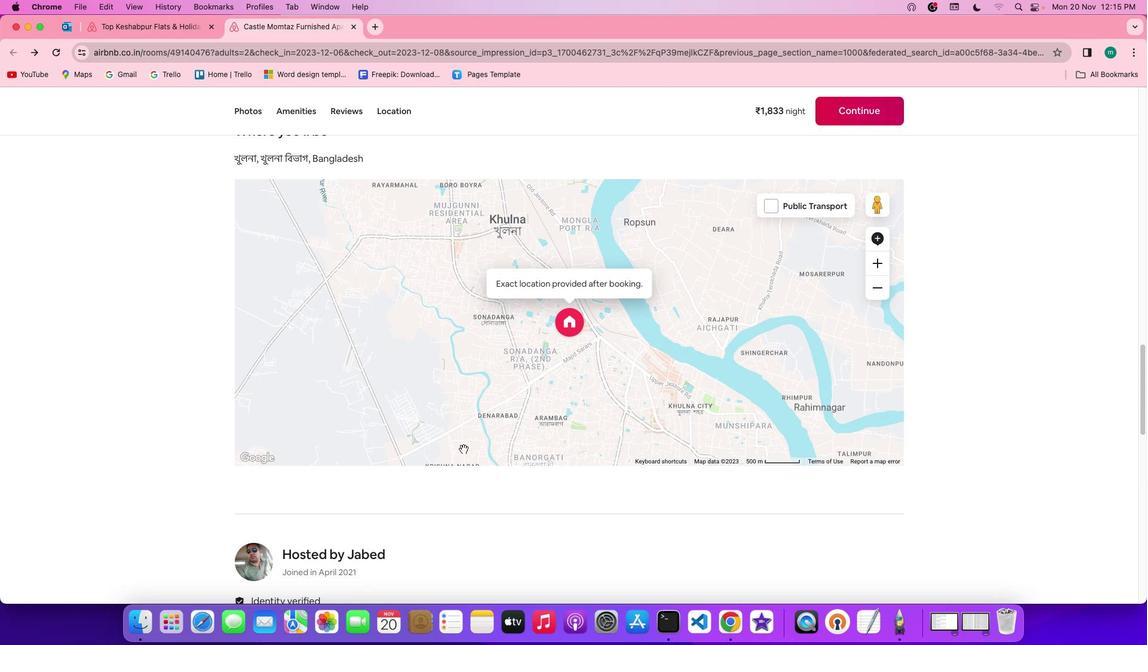 
Action: Mouse scrolled (463, 449) with delta (0, 0)
Screenshot: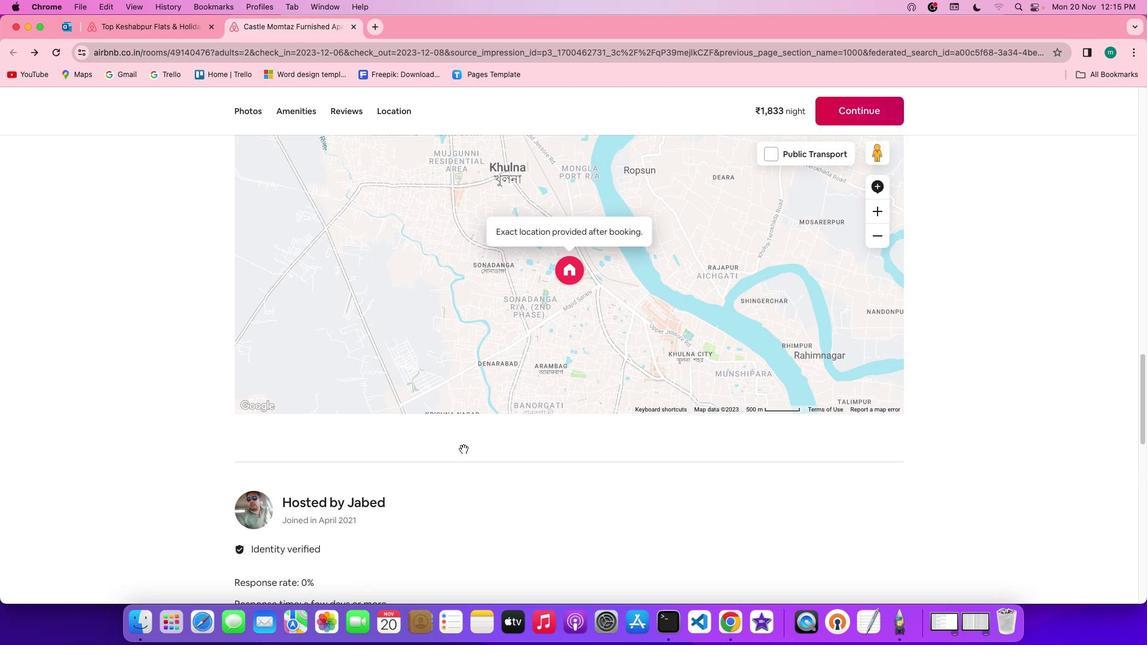 
Action: Mouse scrolled (463, 449) with delta (0, -1)
Screenshot: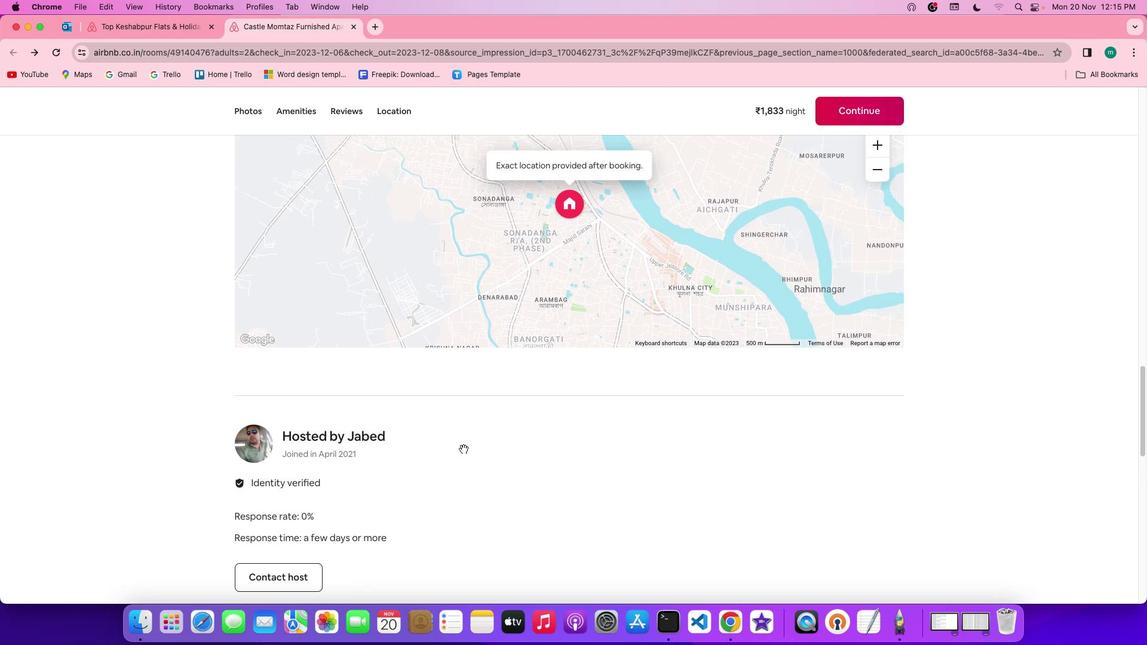 
Action: Mouse scrolled (463, 449) with delta (0, -2)
Screenshot: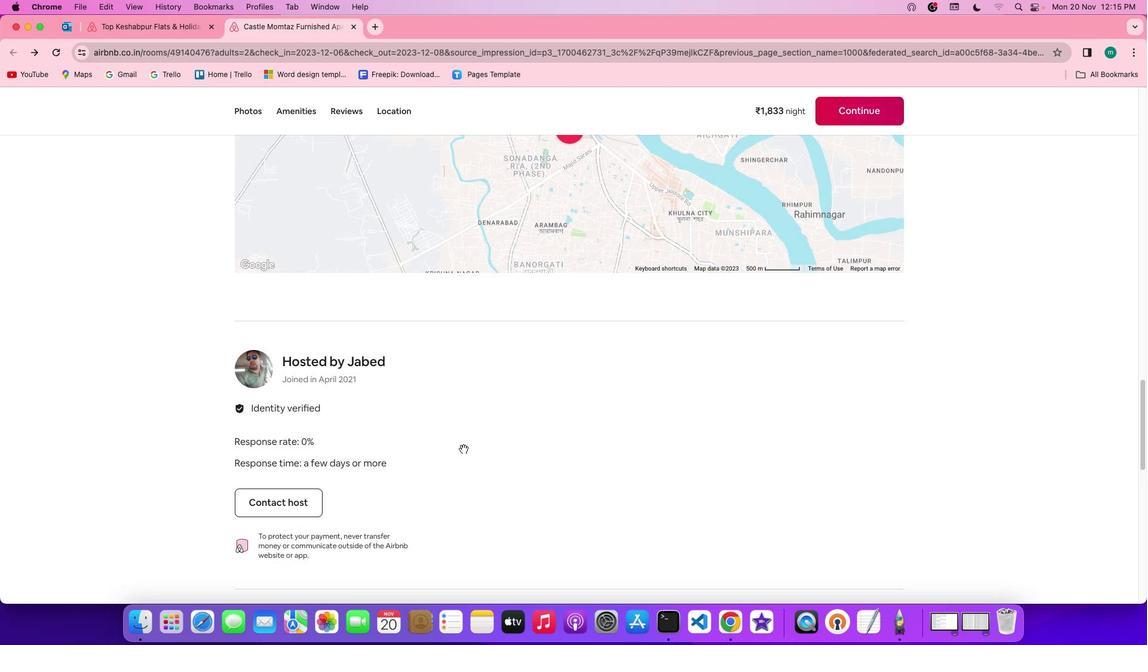 
Action: Mouse scrolled (463, 449) with delta (0, 0)
Screenshot: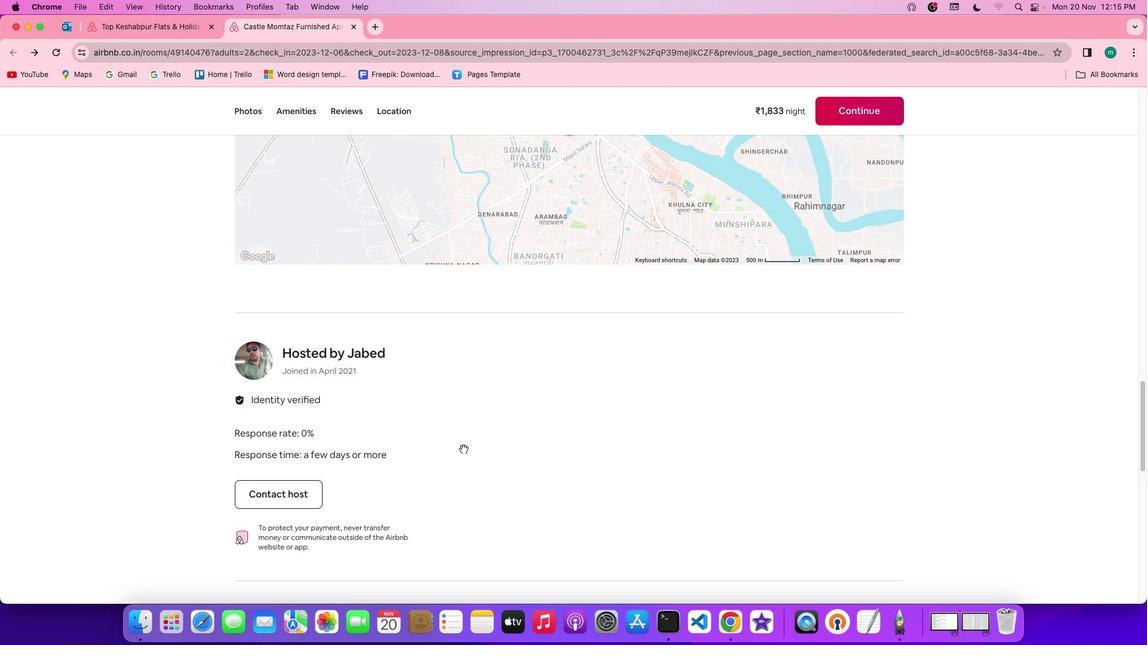 
Action: Mouse scrolled (463, 449) with delta (0, 0)
Screenshot: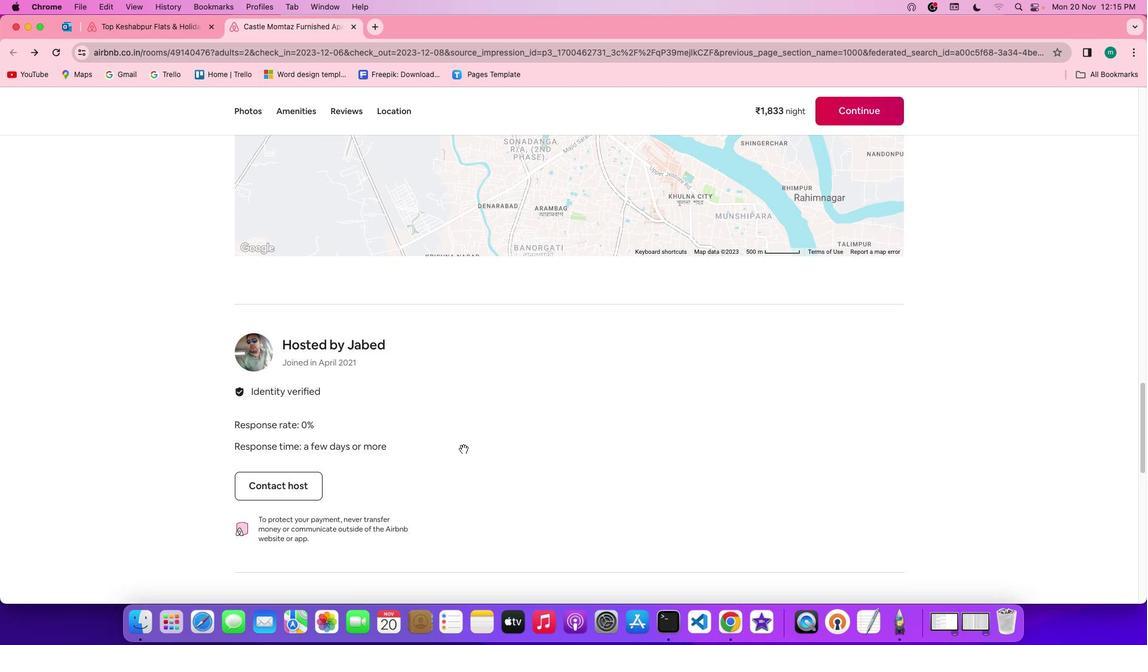 
Action: Mouse scrolled (463, 449) with delta (0, 0)
Screenshot: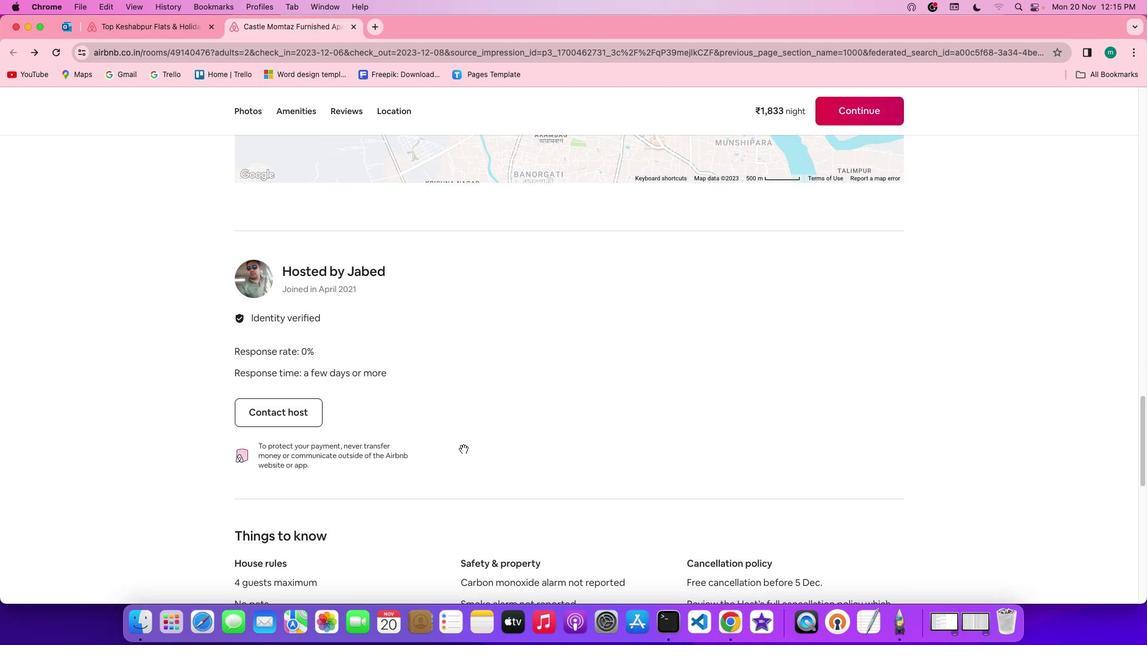 
Action: Mouse scrolled (463, 449) with delta (0, -1)
Screenshot: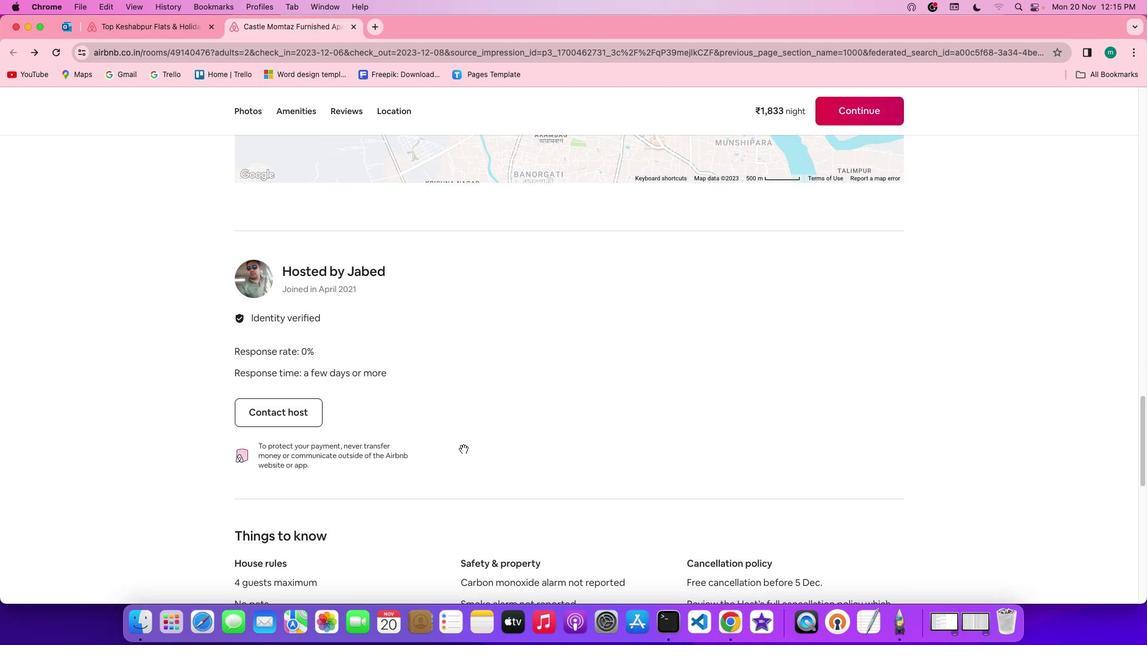 
Action: Mouse scrolled (463, 449) with delta (0, -2)
Screenshot: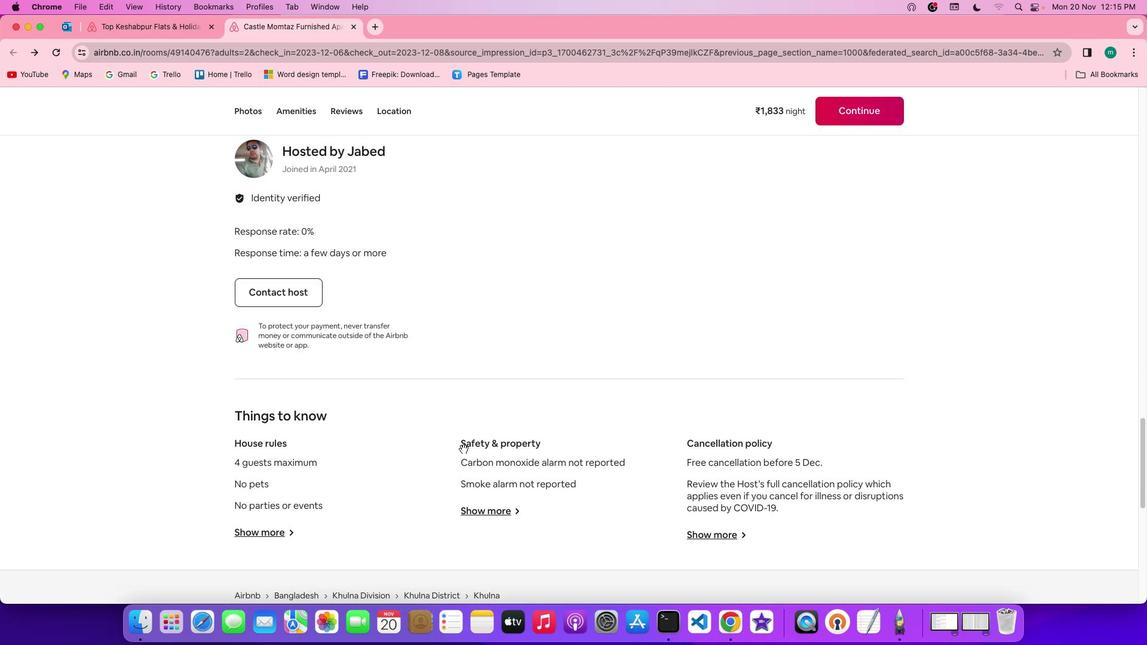 
Action: Mouse scrolled (463, 449) with delta (0, -2)
Screenshot: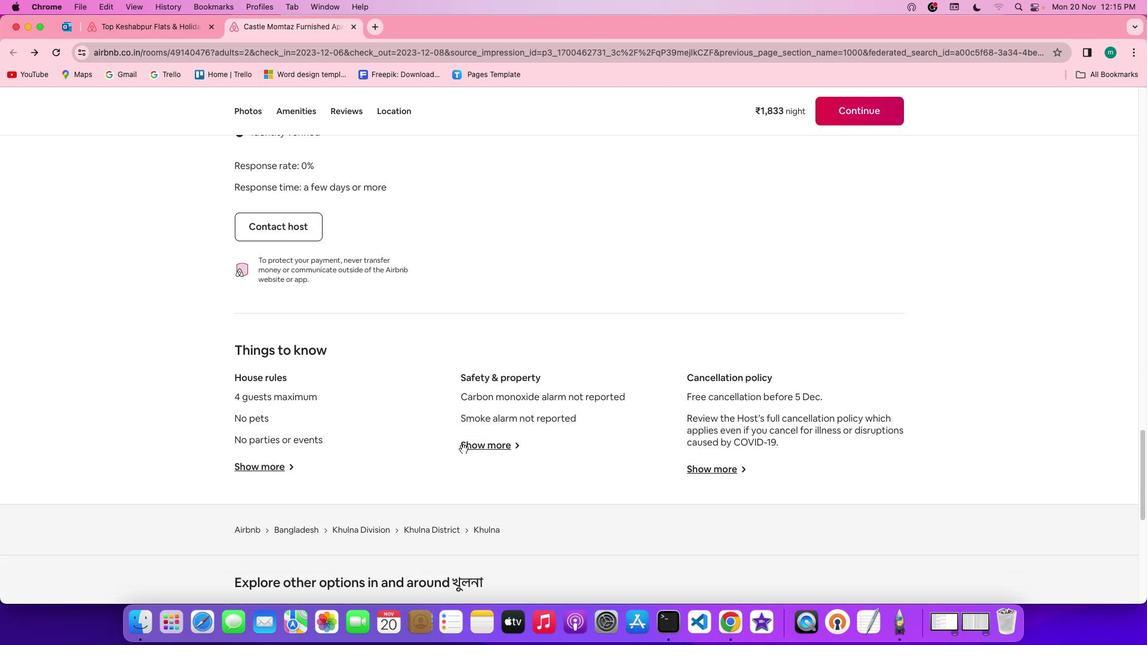 
Action: Mouse moved to (249, 446)
Screenshot: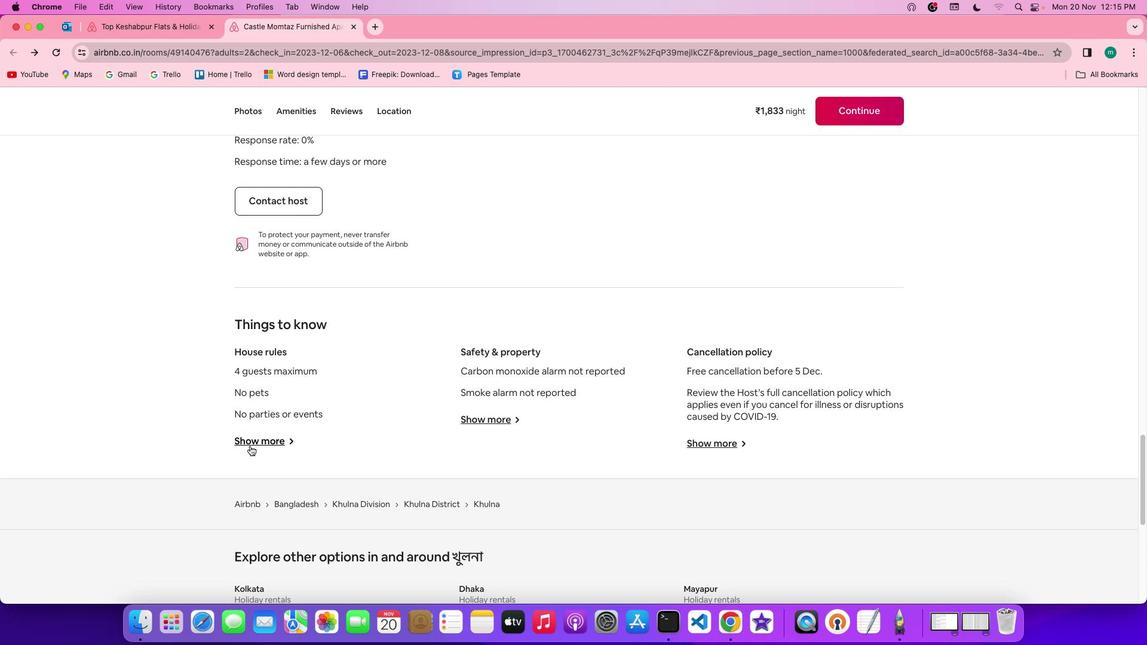 
Action: Mouse pressed left at (249, 446)
Screenshot: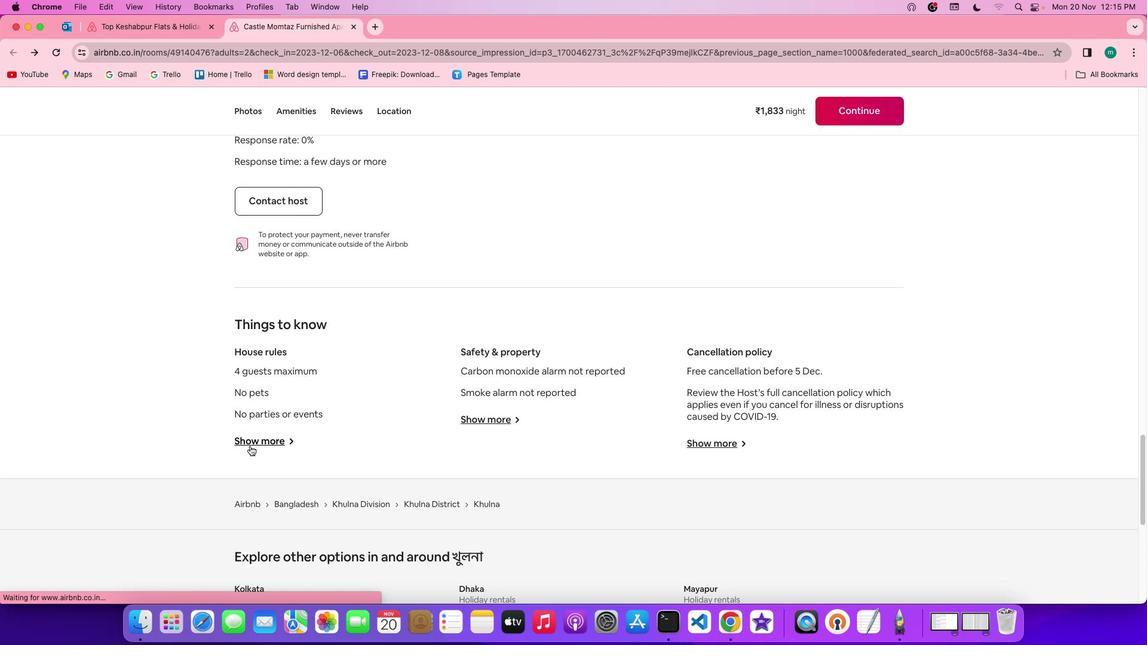 
Action: Mouse moved to (606, 485)
Screenshot: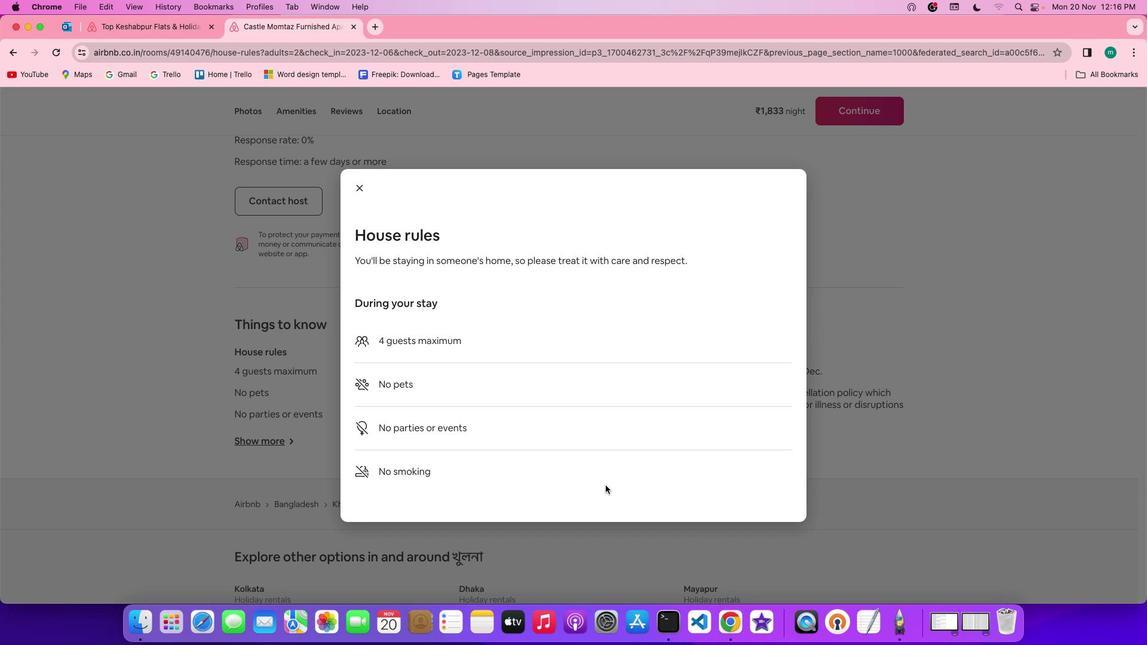 
Action: Mouse scrolled (606, 485) with delta (0, 0)
Screenshot: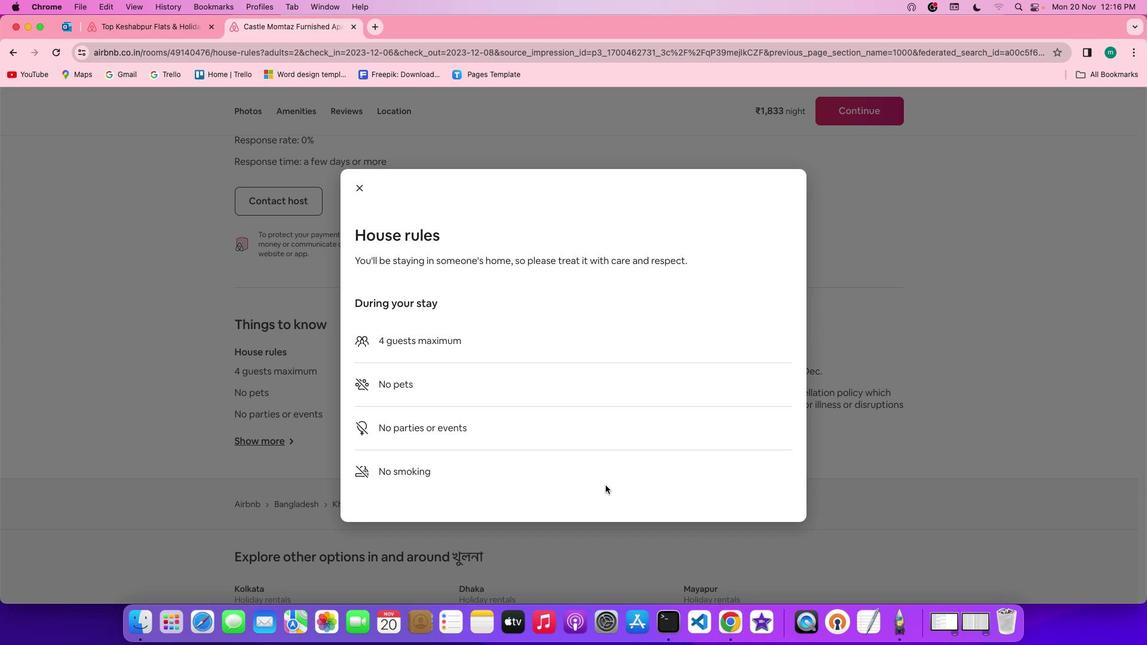 
Action: Mouse scrolled (606, 485) with delta (0, 0)
Screenshot: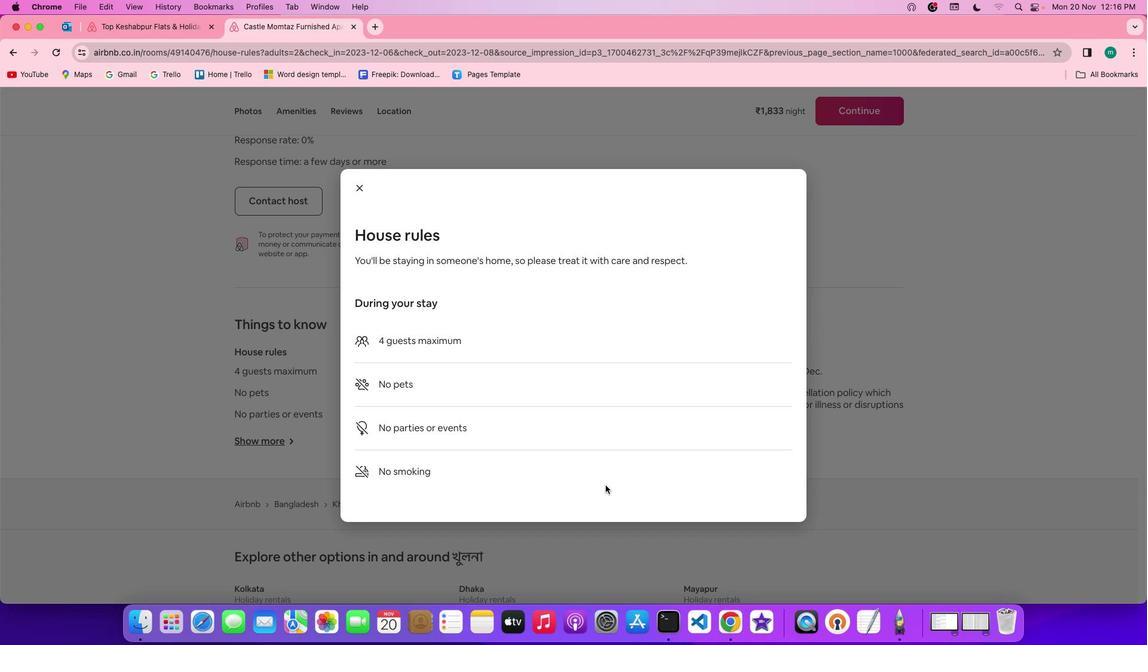 
Action: Mouse scrolled (606, 485) with delta (0, -1)
Screenshot: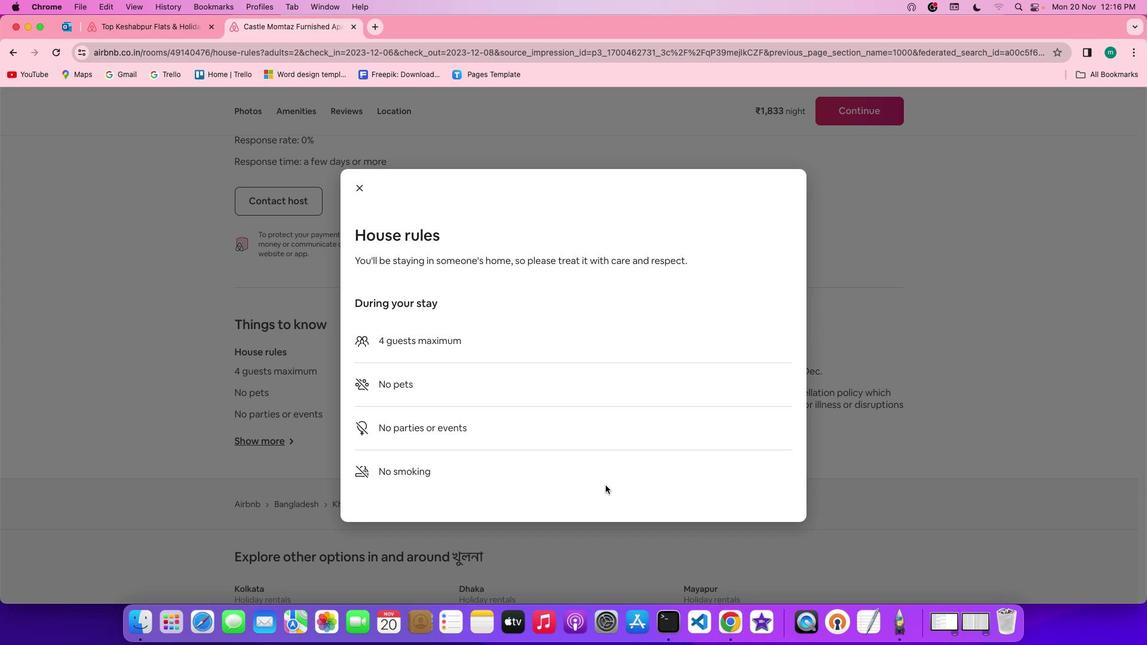 
Action: Mouse scrolled (606, 485) with delta (0, -2)
Screenshot: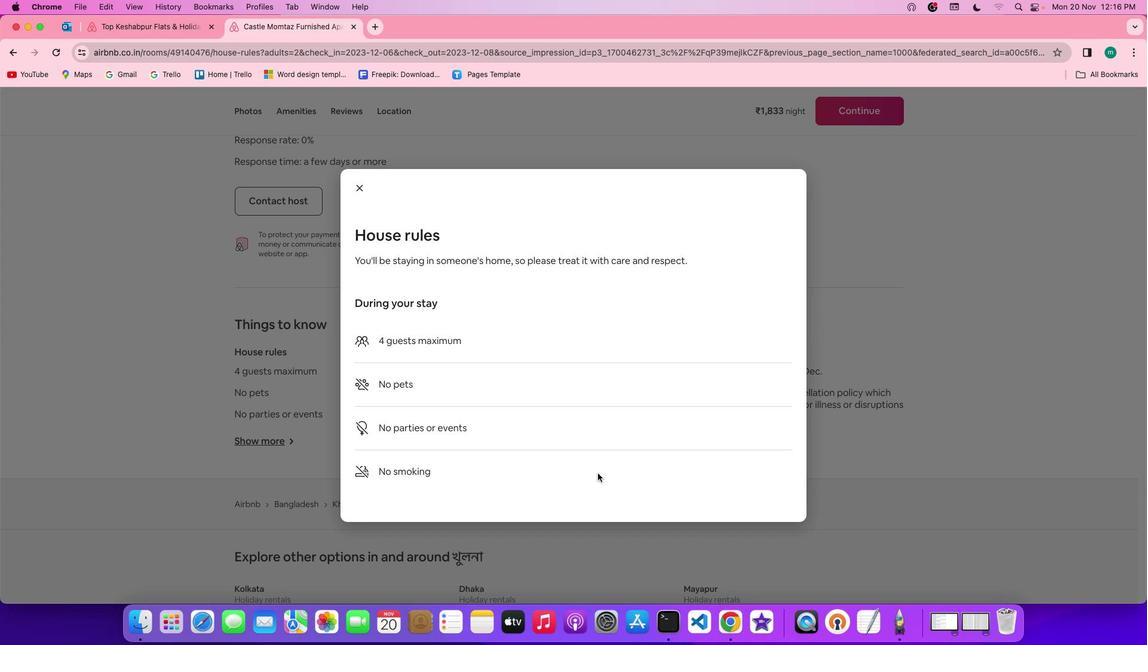 
Action: Mouse scrolled (606, 485) with delta (0, -2)
Screenshot: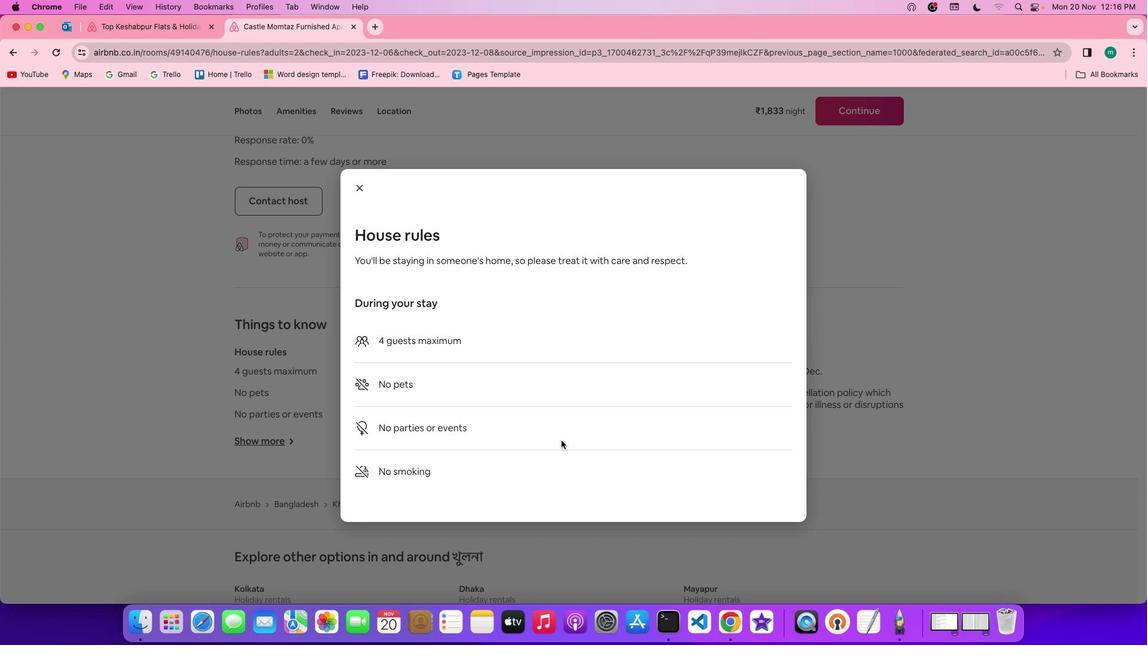 
Action: Mouse moved to (357, 197)
Screenshot: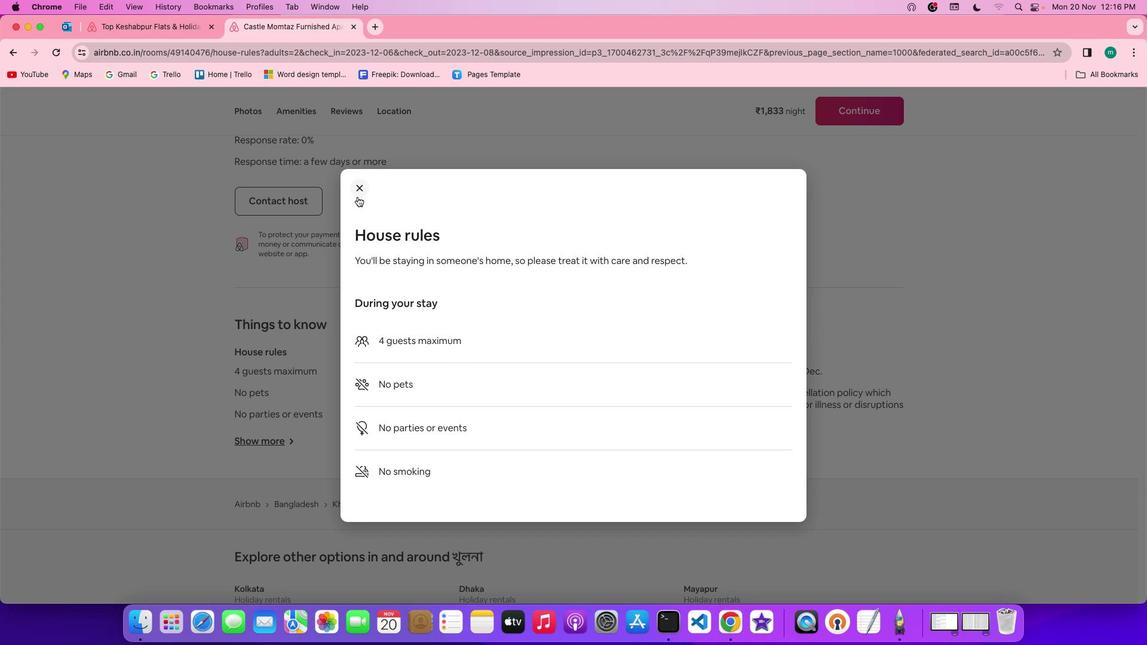
Action: Mouse pressed left at (357, 197)
Screenshot: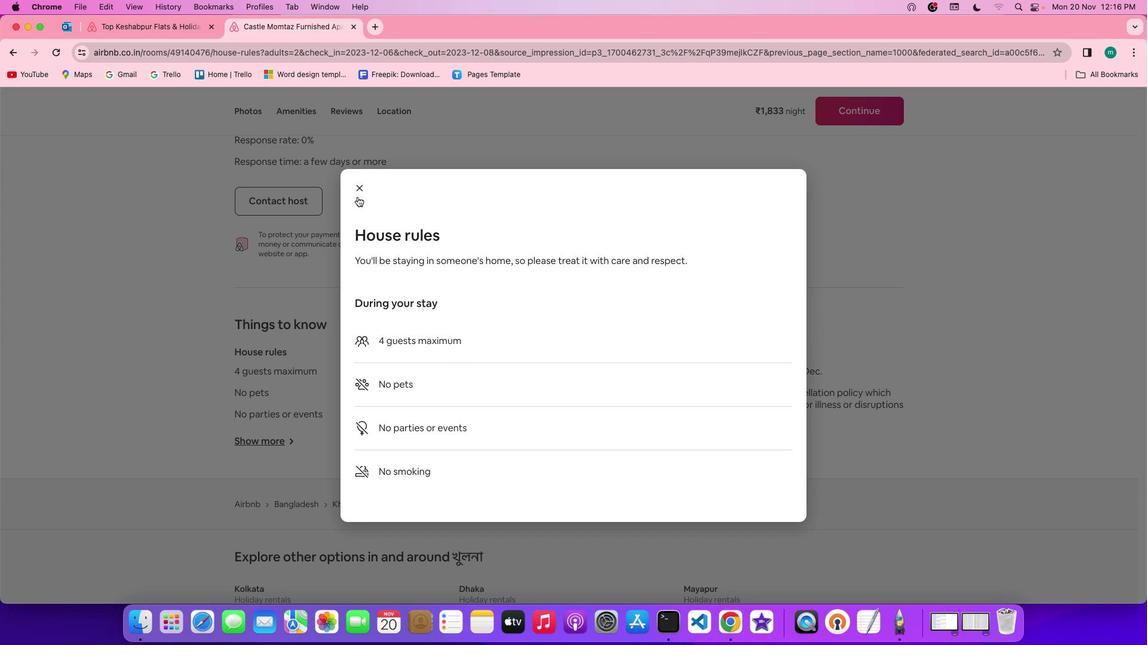 
Action: Mouse moved to (358, 190)
Screenshot: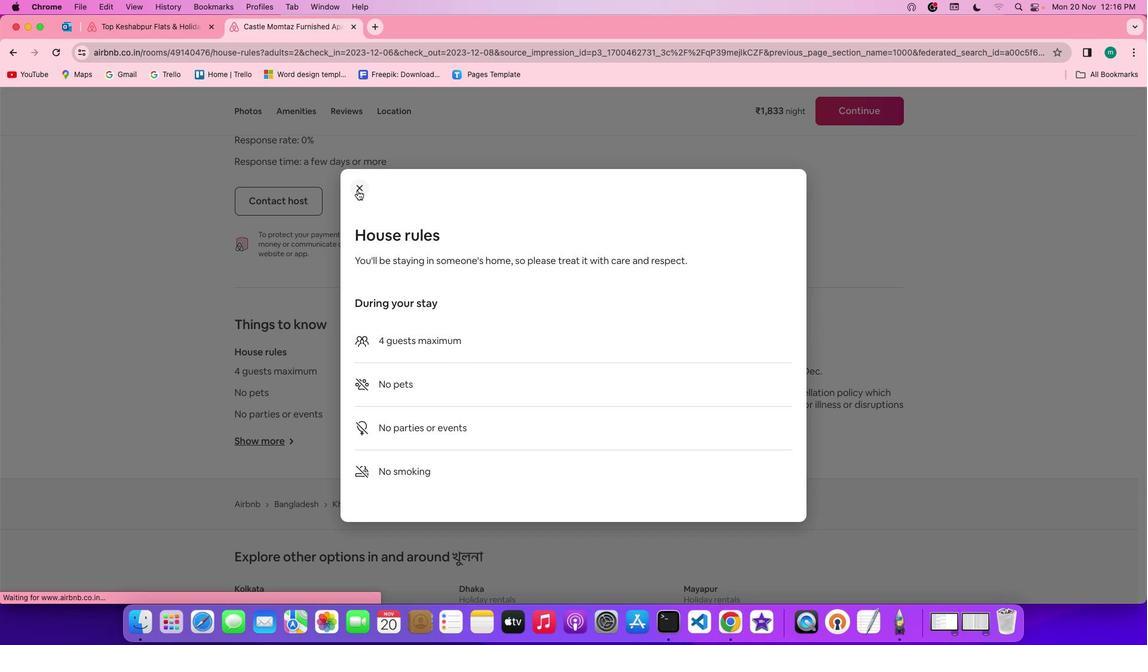
Action: Mouse pressed left at (358, 190)
Screenshot: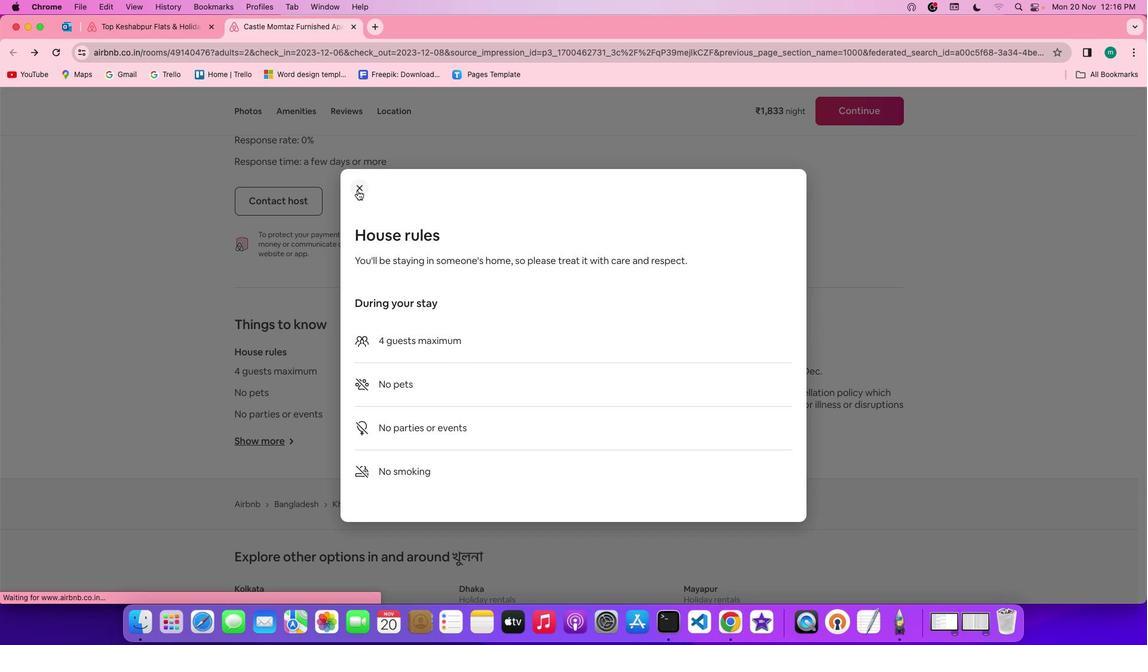 
Action: Mouse moved to (478, 424)
Screenshot: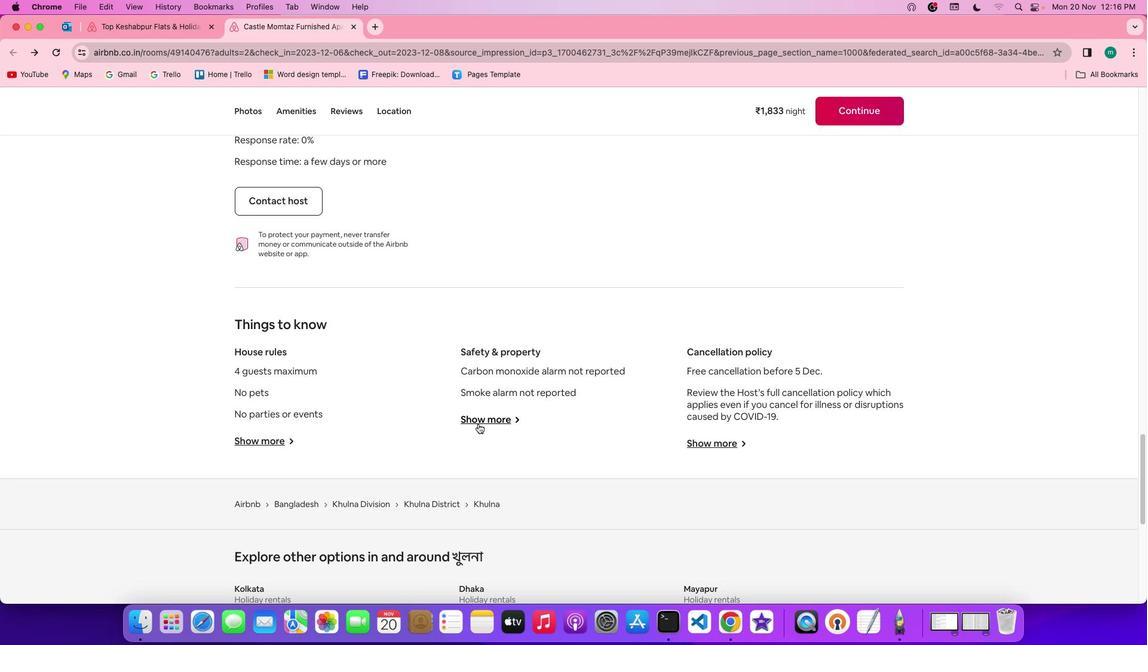 
Action: Mouse pressed left at (478, 424)
Screenshot: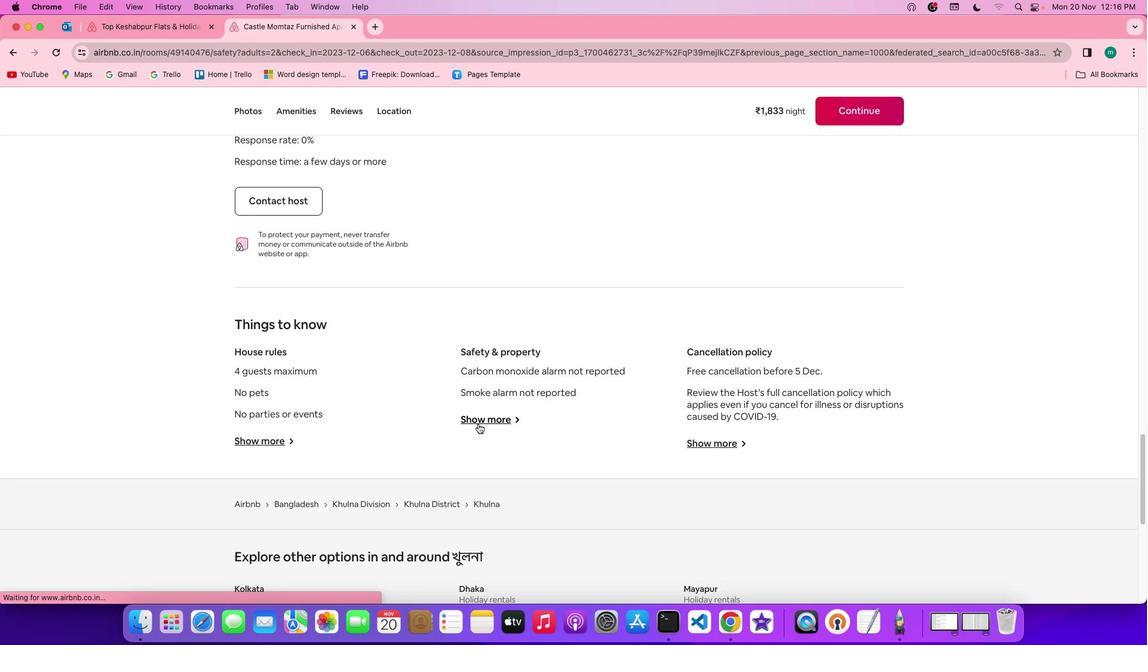 
Action: Mouse moved to (478, 423)
Screenshot: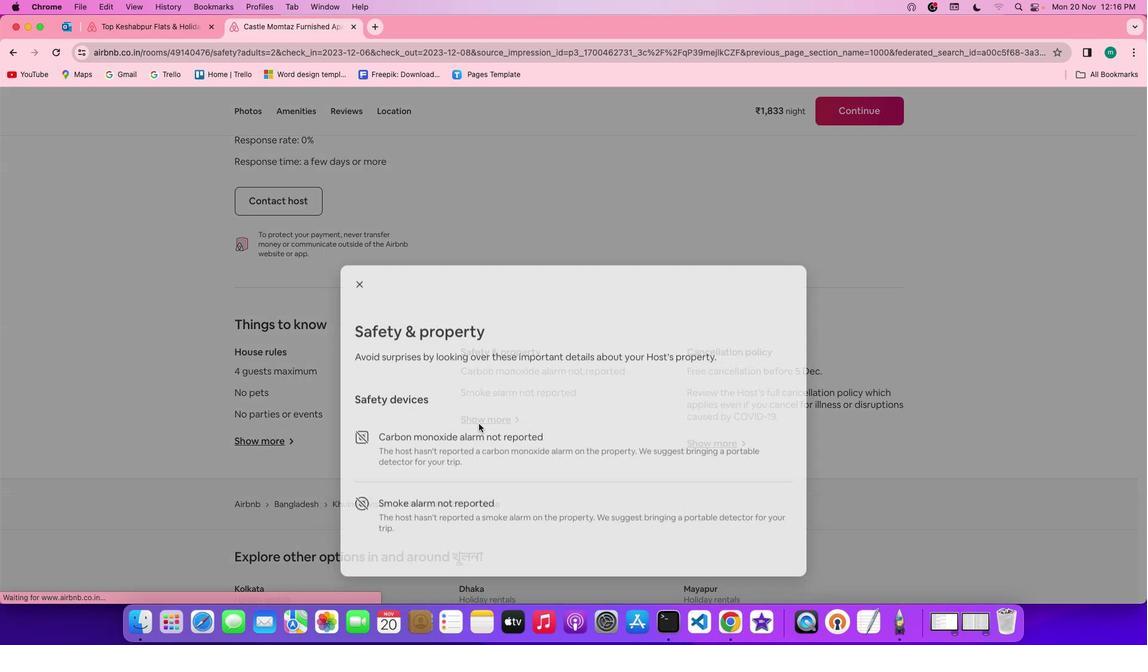 
Action: Mouse scrolled (478, 423) with delta (0, 0)
Screenshot: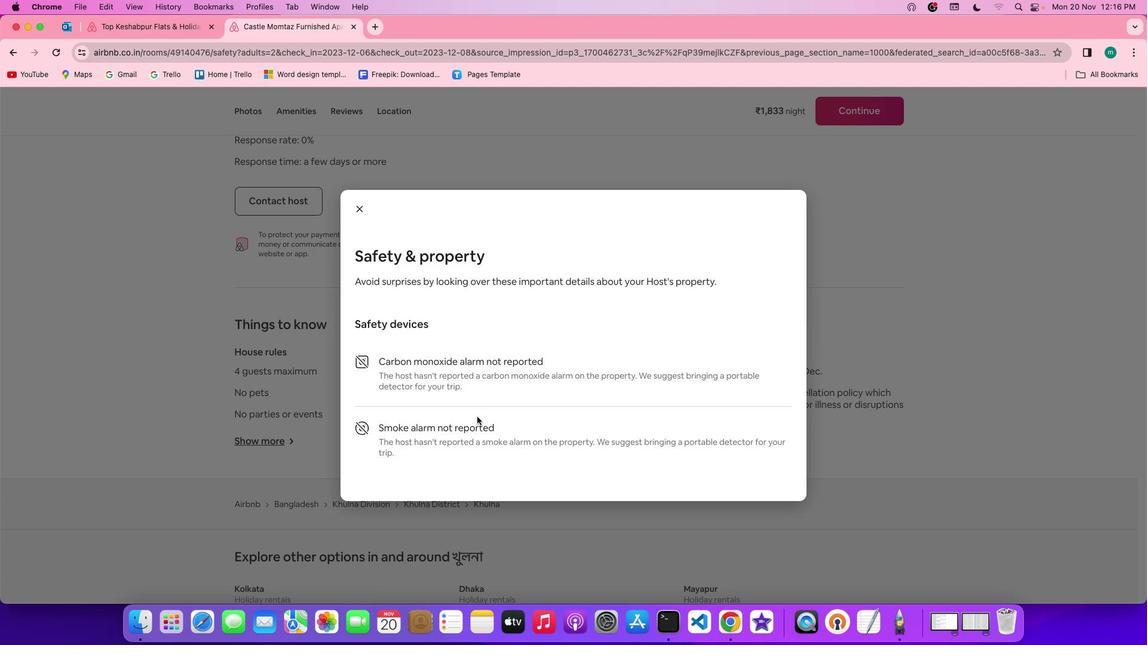 
Action: Mouse scrolled (478, 423) with delta (0, 0)
Screenshot: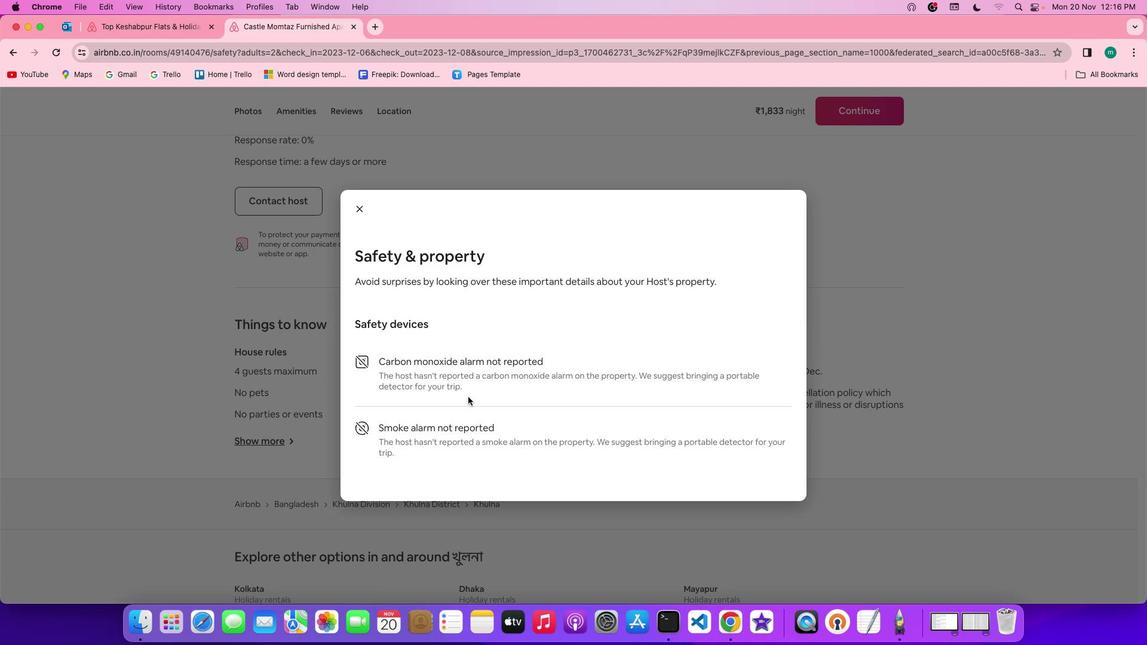 
Action: Mouse scrolled (478, 423) with delta (0, -1)
Screenshot: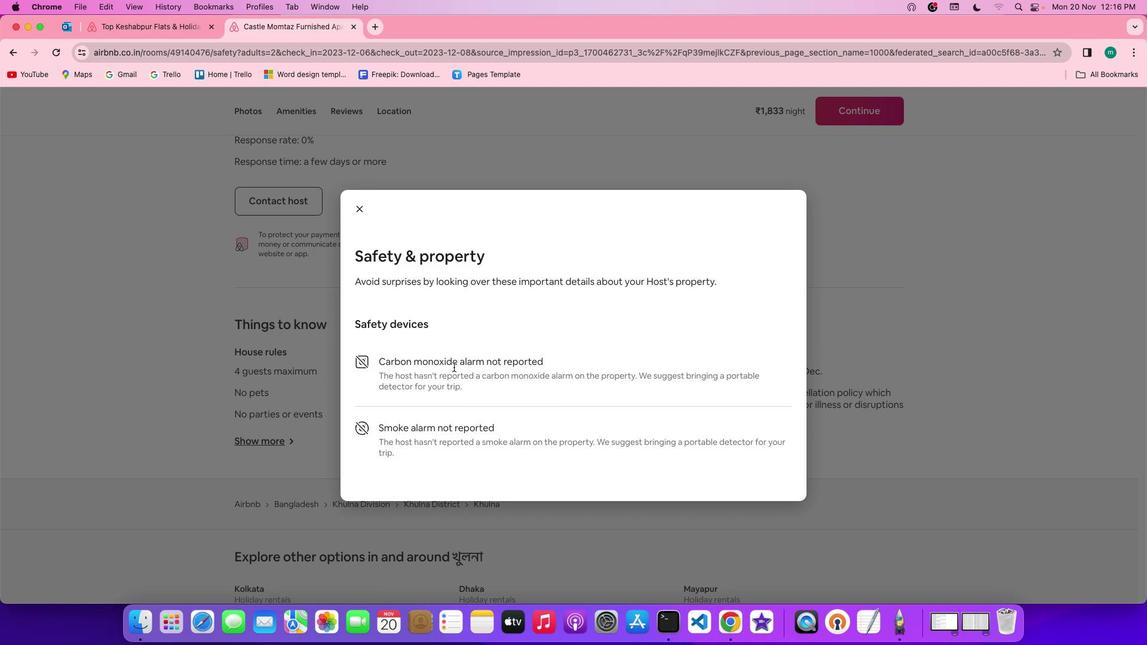 
Action: Mouse scrolled (478, 423) with delta (0, -2)
Screenshot: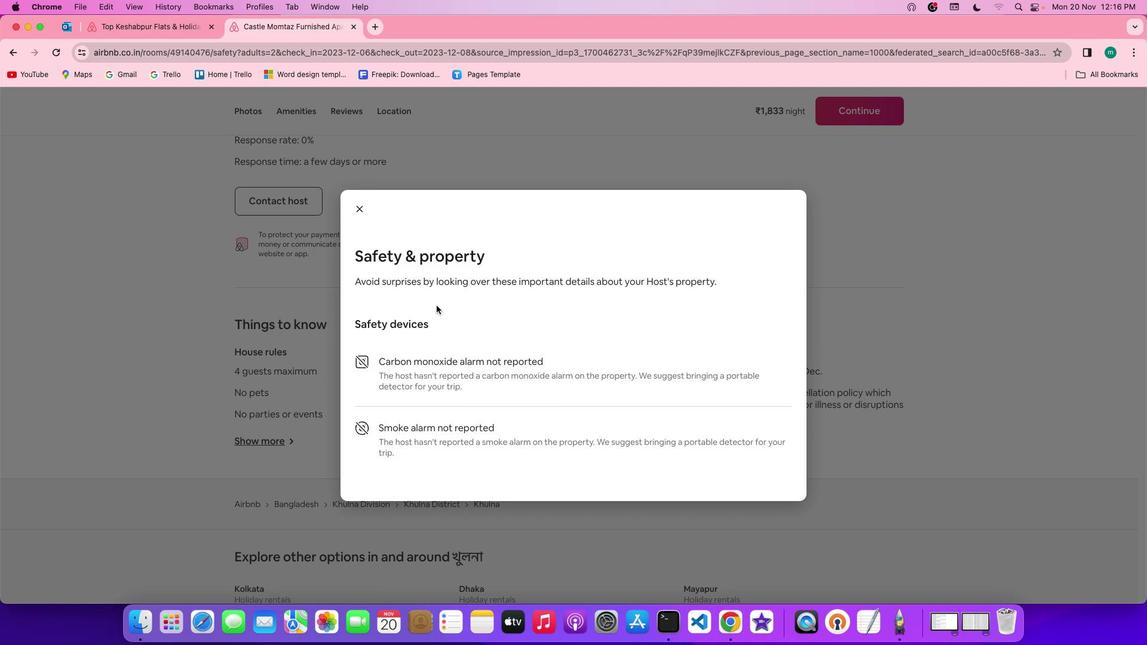 
Action: Mouse moved to (356, 208)
Screenshot: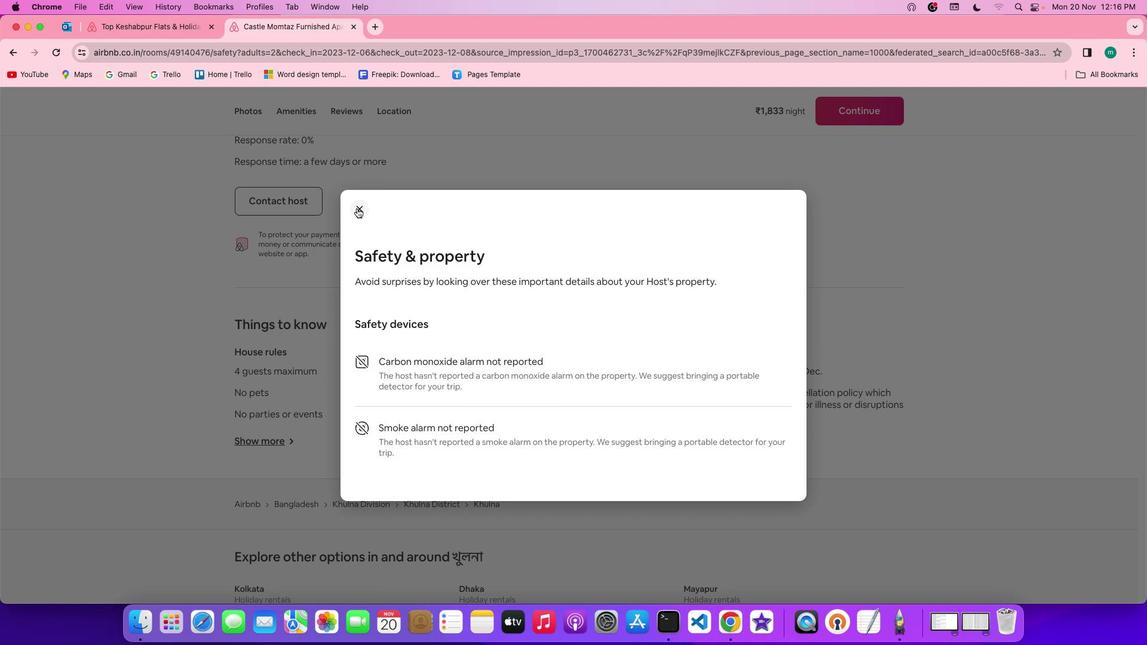 
Action: Mouse pressed left at (356, 208)
Screenshot: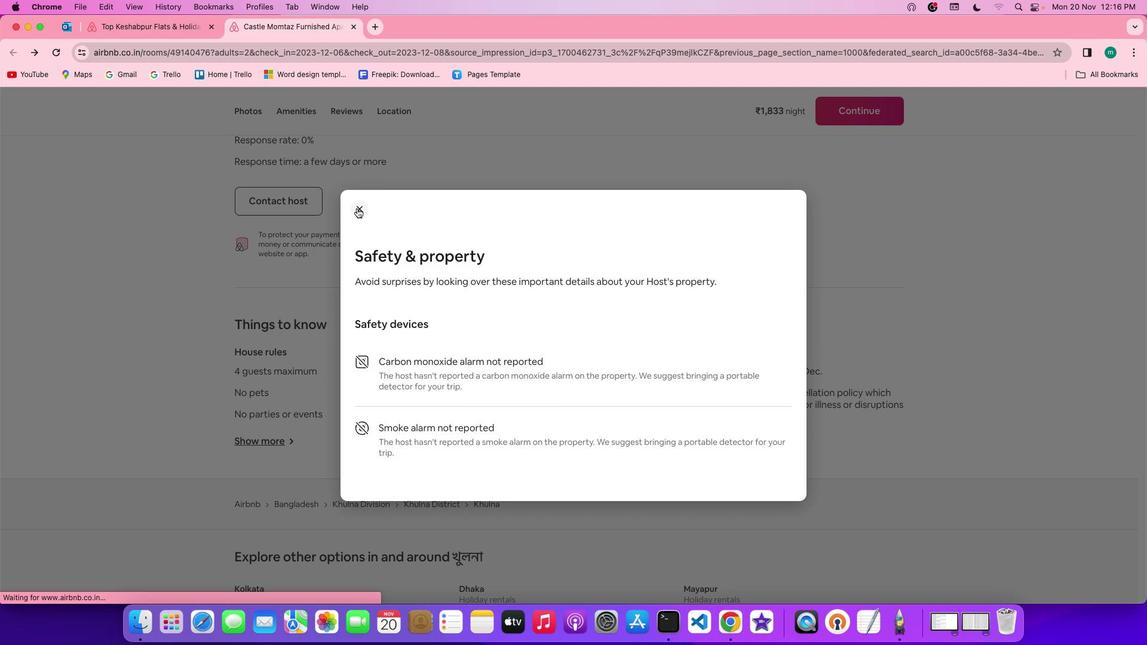 
Action: Mouse moved to (708, 441)
Screenshot: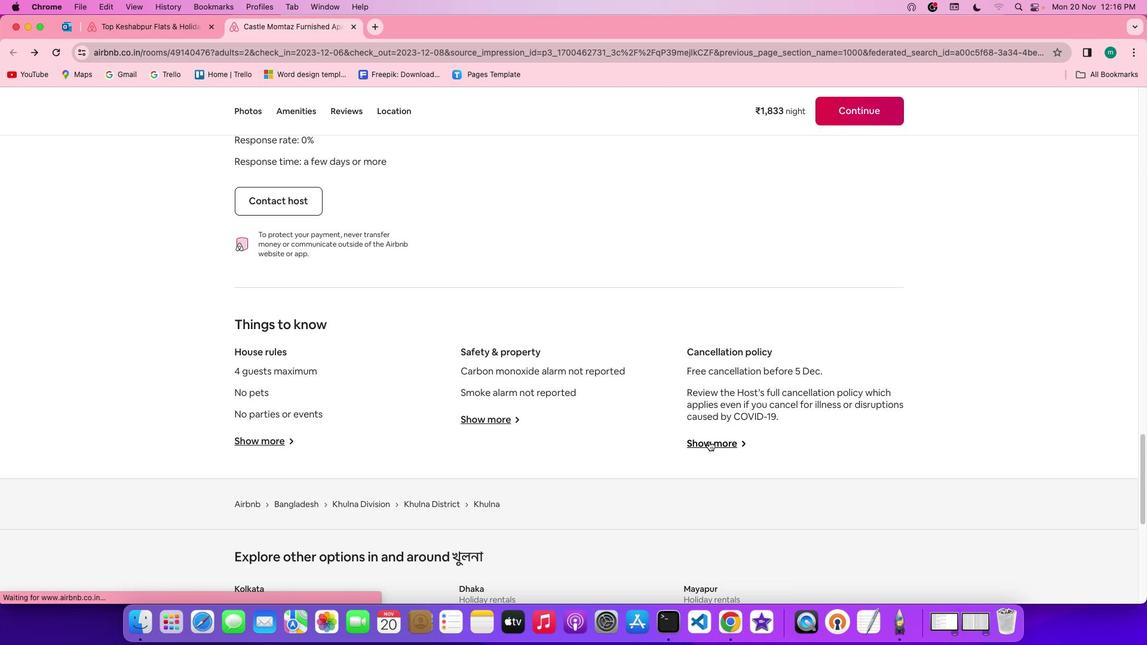
Action: Mouse pressed left at (708, 441)
Screenshot: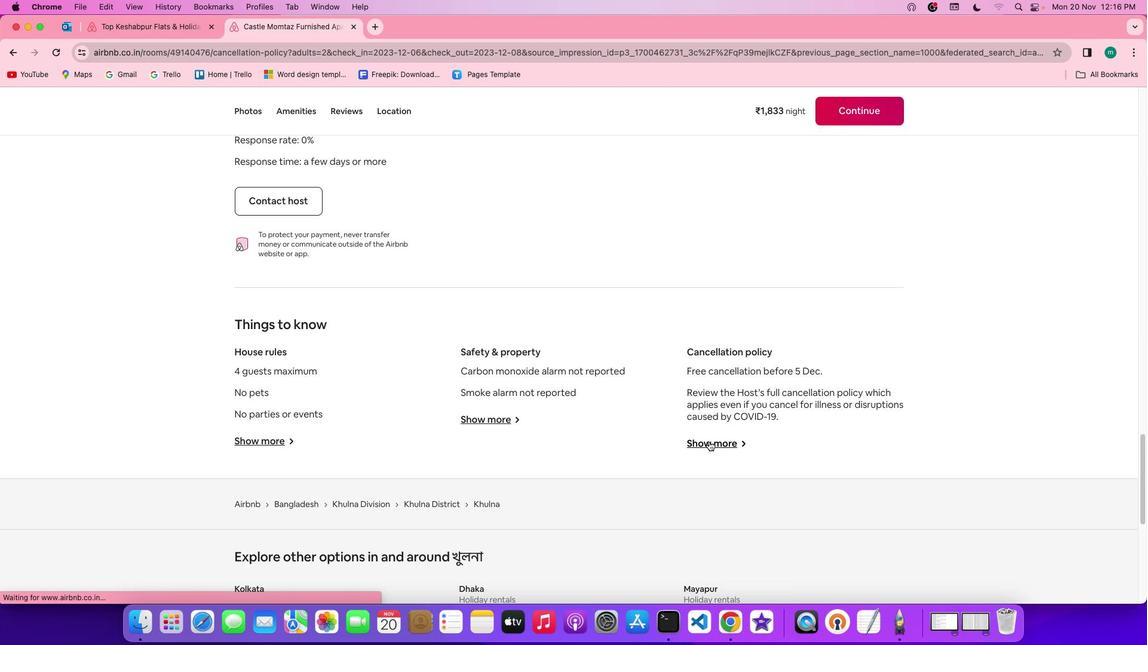 
Action: Mouse moved to (644, 444)
Screenshot: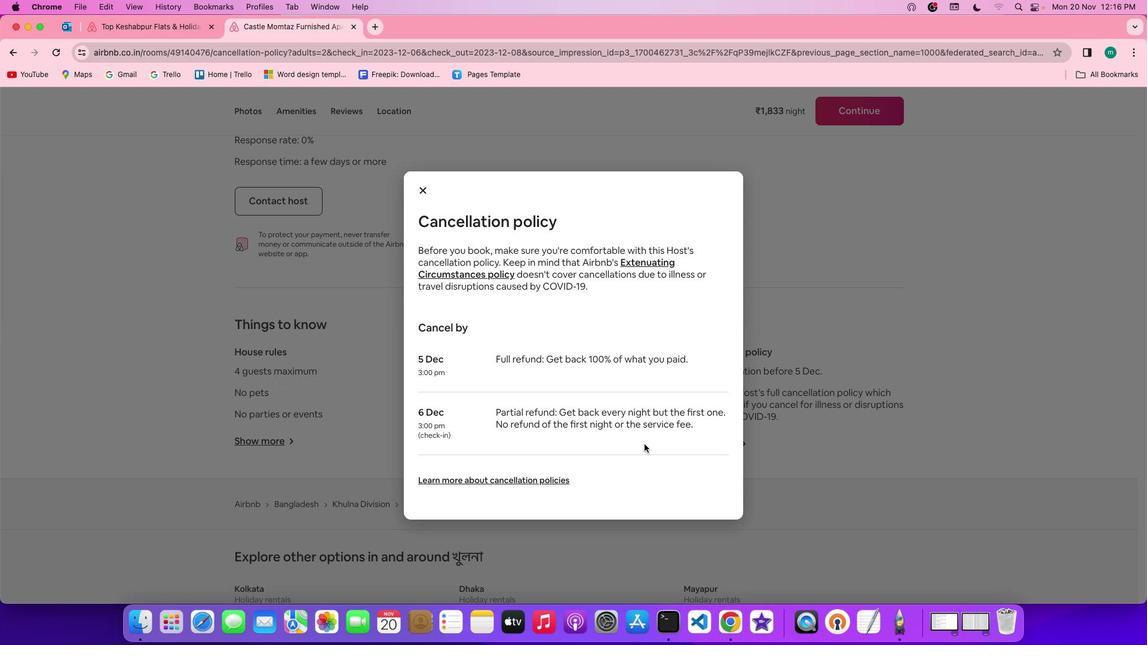
Action: Mouse scrolled (644, 444) with delta (0, 0)
Screenshot: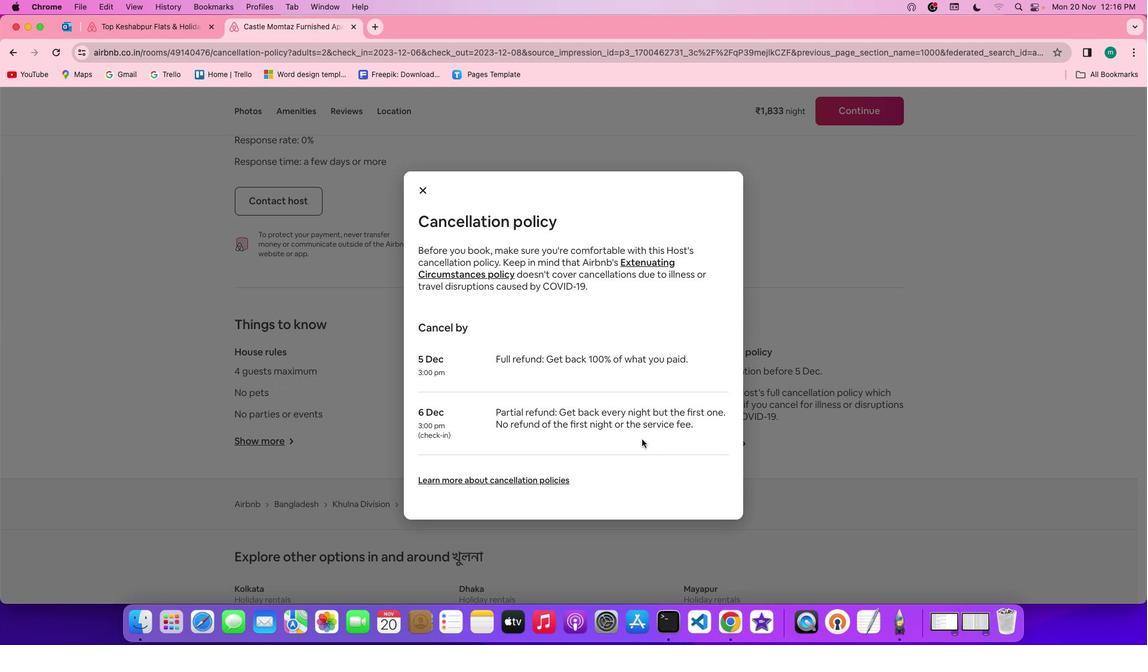 
Action: Mouse scrolled (644, 444) with delta (0, 0)
Screenshot: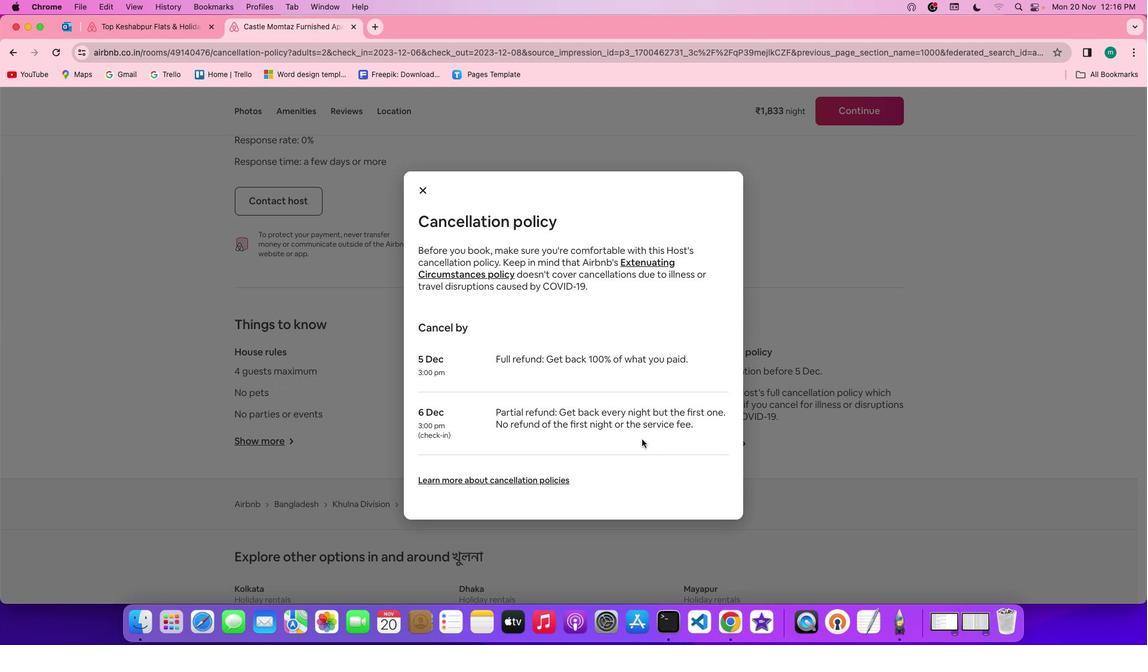 
Action: Mouse scrolled (644, 444) with delta (0, -1)
Screenshot: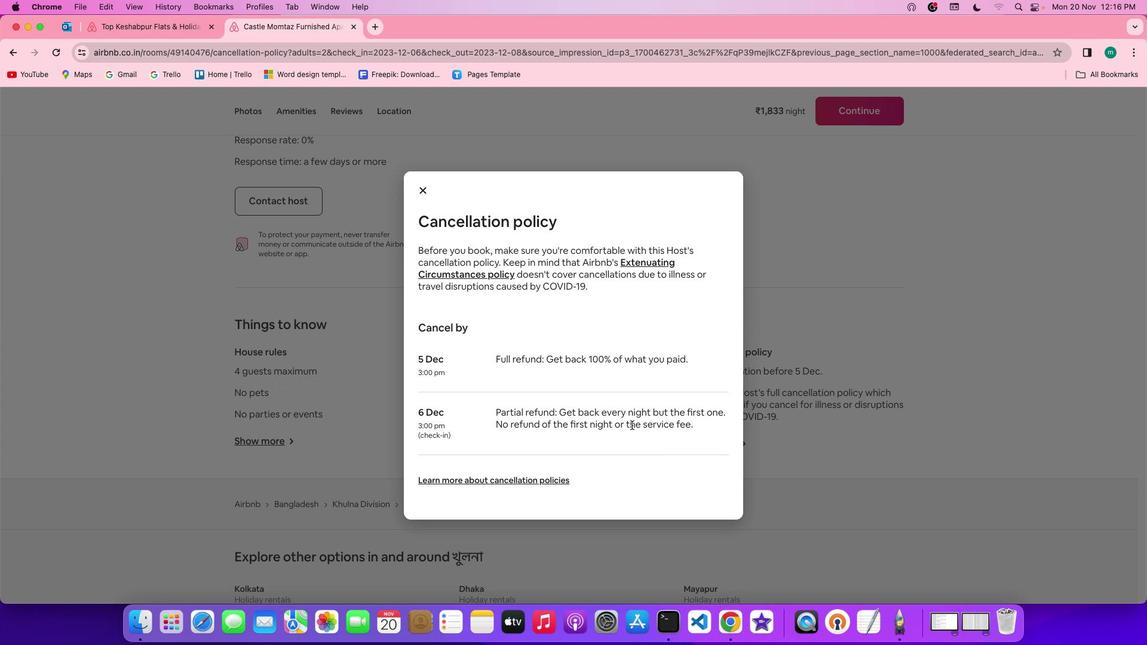 
Action: Mouse scrolled (644, 444) with delta (0, -2)
Screenshot: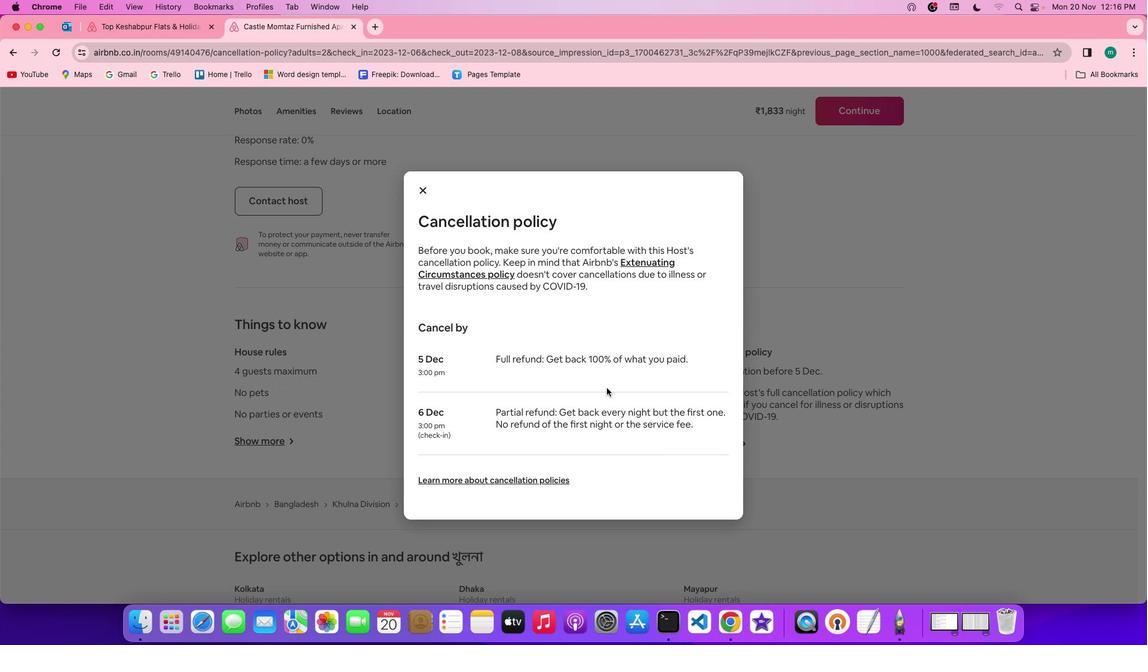 
Action: Mouse moved to (419, 188)
Screenshot: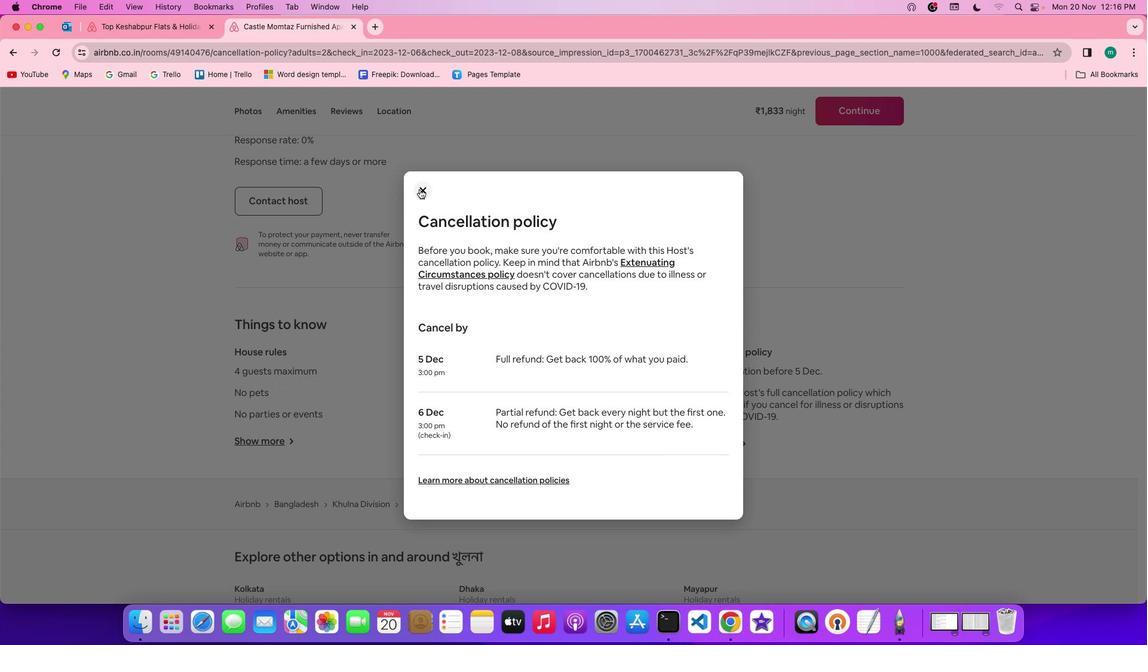 
Action: Mouse pressed left at (419, 188)
Screenshot: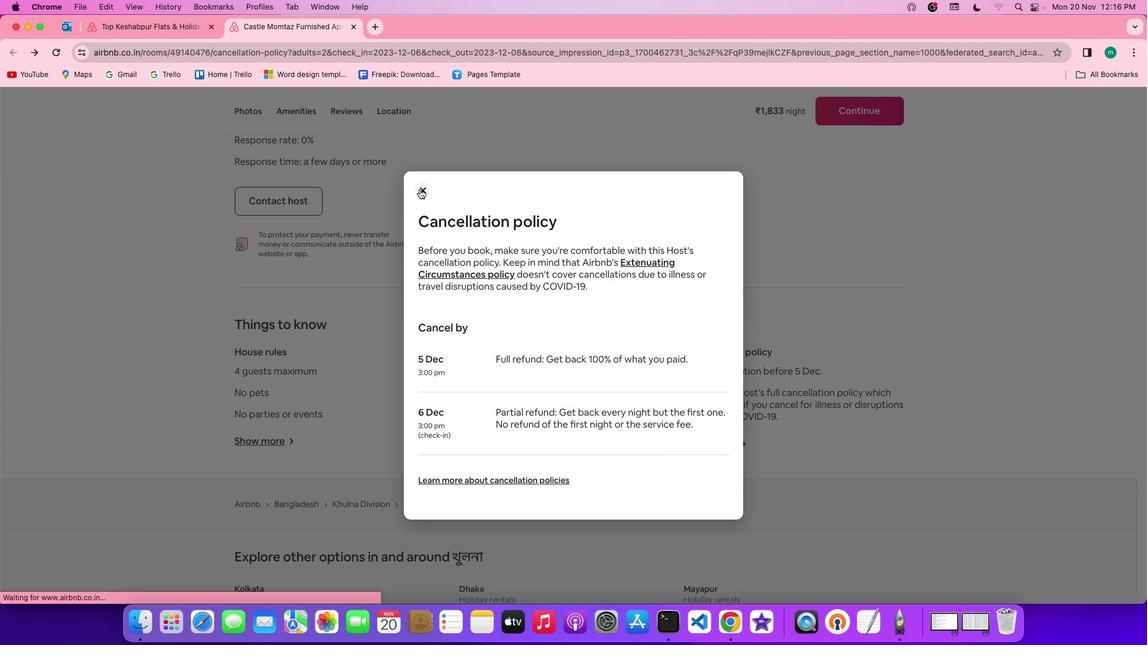 
Action: Mouse moved to (159, 28)
Screenshot: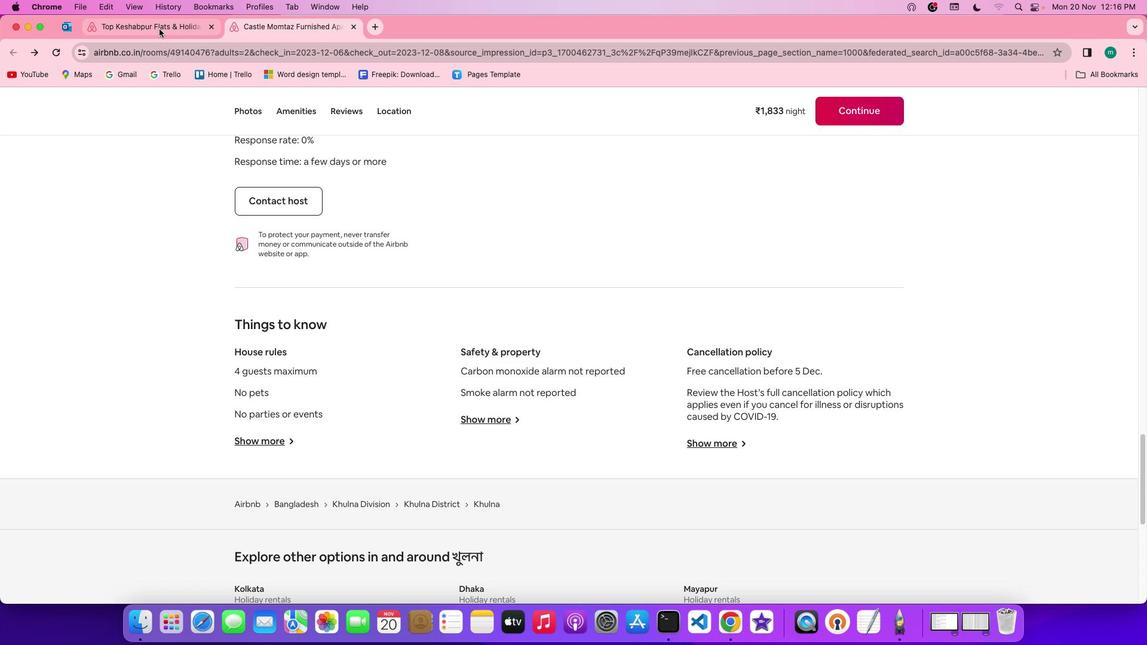 
Action: Mouse pressed left at (159, 28)
Screenshot: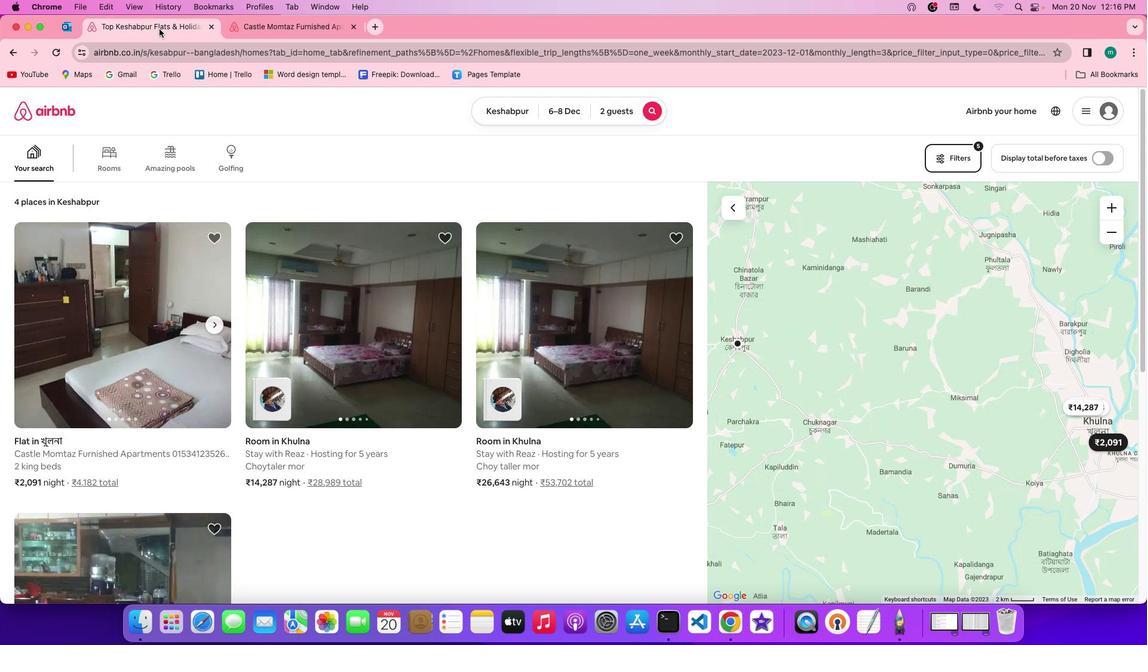 
Action: Mouse moved to (386, 349)
Screenshot: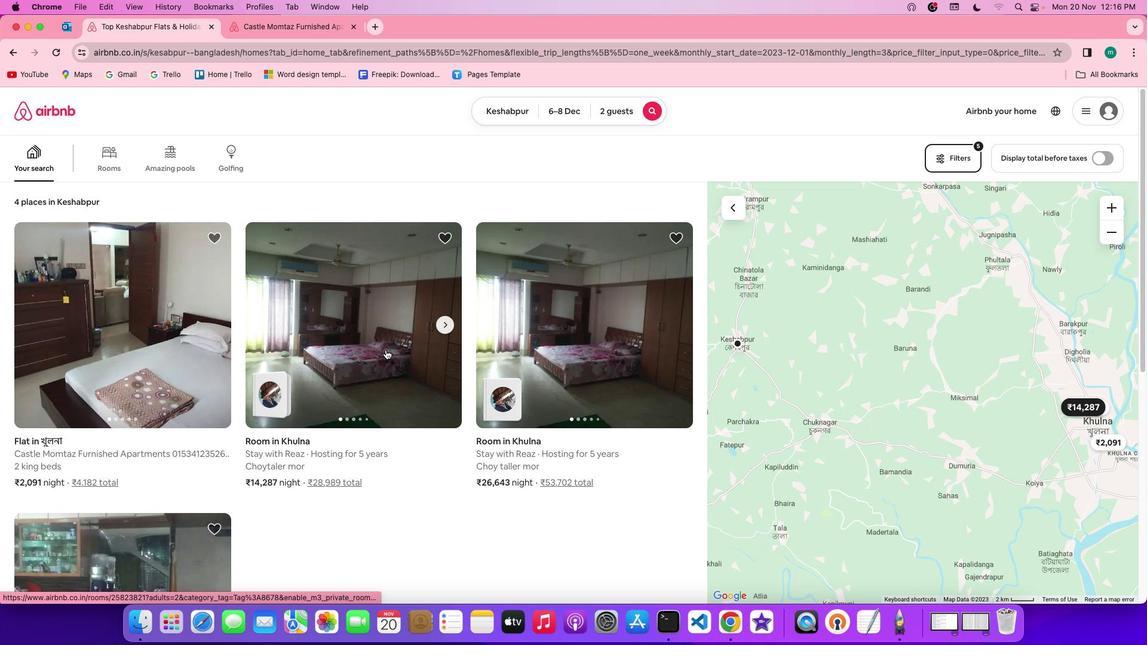 
Action: Mouse pressed left at (386, 349)
Screenshot: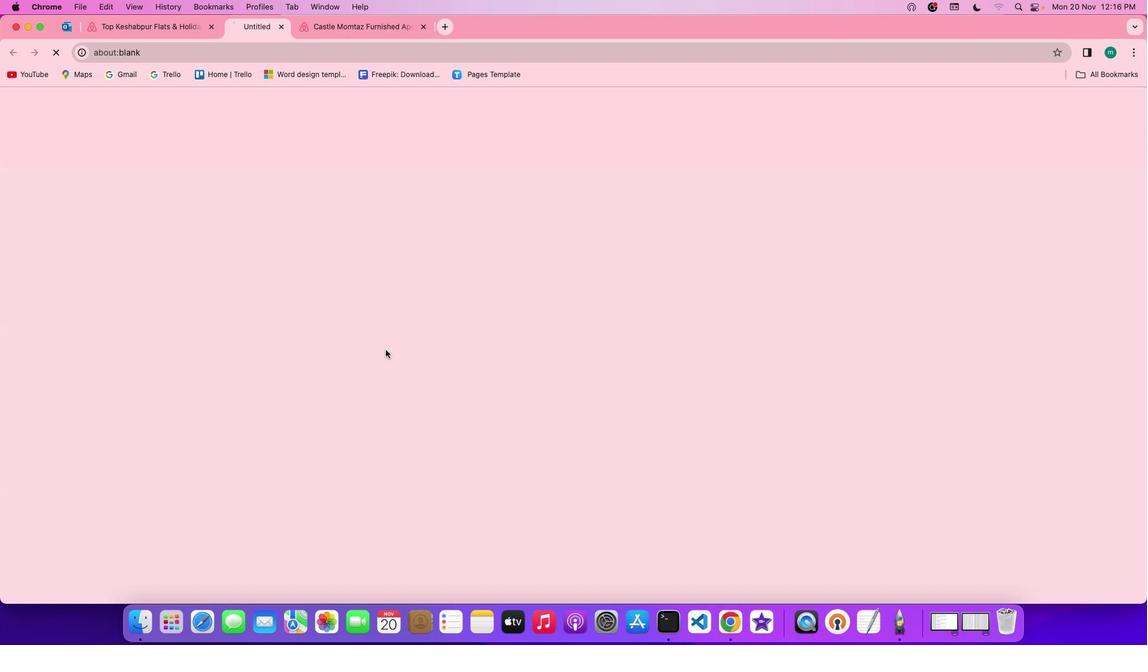 
Action: Mouse moved to (832, 442)
Screenshot: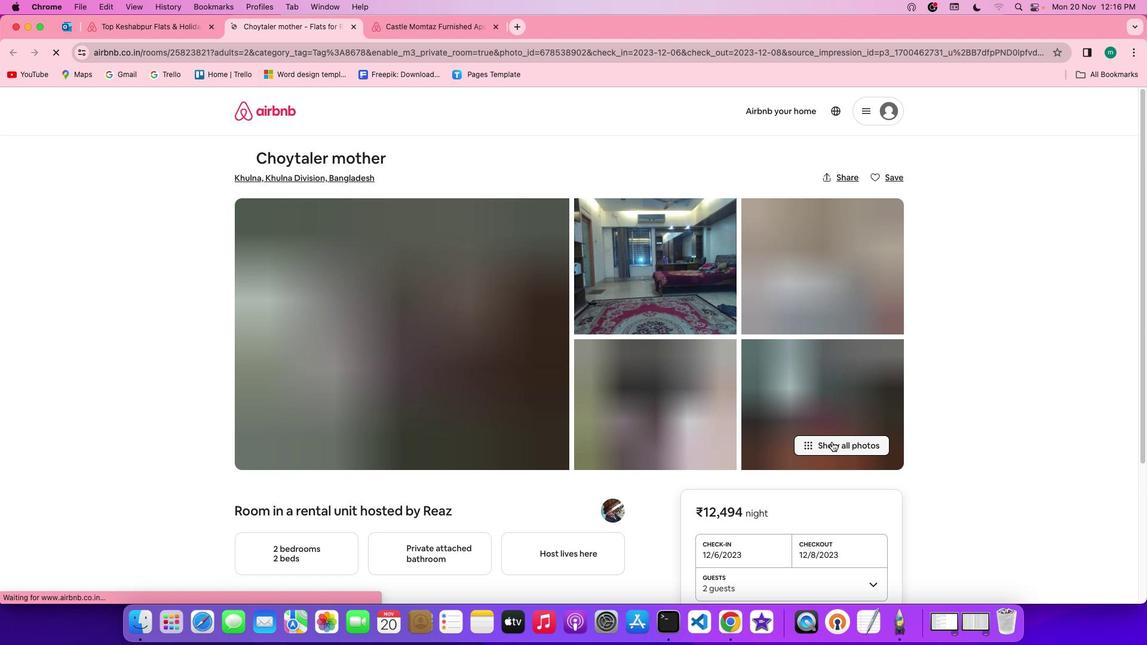 
Action: Mouse pressed left at (832, 442)
Screenshot: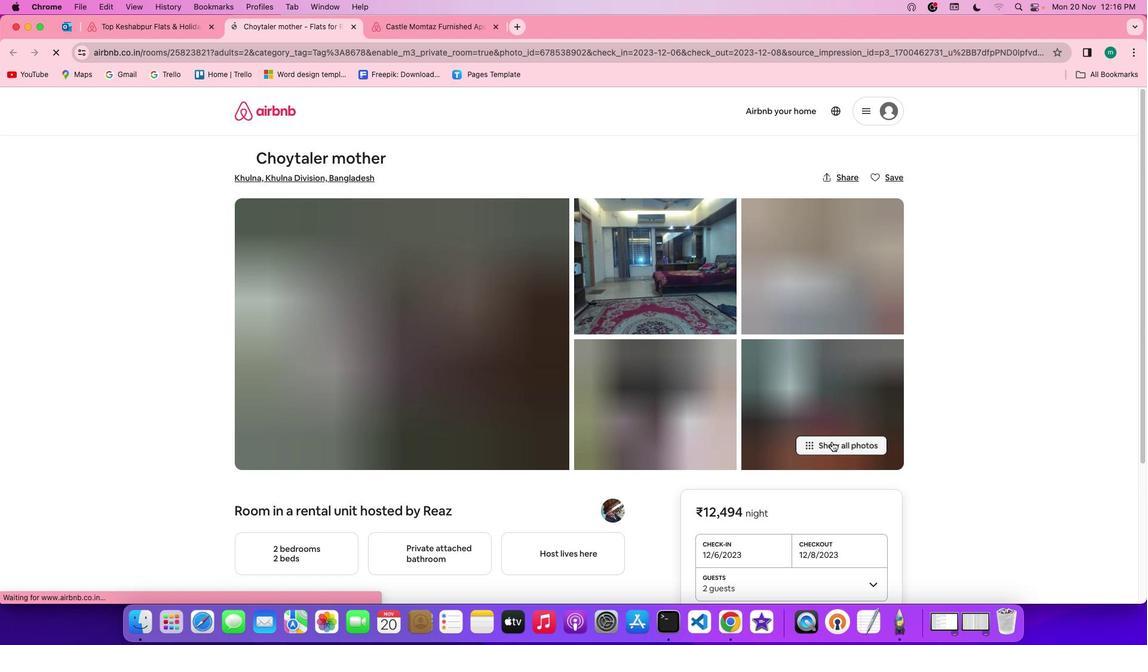 
Action: Mouse moved to (503, 378)
Screenshot: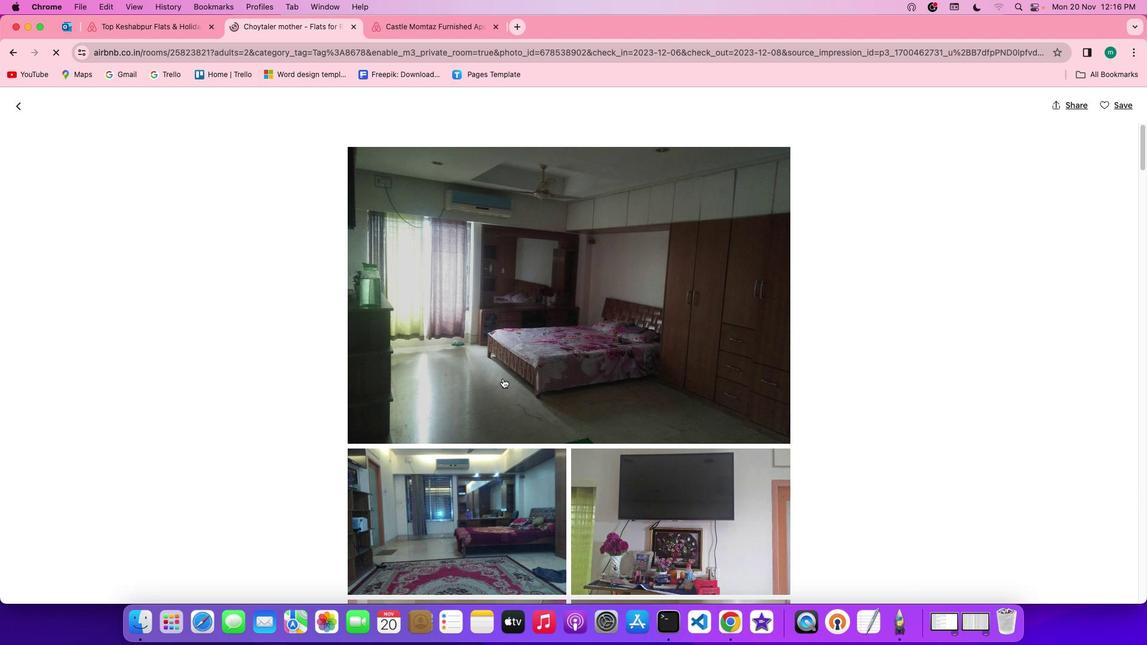 
Action: Mouse scrolled (503, 378) with delta (0, 0)
Screenshot: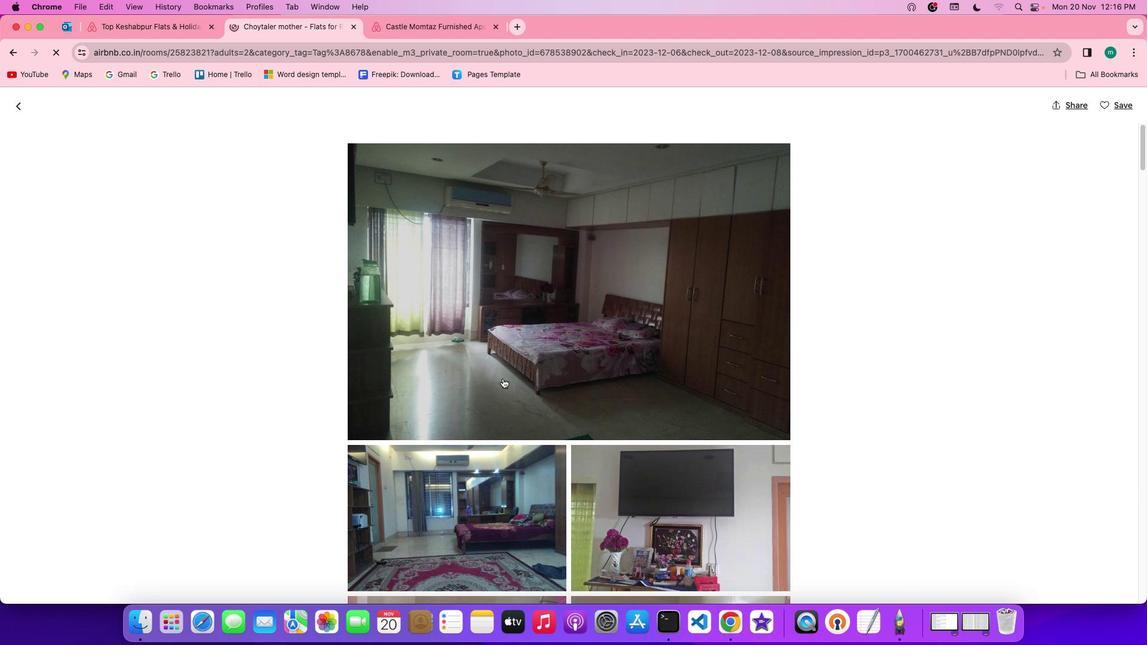 
Action: Mouse scrolled (503, 378) with delta (0, 0)
Screenshot: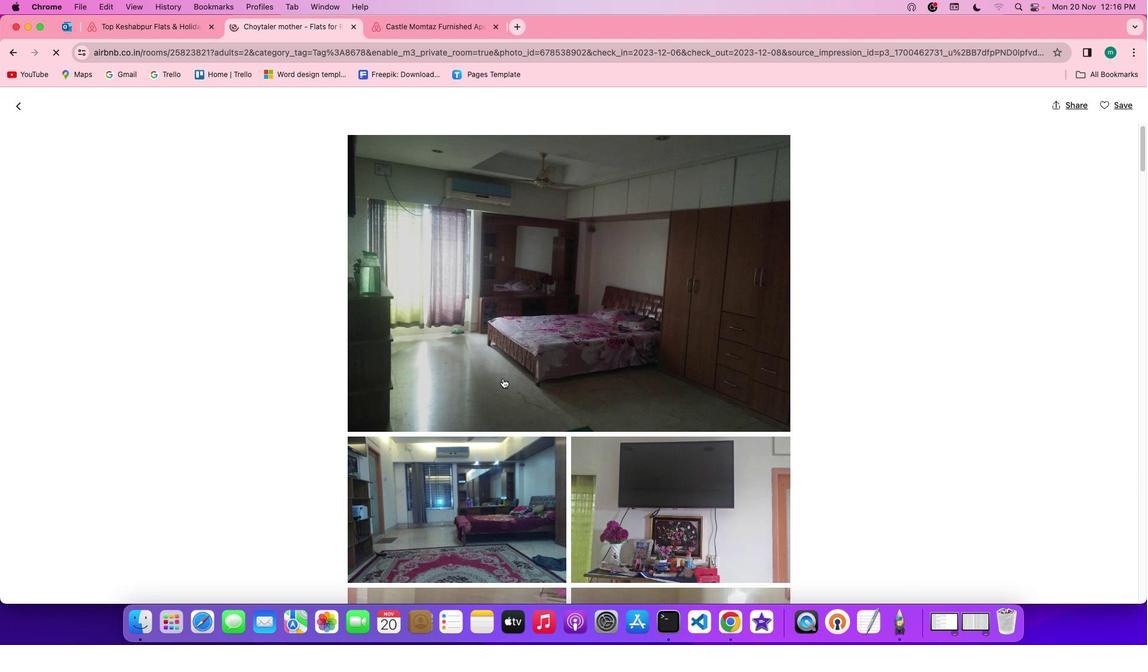 
Action: Mouse scrolled (503, 378) with delta (0, -1)
Screenshot: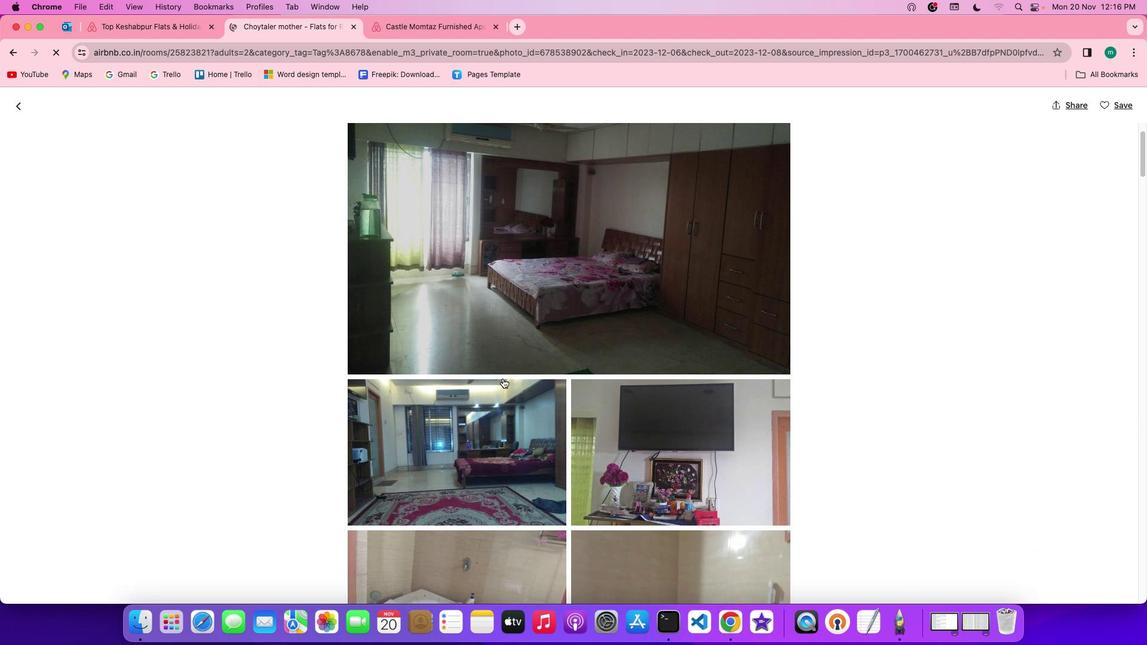 
Action: Mouse scrolled (503, 378) with delta (0, -1)
Screenshot: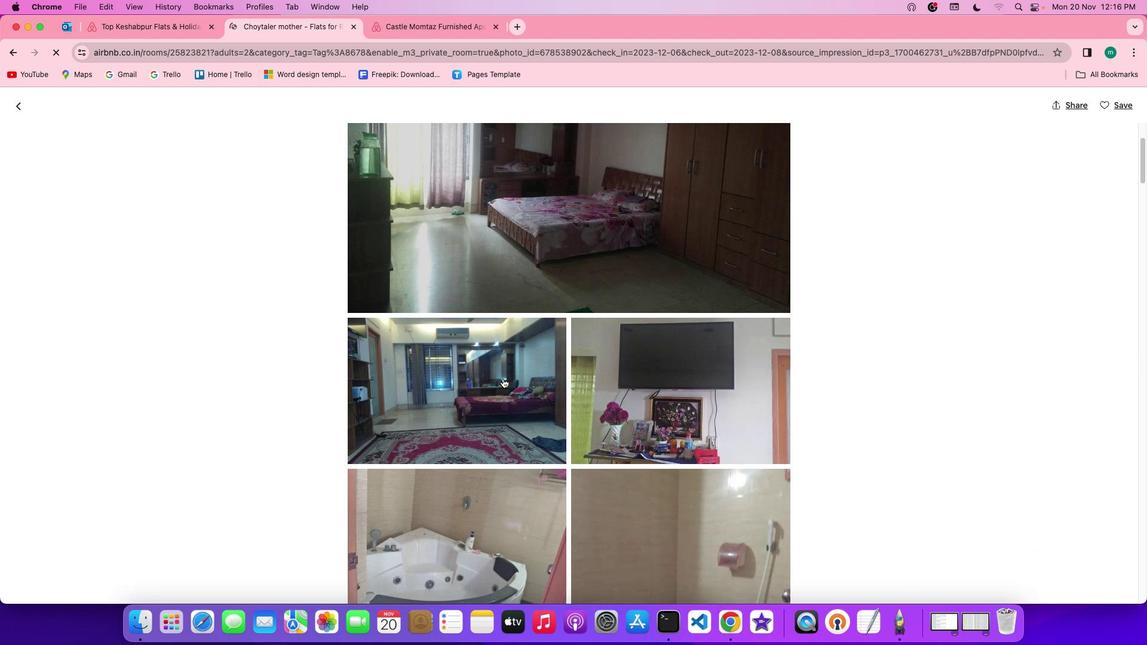 
Action: Mouse scrolled (503, 378) with delta (0, 0)
Screenshot: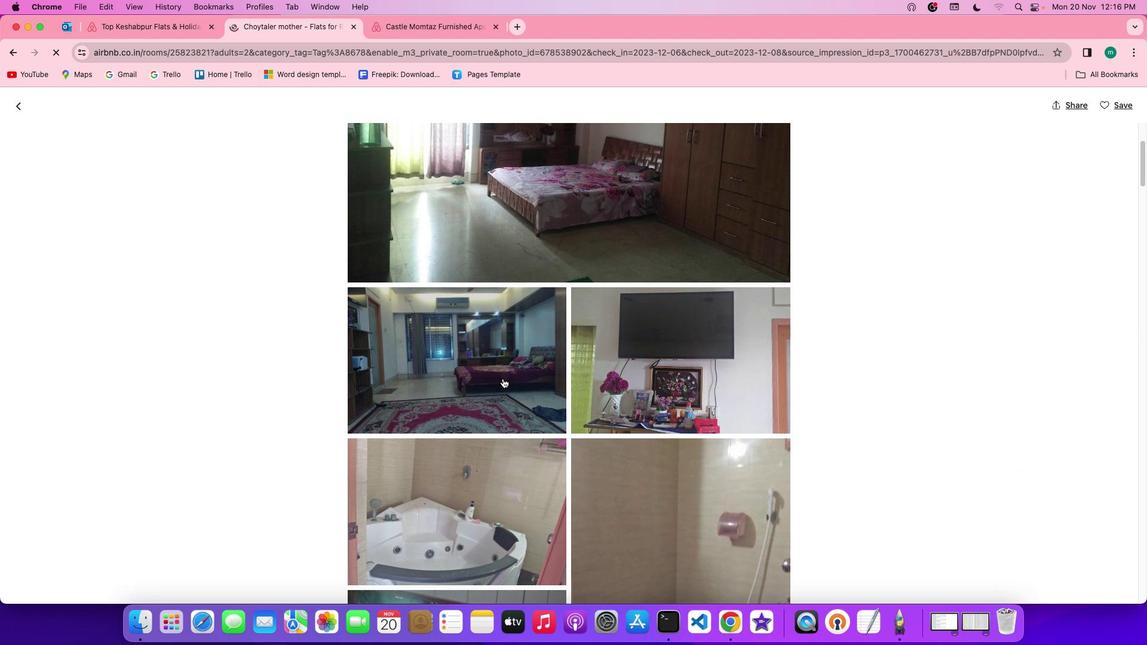 
Action: Mouse scrolled (503, 378) with delta (0, 0)
Screenshot: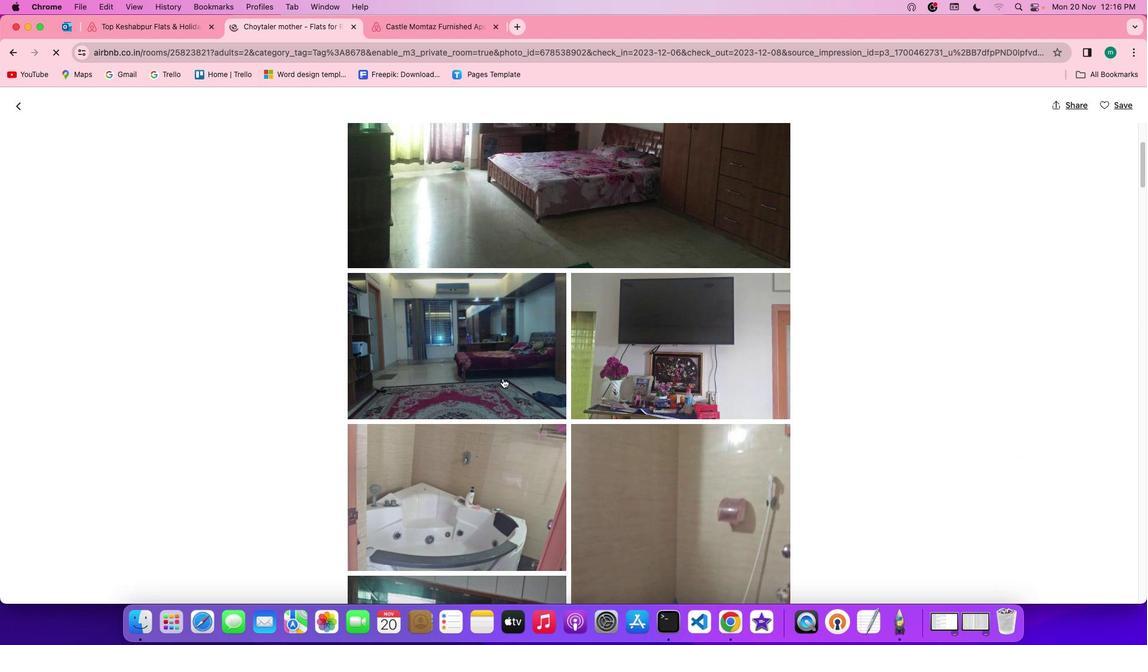 
Action: Mouse scrolled (503, 378) with delta (0, -1)
Screenshot: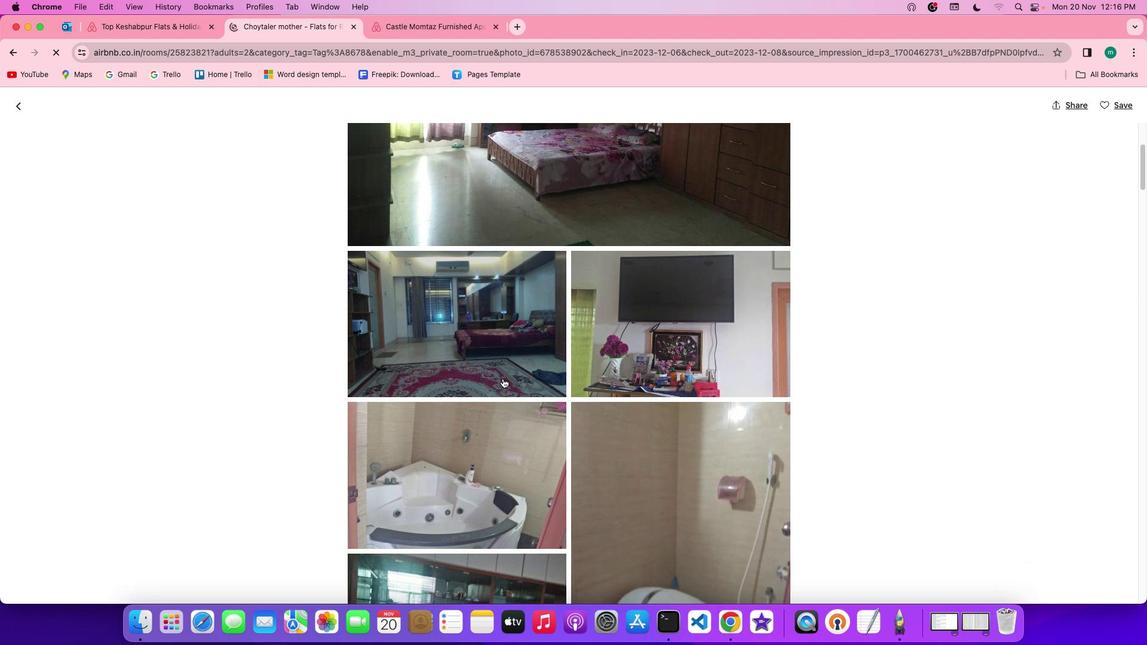 
Action: Mouse scrolled (503, 378) with delta (0, -1)
Screenshot: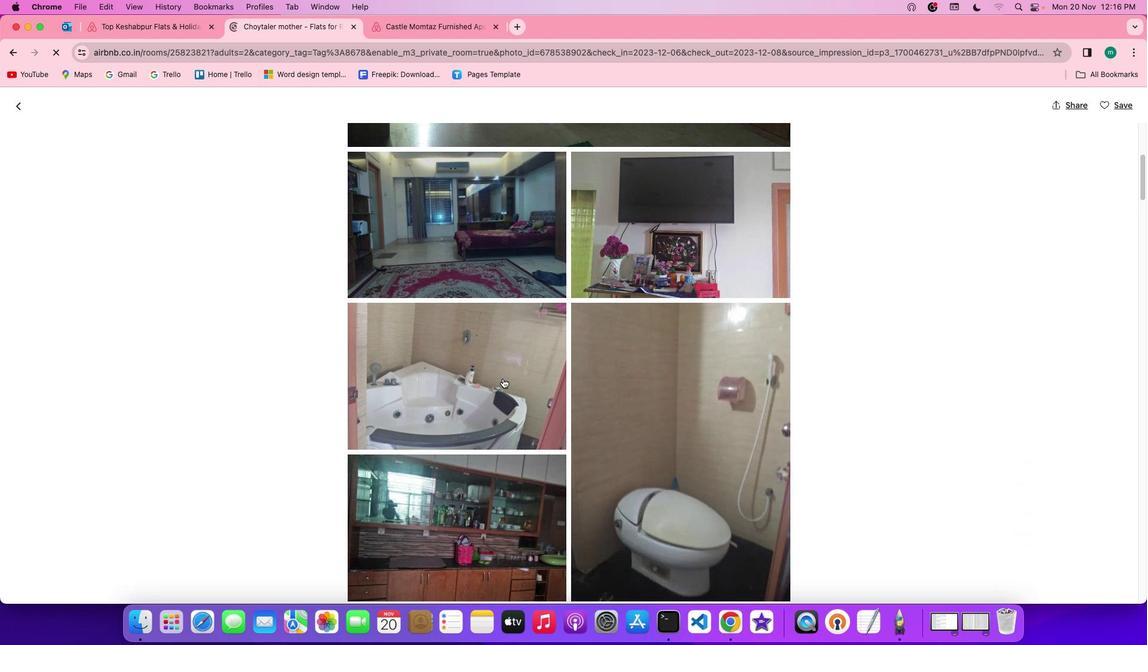 
Action: Mouse scrolled (503, 378) with delta (0, 0)
Screenshot: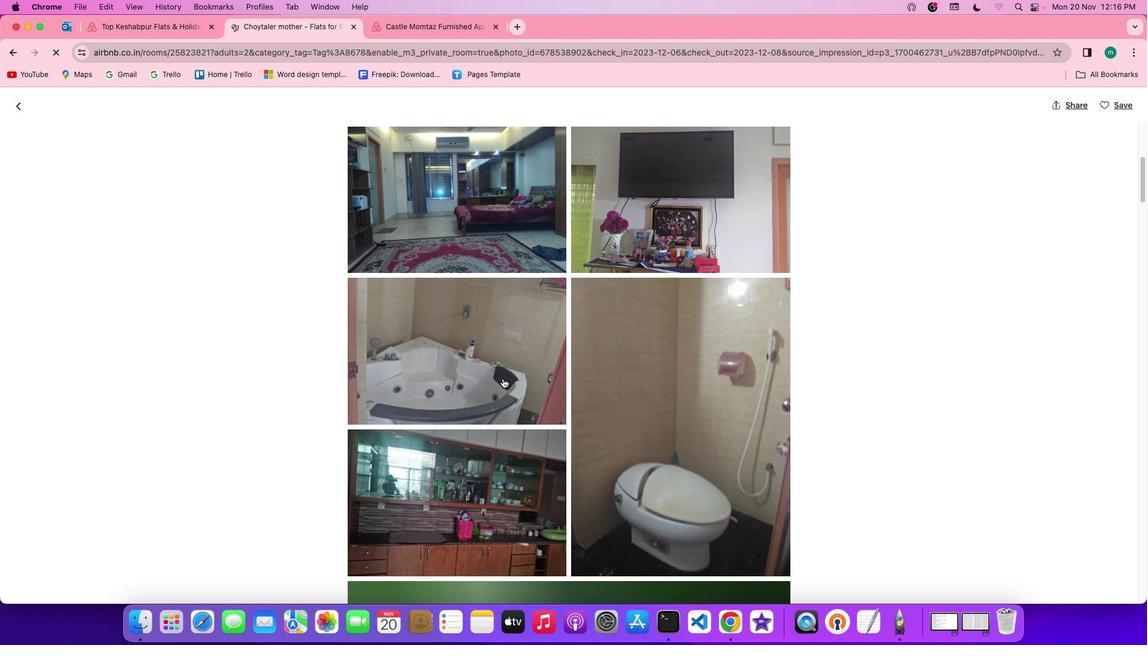 
Action: Mouse scrolled (503, 378) with delta (0, 0)
Screenshot: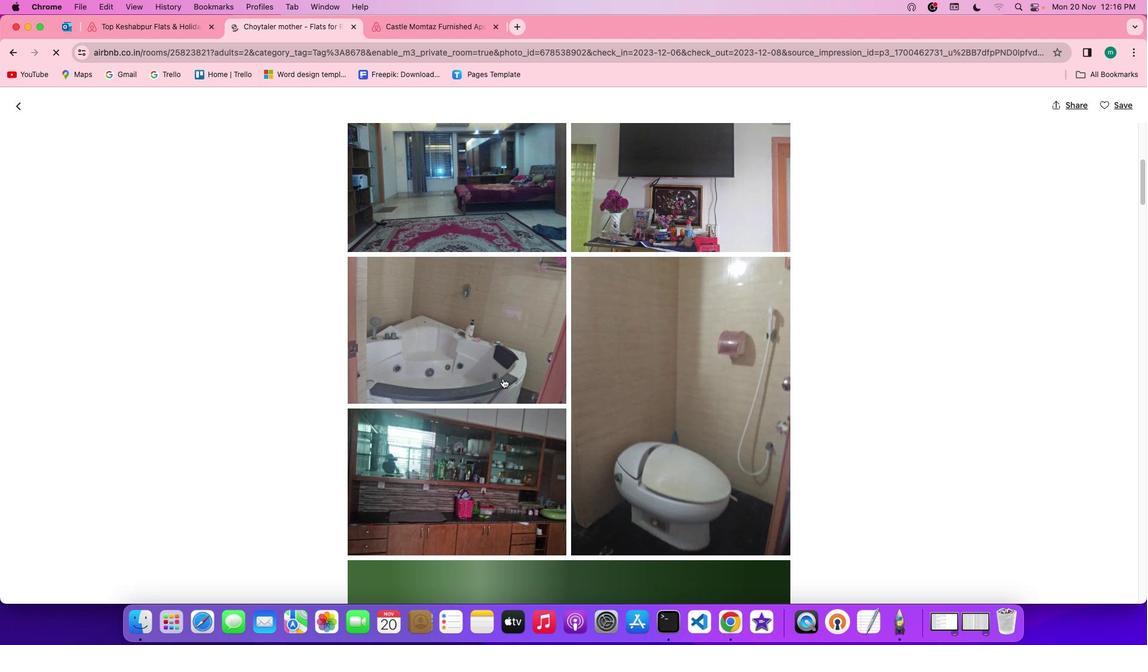 
Action: Mouse scrolled (503, 378) with delta (0, -1)
Screenshot: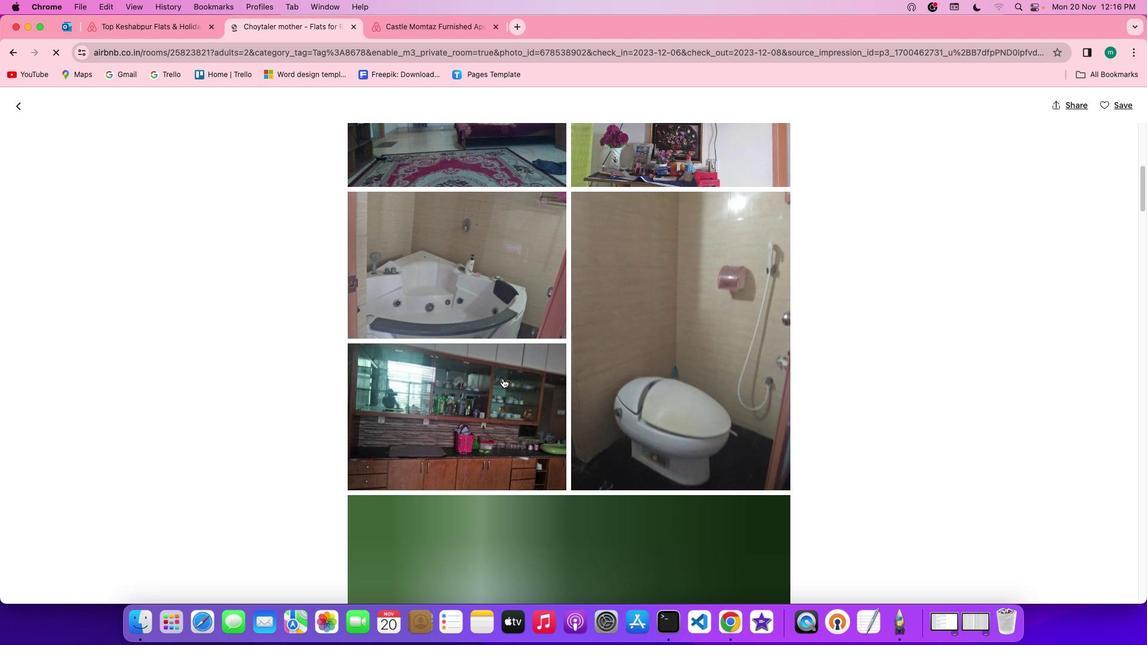 
Action: Mouse scrolled (503, 378) with delta (0, -2)
Screenshot: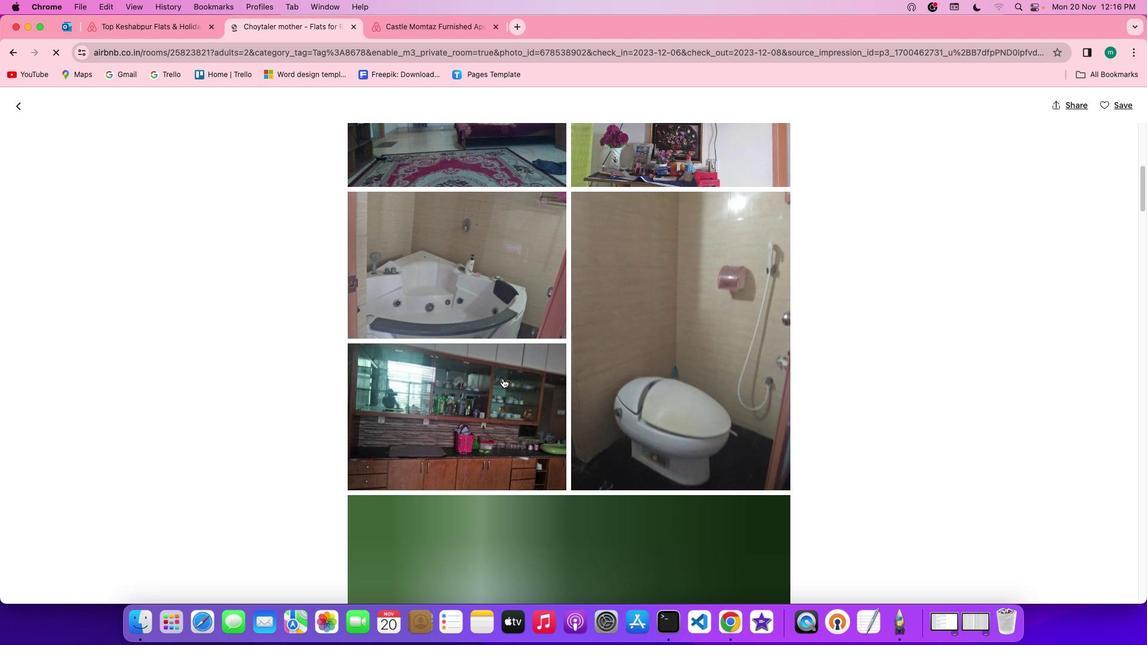 
Action: Mouse scrolled (503, 378) with delta (0, -2)
Screenshot: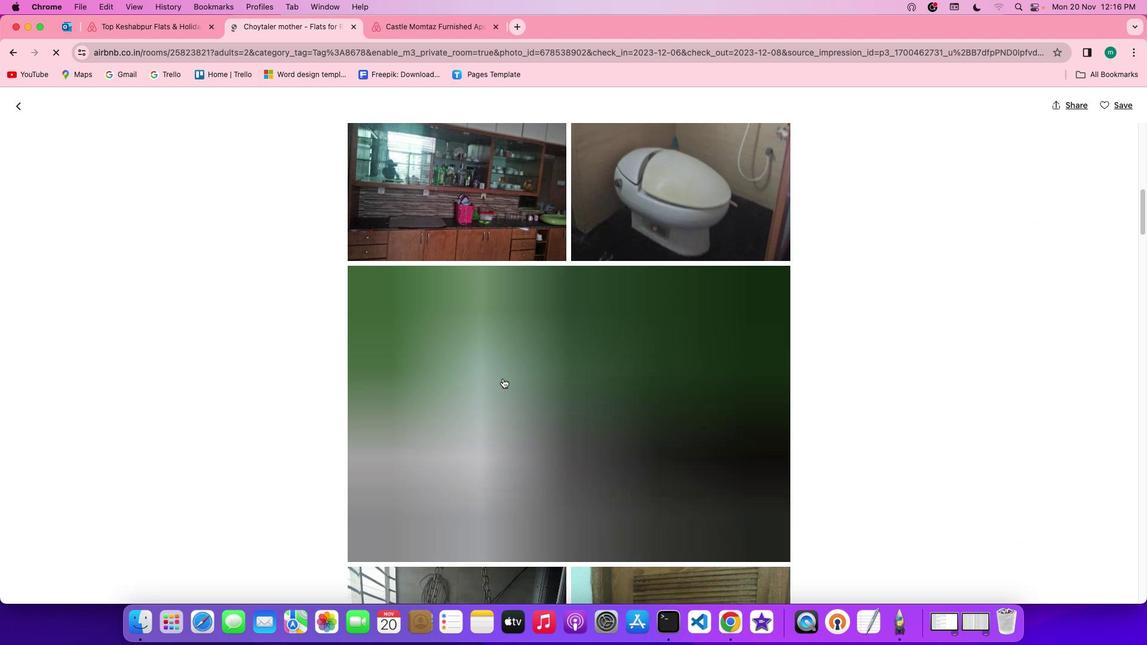 
Action: Mouse scrolled (503, 378) with delta (0, -2)
Screenshot: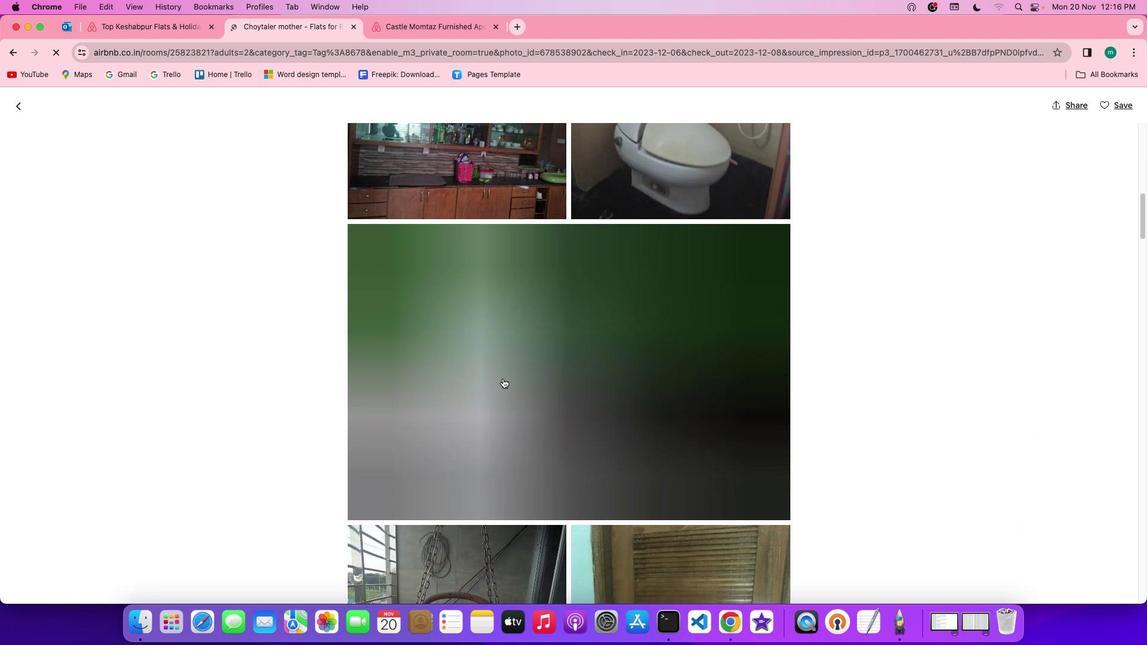 
Action: Mouse scrolled (503, 378) with delta (0, 0)
Screenshot: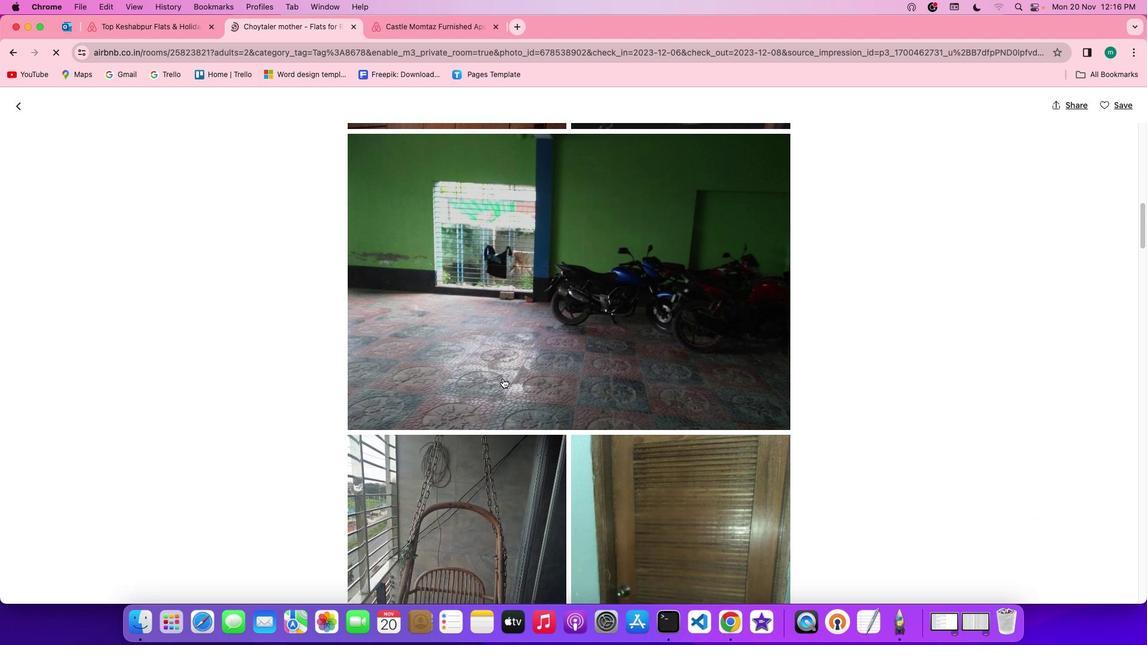 
Action: Mouse scrolled (503, 378) with delta (0, 0)
Screenshot: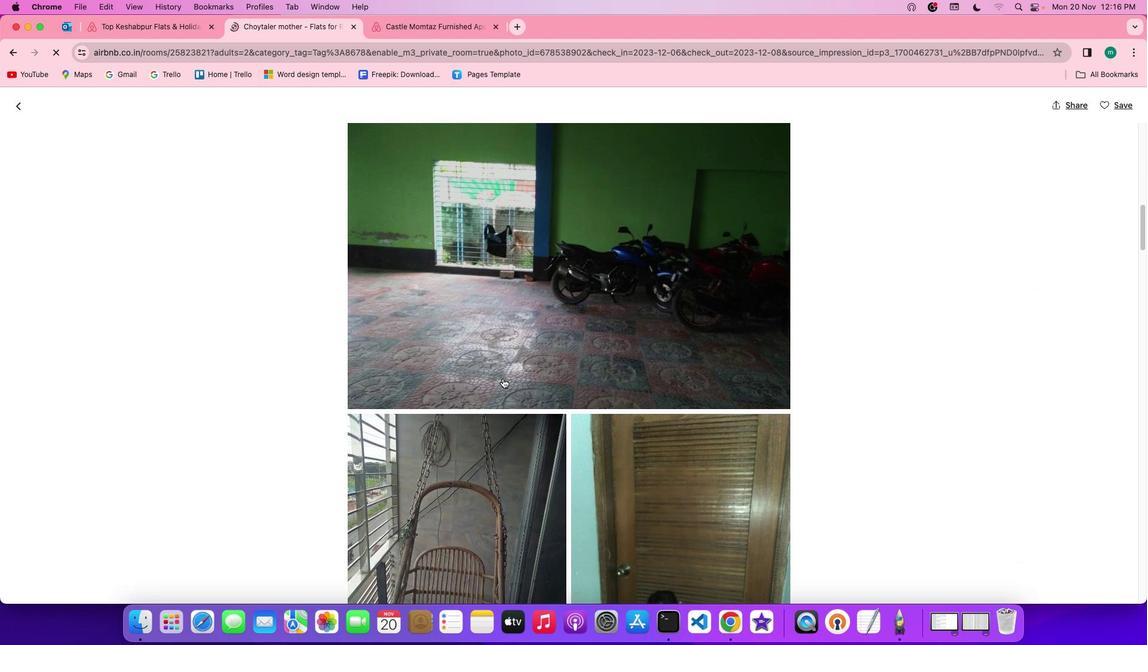 
Action: Mouse scrolled (503, 378) with delta (0, -1)
Screenshot: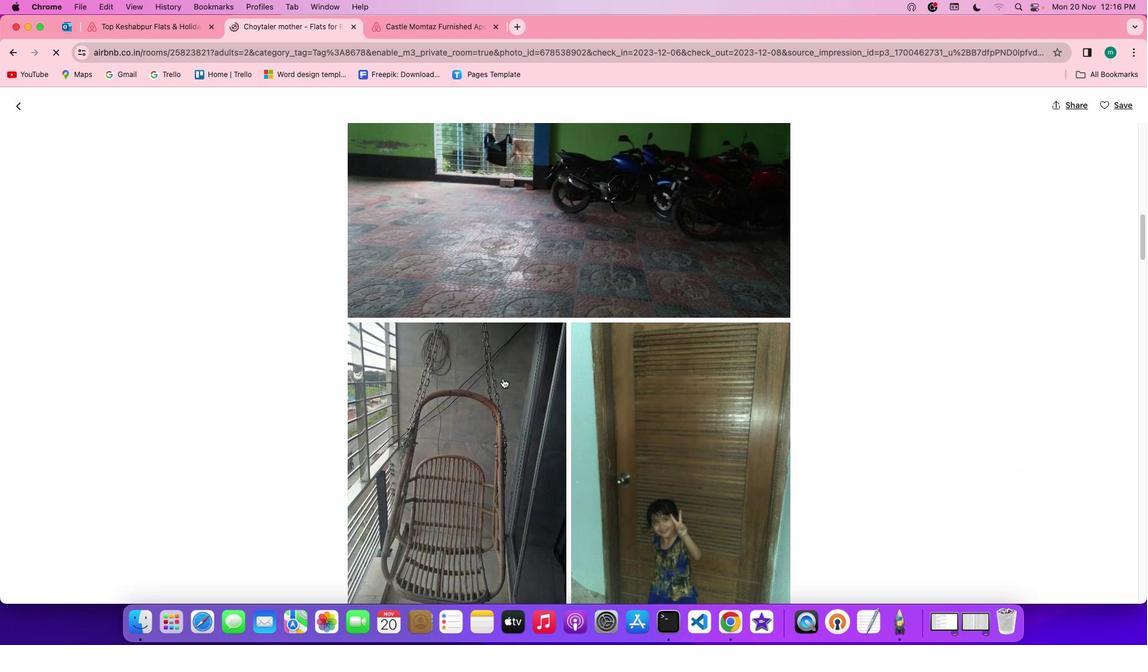 
Action: Mouse scrolled (503, 378) with delta (0, -2)
Screenshot: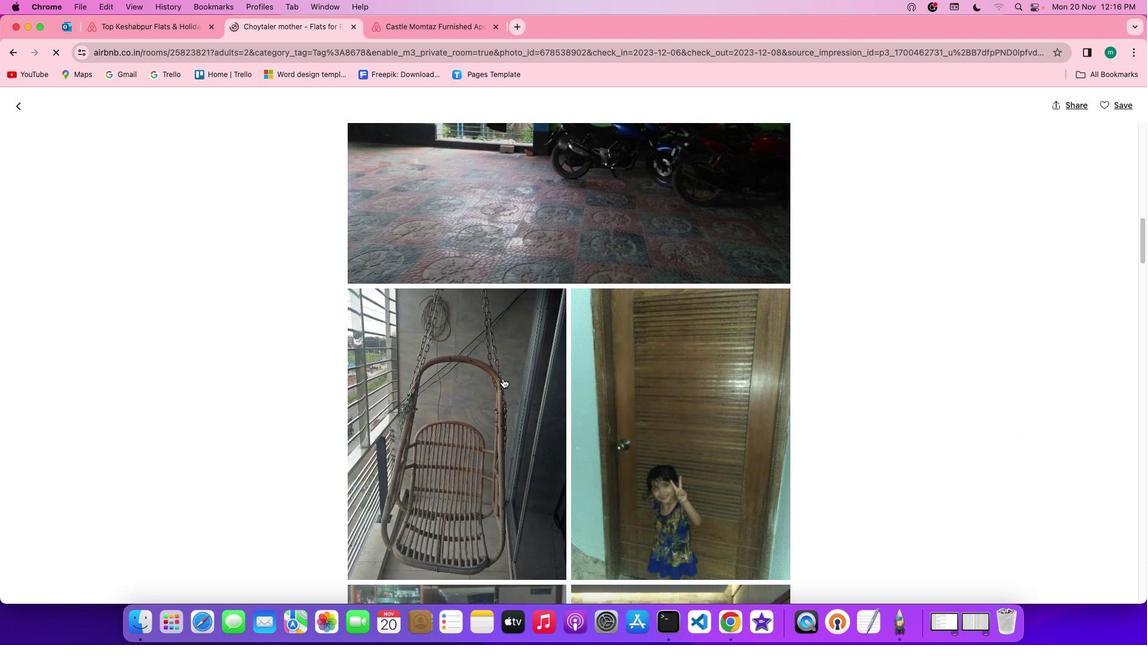 
Action: Mouse scrolled (503, 378) with delta (0, -2)
Screenshot: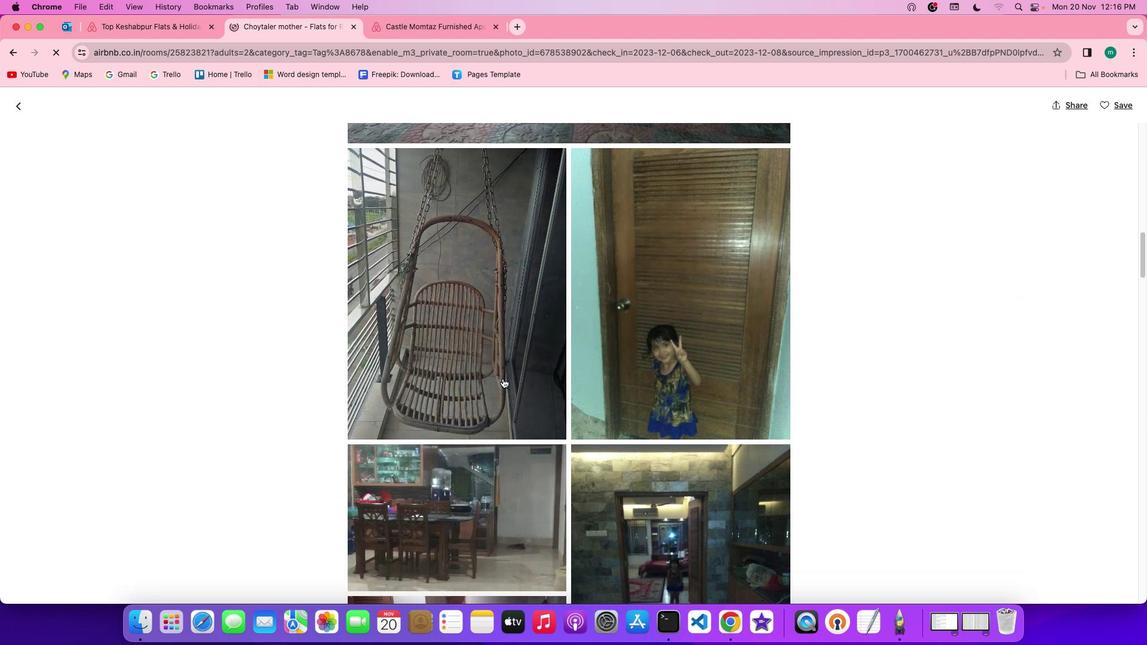 
Action: Mouse scrolled (503, 378) with delta (0, 0)
Screenshot: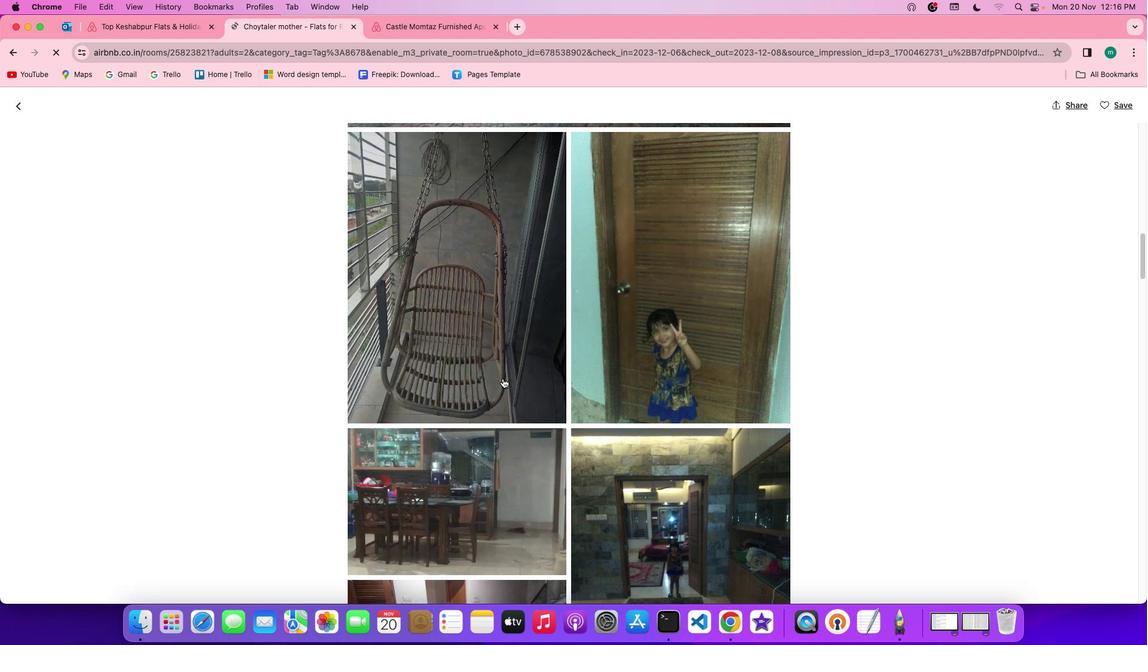 
Action: Mouse scrolled (503, 378) with delta (0, 0)
Screenshot: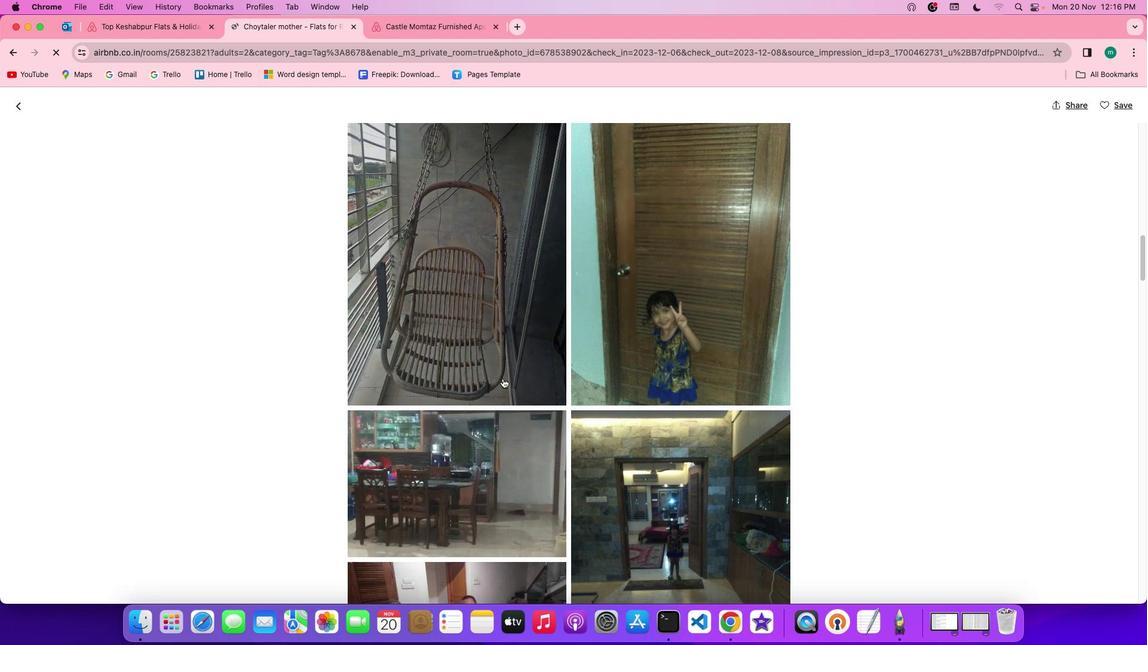 
Action: Mouse scrolled (503, 378) with delta (0, -1)
Screenshot: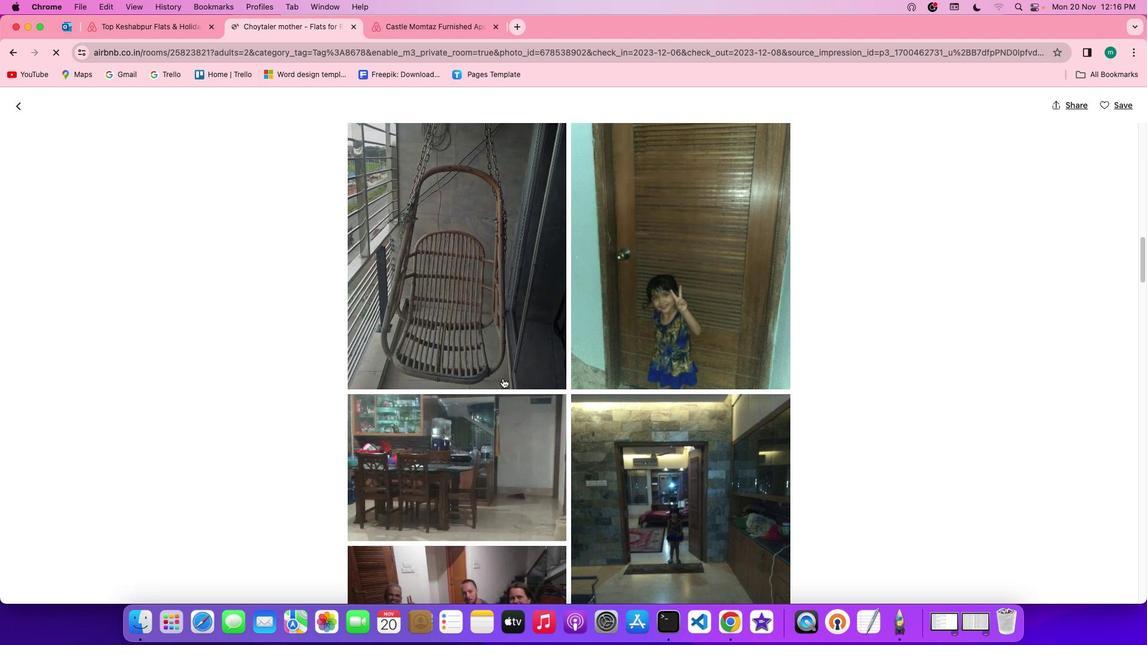 
Action: Mouse scrolled (503, 378) with delta (0, -2)
Screenshot: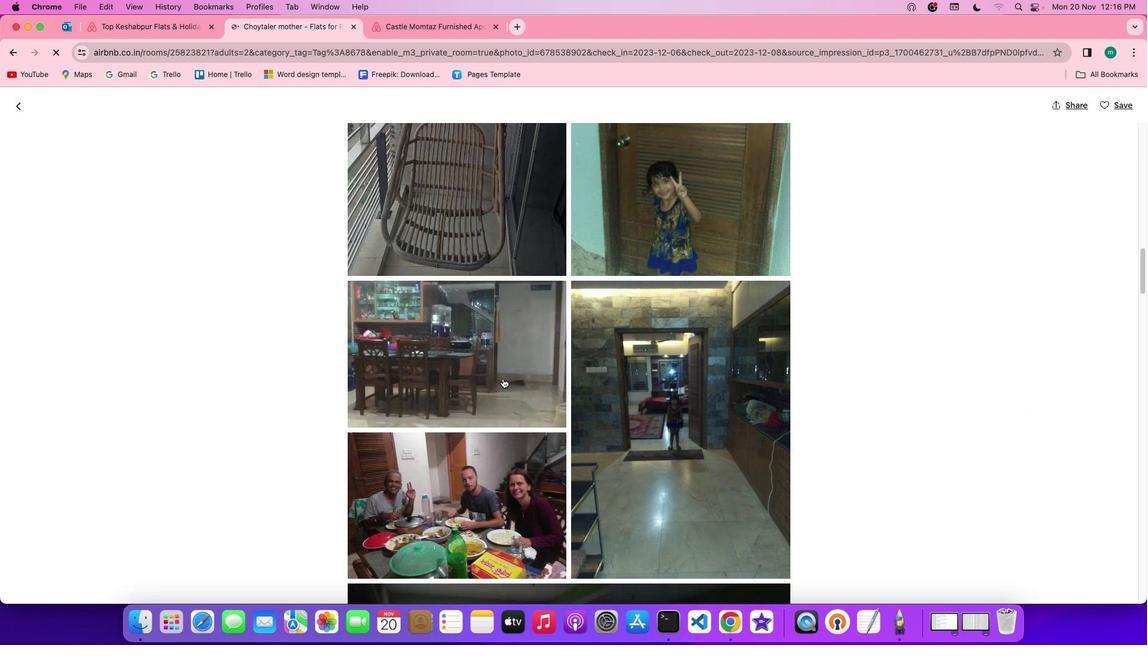 
Action: Mouse scrolled (503, 378) with delta (0, -2)
